 Task: Plan a trip to Funtua, Nigeria from 11th December, 2023 to 15th December, 2023 for 2 adults. Place can be private room with 1  bedroom having 2 beds and 1 bathroom. Property type can be hotel.
Action: Mouse moved to (447, 87)
Screenshot: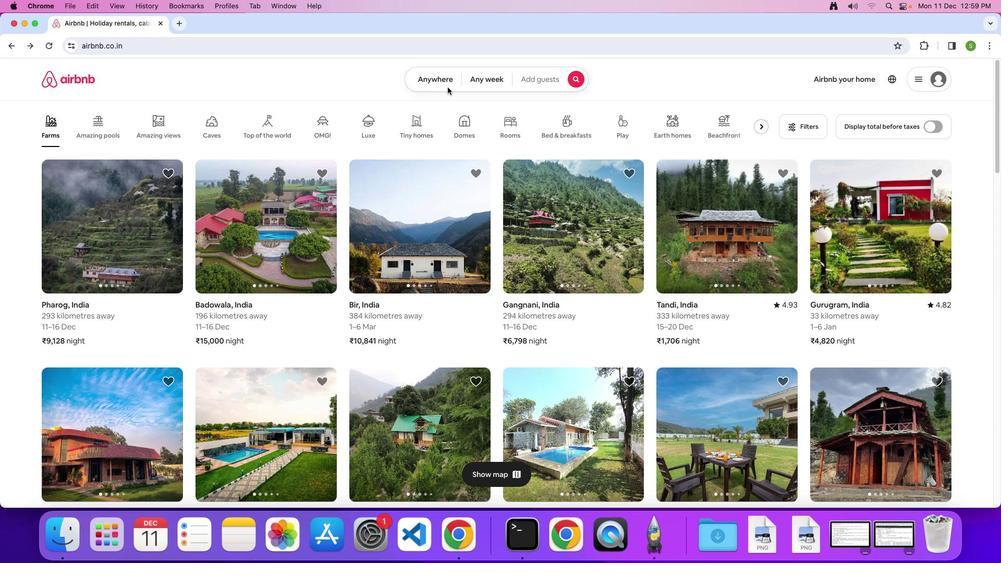 
Action: Mouse pressed left at (447, 87)
Screenshot: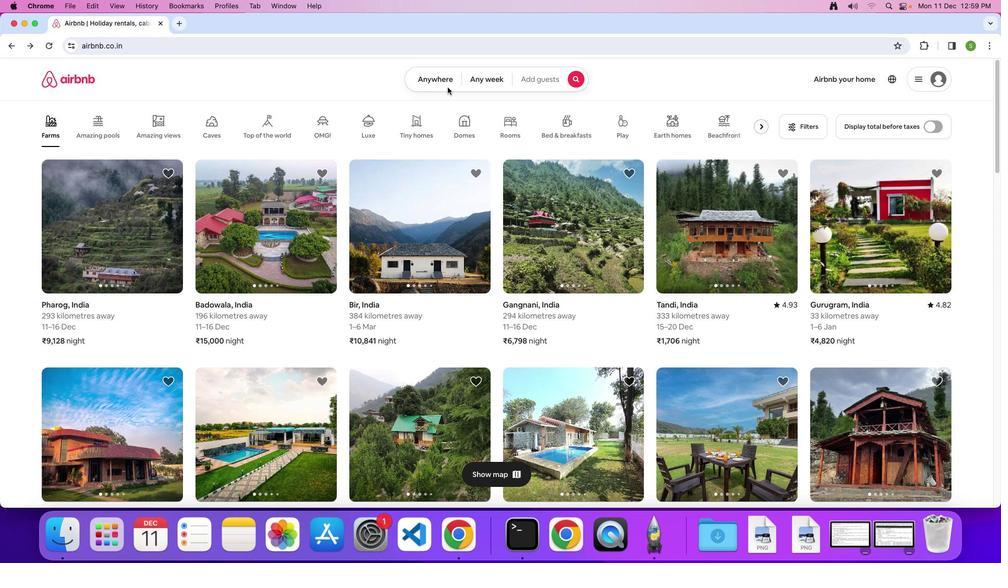 
Action: Mouse moved to (443, 84)
Screenshot: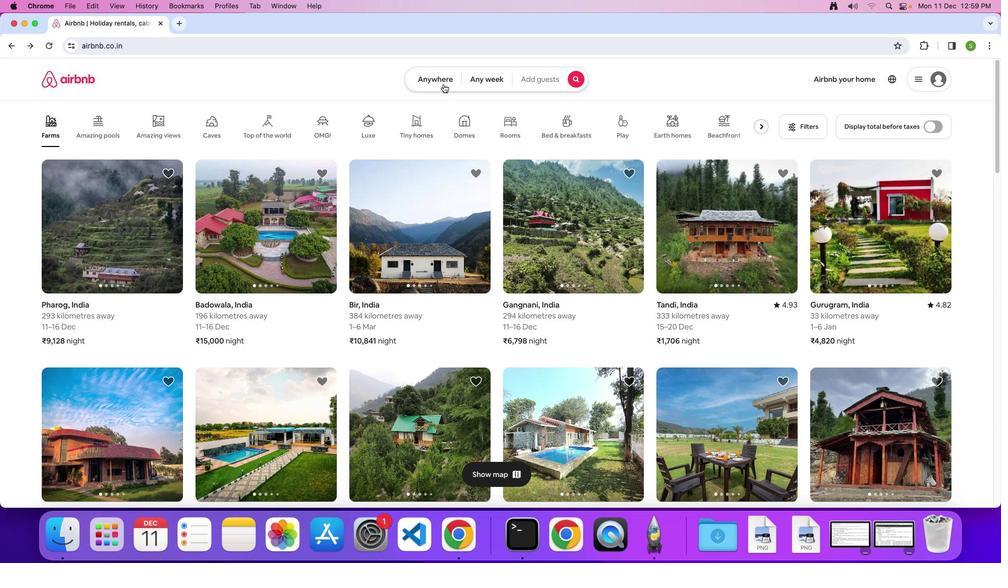 
Action: Mouse pressed left at (443, 84)
Screenshot: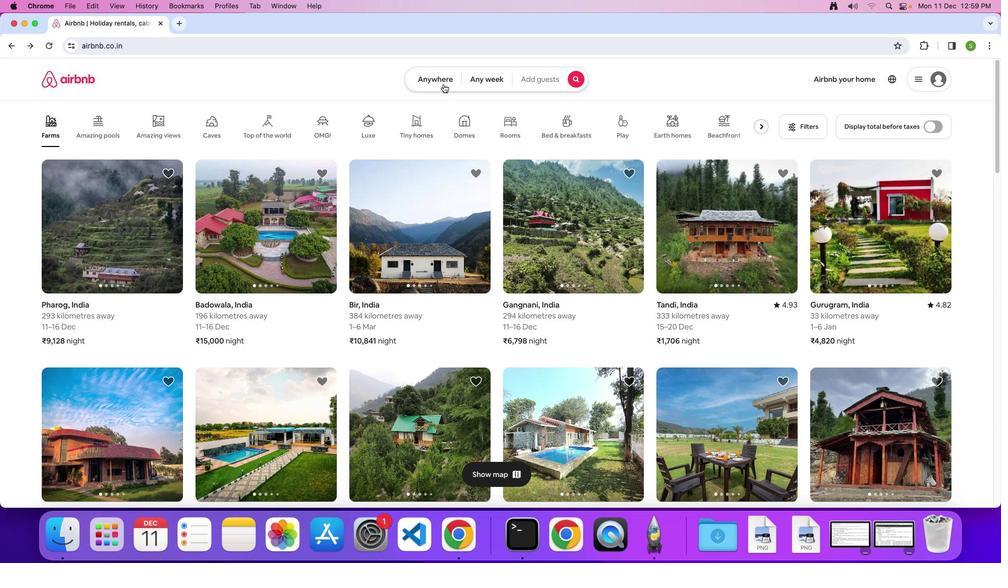 
Action: Mouse moved to (349, 116)
Screenshot: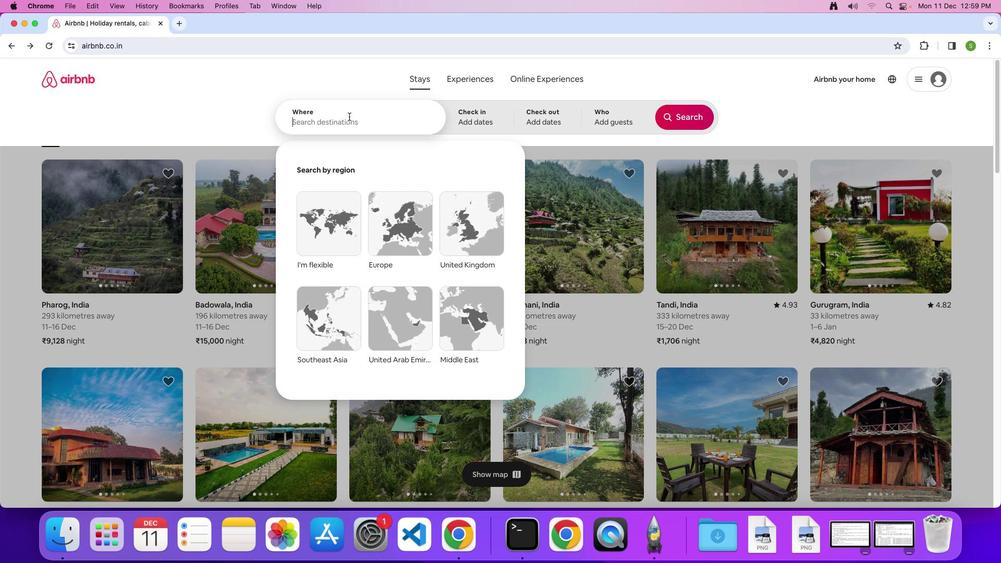 
Action: Mouse pressed left at (349, 116)
Screenshot: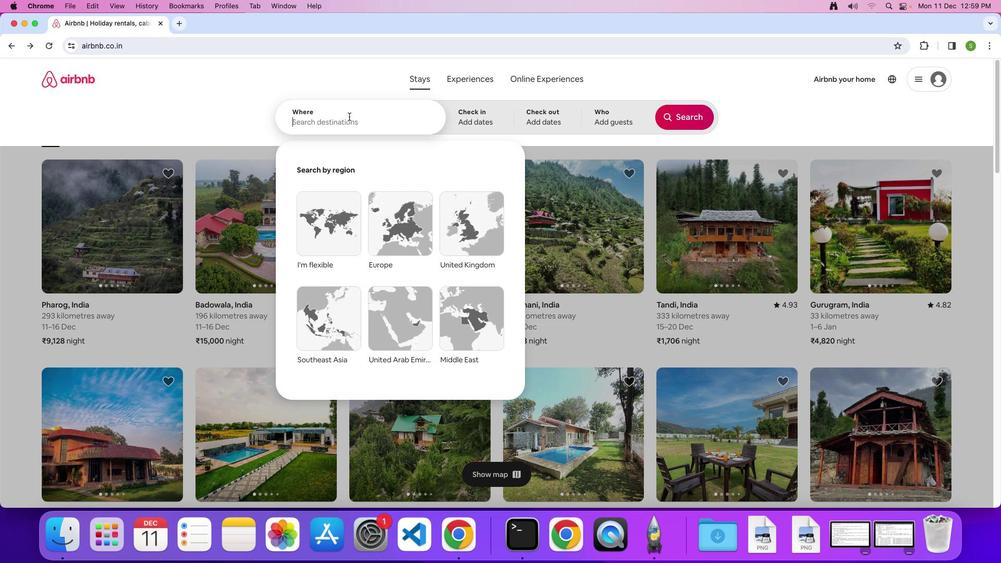 
Action: Key pressed 'F'Key.caps_lock'u''n''t''u''a'','Key.spaceKey.shift'N''i''g''e''r''i''a'Key.enter
Screenshot: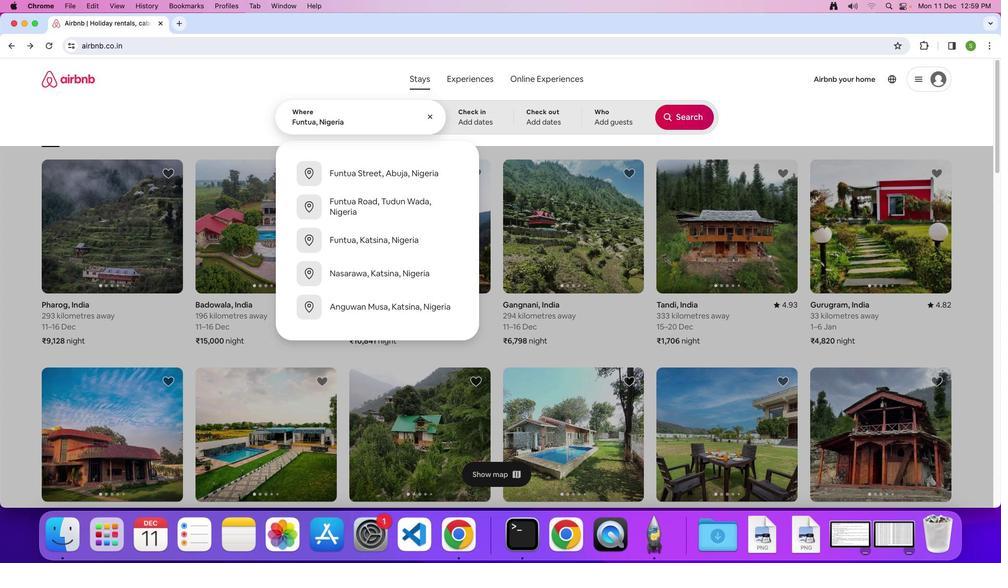 
Action: Mouse moved to (342, 298)
Screenshot: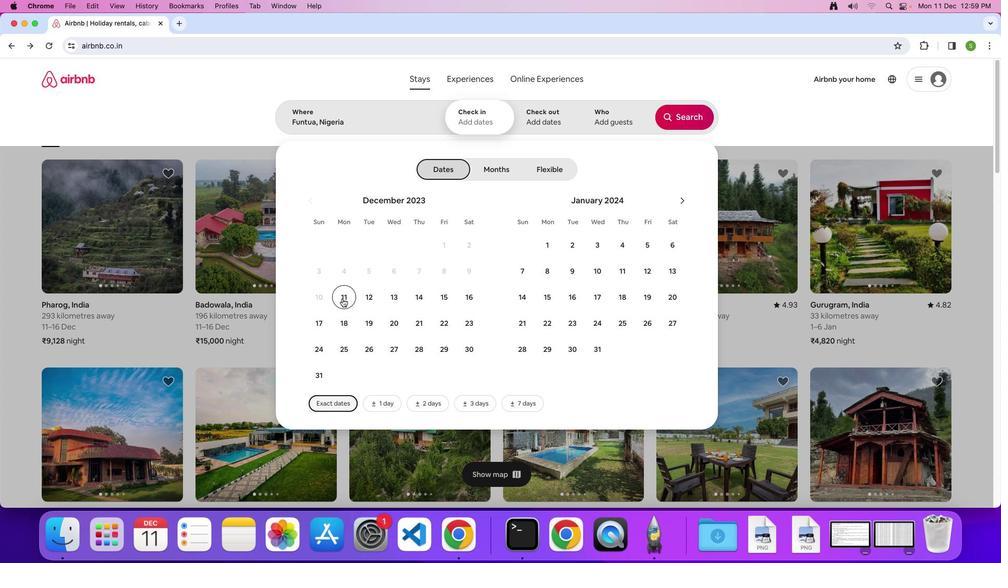 
Action: Mouse pressed left at (342, 298)
Screenshot: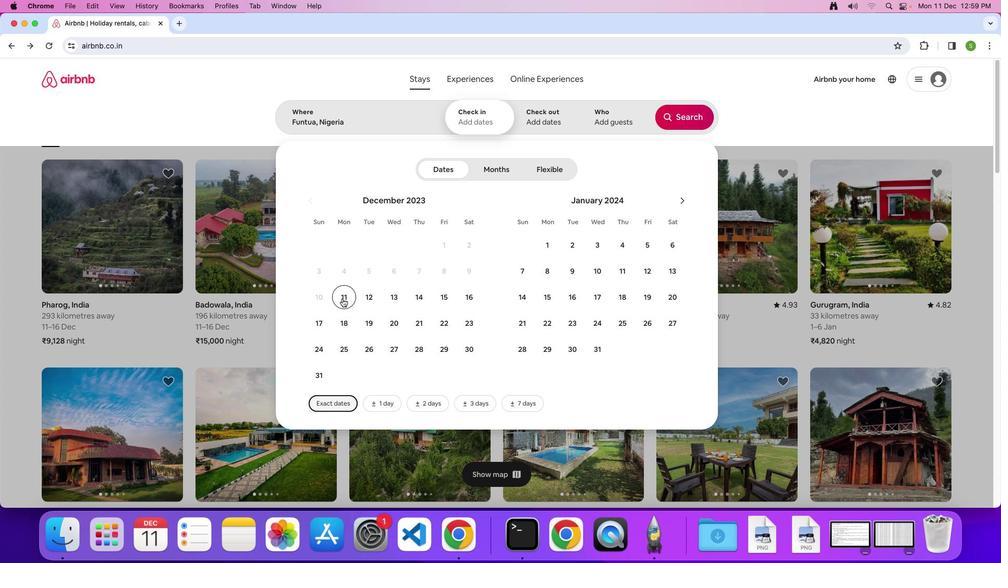 
Action: Mouse moved to (441, 294)
Screenshot: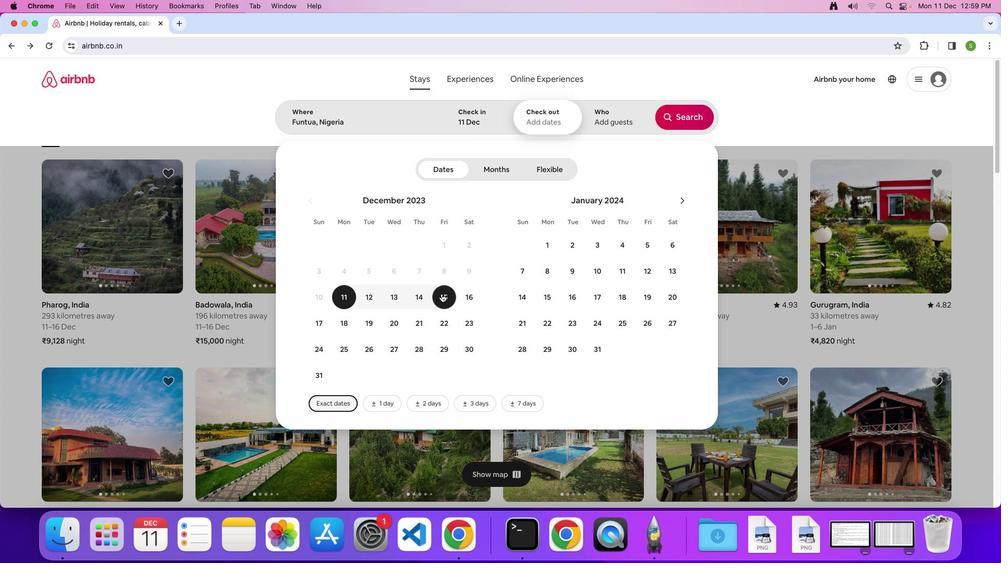 
Action: Mouse pressed left at (441, 294)
Screenshot: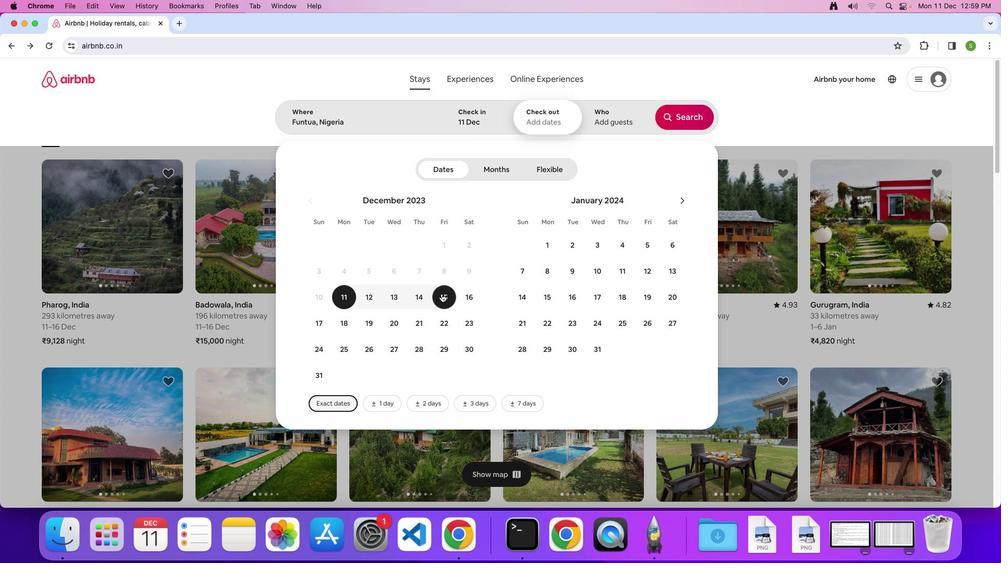 
Action: Mouse moved to (615, 114)
Screenshot: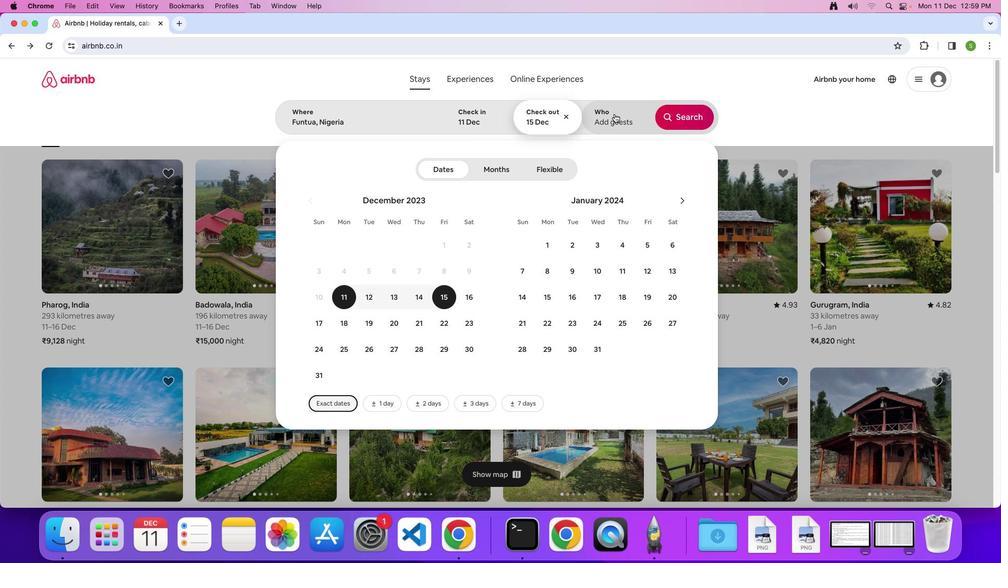
Action: Mouse pressed left at (615, 114)
Screenshot: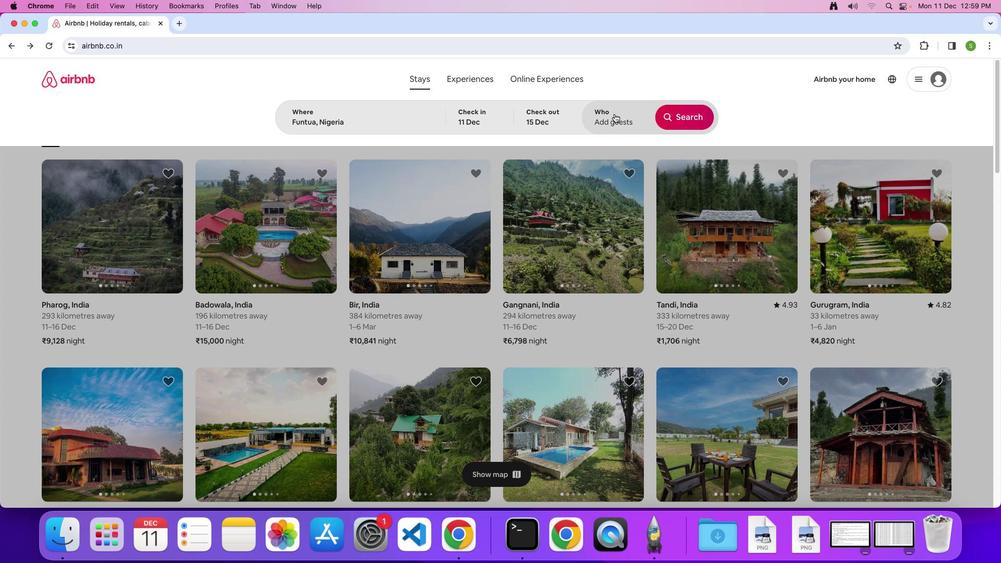 
Action: Mouse moved to (684, 168)
Screenshot: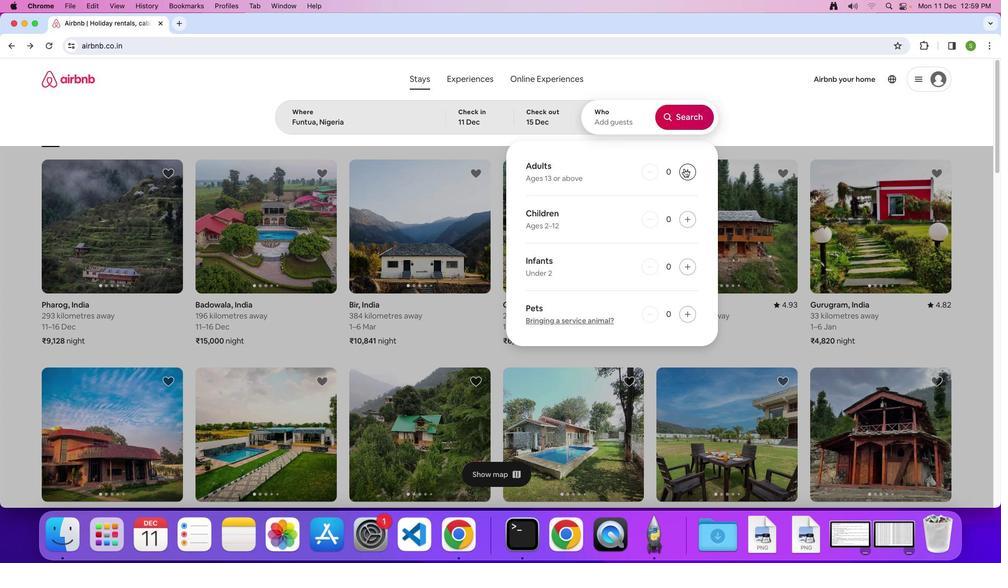 
Action: Mouse pressed left at (684, 168)
Screenshot: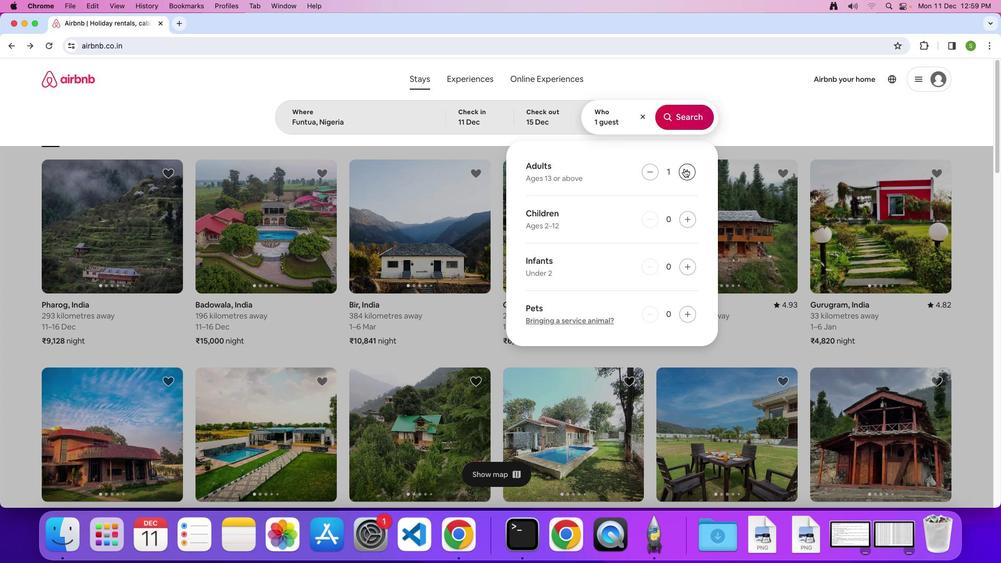 
Action: Mouse moved to (684, 168)
Screenshot: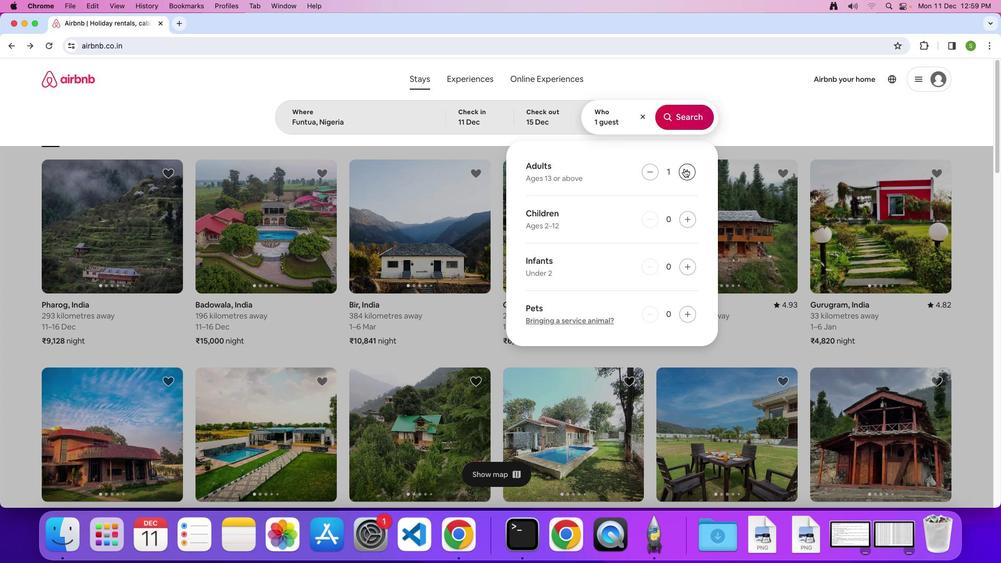 
Action: Mouse pressed left at (684, 168)
Screenshot: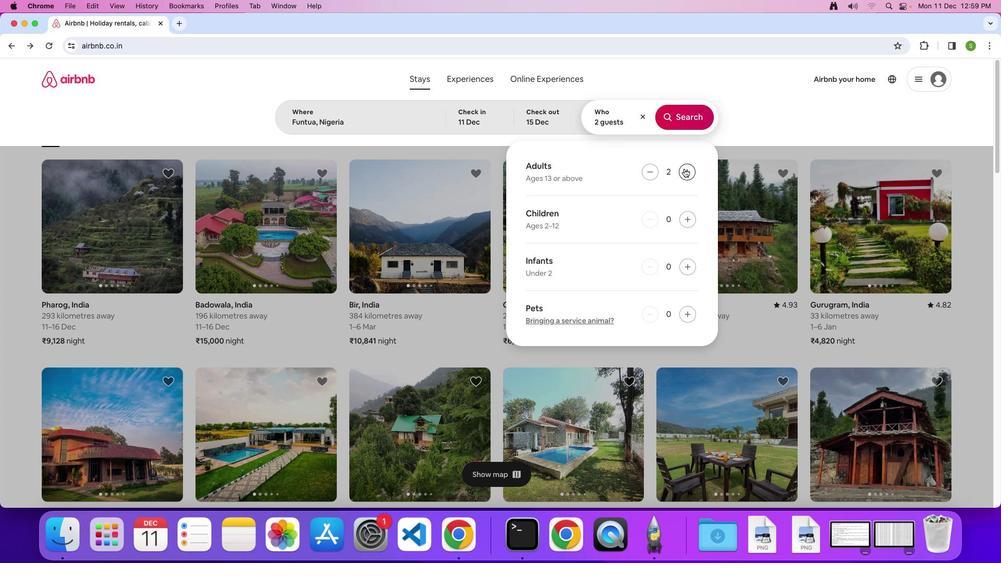 
Action: Mouse moved to (689, 119)
Screenshot: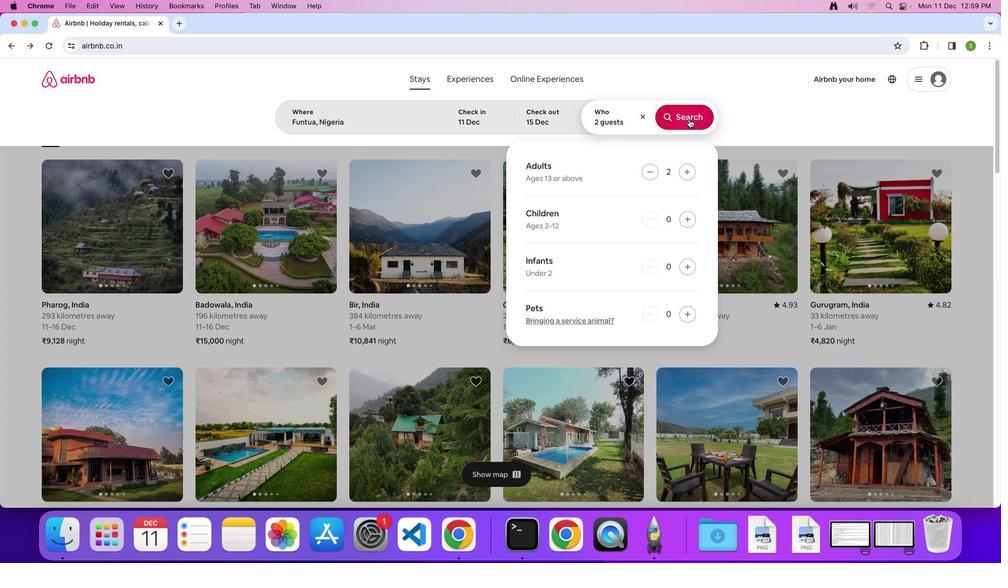 
Action: Mouse pressed left at (689, 119)
Screenshot: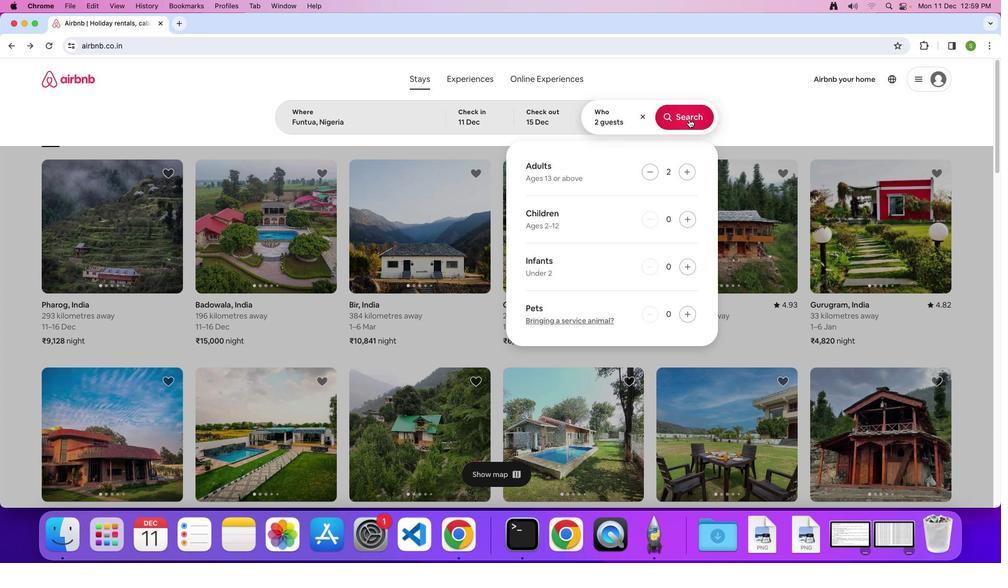 
Action: Mouse moved to (824, 121)
Screenshot: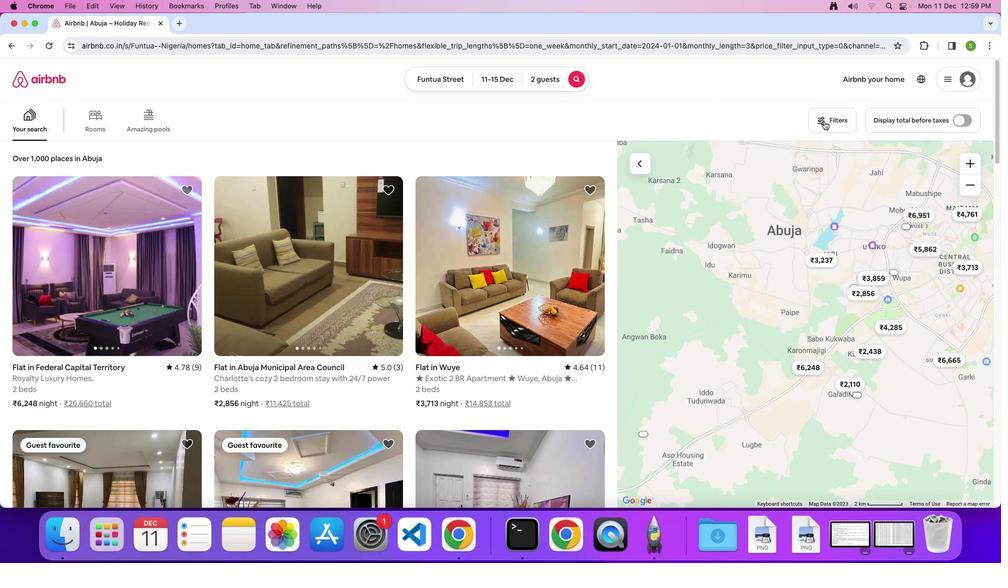 
Action: Mouse pressed left at (824, 121)
Screenshot: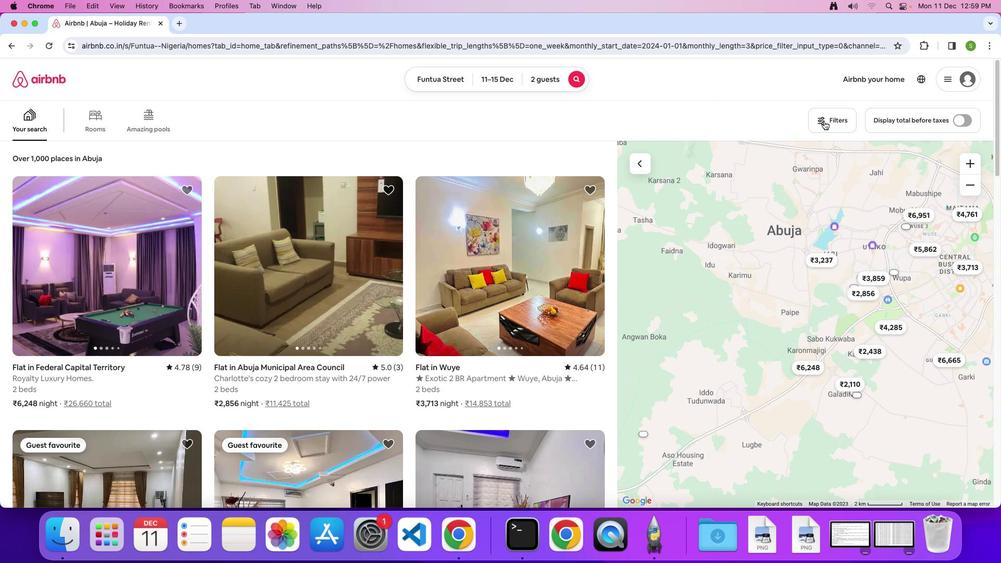 
Action: Mouse moved to (505, 359)
Screenshot: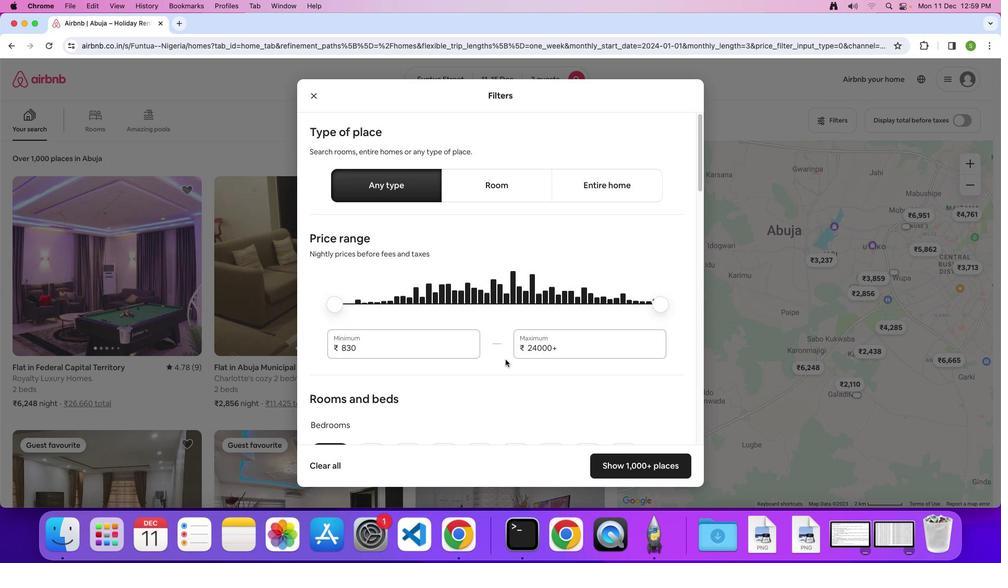 
Action: Mouse scrolled (505, 359) with delta (0, 0)
Screenshot: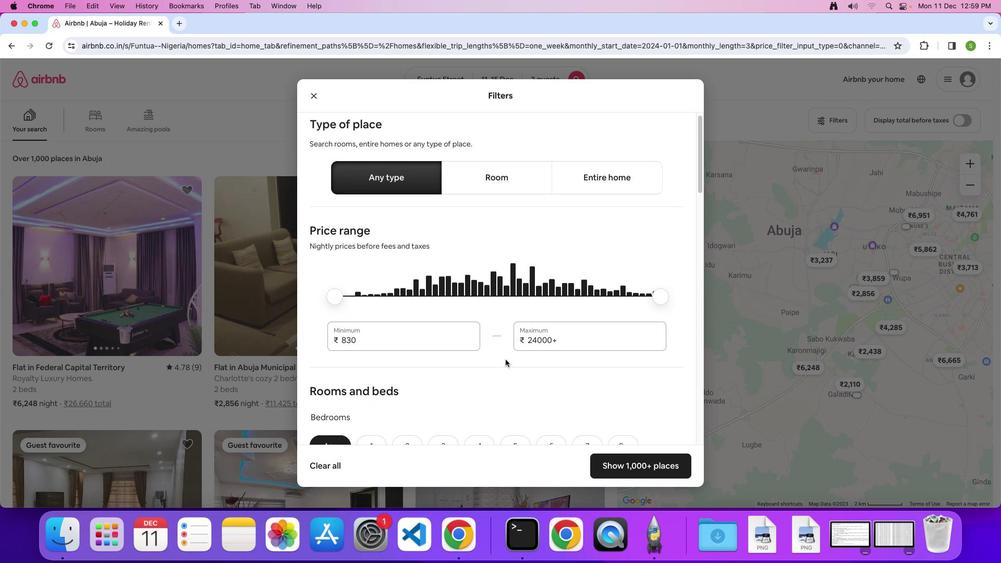 
Action: Mouse scrolled (505, 359) with delta (0, 0)
Screenshot: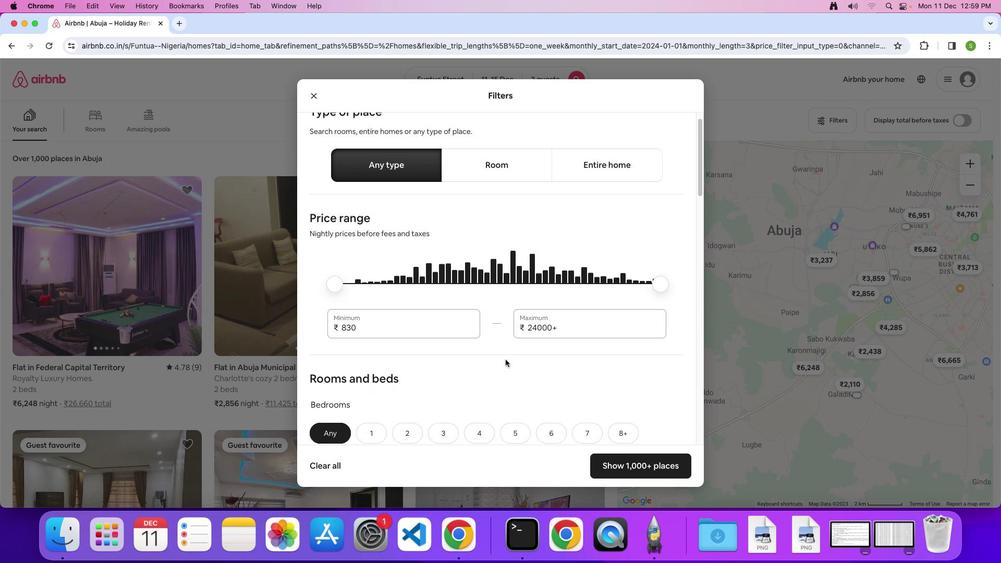 
Action: Mouse scrolled (505, 359) with delta (0, 0)
Screenshot: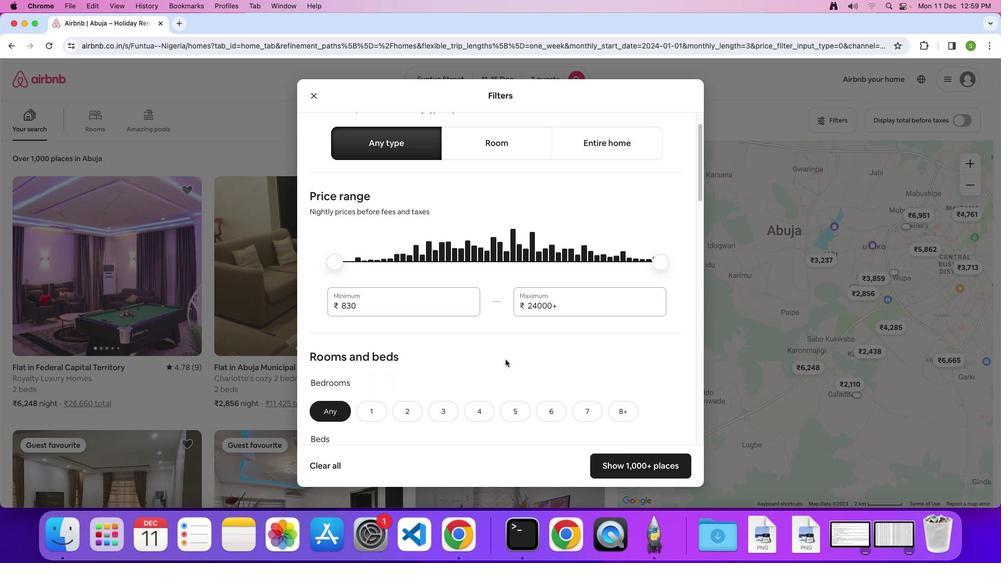 
Action: Mouse scrolled (505, 359) with delta (0, 0)
Screenshot: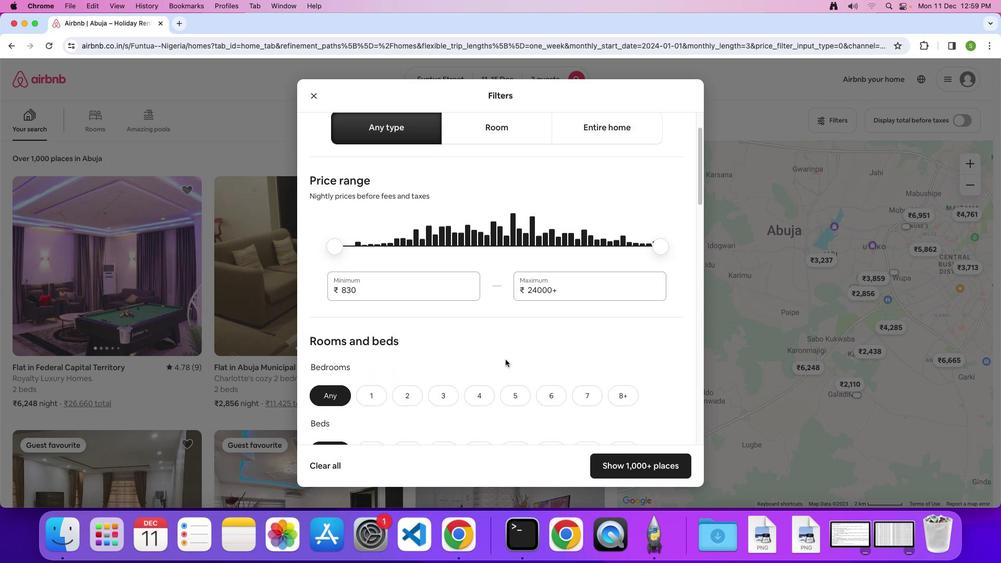 
Action: Mouse scrolled (505, 359) with delta (0, 0)
Screenshot: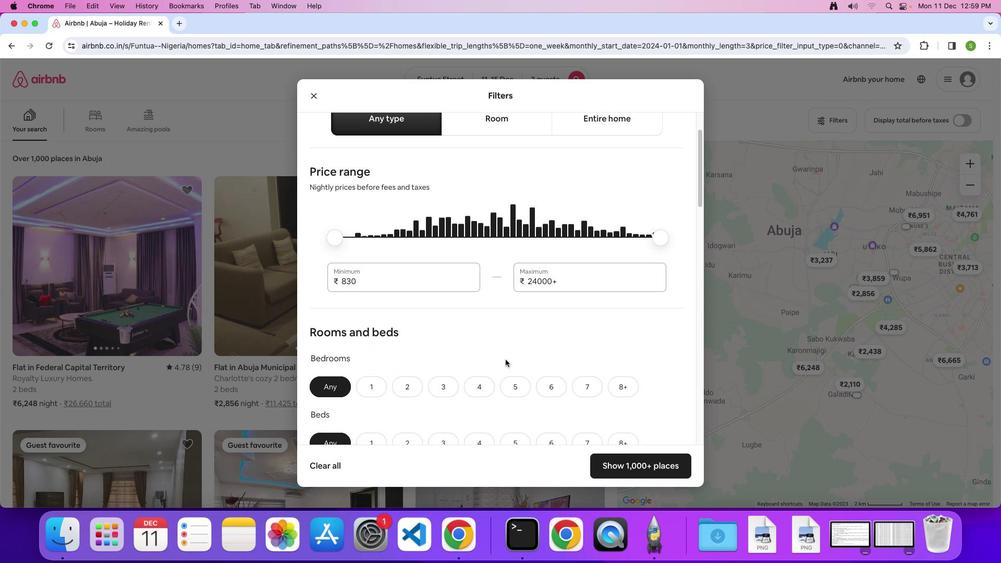 
Action: Mouse scrolled (505, 359) with delta (0, 0)
Screenshot: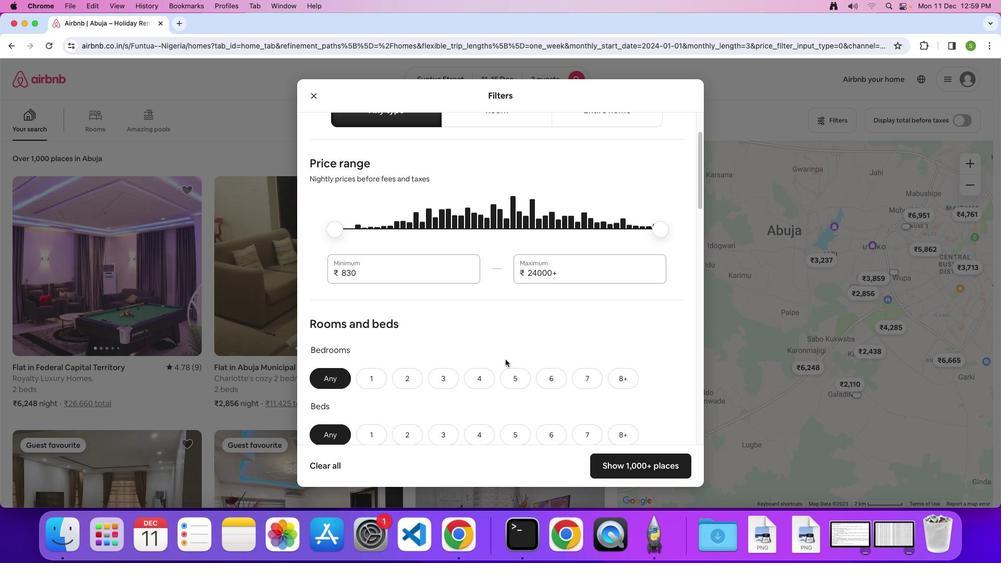 
Action: Mouse scrolled (505, 359) with delta (0, 0)
Screenshot: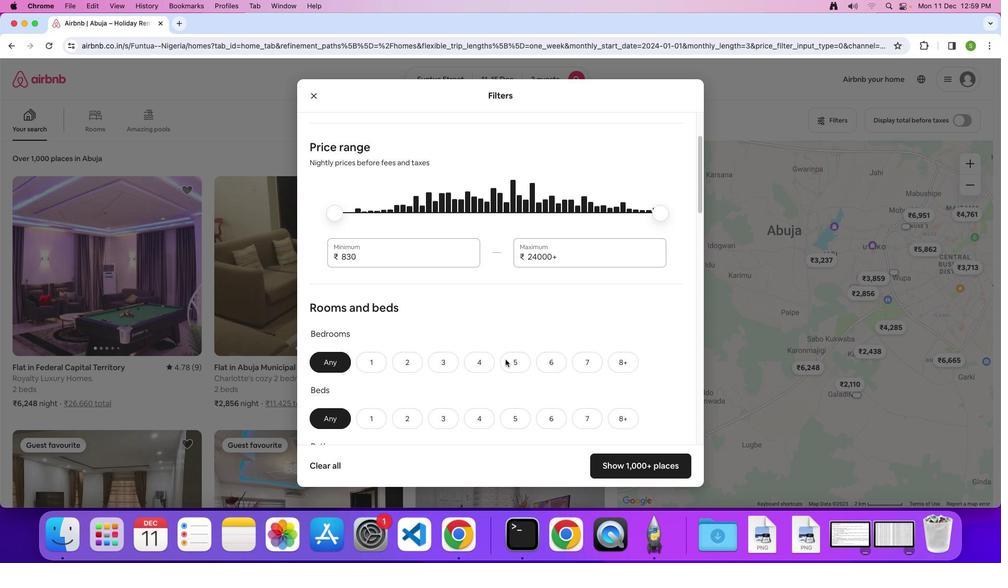 
Action: Mouse scrolled (505, 359) with delta (0, -1)
Screenshot: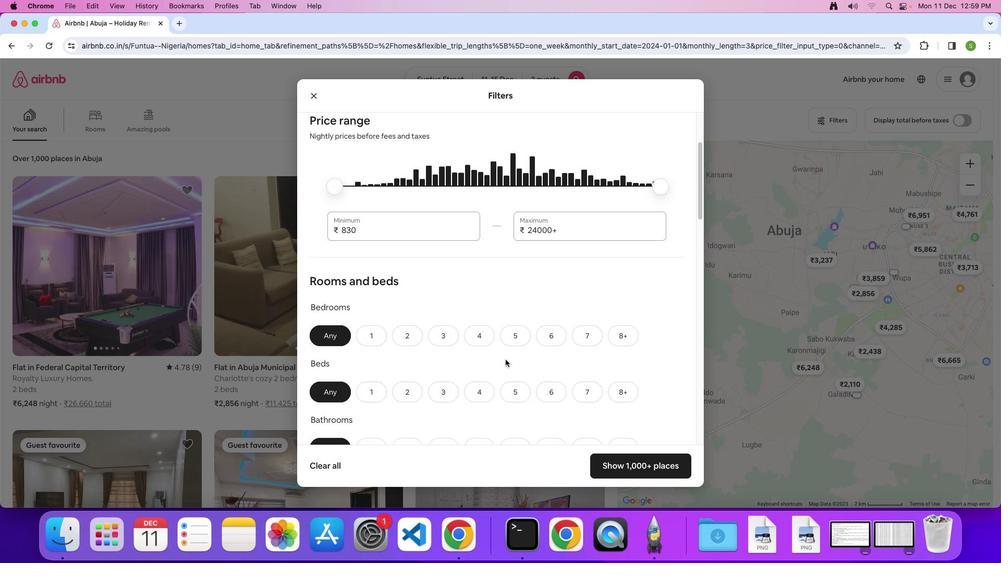 
Action: Mouse scrolled (505, 359) with delta (0, 0)
Screenshot: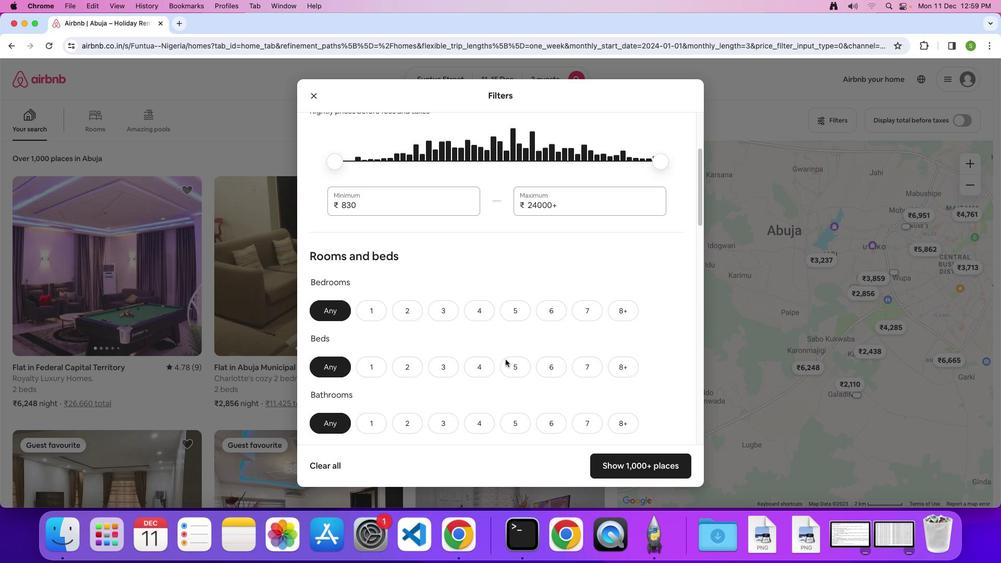 
Action: Mouse scrolled (505, 359) with delta (0, 0)
Screenshot: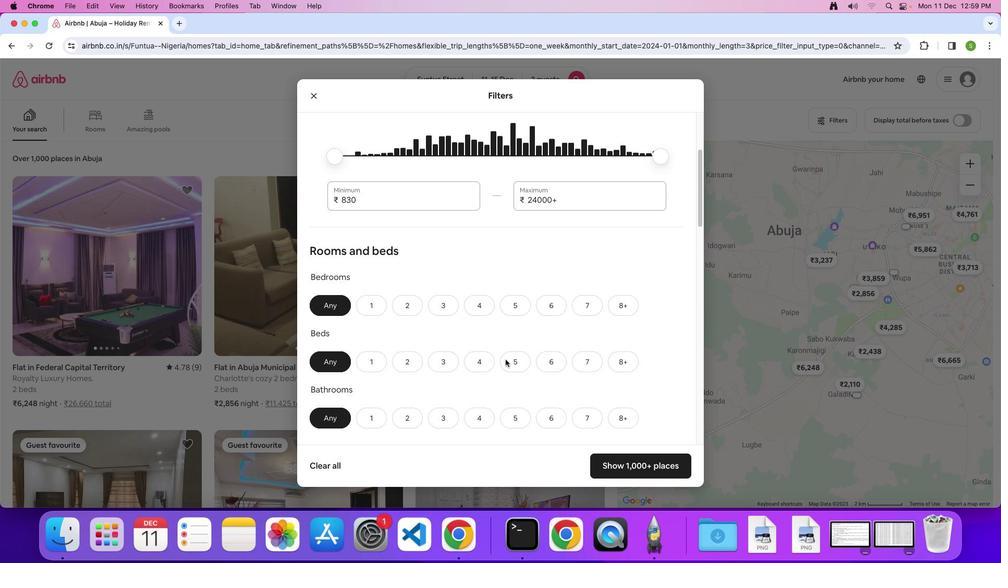 
Action: Mouse scrolled (505, 359) with delta (0, 0)
Screenshot: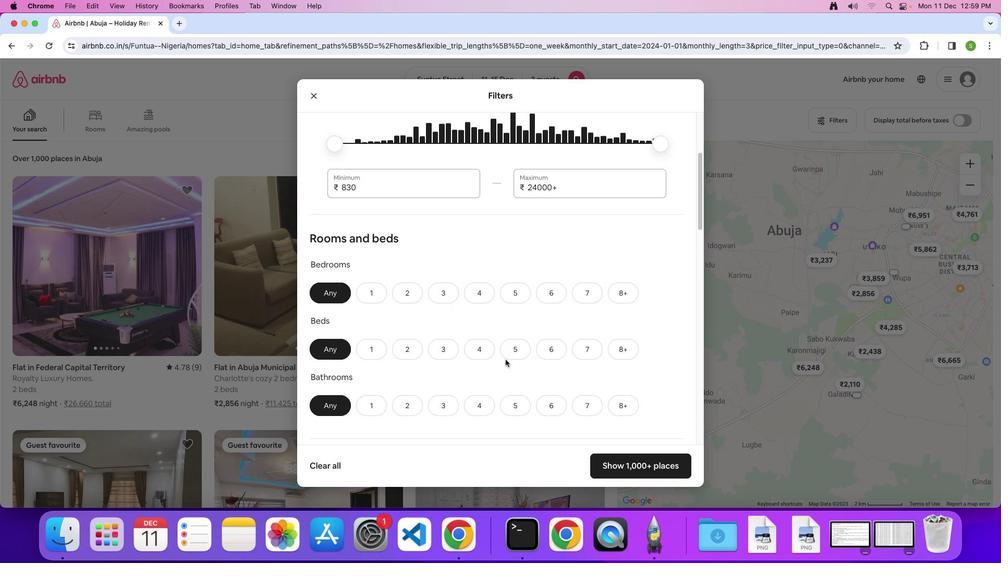 
Action: Mouse scrolled (505, 359) with delta (0, 0)
Screenshot: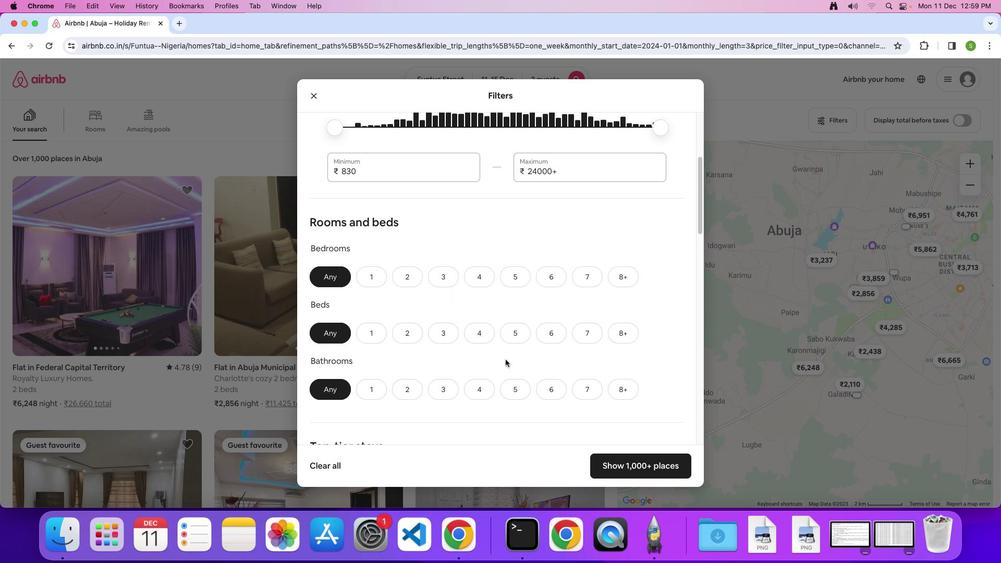 
Action: Mouse scrolled (505, 359) with delta (0, -1)
Screenshot: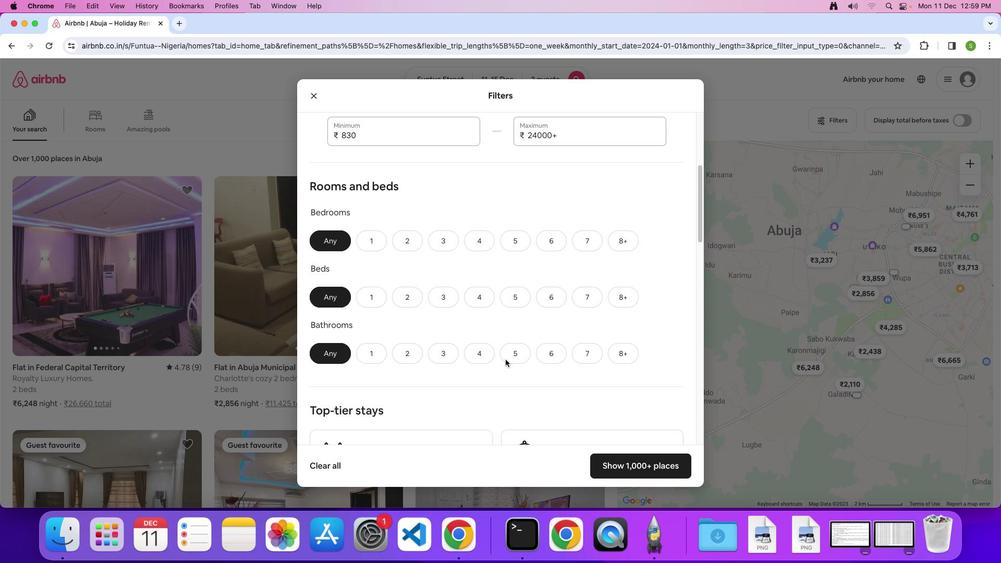 
Action: Mouse moved to (379, 233)
Screenshot: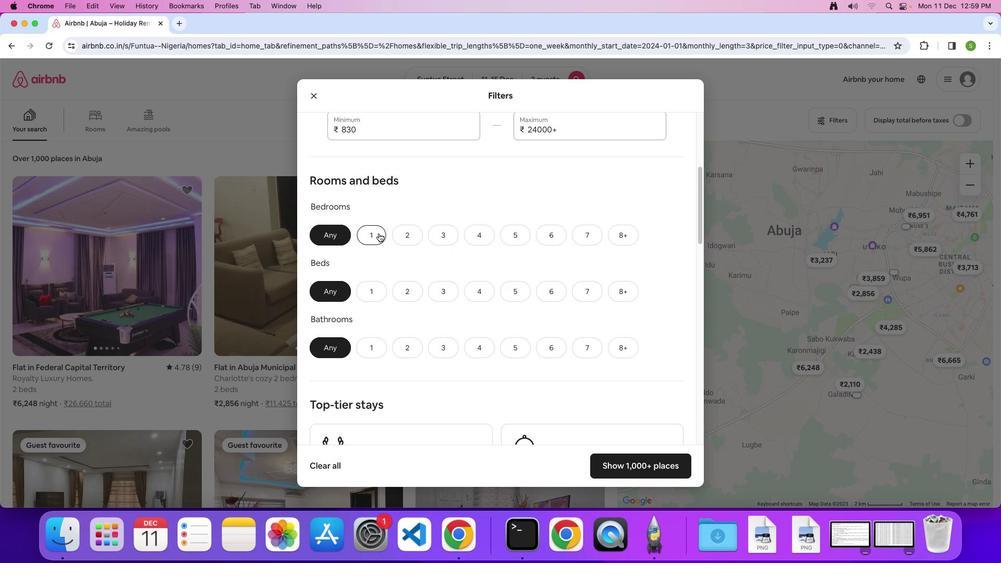 
Action: Mouse pressed left at (379, 233)
Screenshot: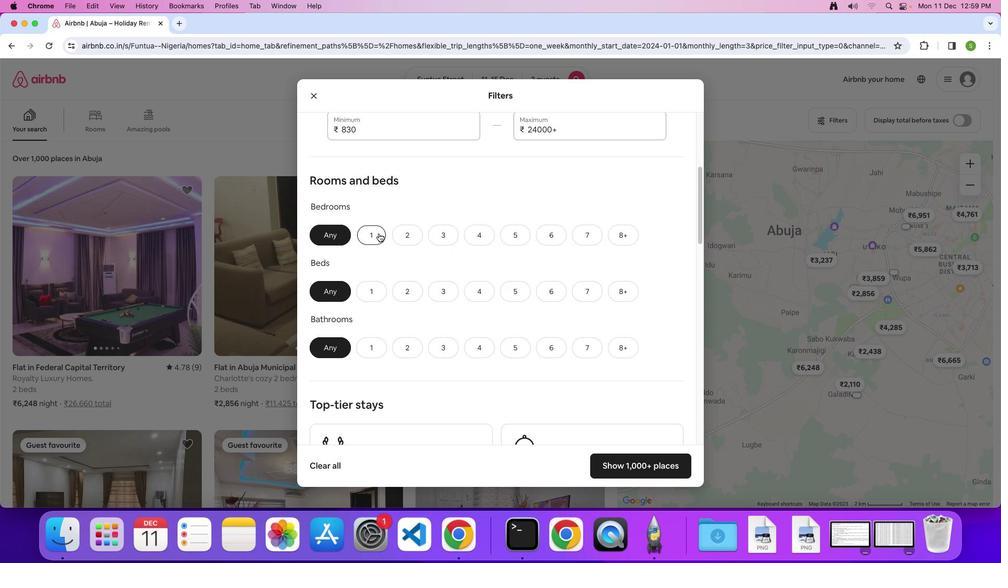 
Action: Mouse moved to (409, 291)
Screenshot: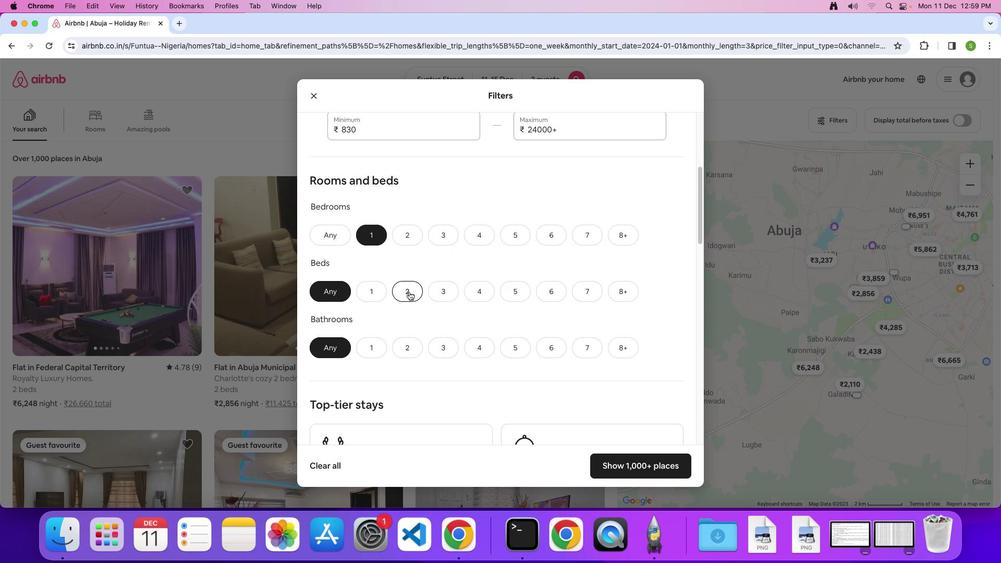 
Action: Mouse pressed left at (409, 291)
Screenshot: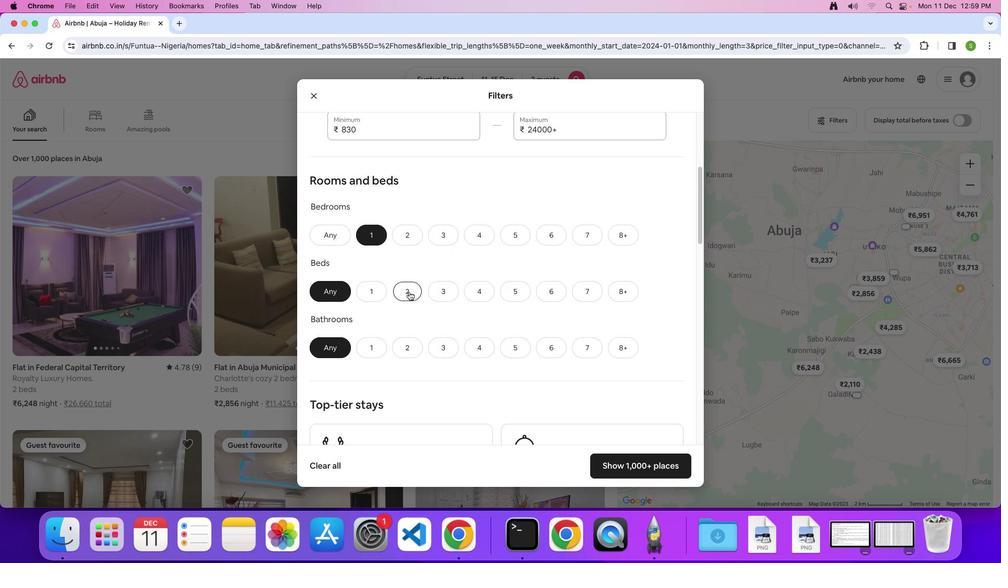 
Action: Mouse moved to (369, 341)
Screenshot: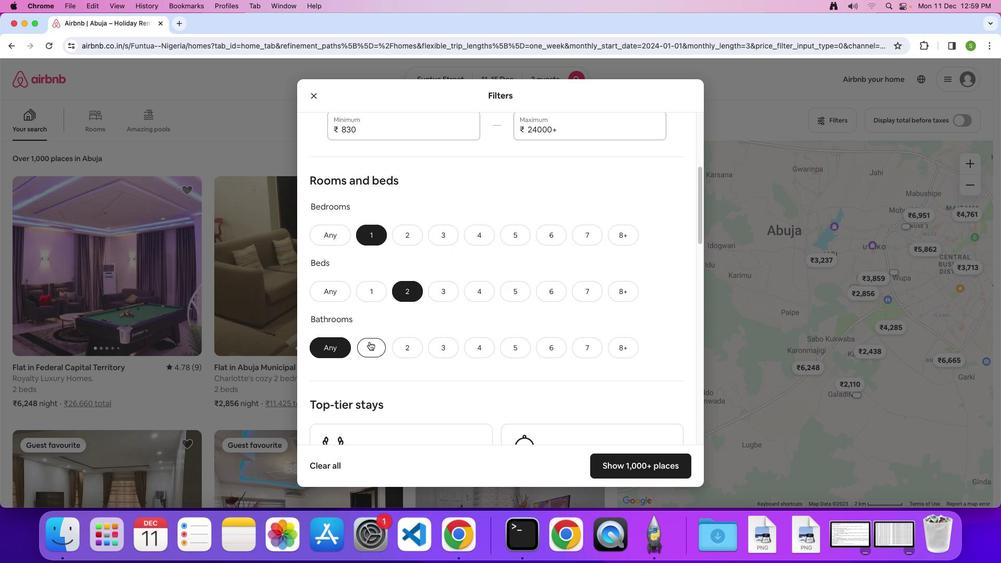 
Action: Mouse pressed left at (369, 341)
Screenshot: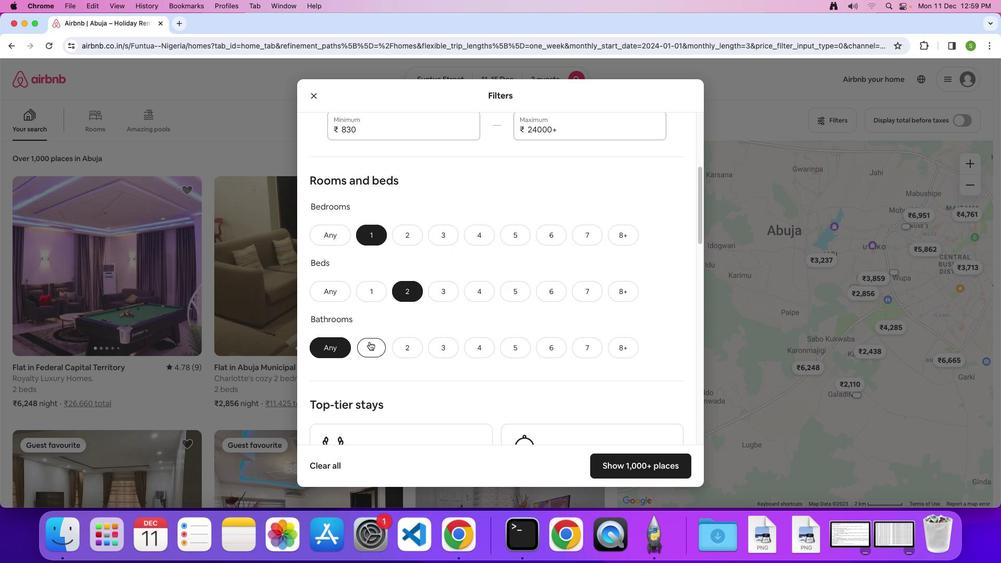 
Action: Mouse moved to (491, 353)
Screenshot: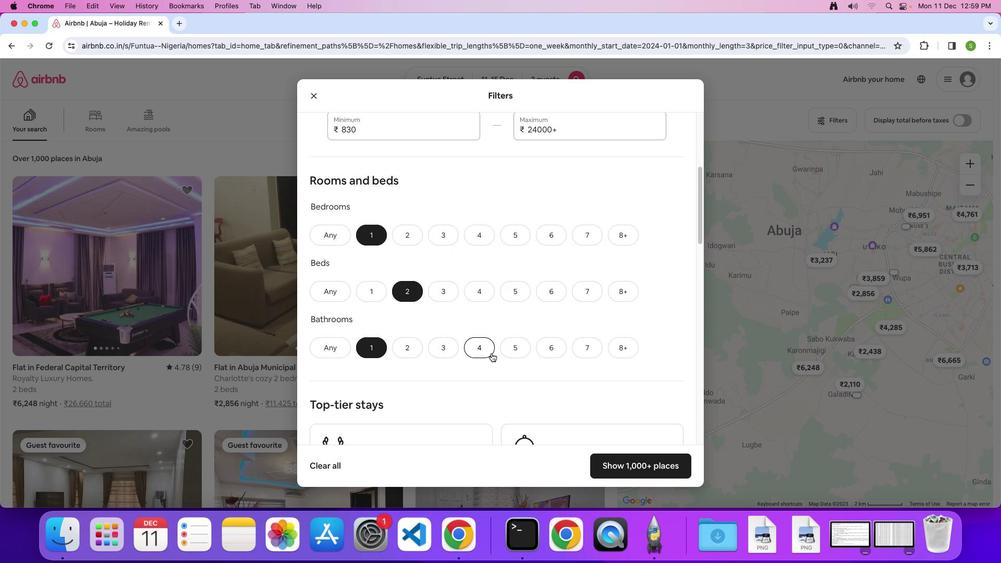 
Action: Mouse scrolled (491, 353) with delta (0, 0)
Screenshot: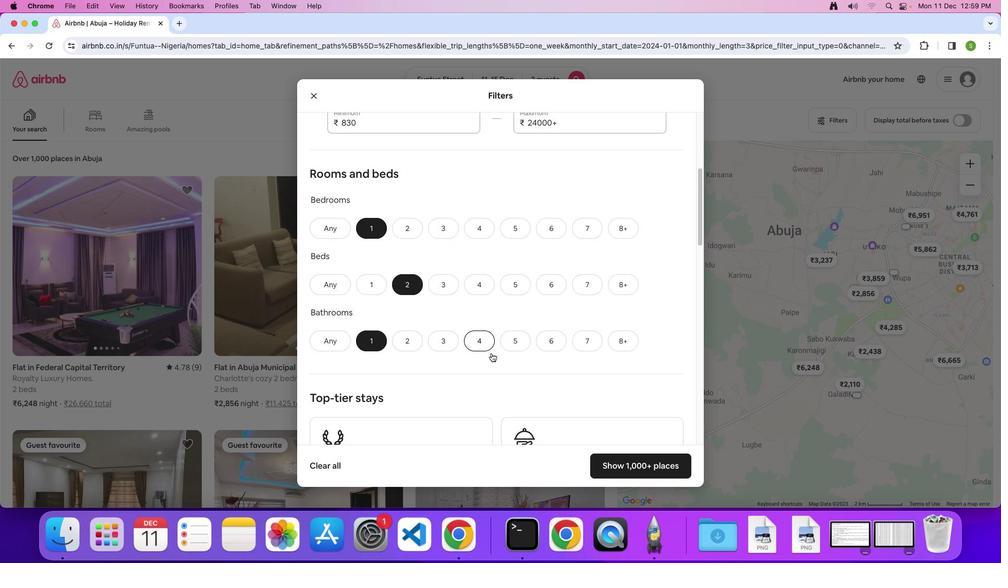 
Action: Mouse scrolled (491, 353) with delta (0, 0)
Screenshot: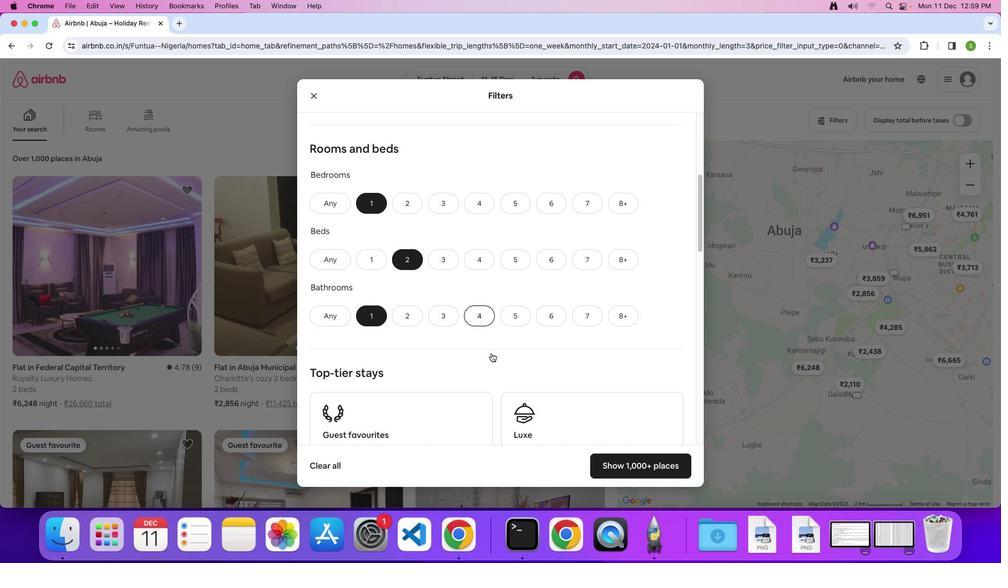 
Action: Mouse scrolled (491, 353) with delta (0, -1)
Screenshot: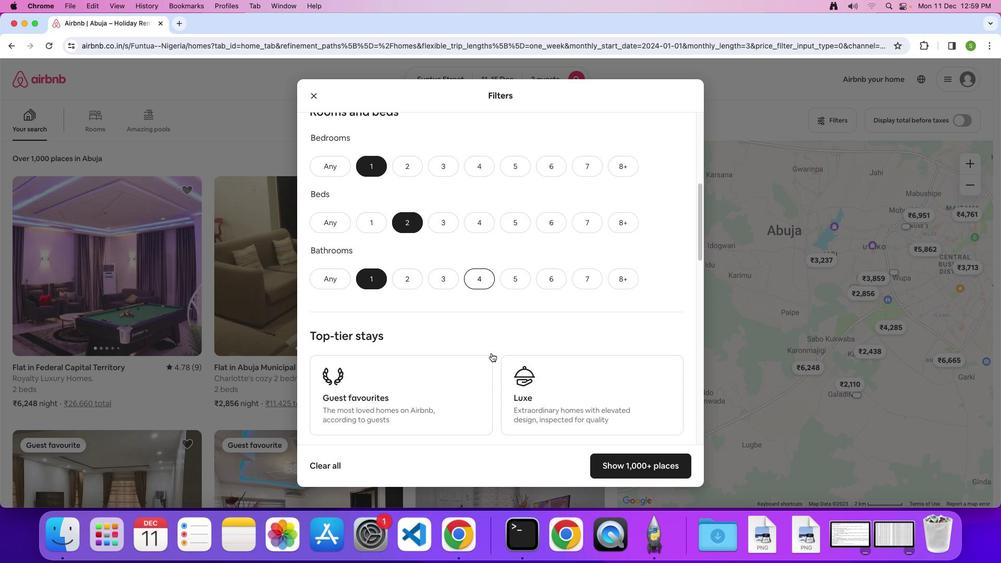 
Action: Mouse scrolled (491, 353) with delta (0, 0)
Screenshot: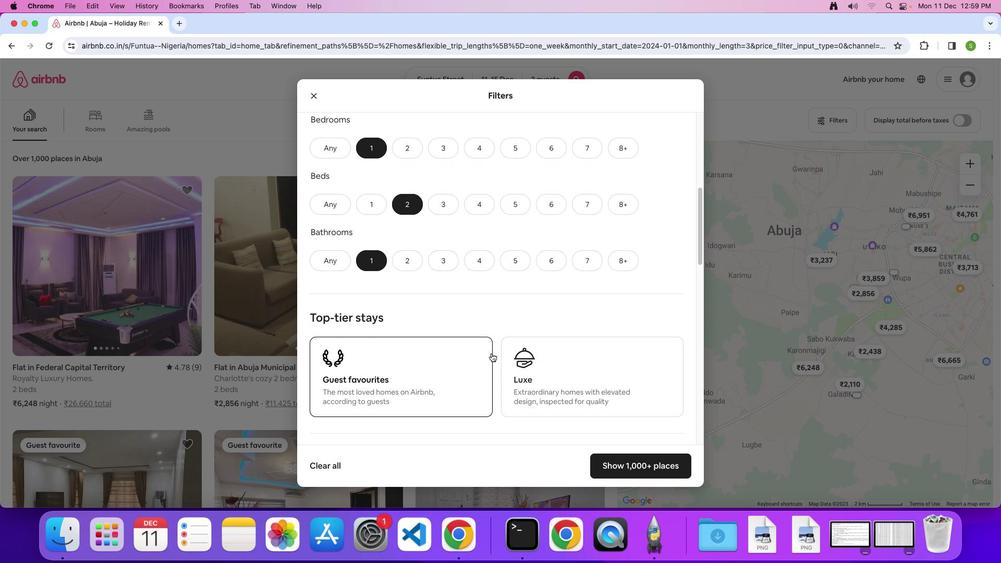 
Action: Mouse scrolled (491, 353) with delta (0, 0)
Screenshot: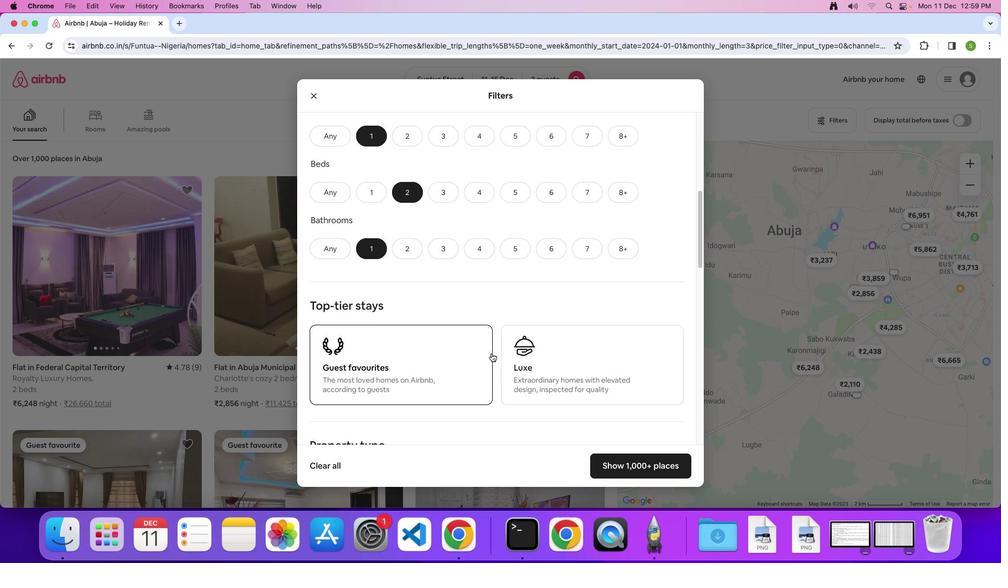 
Action: Mouse scrolled (491, 353) with delta (0, 0)
Screenshot: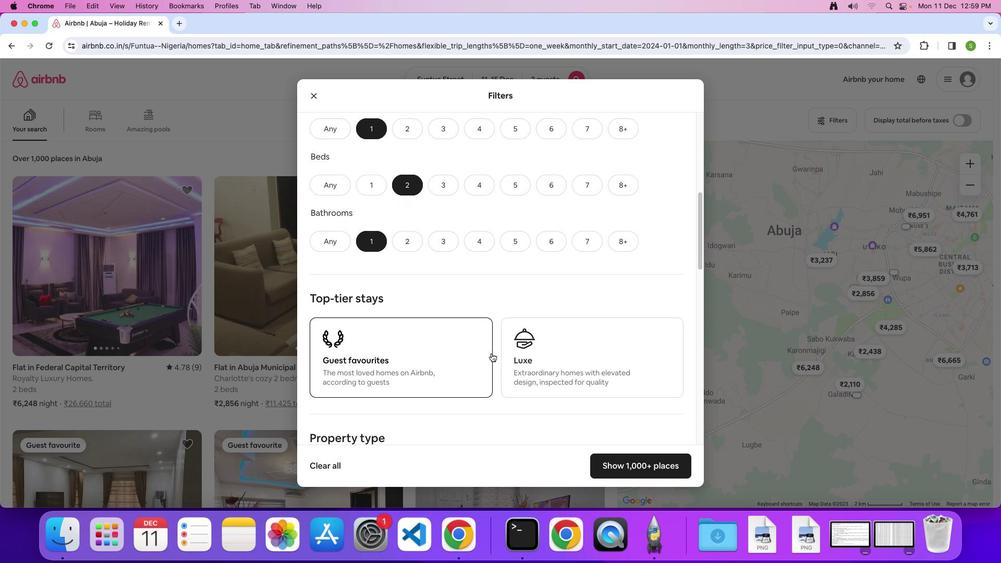 
Action: Mouse scrolled (491, 353) with delta (0, 0)
Screenshot: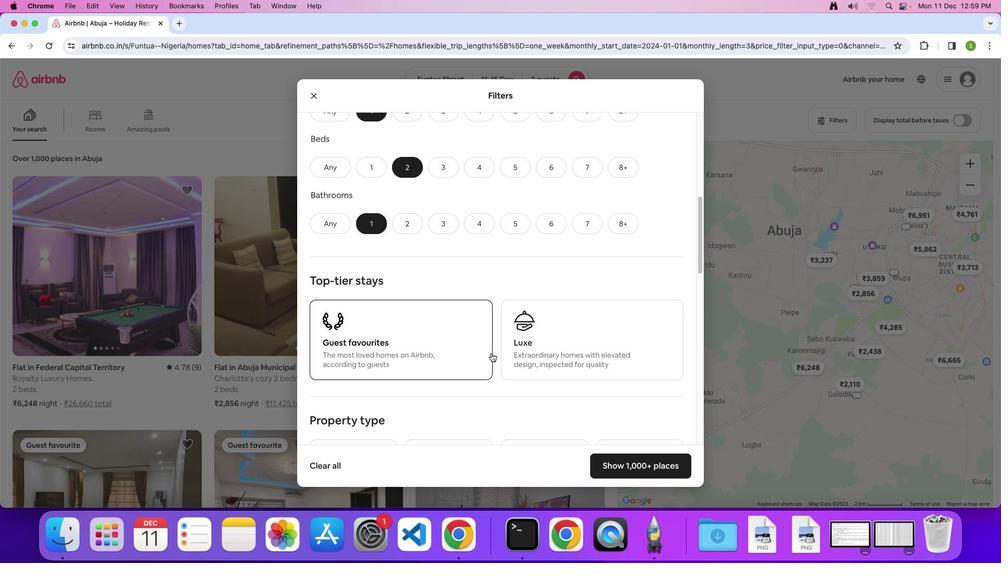 
Action: Mouse scrolled (491, 353) with delta (0, -1)
Screenshot: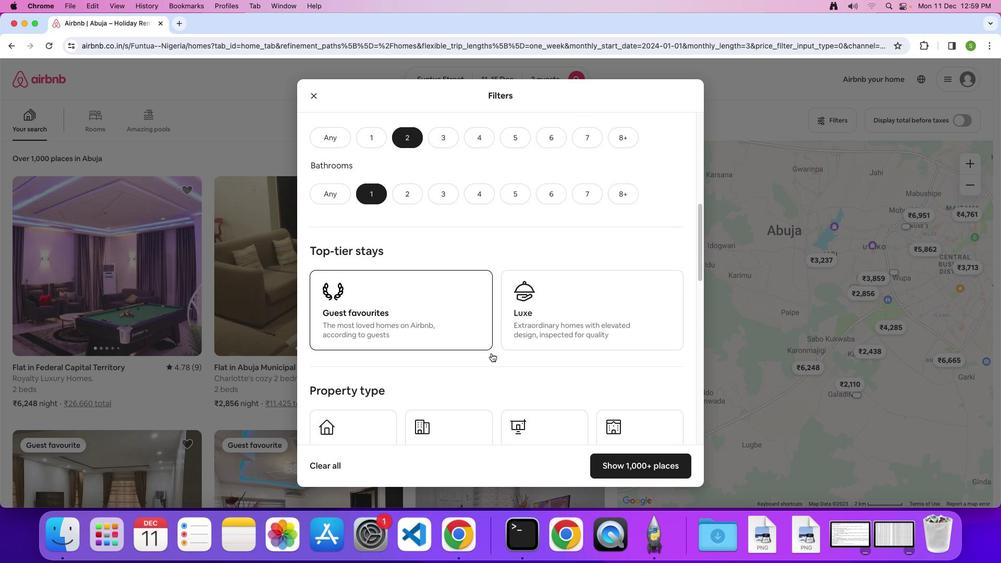 
Action: Mouse scrolled (491, 353) with delta (0, 0)
Screenshot: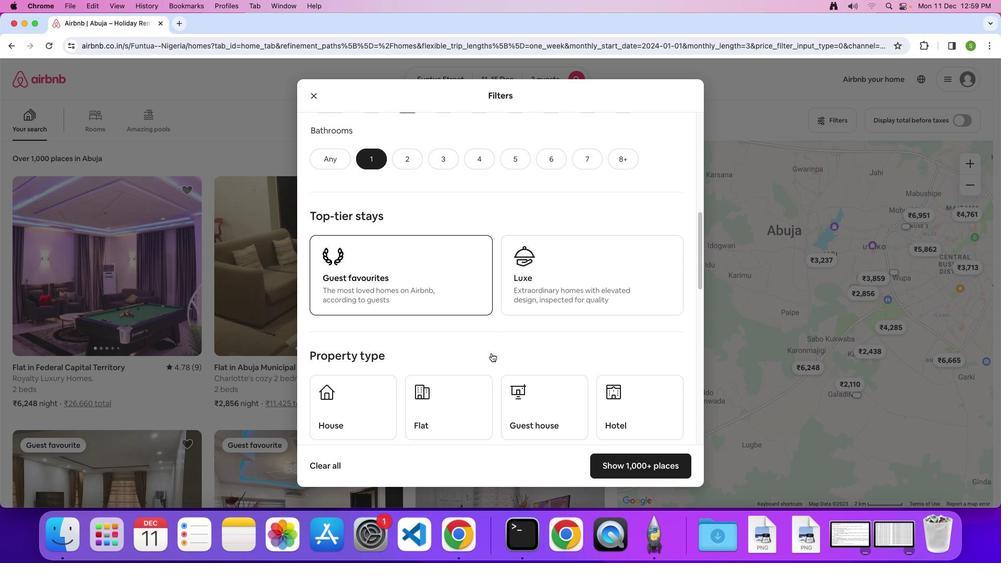 
Action: Mouse scrolled (491, 353) with delta (0, 0)
Screenshot: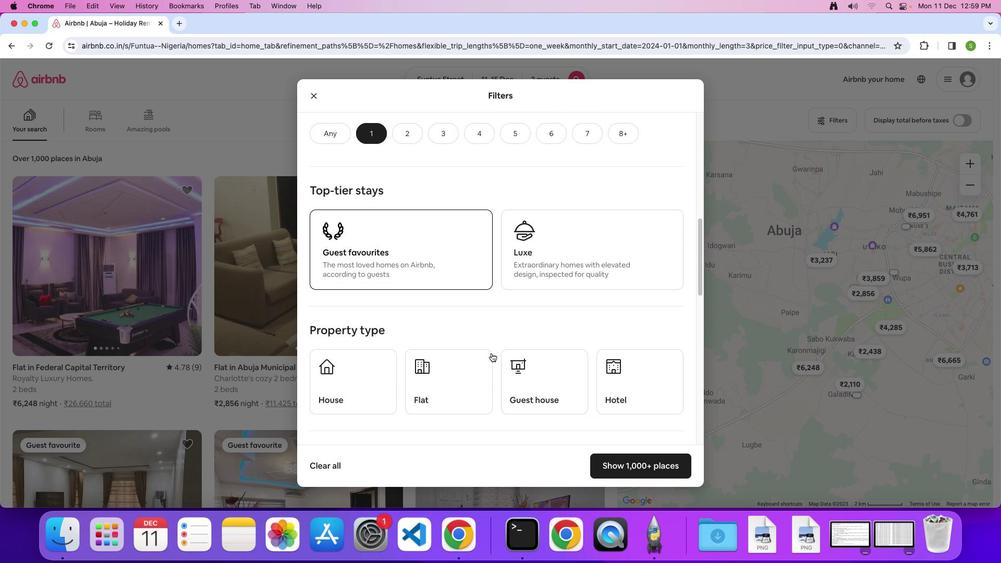 
Action: Mouse scrolled (491, 353) with delta (0, -1)
Screenshot: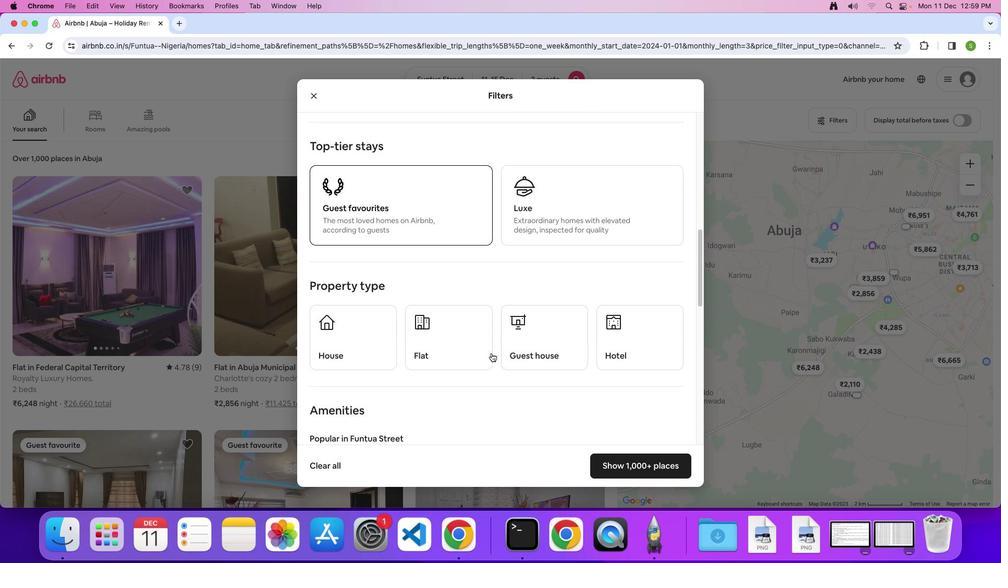 
Action: Mouse moved to (631, 337)
Screenshot: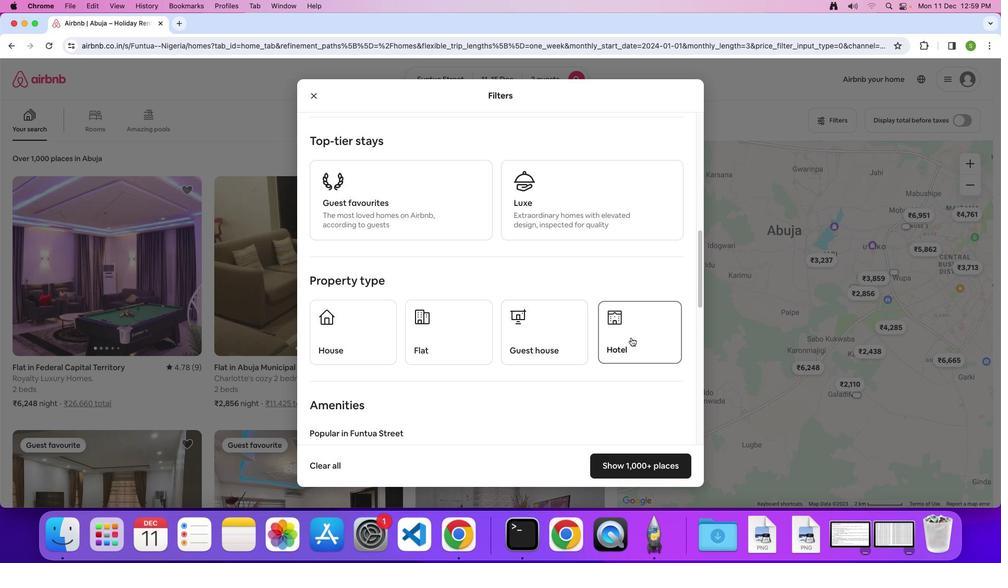
Action: Mouse pressed left at (631, 337)
Screenshot: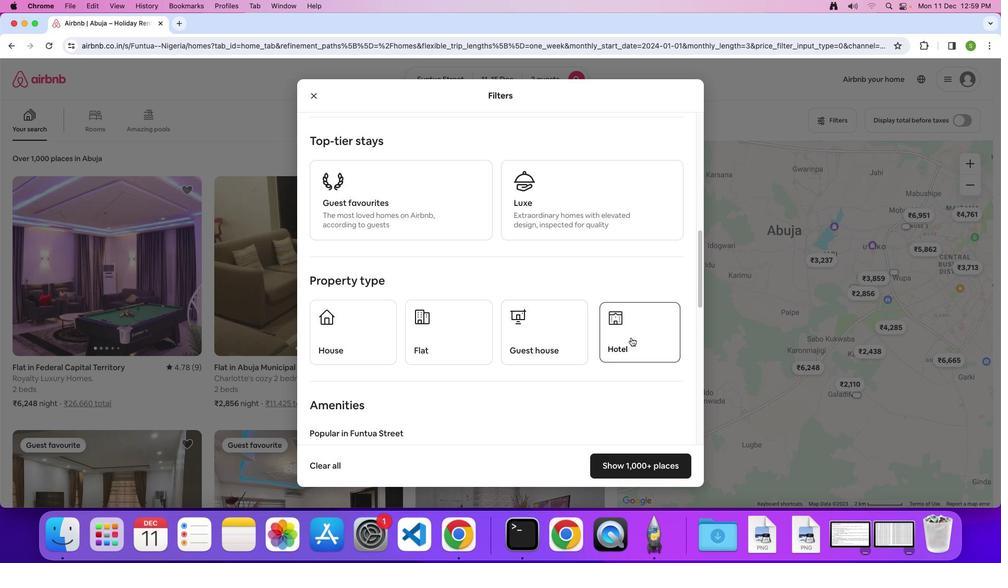 
Action: Mouse moved to (531, 387)
Screenshot: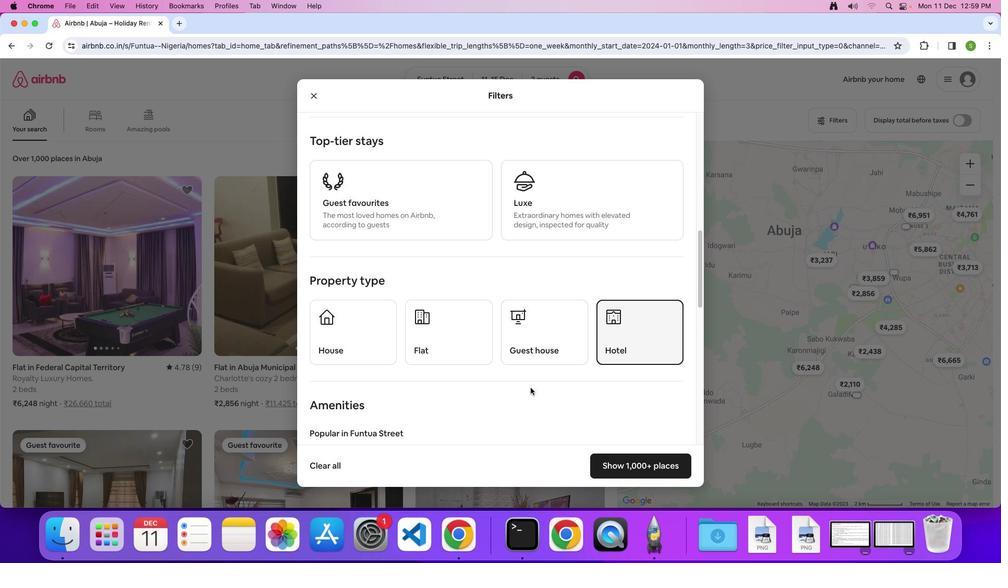 
Action: Mouse scrolled (531, 387) with delta (0, 0)
Screenshot: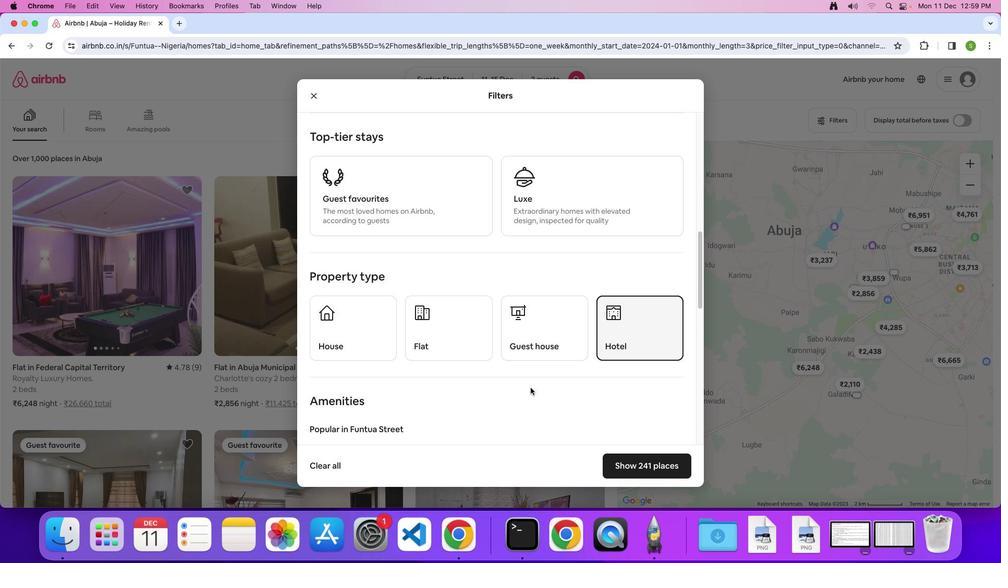 
Action: Mouse scrolled (531, 387) with delta (0, 0)
Screenshot: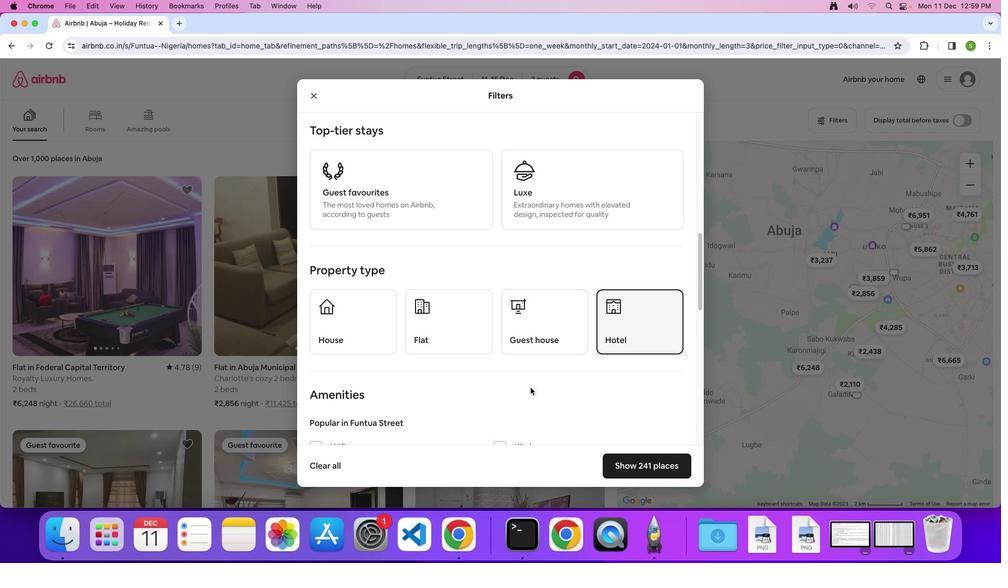 
Action: Mouse scrolled (531, 387) with delta (0, 0)
Screenshot: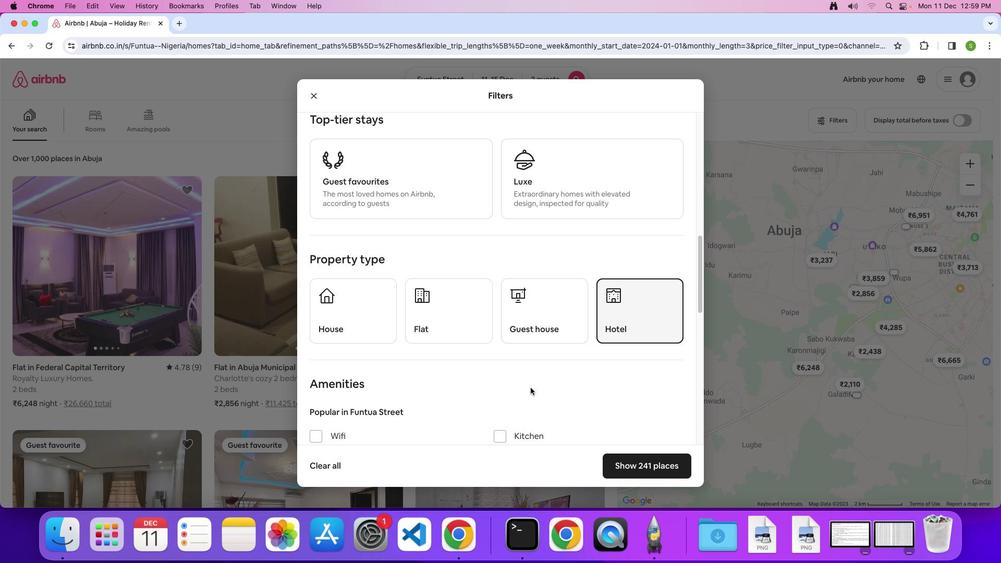 
Action: Mouse scrolled (531, 387) with delta (0, 0)
Screenshot: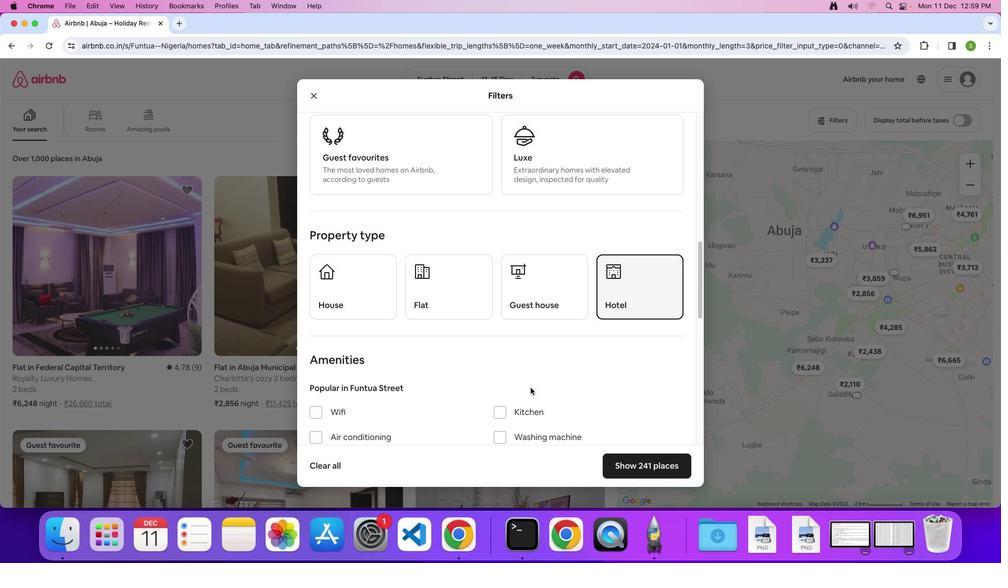 
Action: Mouse scrolled (531, 387) with delta (0, -1)
Screenshot: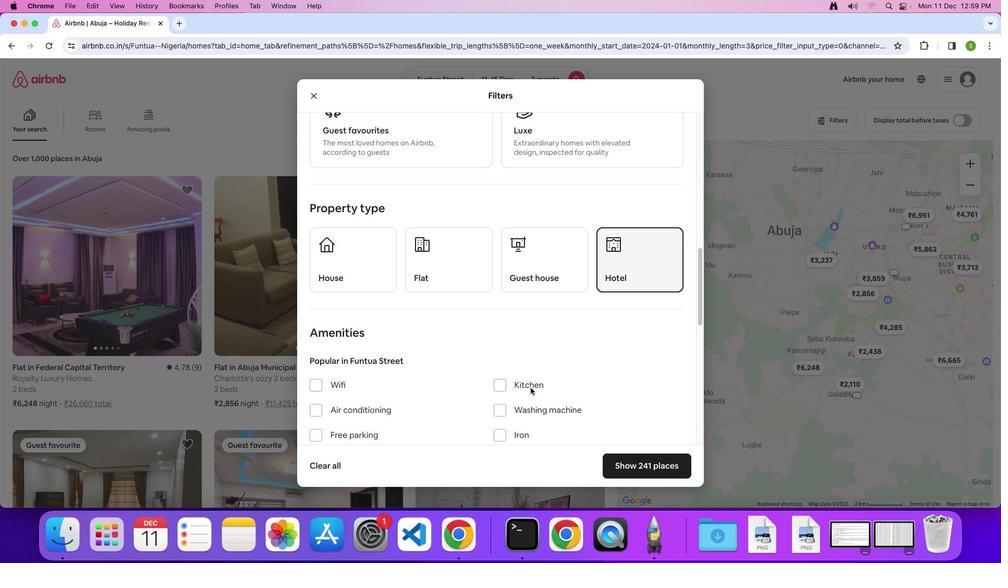 
Action: Mouse scrolled (531, 387) with delta (0, 0)
Screenshot: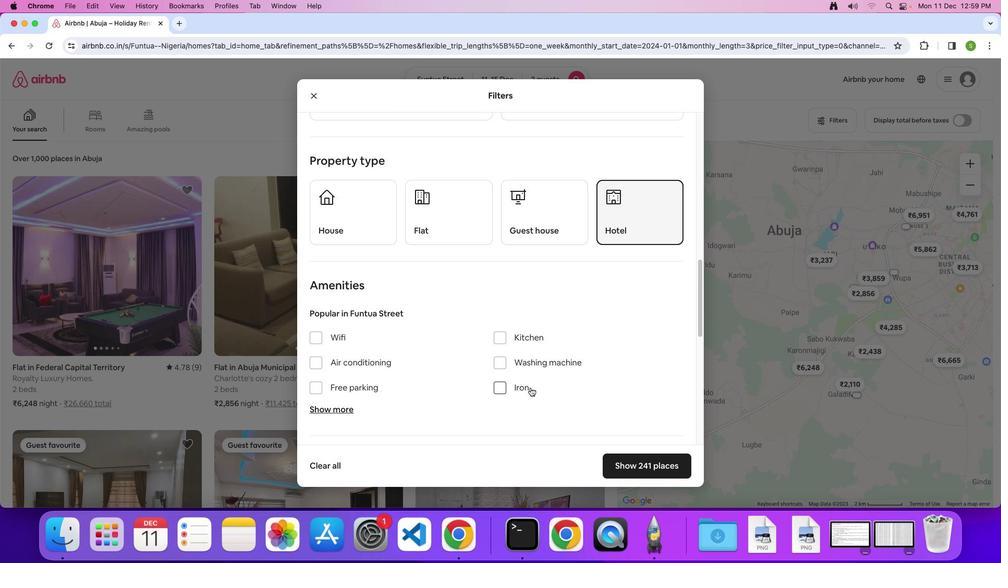 
Action: Mouse scrolled (531, 387) with delta (0, 0)
Screenshot: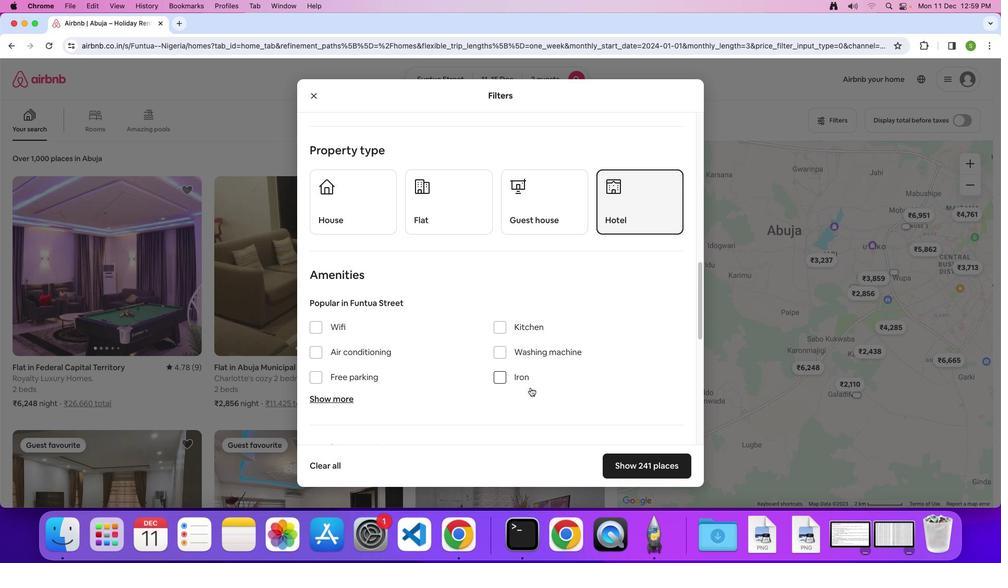 
Action: Mouse scrolled (531, 387) with delta (0, -1)
Screenshot: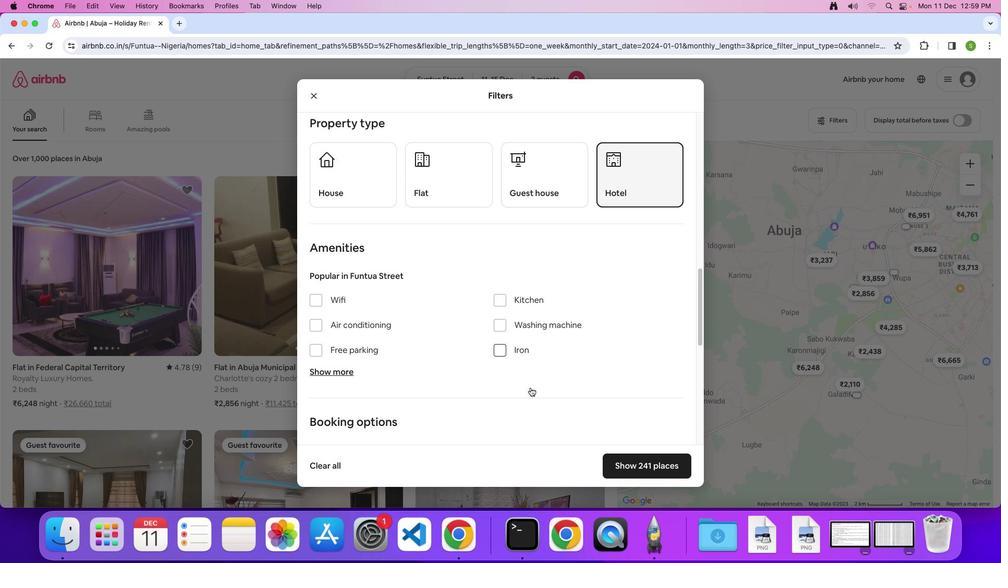 
Action: Mouse scrolled (531, 387) with delta (0, 0)
Screenshot: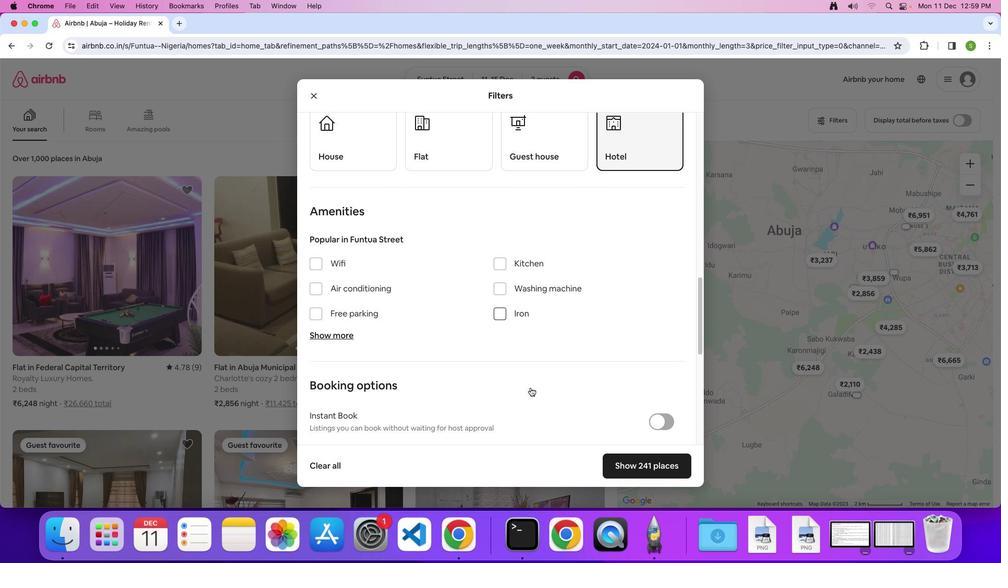 
Action: Mouse scrolled (531, 387) with delta (0, 0)
Screenshot: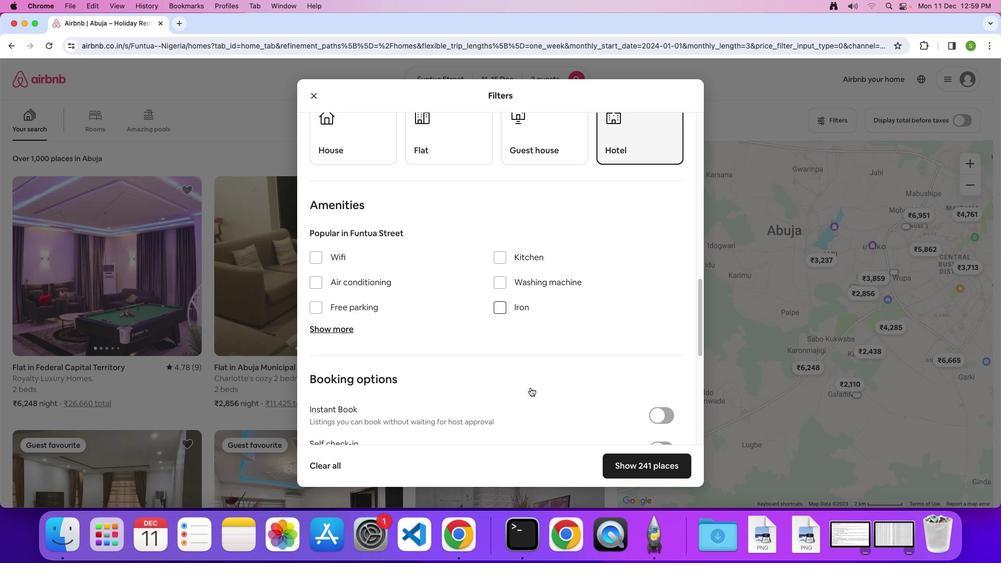 
Action: Mouse scrolled (531, 387) with delta (0, 0)
Screenshot: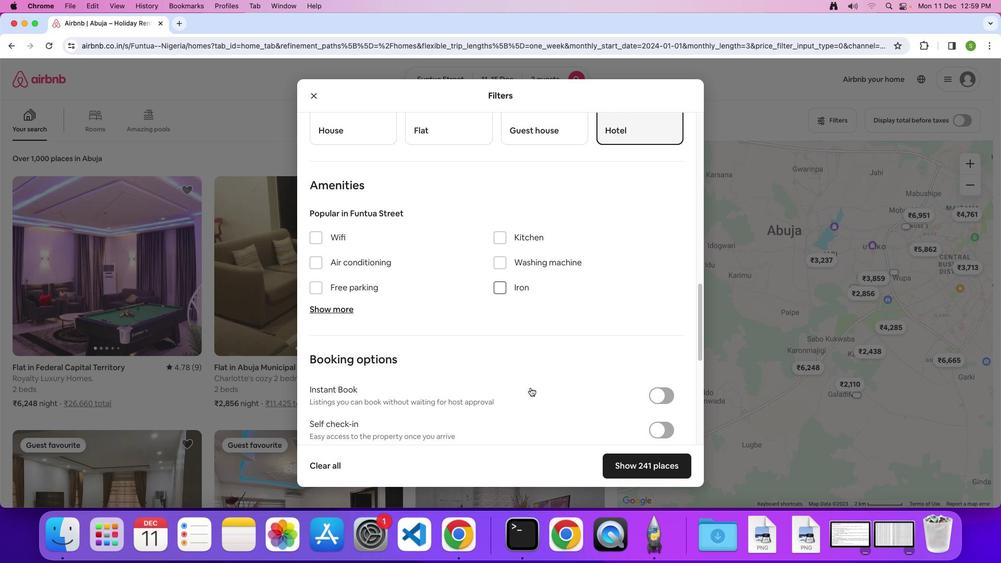 
Action: Mouse scrolled (531, 387) with delta (0, 0)
Screenshot: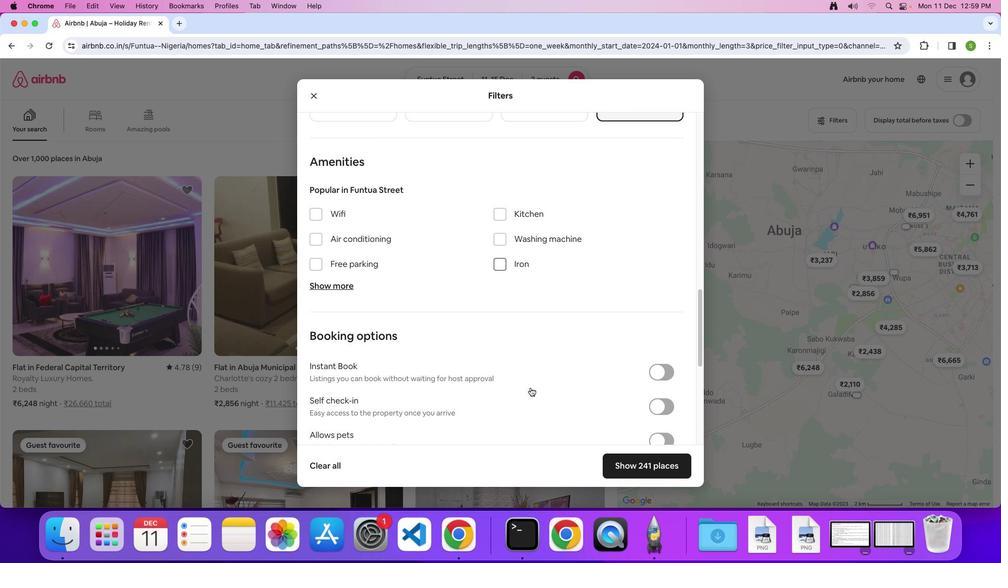 
Action: Mouse scrolled (531, 387) with delta (0, 0)
Screenshot: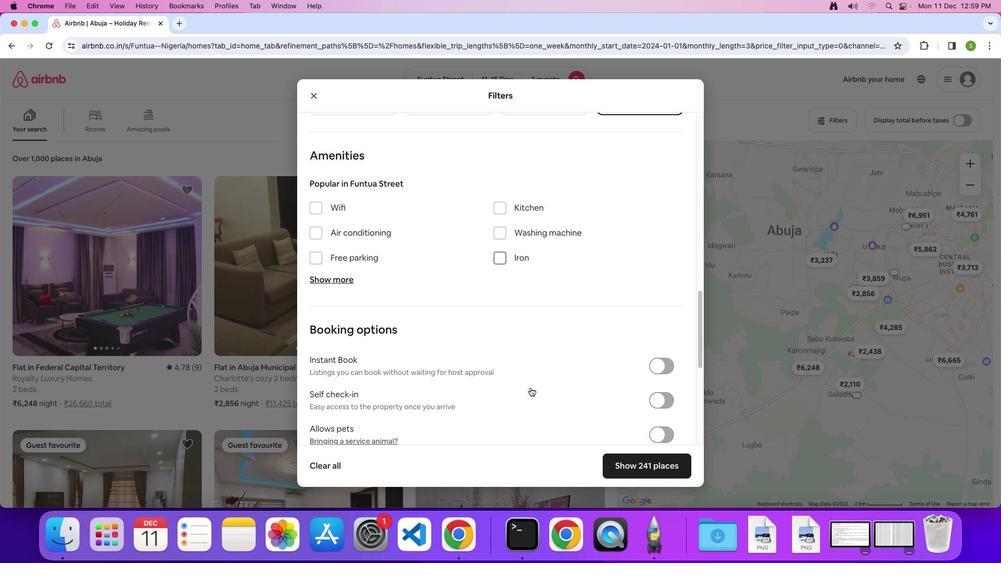 
Action: Mouse scrolled (531, 387) with delta (0, -1)
Screenshot: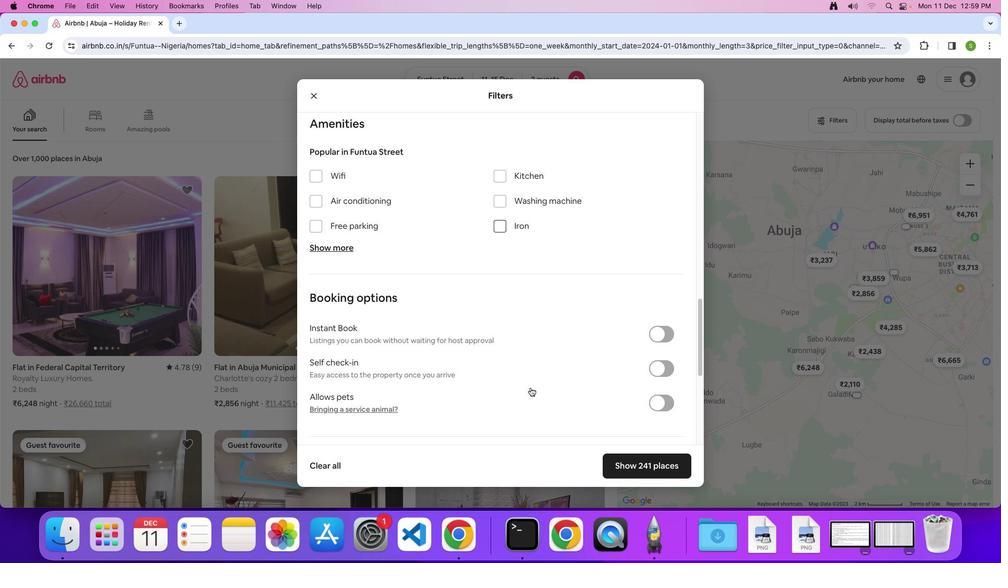
Action: Mouse scrolled (531, 387) with delta (0, 0)
Screenshot: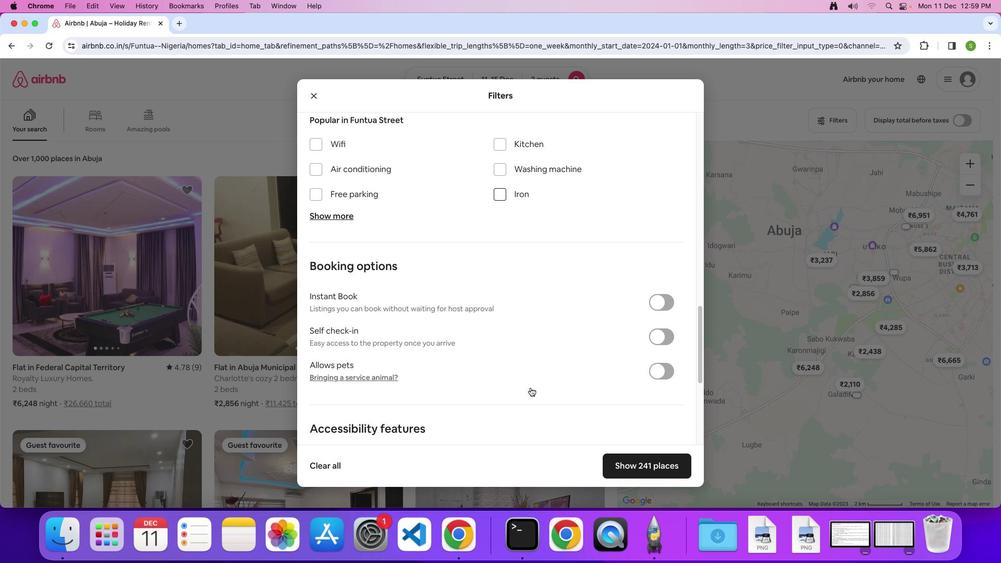
Action: Mouse scrolled (531, 387) with delta (0, 0)
Screenshot: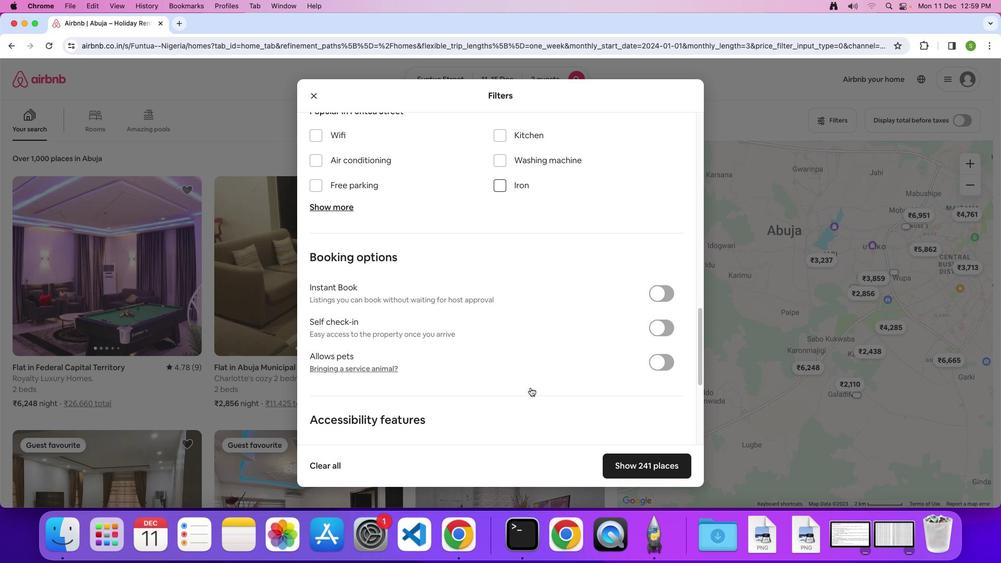 
Action: Mouse scrolled (531, 387) with delta (0, 0)
Screenshot: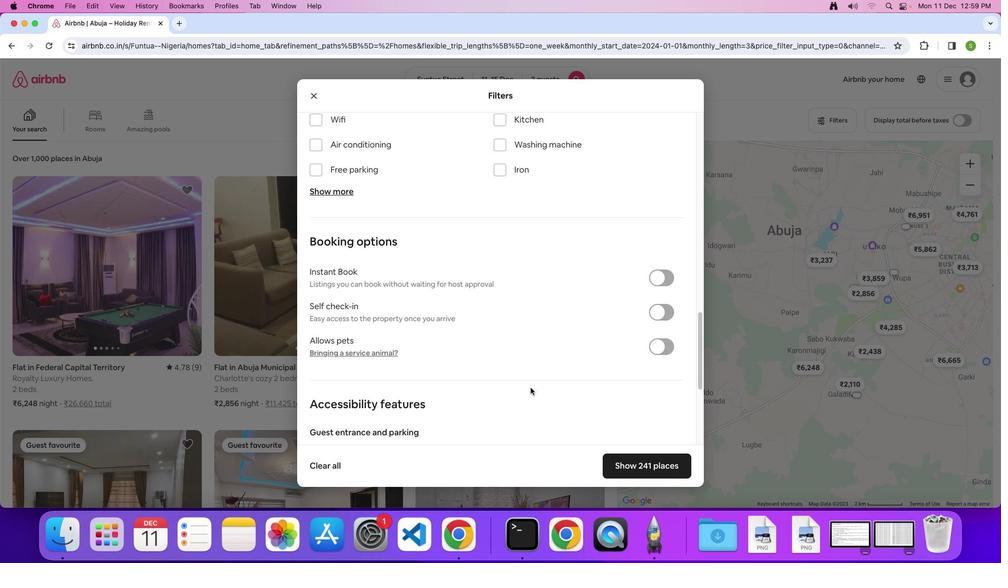 
Action: Mouse scrolled (531, 387) with delta (0, 0)
Screenshot: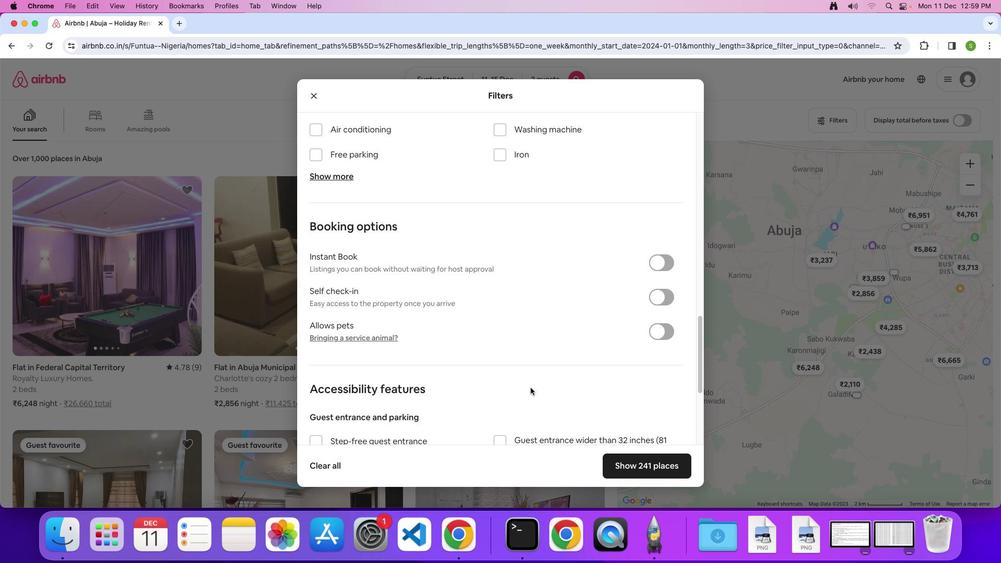 
Action: Mouse scrolled (531, 387) with delta (0, -1)
Screenshot: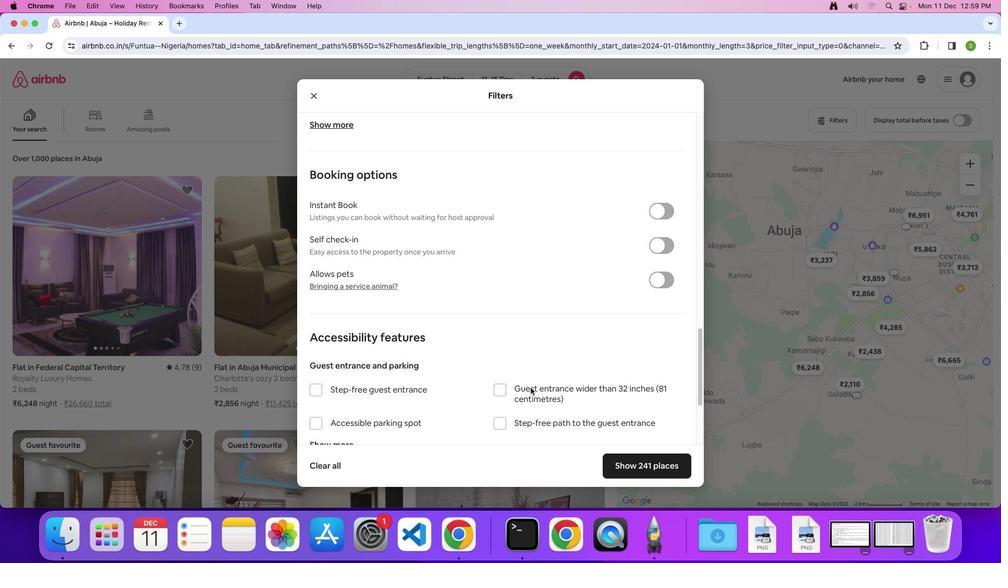 
Action: Mouse scrolled (531, 387) with delta (0, 0)
Screenshot: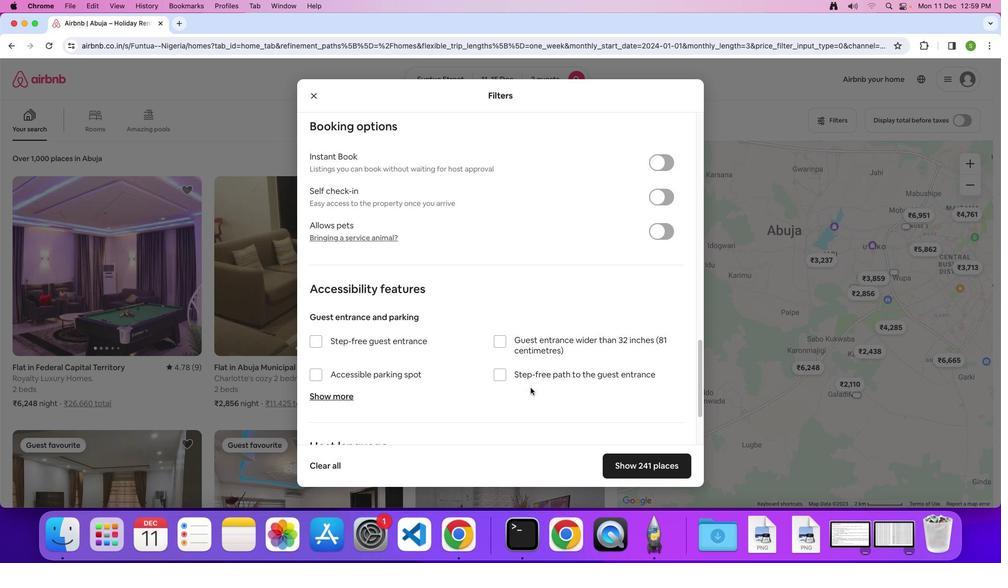 
Action: Mouse scrolled (531, 387) with delta (0, 0)
Screenshot: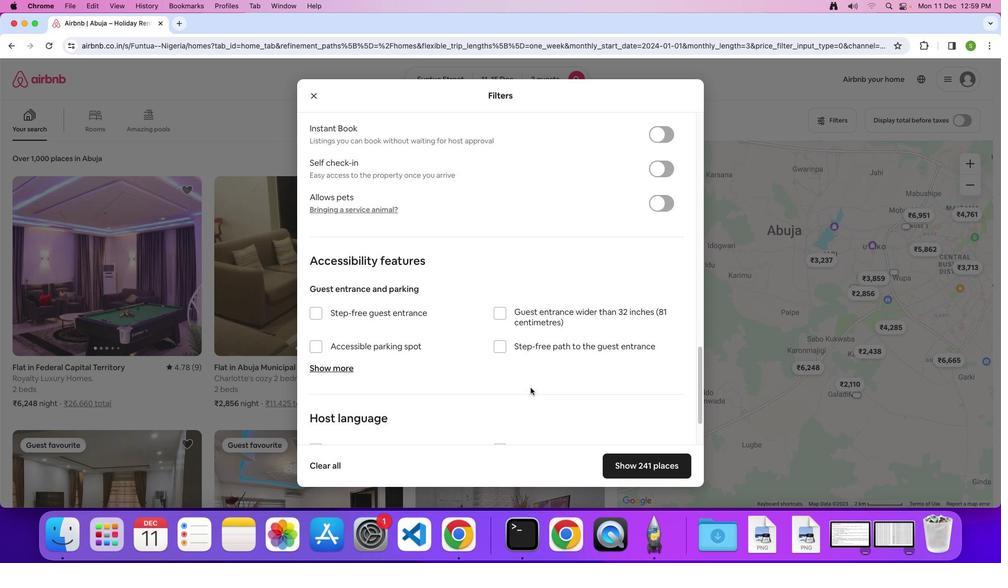 
Action: Mouse scrolled (531, 387) with delta (0, -1)
Screenshot: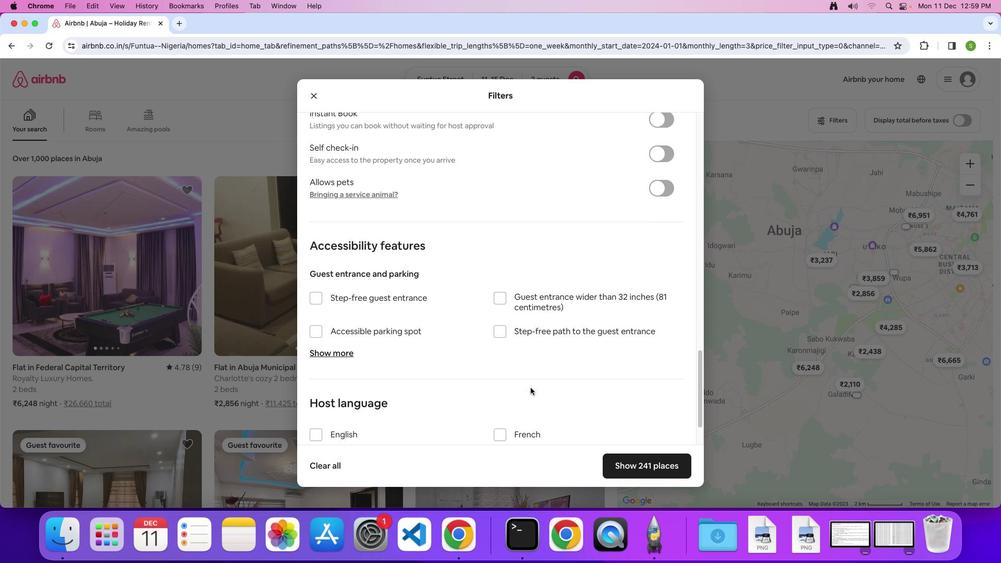 
Action: Mouse scrolled (531, 387) with delta (0, 0)
Screenshot: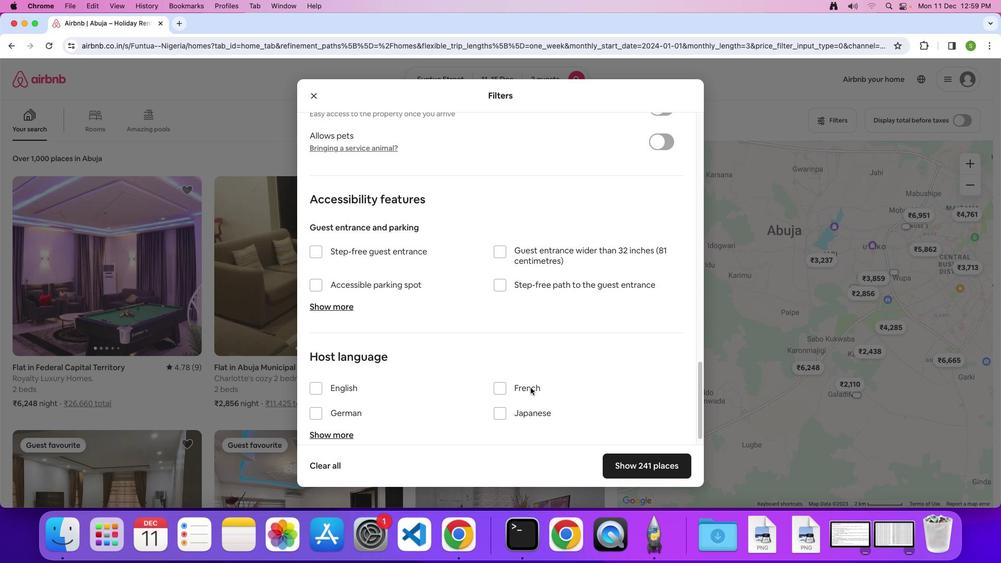 
Action: Mouse scrolled (531, 387) with delta (0, 0)
Screenshot: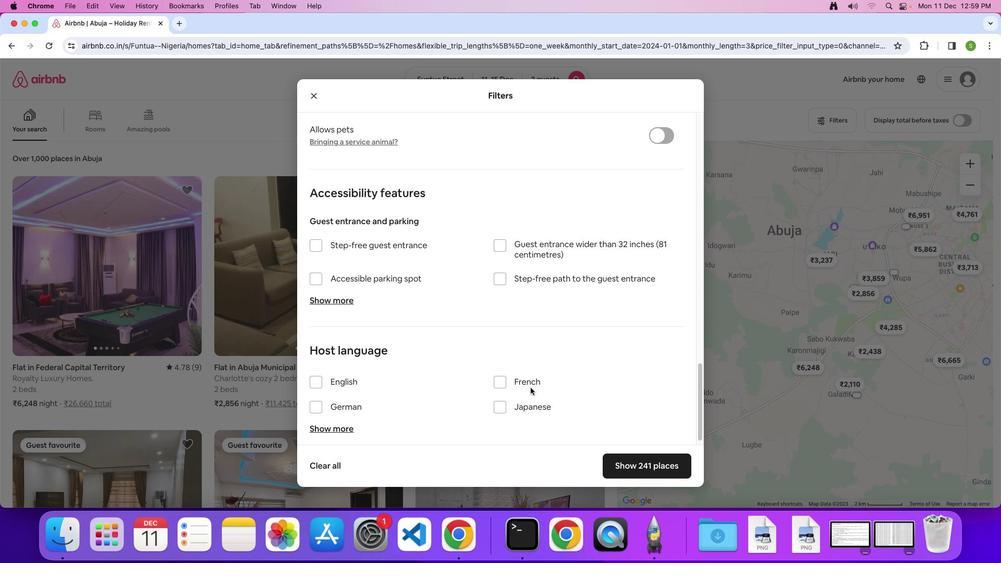 
Action: Mouse scrolled (531, 387) with delta (0, -1)
Screenshot: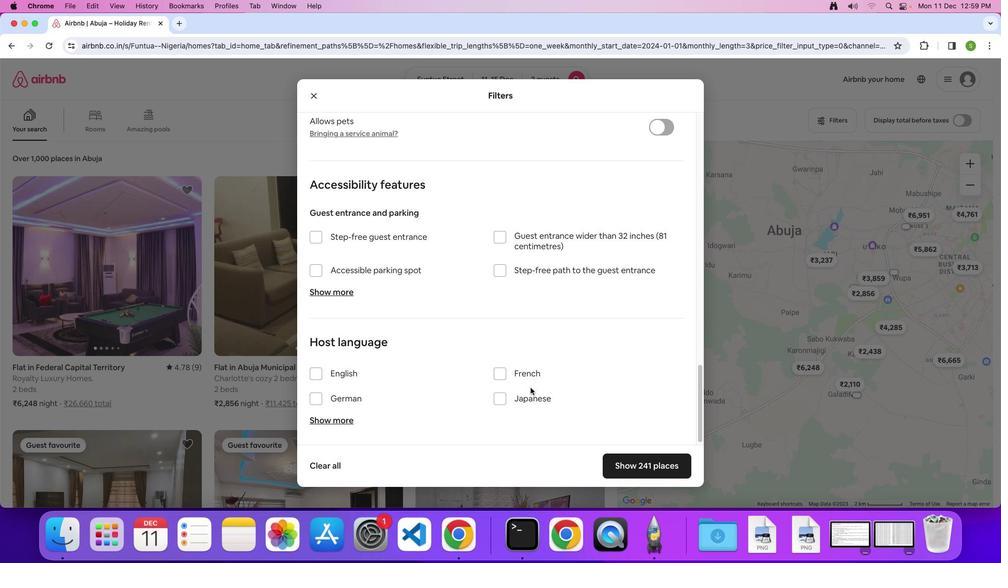 
Action: Mouse scrolled (531, 387) with delta (0, 0)
Screenshot: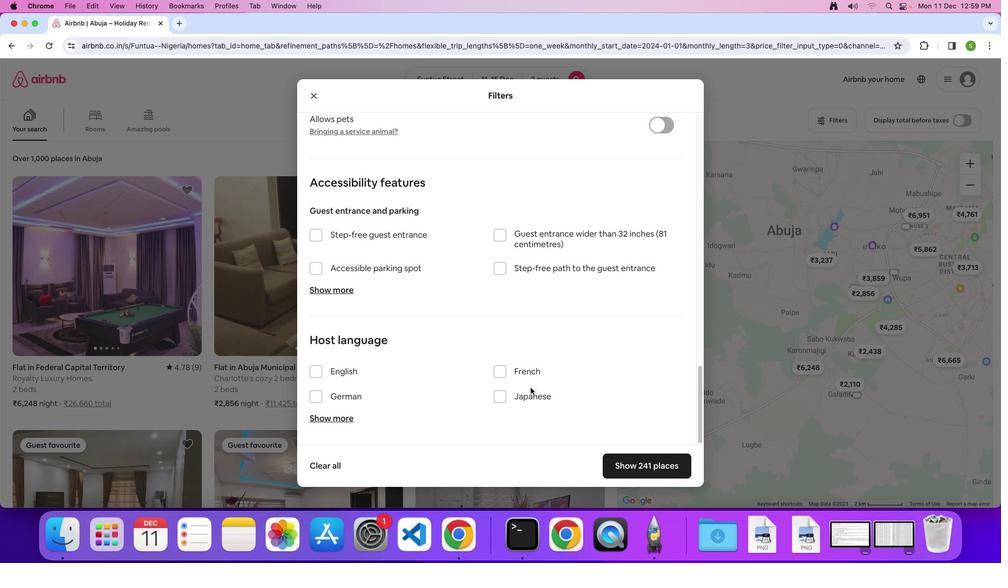 
Action: Mouse scrolled (531, 387) with delta (0, 0)
Screenshot: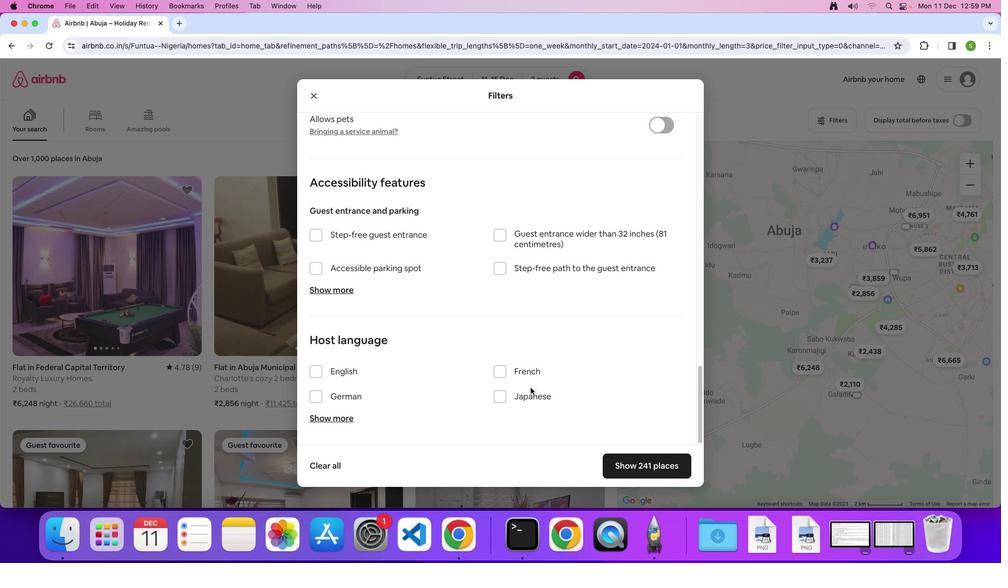 
Action: Mouse scrolled (531, 387) with delta (0, -2)
Screenshot: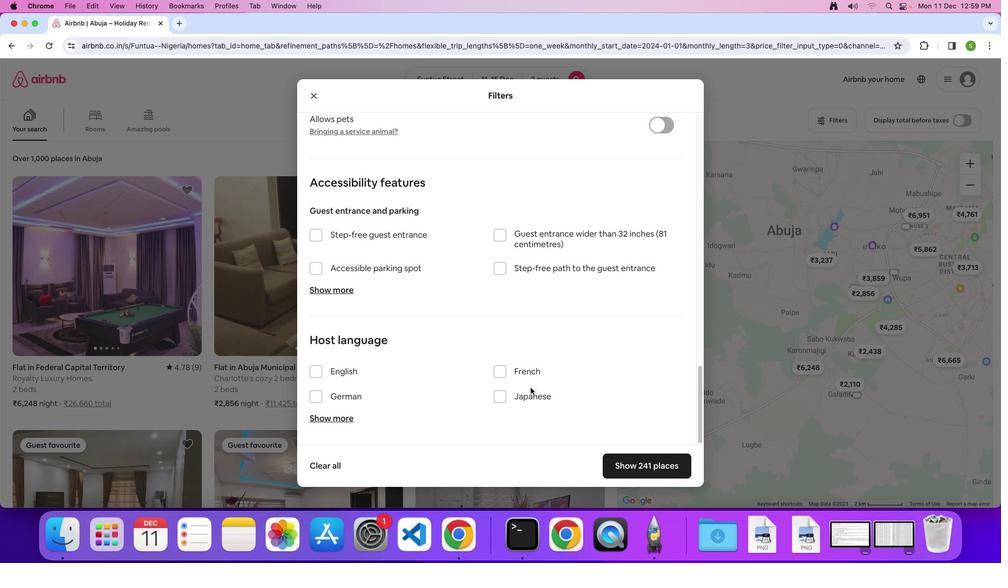 
Action: Mouse moved to (626, 461)
Screenshot: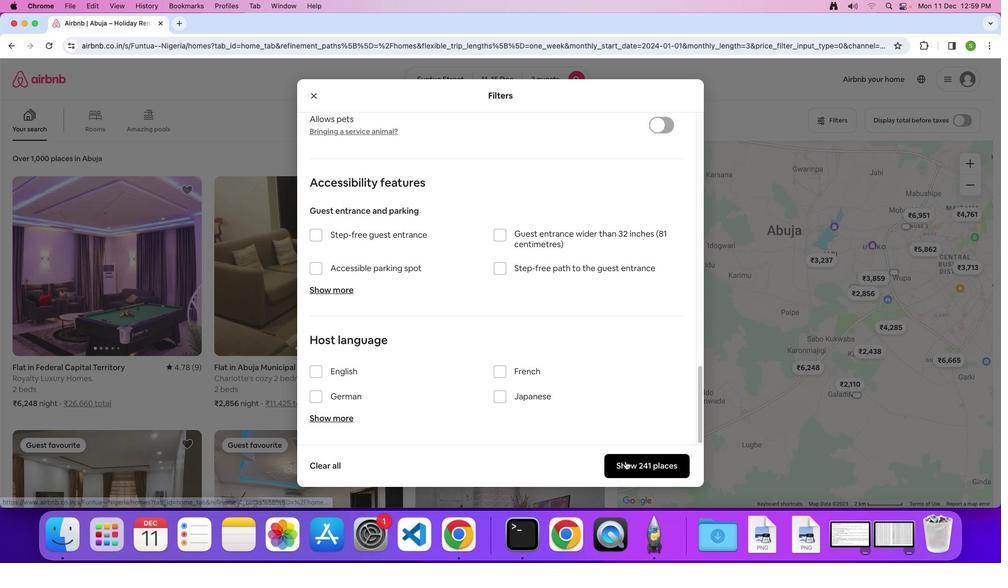 
Action: Mouse pressed left at (626, 461)
Screenshot: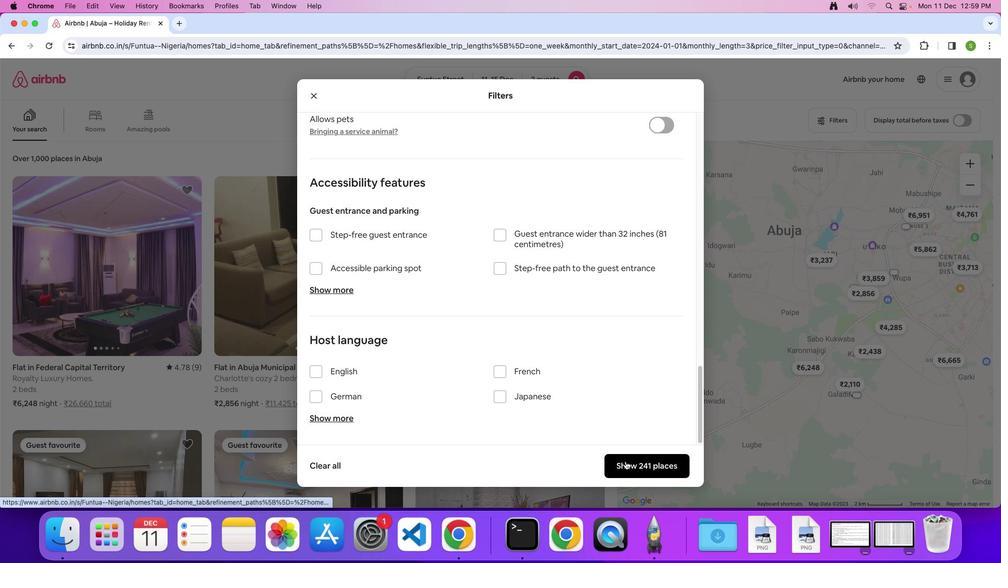 
Action: Mouse moved to (153, 259)
Screenshot: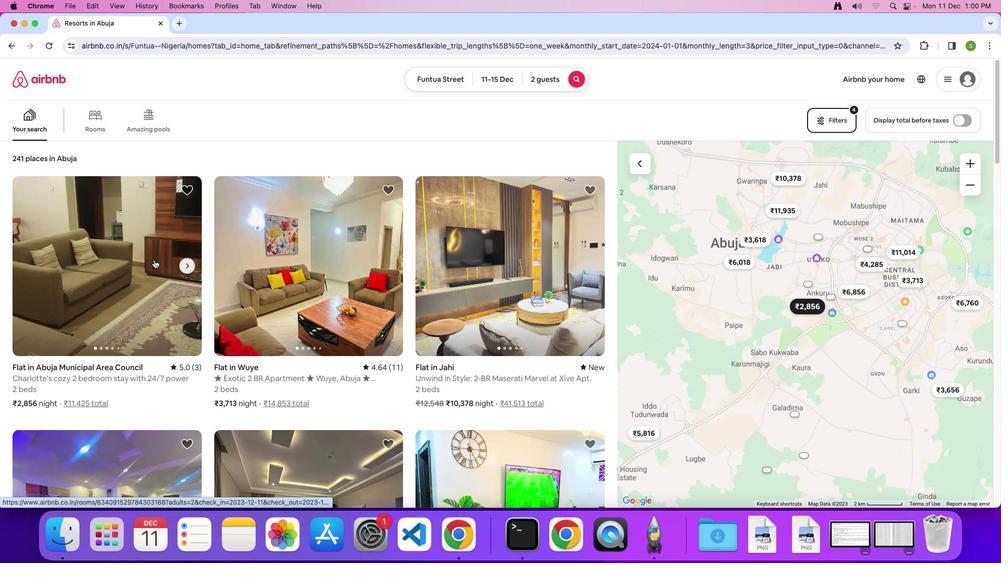 
Action: Mouse pressed left at (153, 259)
Screenshot: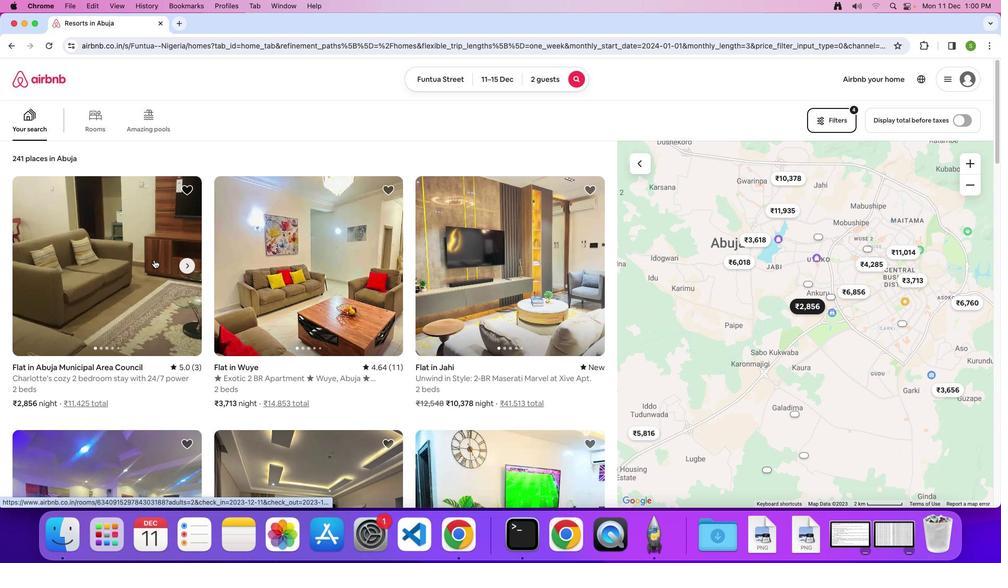 
Action: Mouse moved to (318, 254)
Screenshot: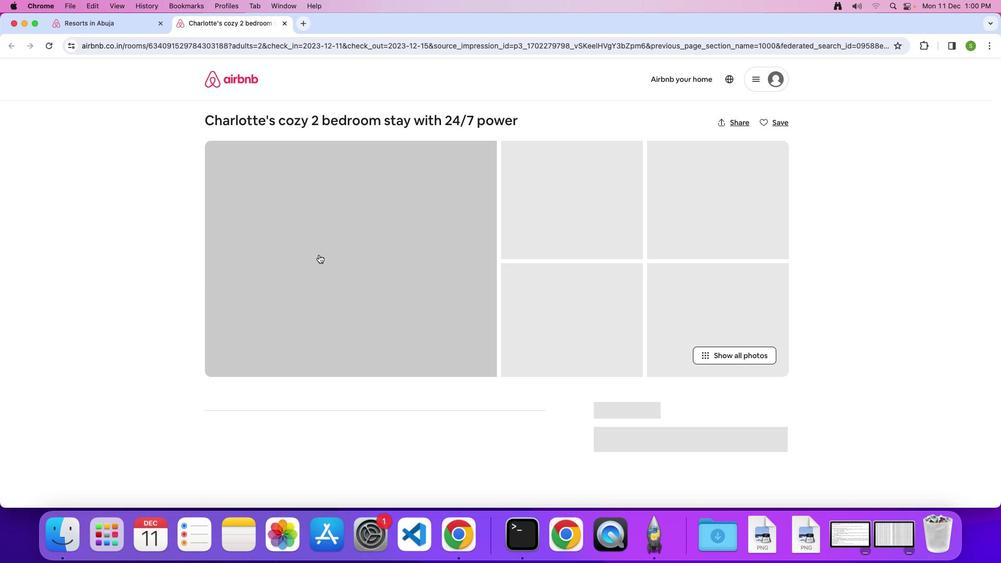 
Action: Mouse pressed left at (318, 254)
Screenshot: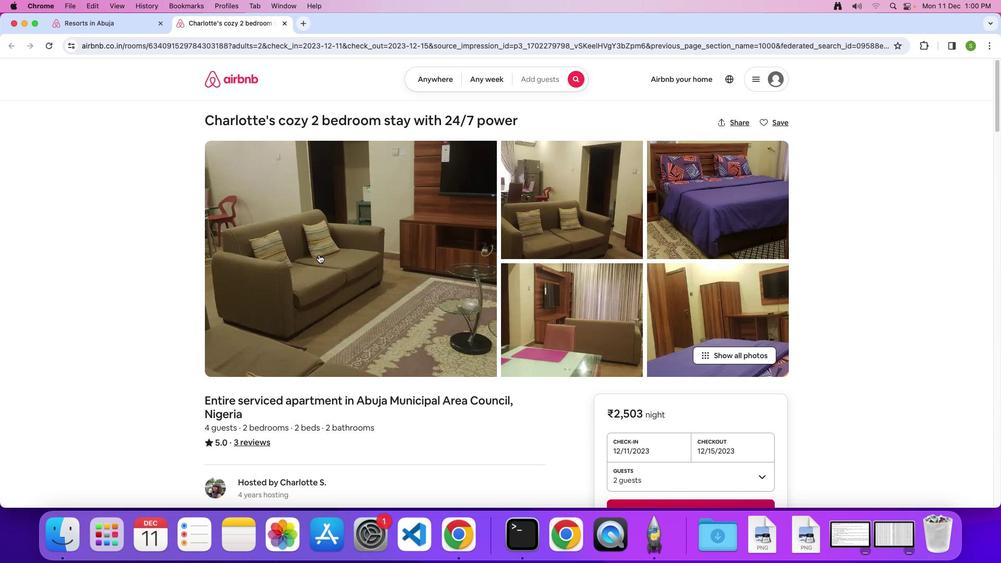 
Action: Mouse moved to (513, 360)
Screenshot: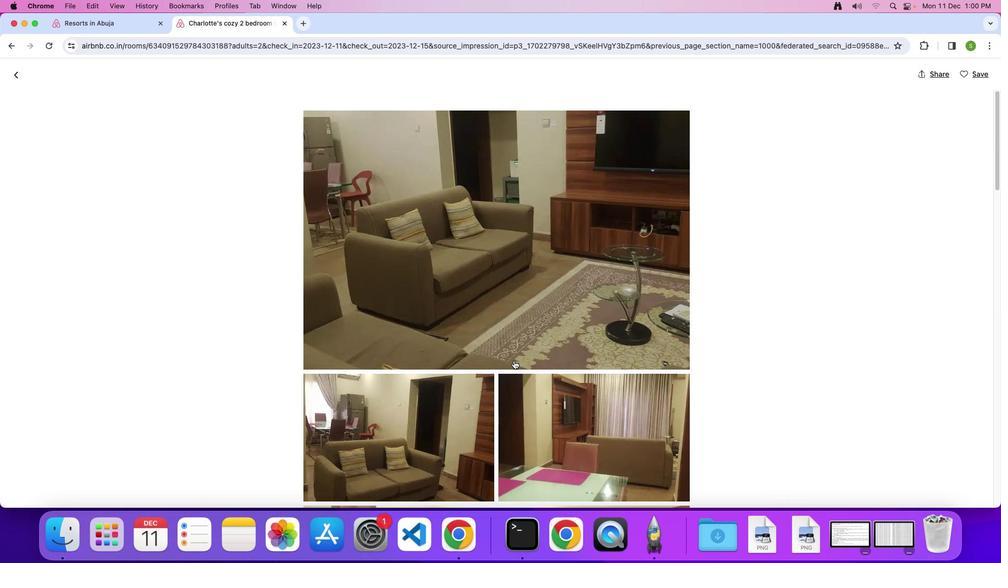 
Action: Mouse scrolled (513, 360) with delta (0, 0)
Screenshot: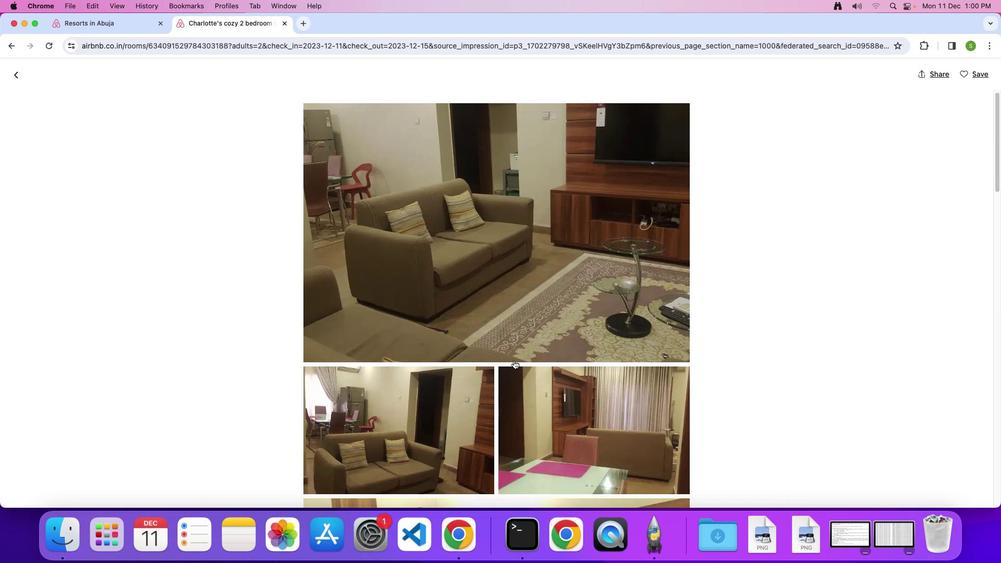 
Action: Mouse scrolled (513, 360) with delta (0, 0)
Screenshot: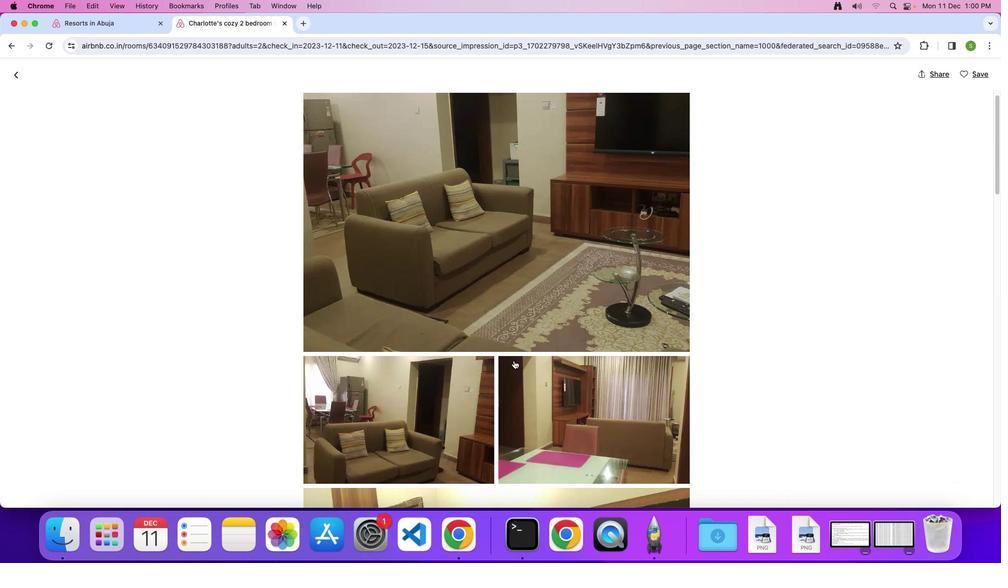
Action: Mouse scrolled (513, 360) with delta (0, -1)
Screenshot: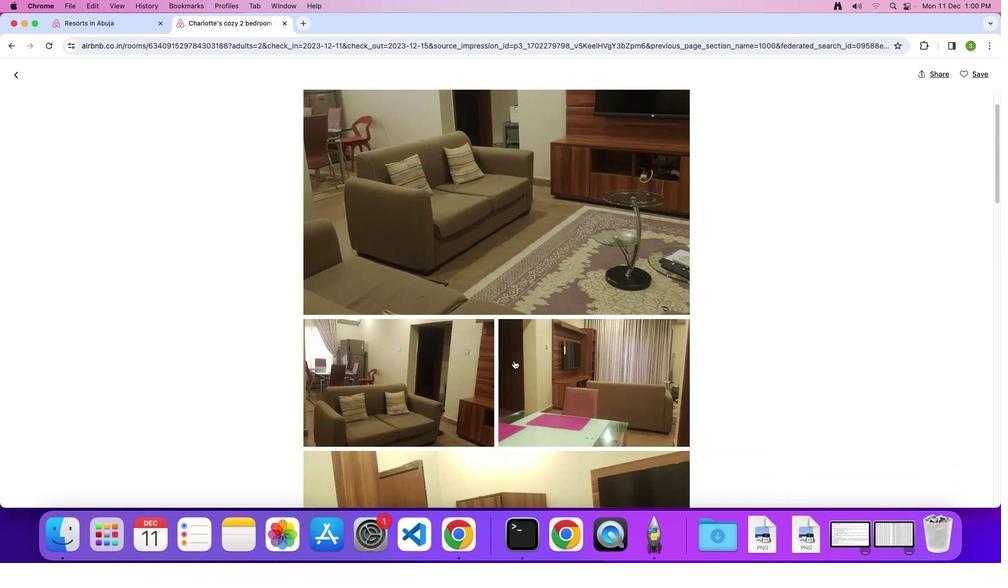 
Action: Mouse scrolled (513, 360) with delta (0, 0)
Screenshot: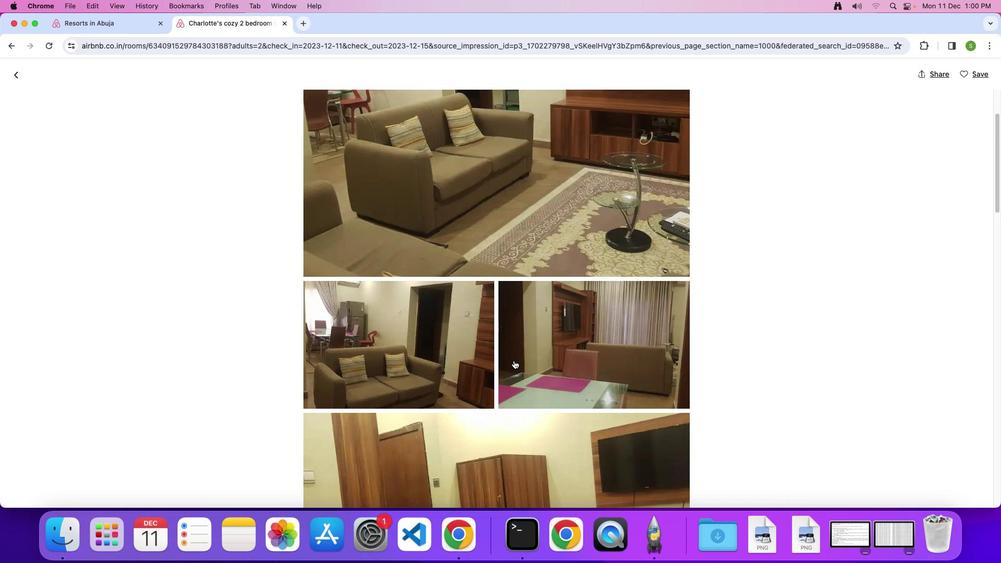 
Action: Mouse scrolled (513, 360) with delta (0, 0)
Screenshot: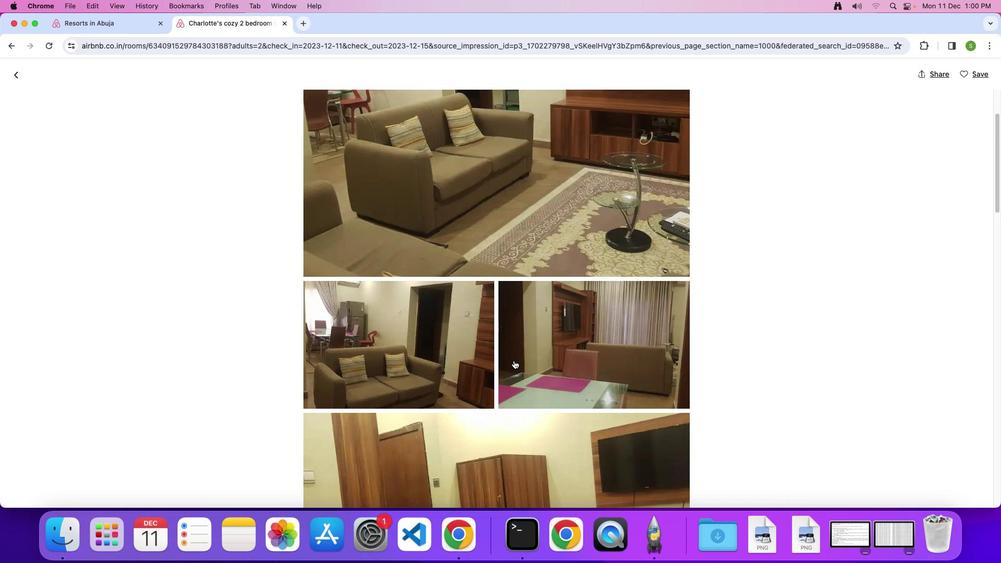 
Action: Mouse scrolled (513, 360) with delta (0, 0)
Screenshot: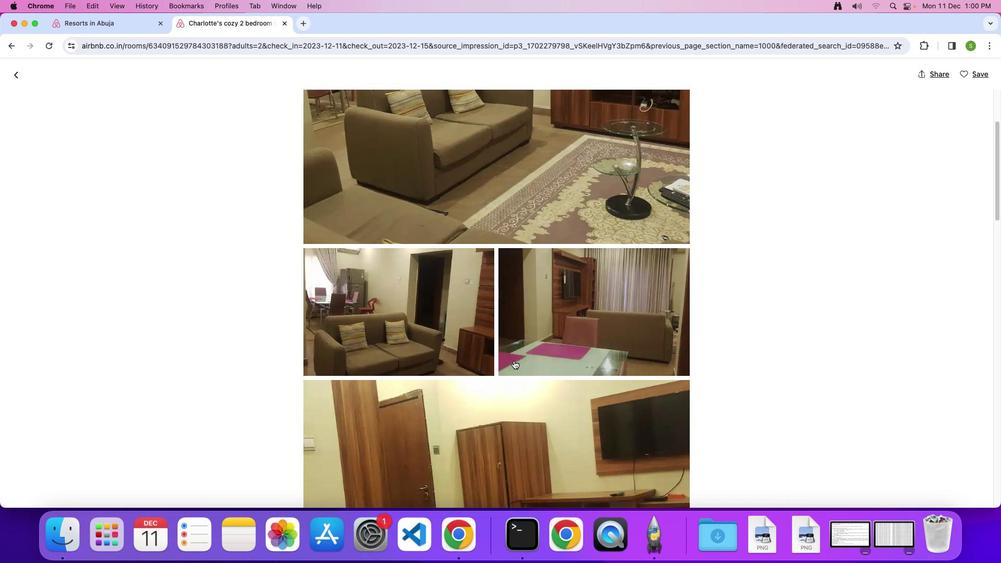 
Action: Mouse scrolled (513, 360) with delta (0, 0)
Screenshot: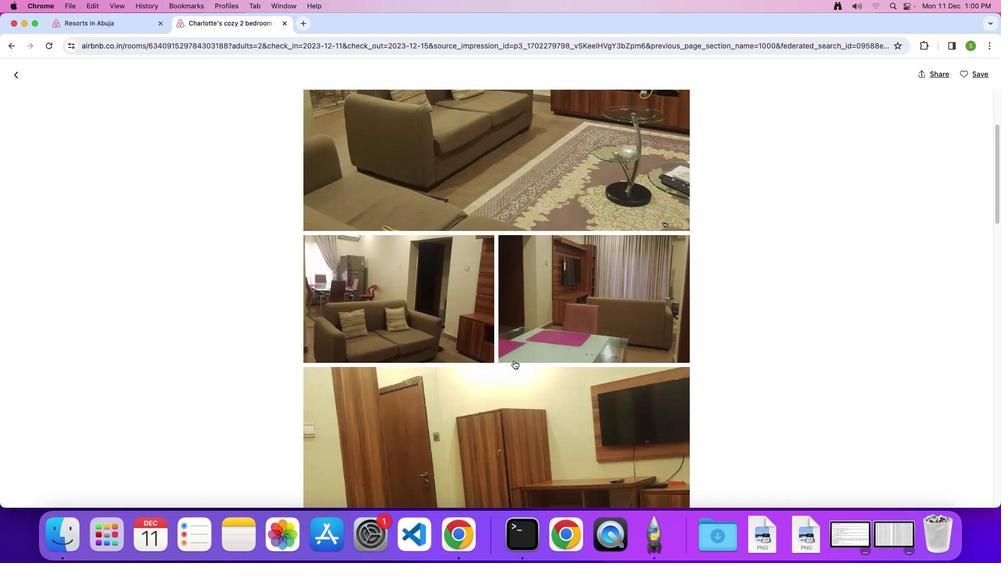 
Action: Mouse scrolled (513, 360) with delta (0, 0)
Screenshot: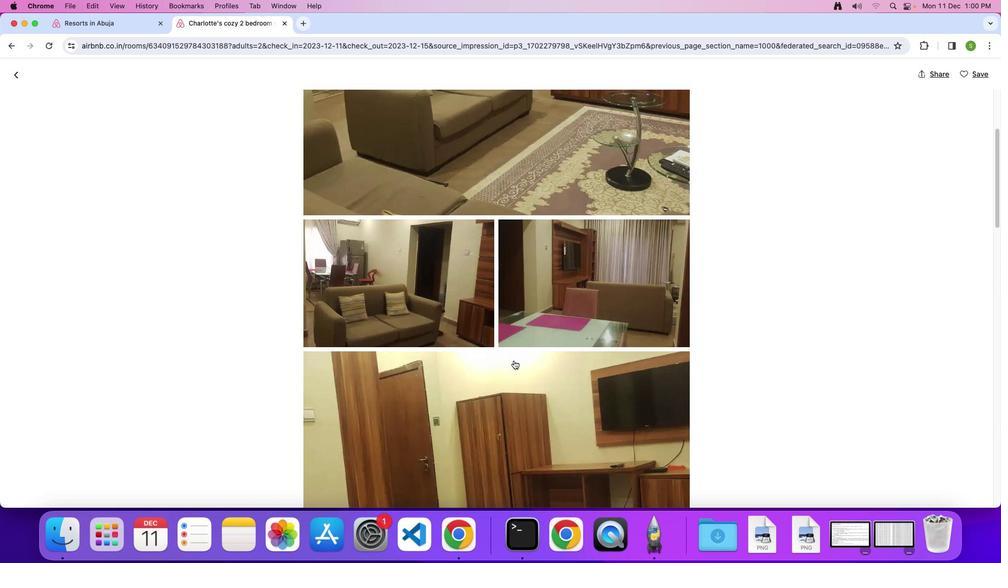 
Action: Mouse scrolled (513, 360) with delta (0, -1)
Screenshot: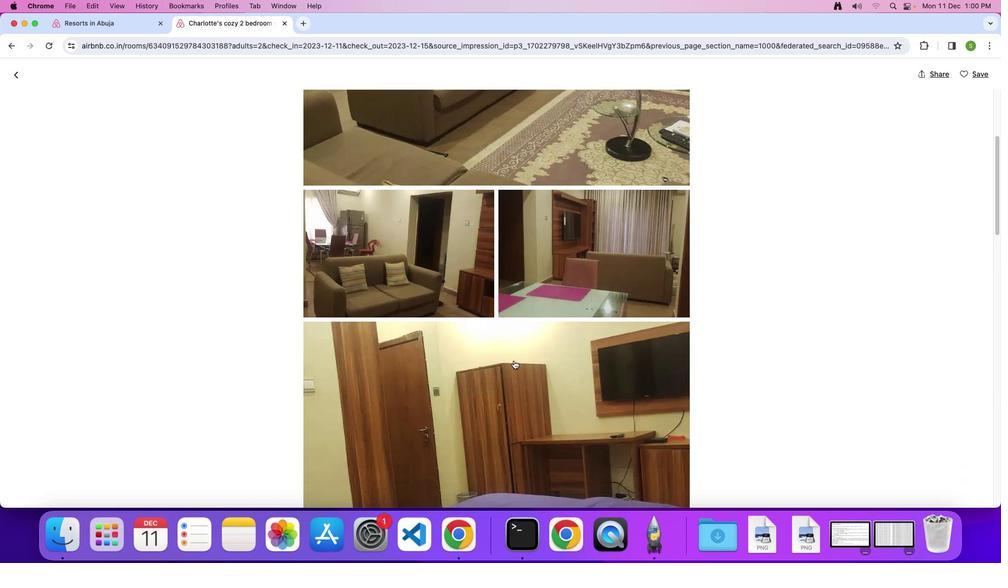 
Action: Mouse scrolled (513, 360) with delta (0, 0)
Screenshot: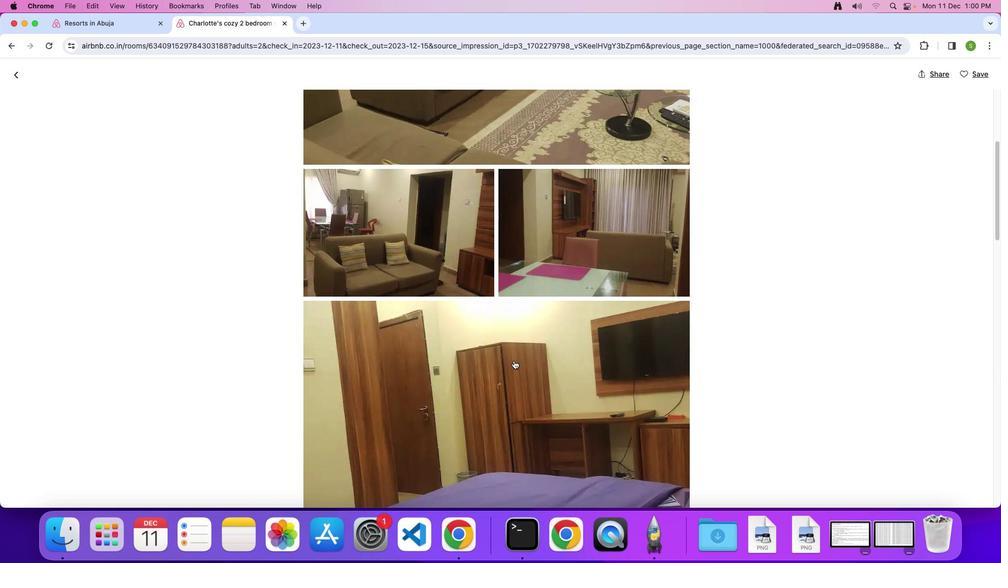 
Action: Mouse scrolled (513, 360) with delta (0, 0)
Screenshot: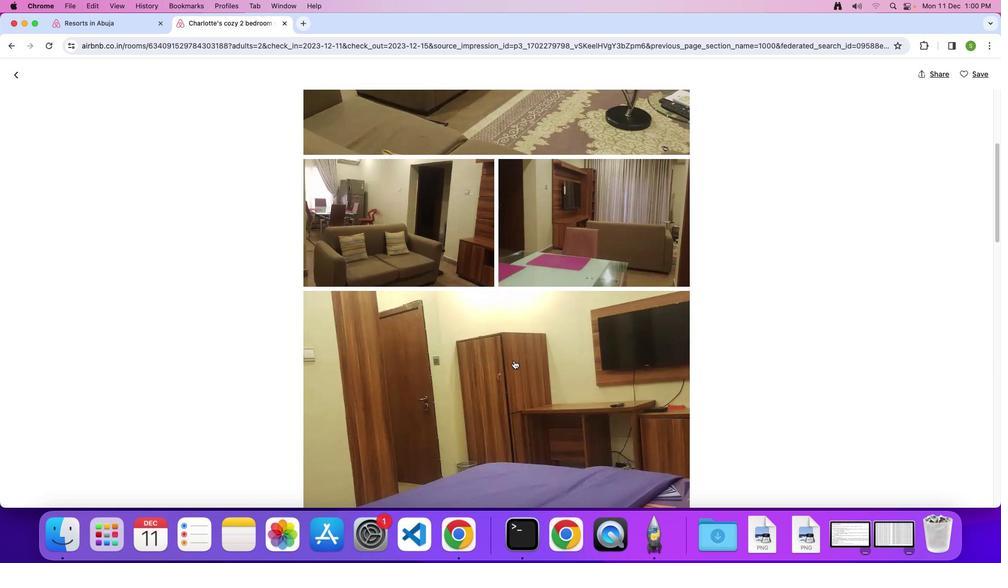 
Action: Mouse scrolled (513, 360) with delta (0, 0)
Screenshot: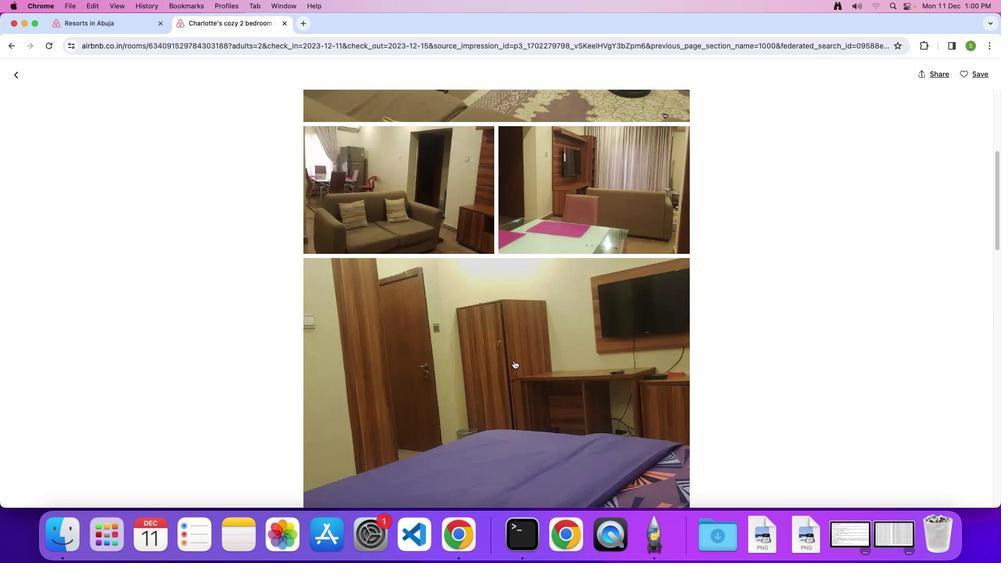 
Action: Mouse scrolled (513, 360) with delta (0, 0)
Screenshot: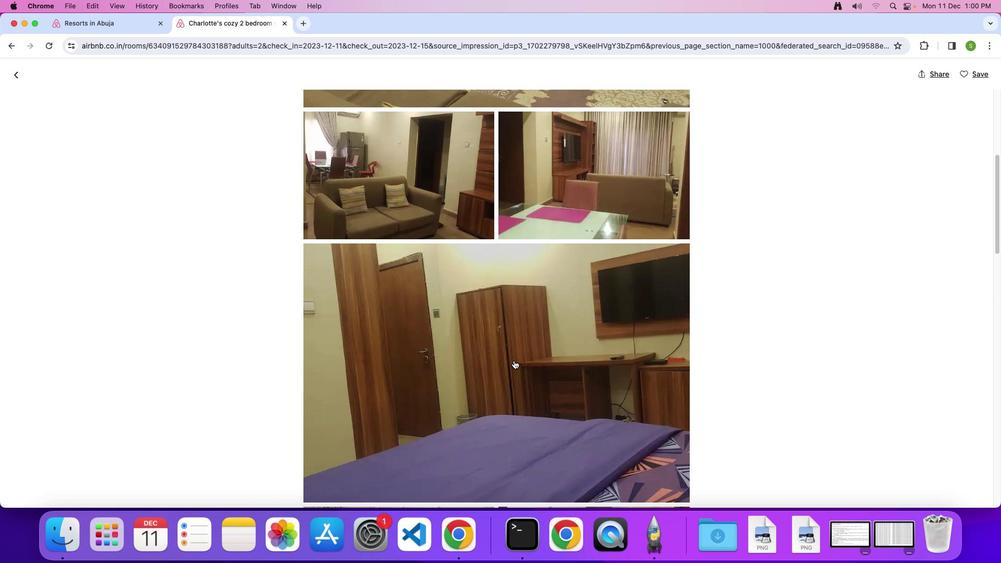 
Action: Mouse scrolled (513, 360) with delta (0, 0)
Screenshot: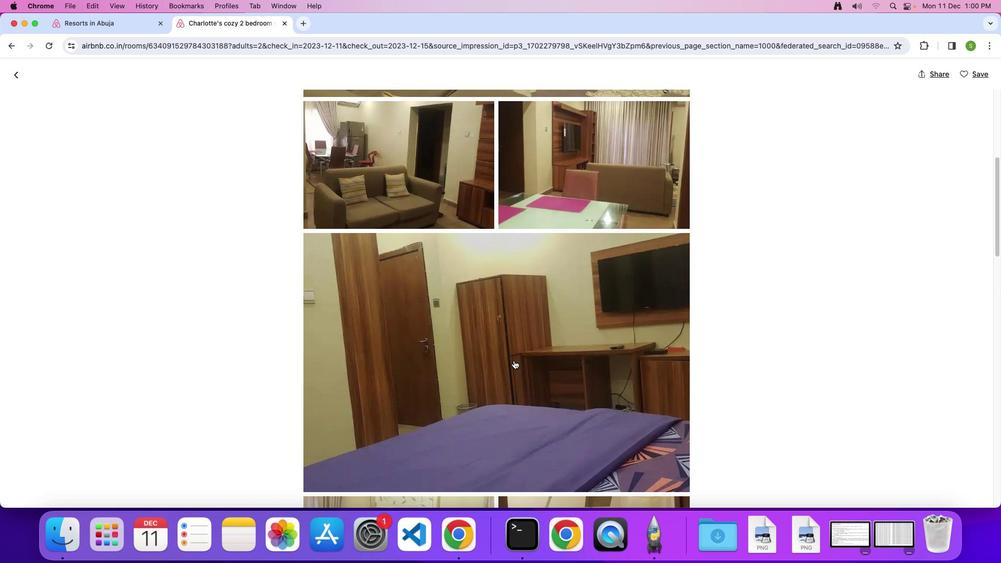 
Action: Mouse scrolled (513, 360) with delta (0, 0)
Screenshot: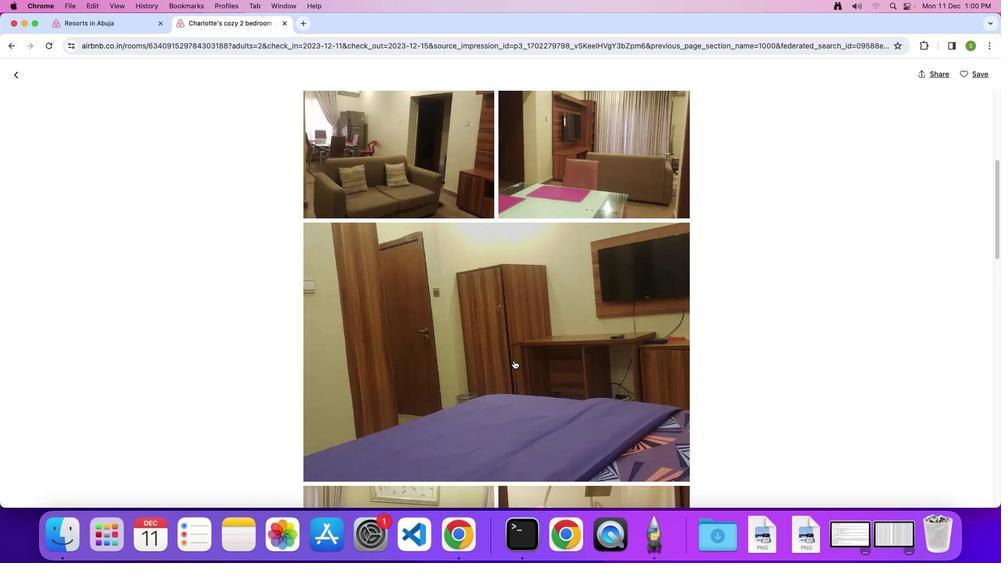 
Action: Mouse scrolled (513, 360) with delta (0, 0)
Screenshot: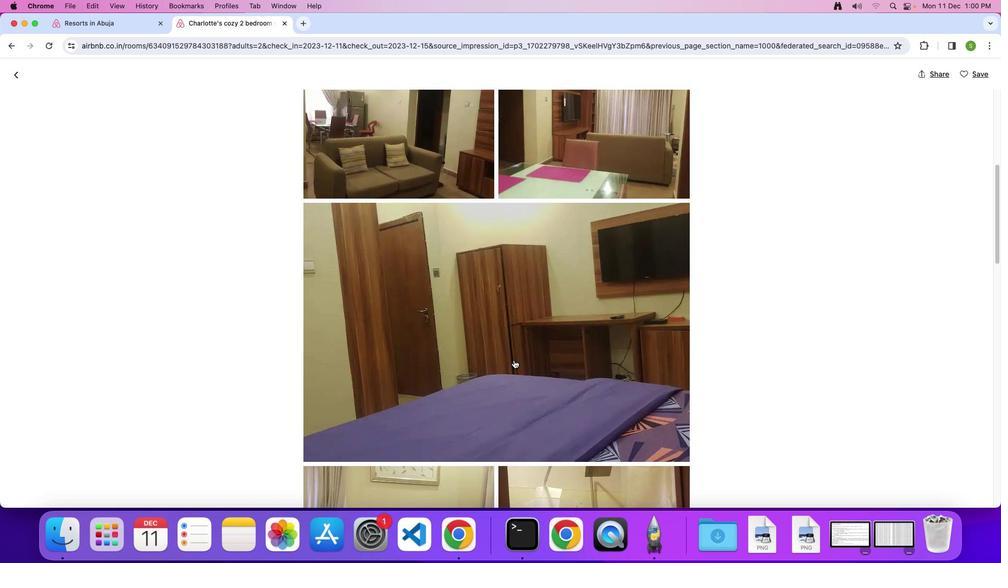 
Action: Mouse scrolled (513, 360) with delta (0, -1)
Screenshot: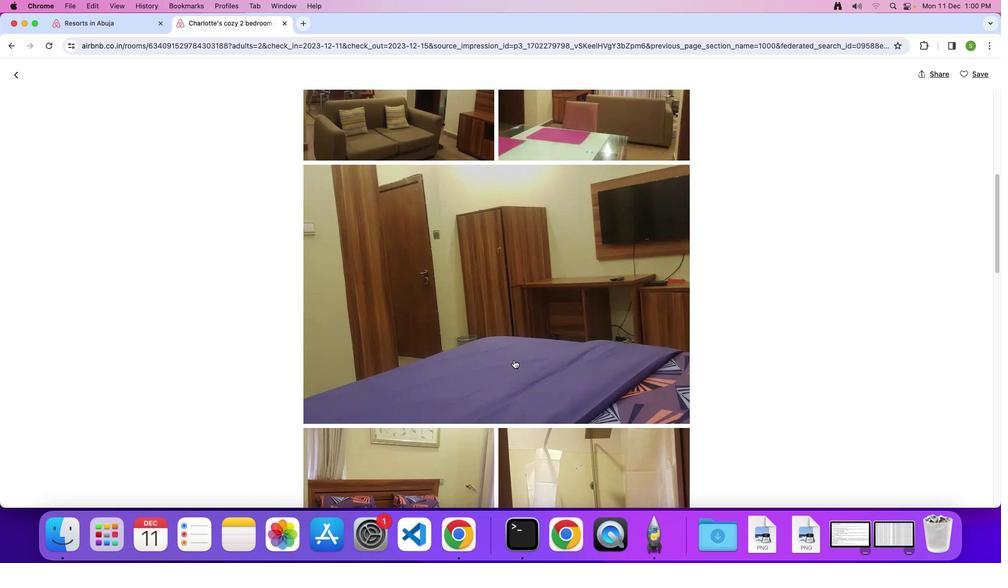 
Action: Mouse moved to (514, 359)
Screenshot: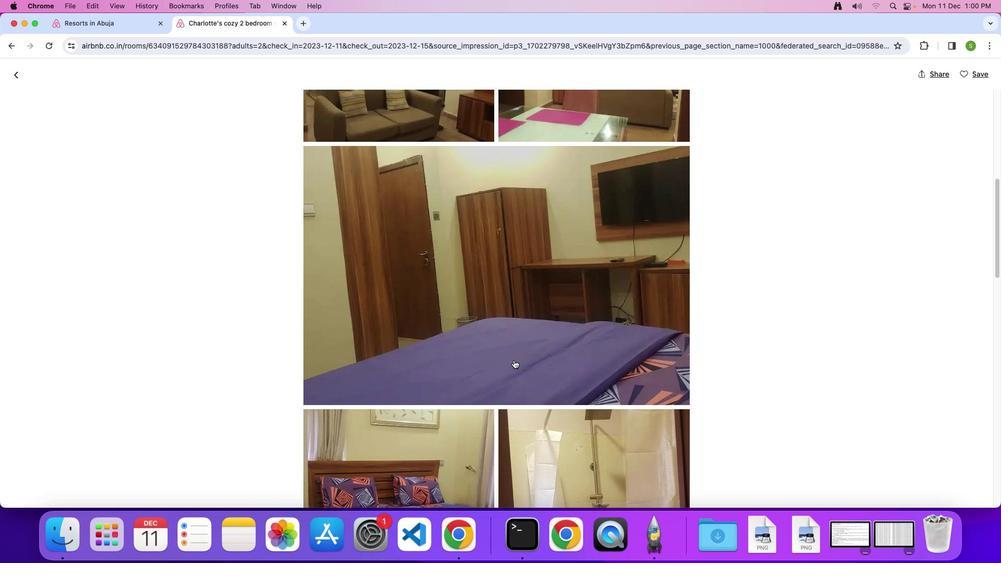 
Action: Mouse scrolled (514, 359) with delta (0, 0)
Screenshot: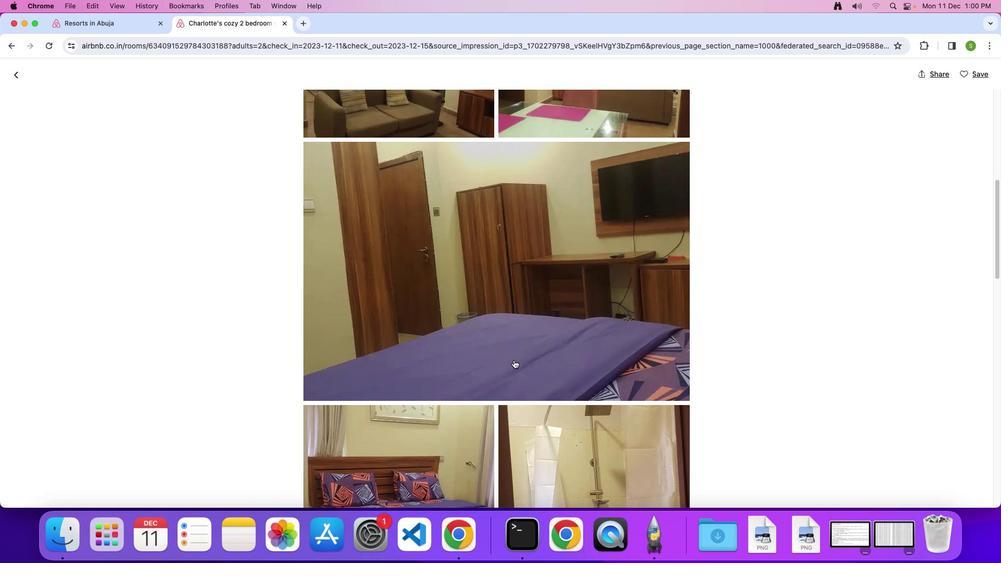 
Action: Mouse scrolled (514, 359) with delta (0, 0)
Screenshot: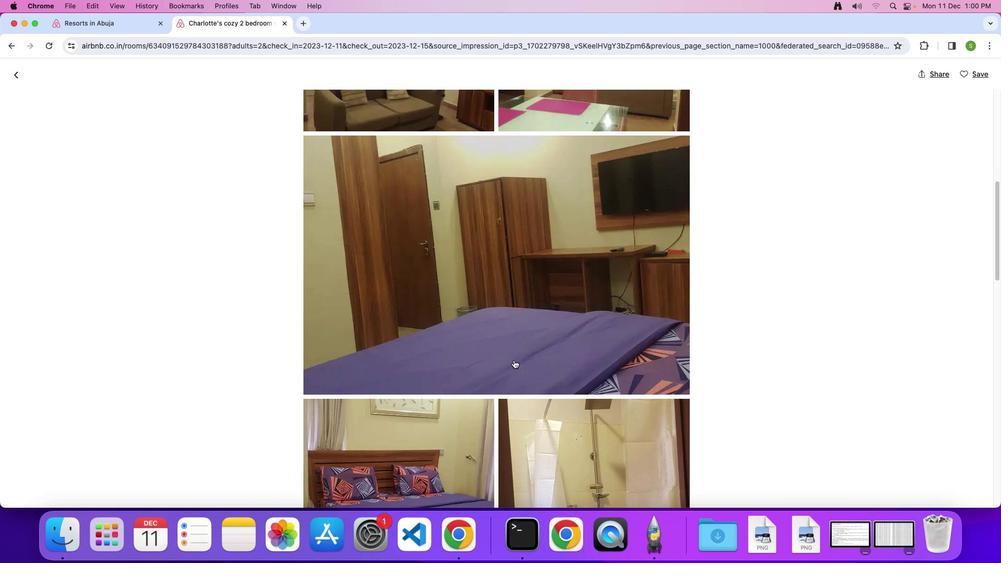 
Action: Mouse scrolled (514, 359) with delta (0, 0)
Screenshot: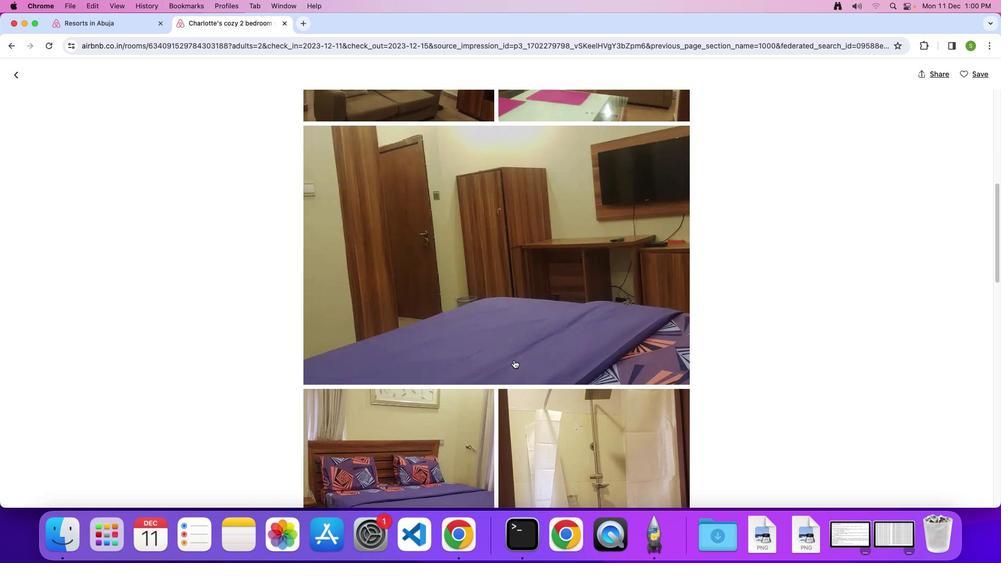 
Action: Mouse scrolled (514, 359) with delta (0, 0)
Screenshot: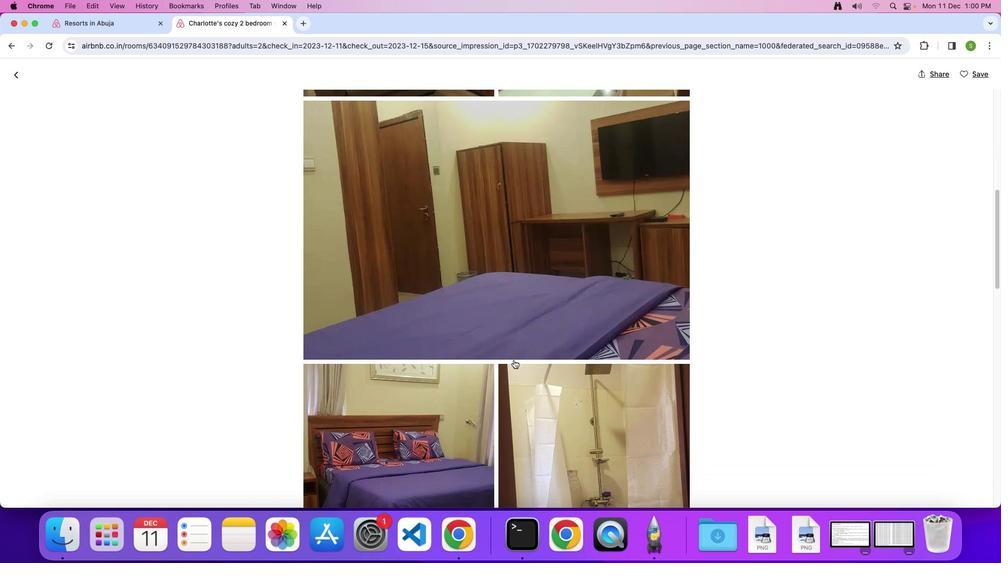 
Action: Mouse scrolled (514, 359) with delta (0, -1)
Screenshot: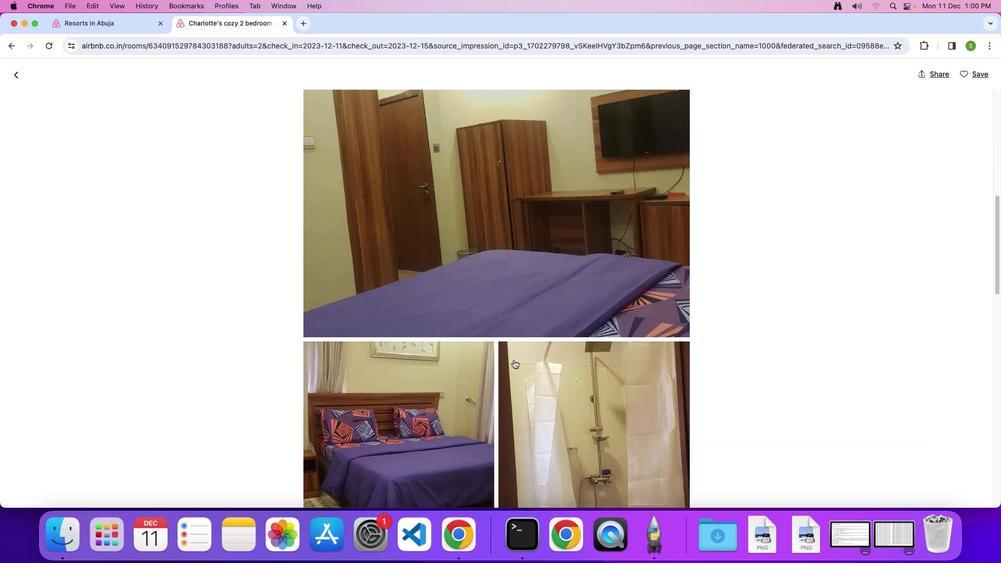 
Action: Mouse moved to (513, 359)
Screenshot: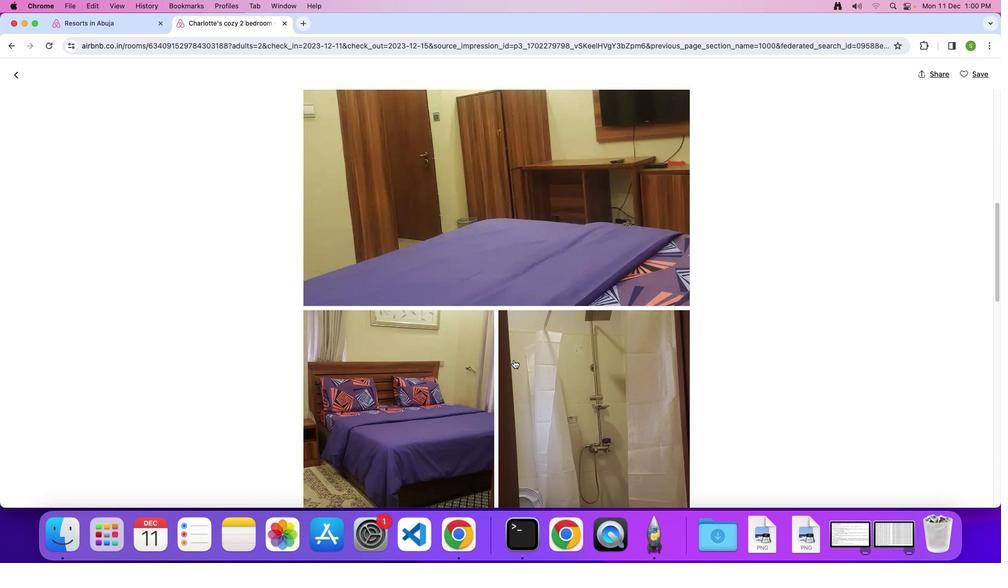 
Action: Mouse scrolled (513, 359) with delta (0, 0)
Screenshot: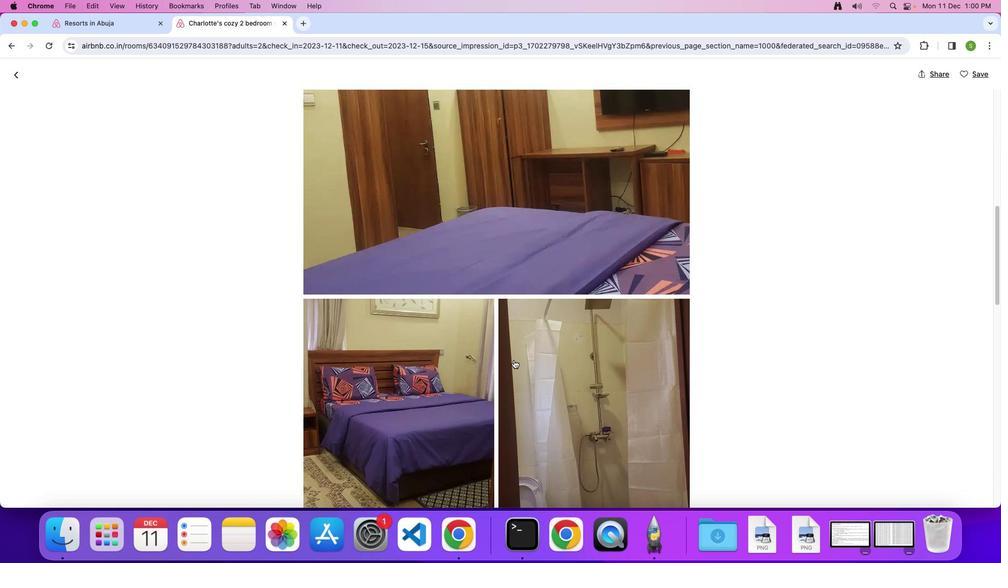 
Action: Mouse scrolled (513, 359) with delta (0, 0)
Screenshot: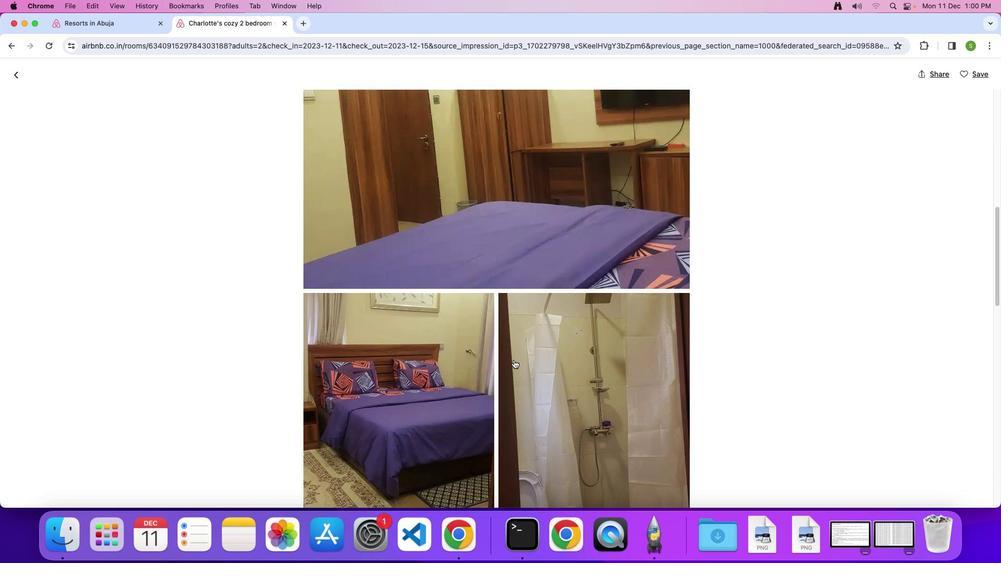 
Action: Mouse moved to (514, 356)
Screenshot: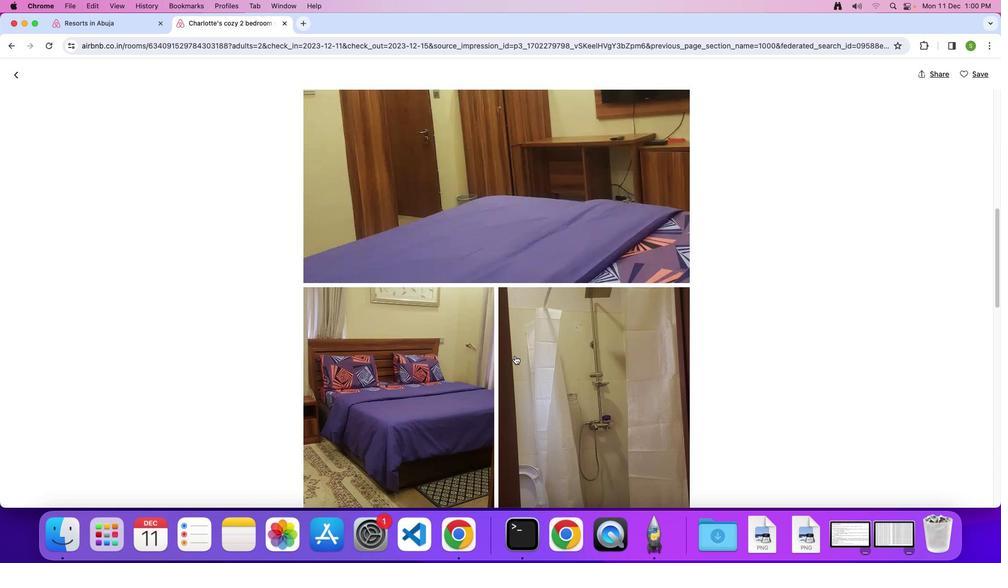 
Action: Mouse scrolled (514, 356) with delta (0, 0)
Screenshot: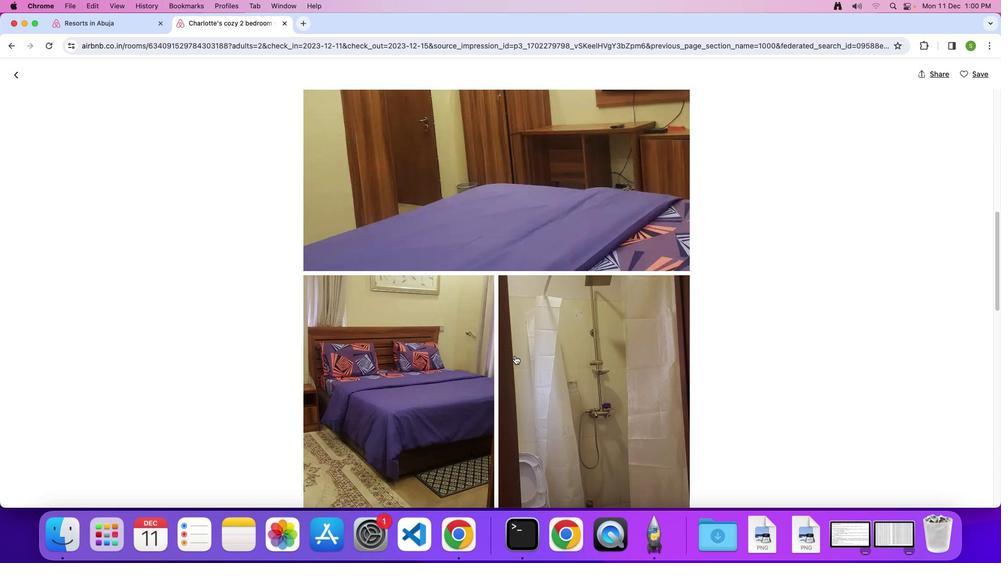 
Action: Mouse scrolled (514, 356) with delta (0, 0)
Screenshot: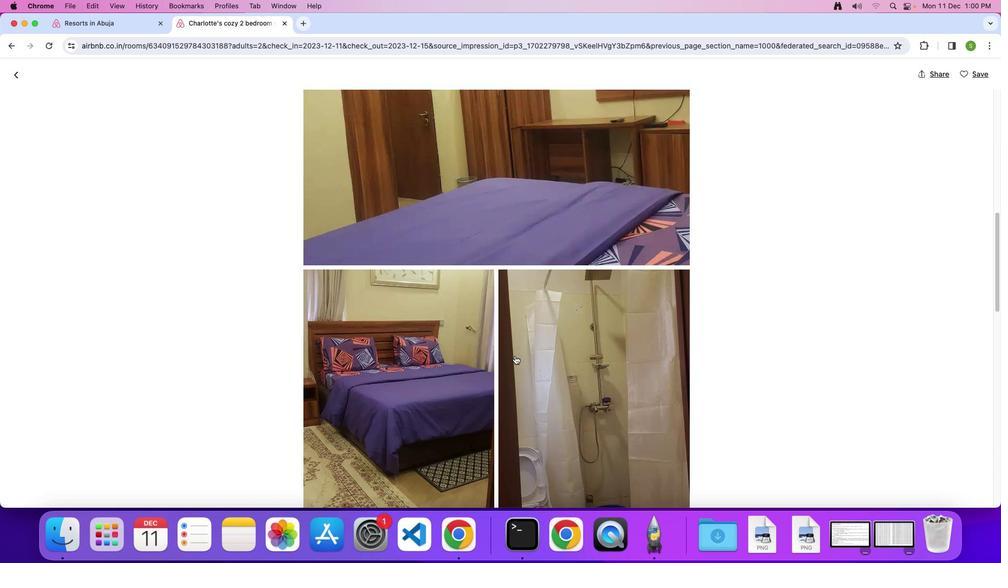 
Action: Mouse moved to (514, 355)
Screenshot: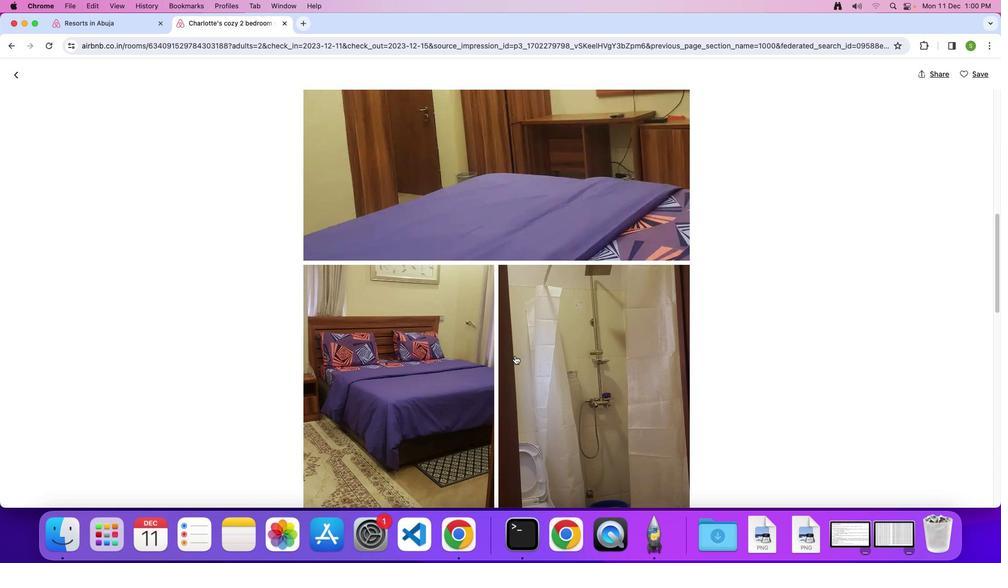 
Action: Mouse scrolled (514, 355) with delta (0, 0)
Screenshot: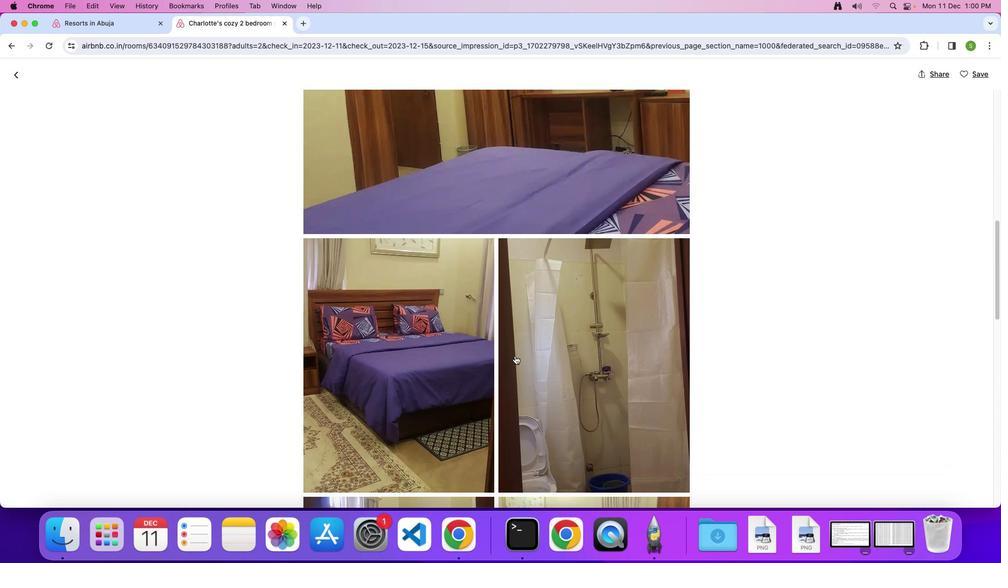 
Action: Mouse scrolled (514, 355) with delta (0, 0)
Screenshot: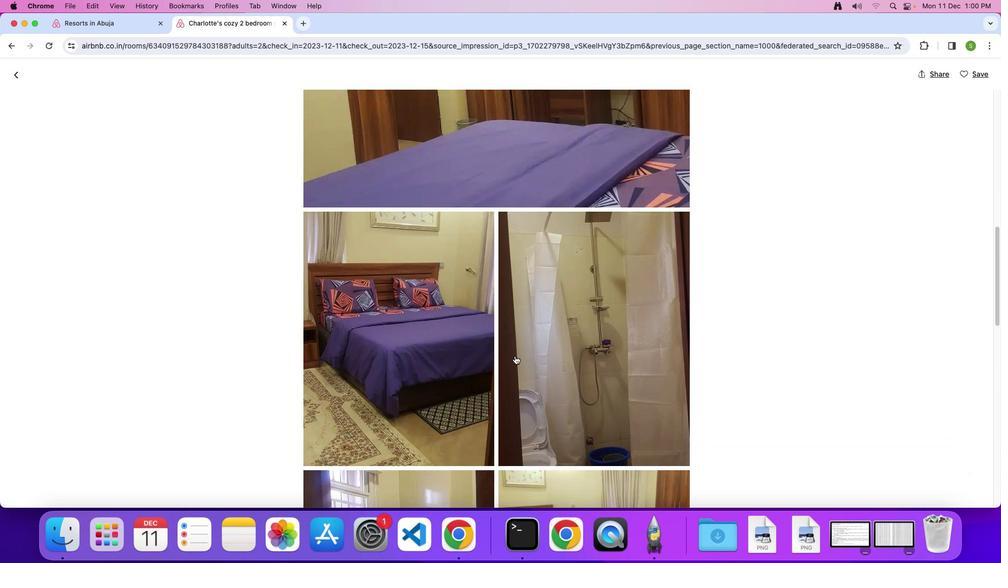 
Action: Mouse scrolled (514, 355) with delta (0, -1)
Screenshot: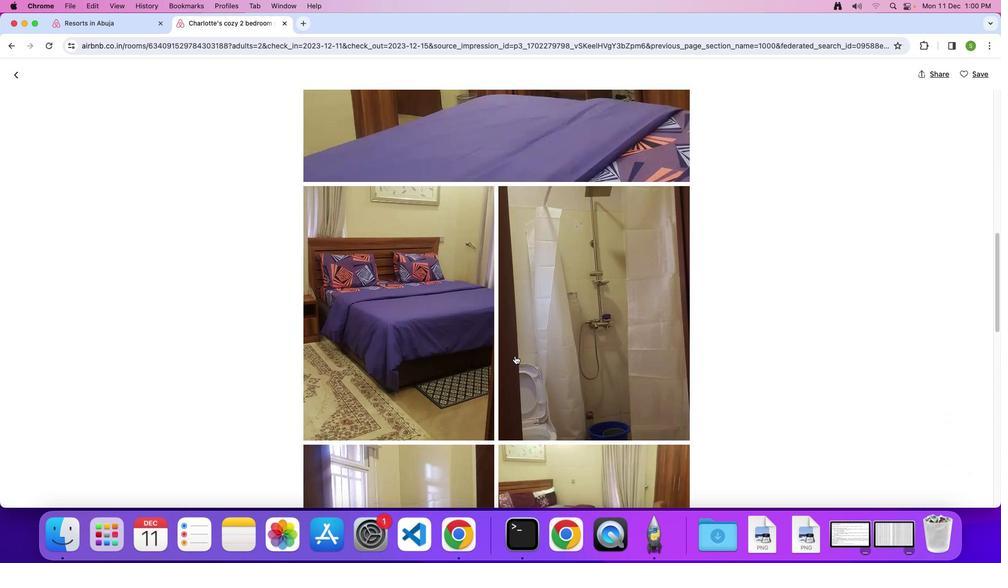 
Action: Mouse scrolled (514, 355) with delta (0, 0)
Screenshot: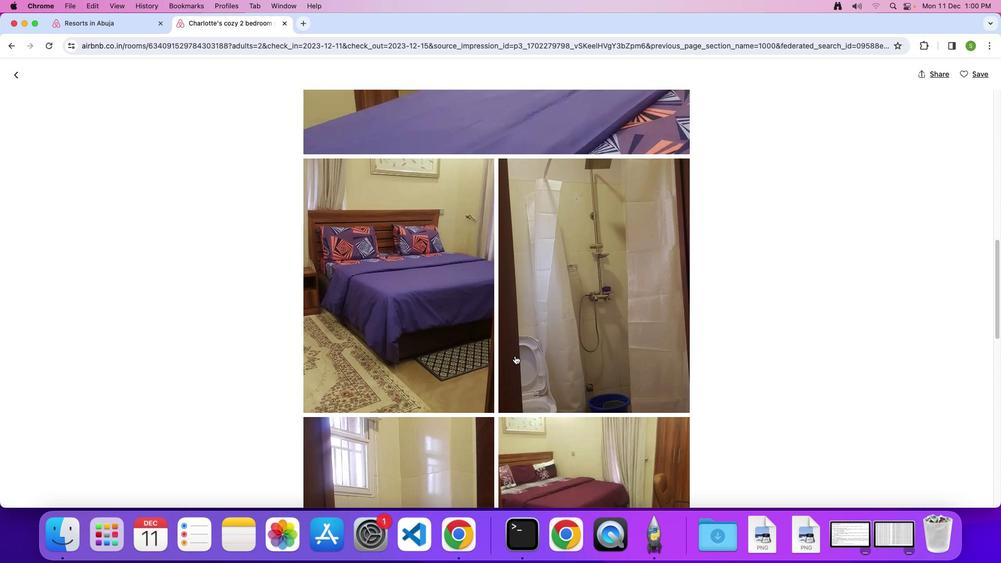 
Action: Mouse scrolled (514, 355) with delta (0, 0)
Screenshot: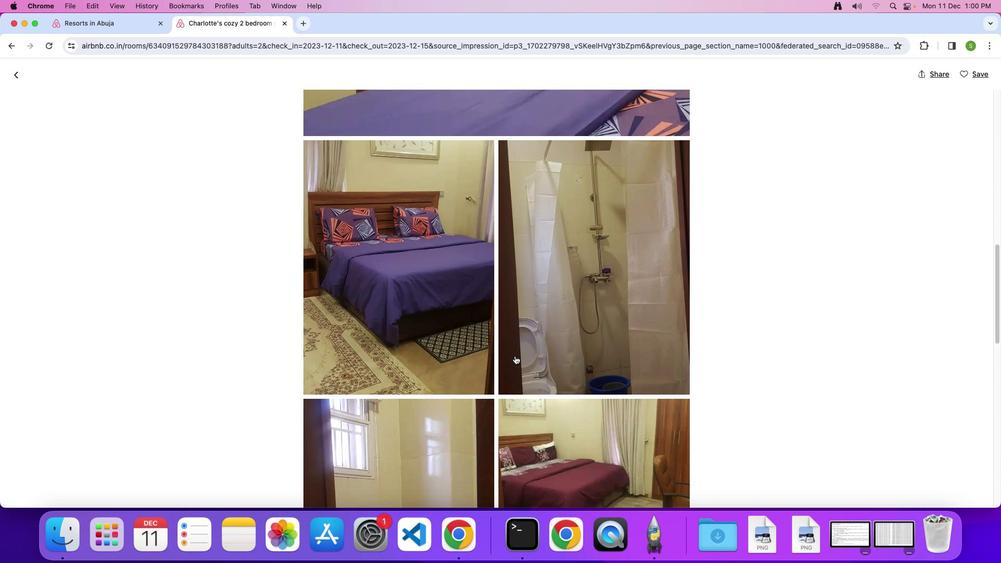 
Action: Mouse scrolled (514, 355) with delta (0, -1)
Screenshot: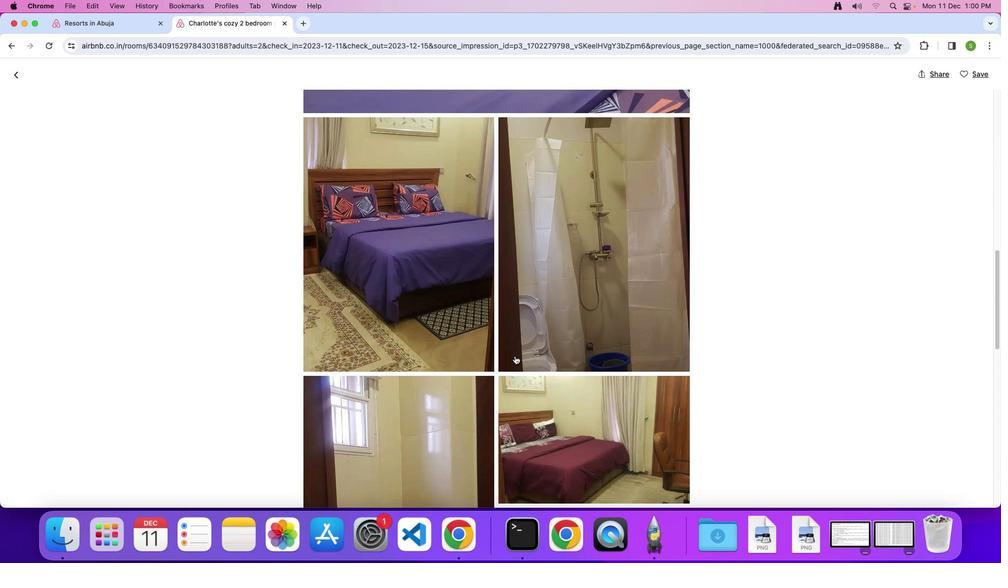 
Action: Mouse scrolled (514, 355) with delta (0, 0)
Screenshot: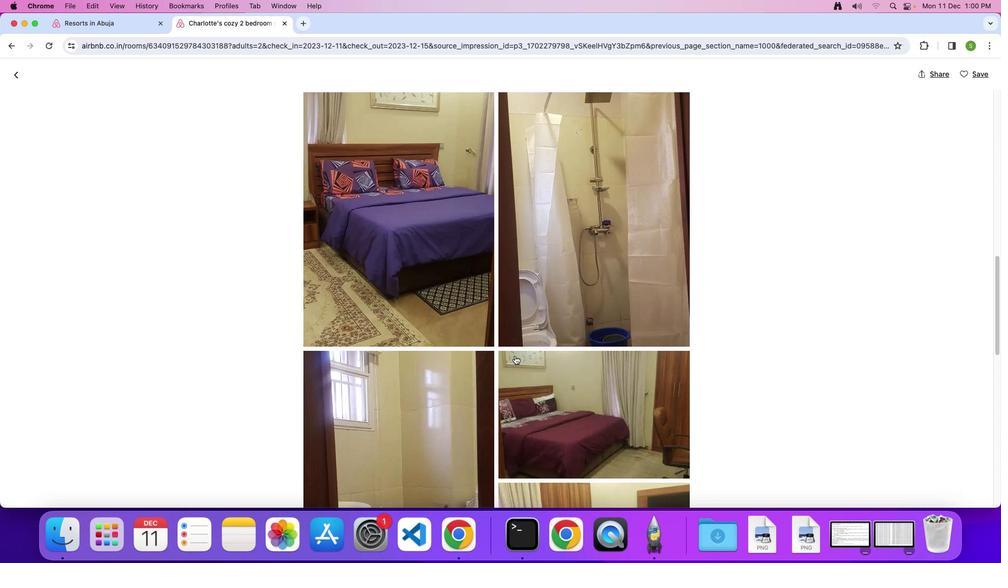 
Action: Mouse scrolled (514, 355) with delta (0, 0)
Screenshot: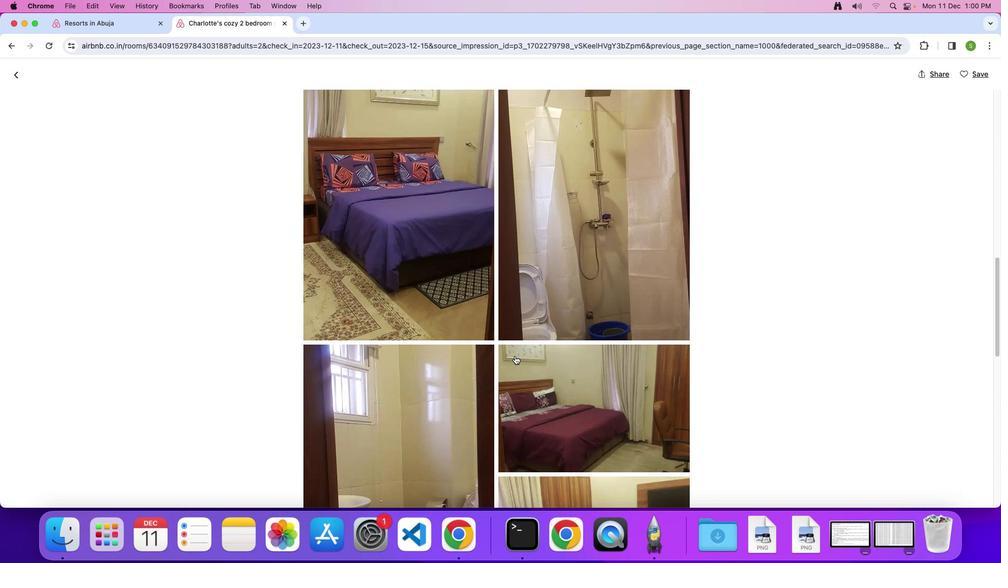 
Action: Mouse scrolled (514, 355) with delta (0, 0)
Screenshot: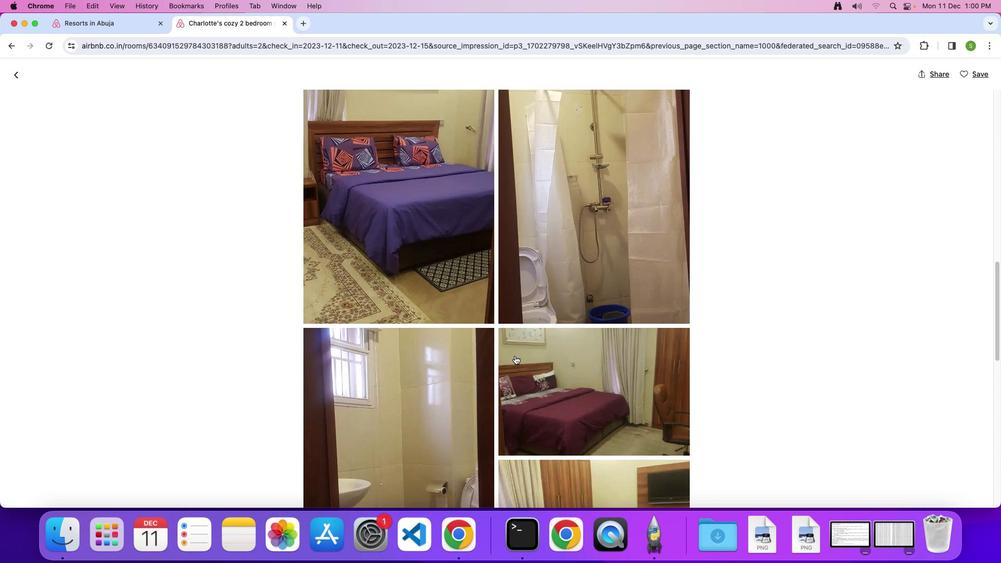 
Action: Mouse scrolled (514, 355) with delta (0, 0)
Screenshot: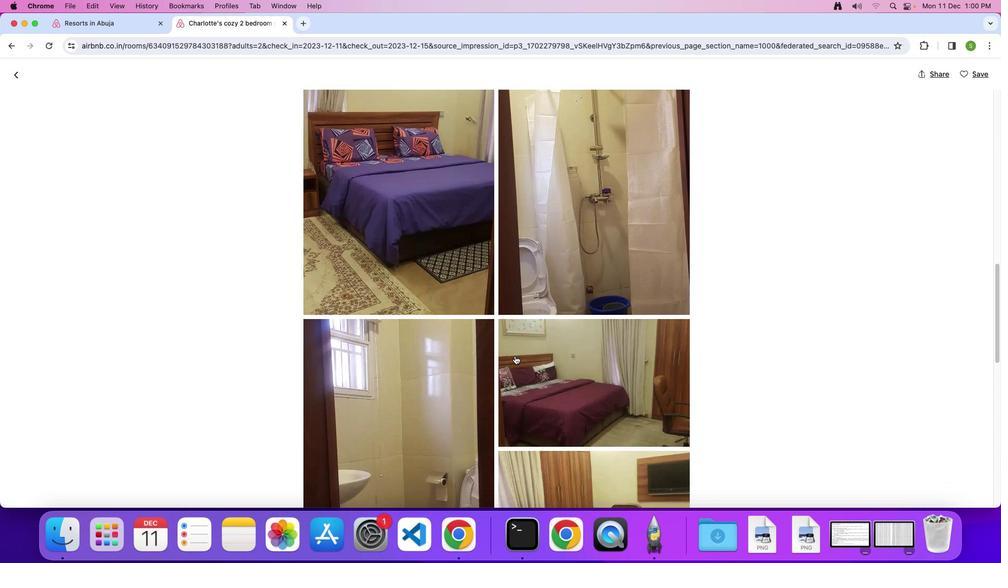 
Action: Mouse scrolled (514, 355) with delta (0, -1)
Screenshot: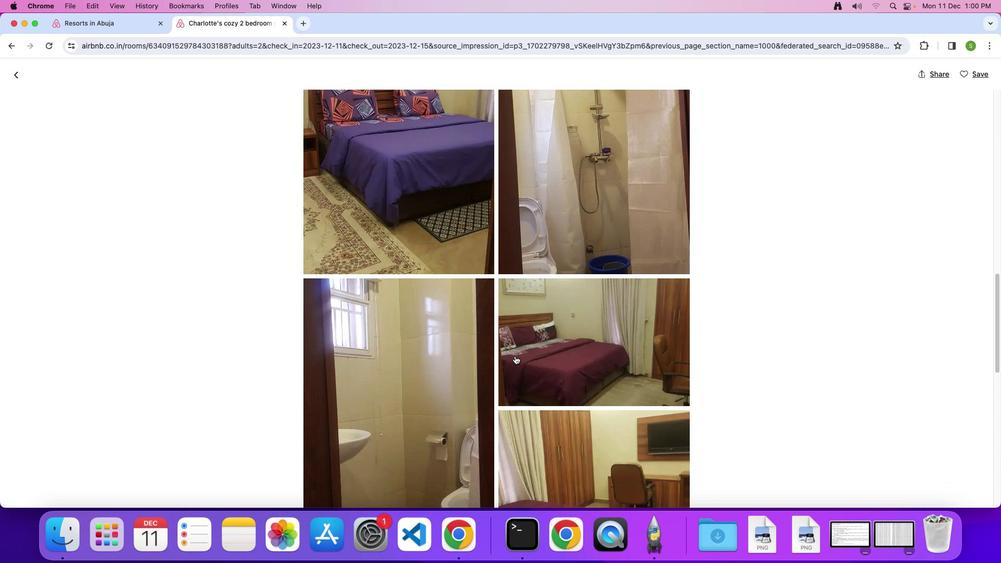 
Action: Mouse scrolled (514, 355) with delta (0, 0)
Screenshot: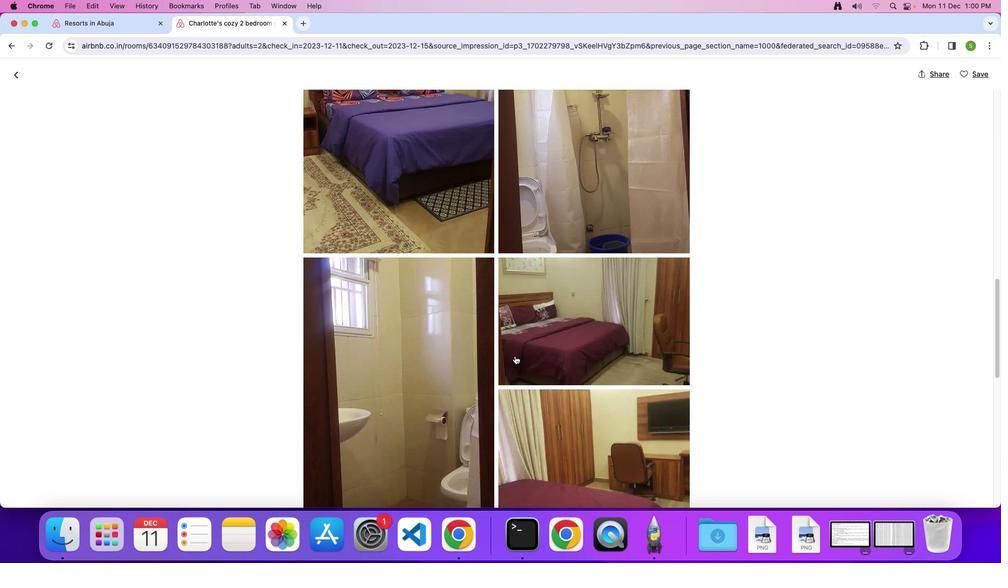 
Action: Mouse scrolled (514, 355) with delta (0, 0)
Screenshot: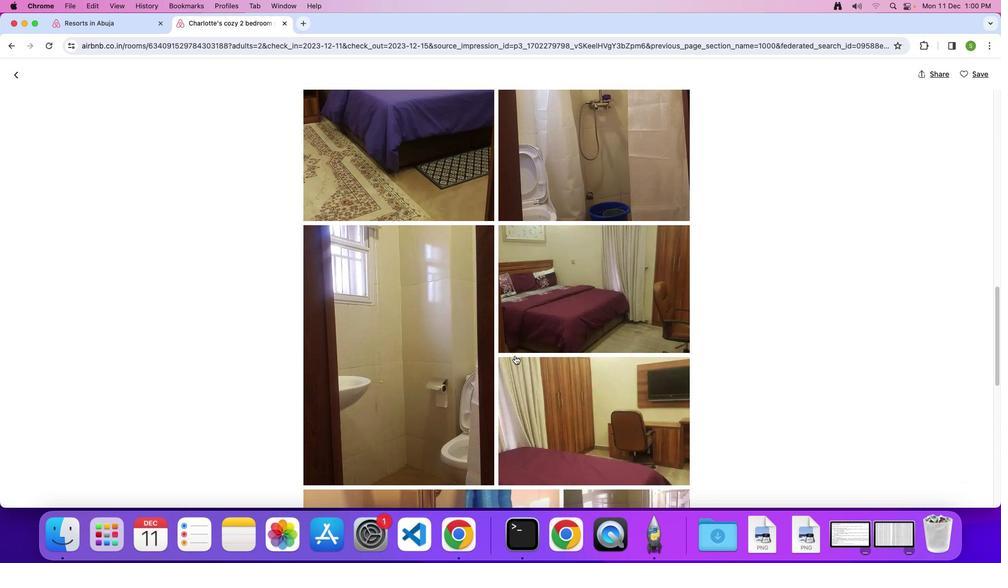 
Action: Mouse scrolled (514, 355) with delta (0, -1)
Screenshot: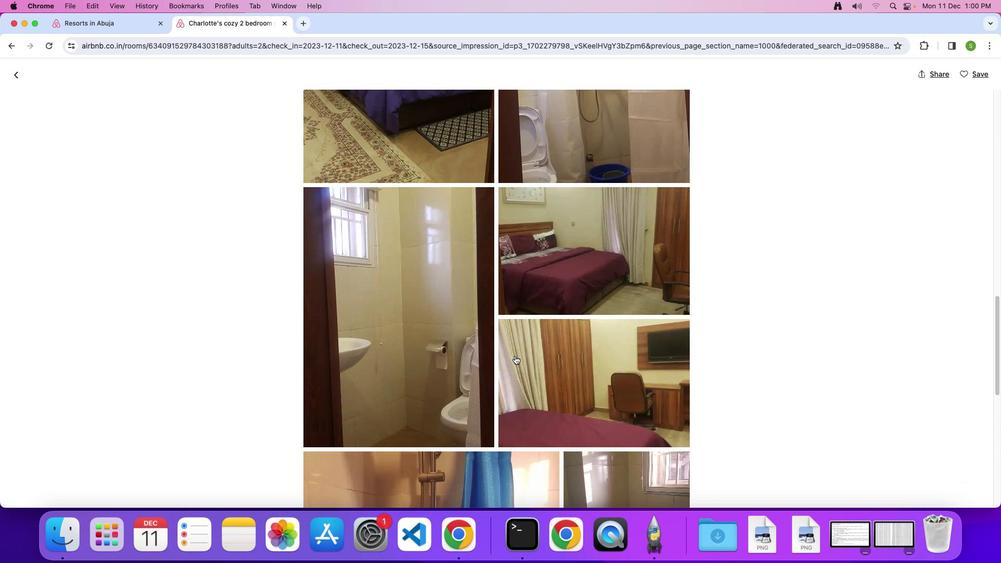 
Action: Mouse scrolled (514, 355) with delta (0, 0)
Screenshot: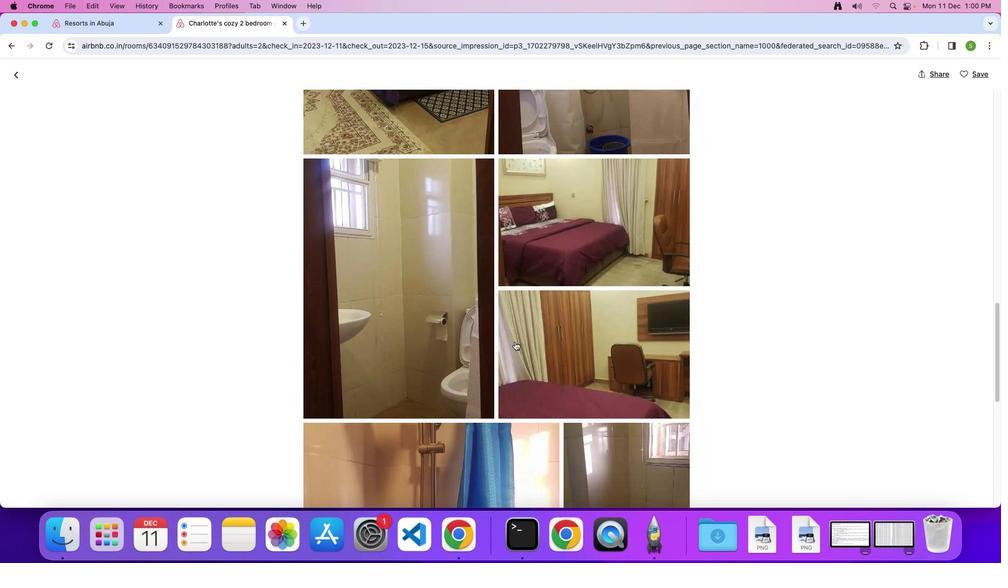 
Action: Mouse scrolled (514, 355) with delta (0, 0)
Screenshot: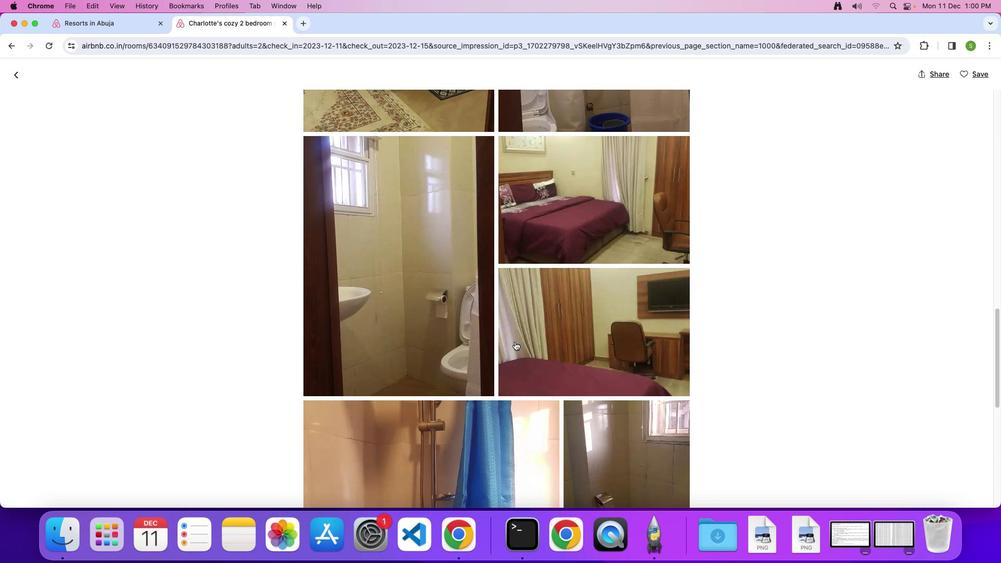 
Action: Mouse scrolled (514, 355) with delta (0, -1)
Screenshot: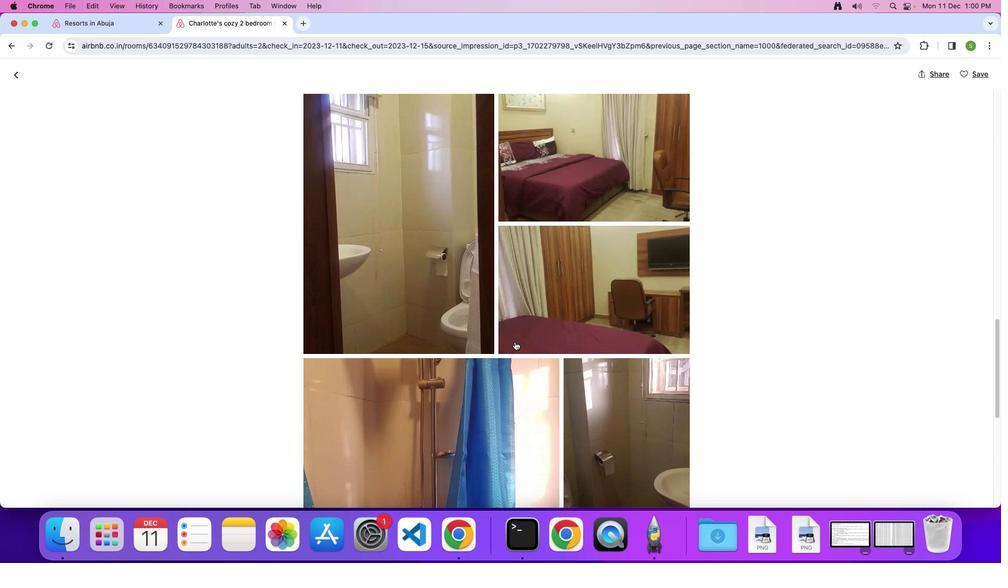 
Action: Mouse moved to (512, 342)
Screenshot: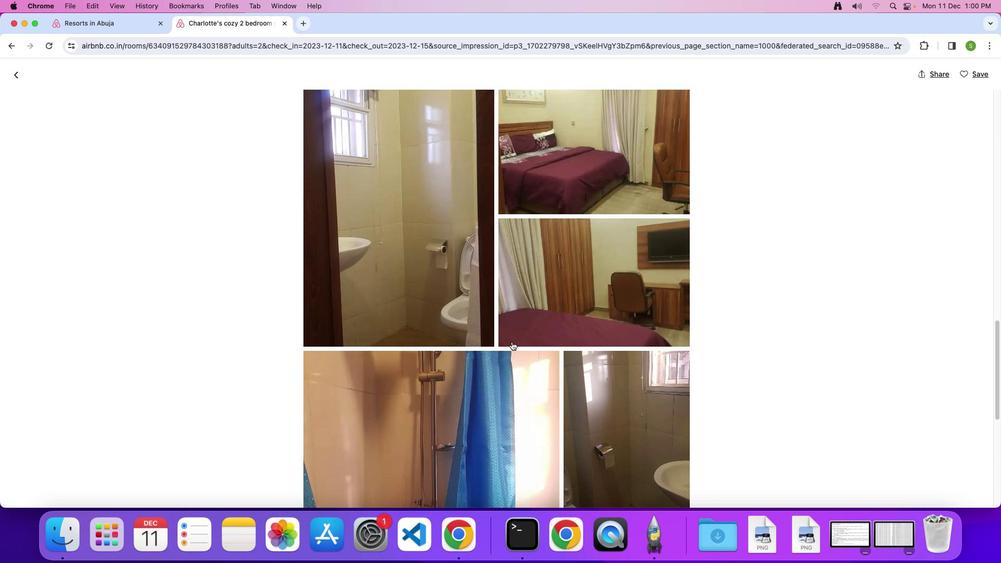 
Action: Mouse scrolled (512, 342) with delta (0, 0)
Screenshot: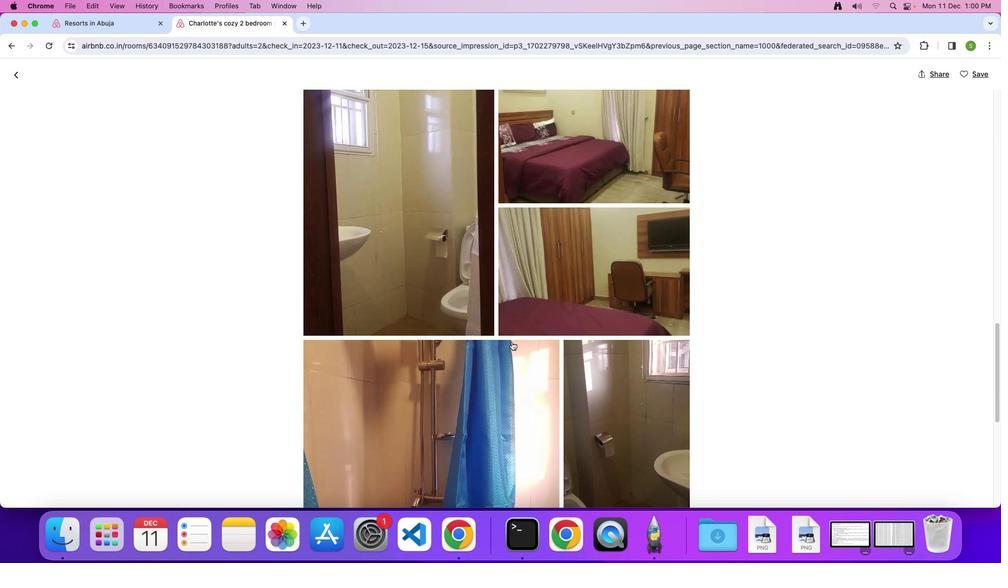 
Action: Mouse scrolled (512, 342) with delta (0, 0)
Screenshot: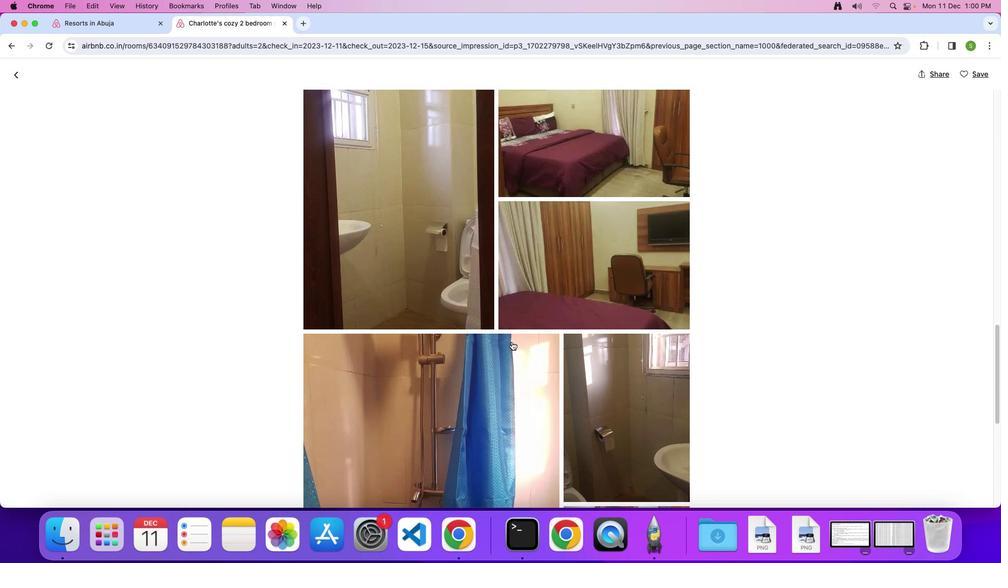 
Action: Mouse scrolled (512, 342) with delta (0, 0)
Screenshot: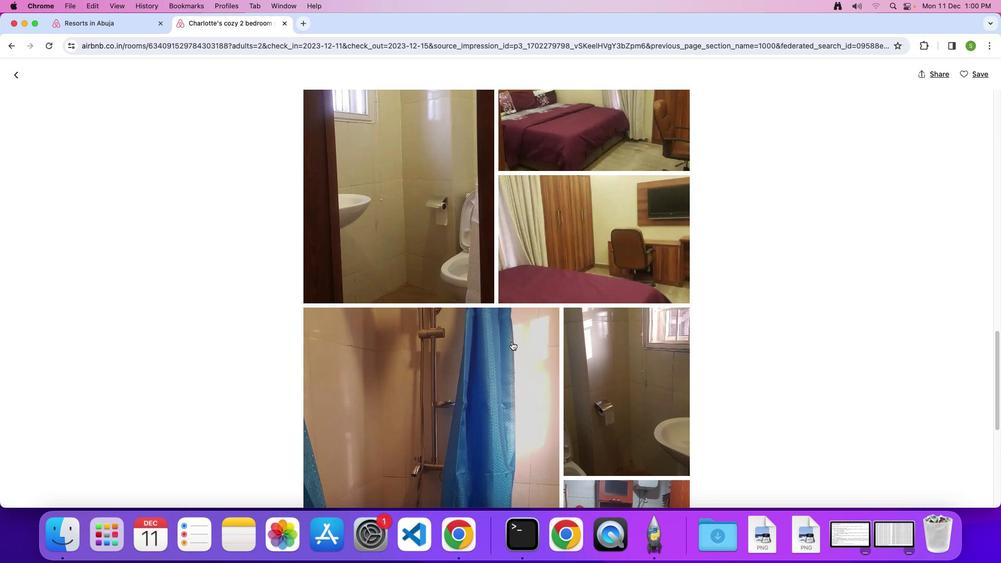 
Action: Mouse scrolled (512, 342) with delta (0, 0)
Screenshot: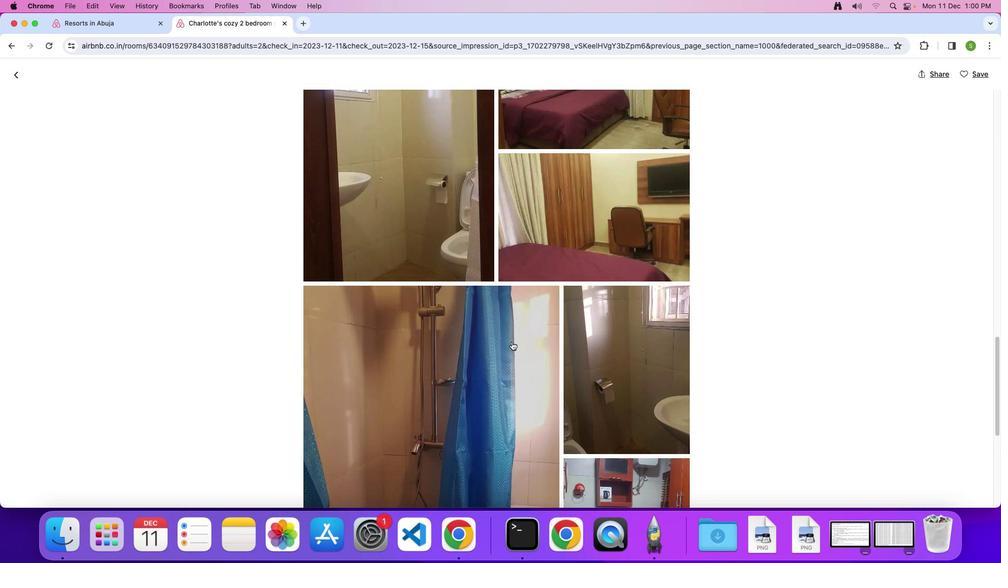
Action: Mouse scrolled (512, 342) with delta (0, -1)
Screenshot: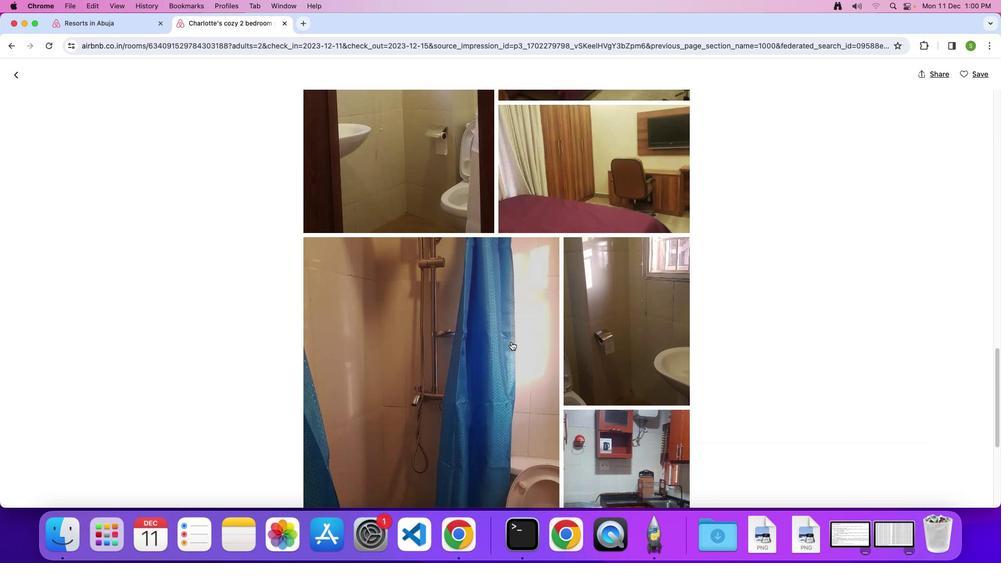 
Action: Mouse moved to (511, 342)
Screenshot: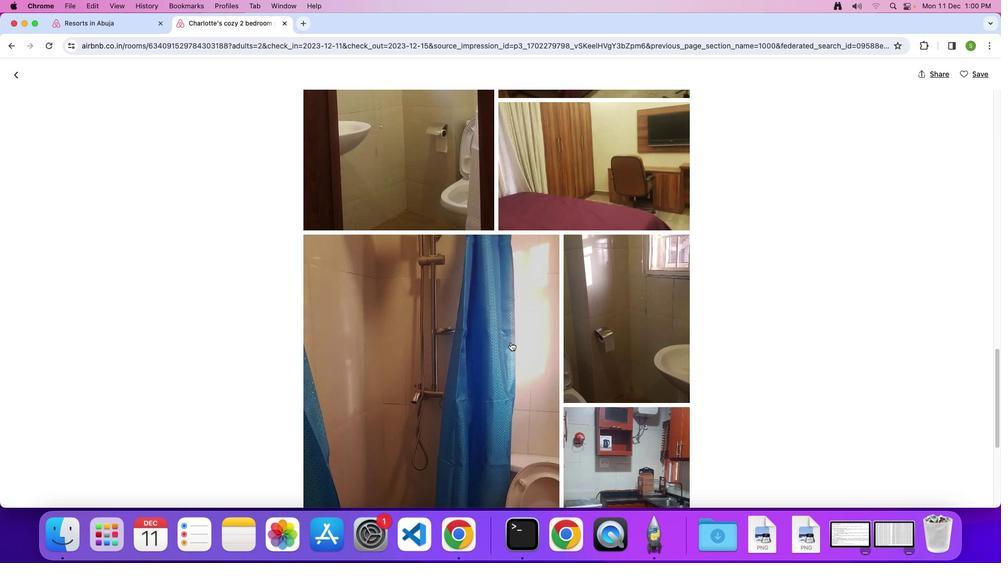 
Action: Mouse scrolled (511, 342) with delta (0, 0)
Screenshot: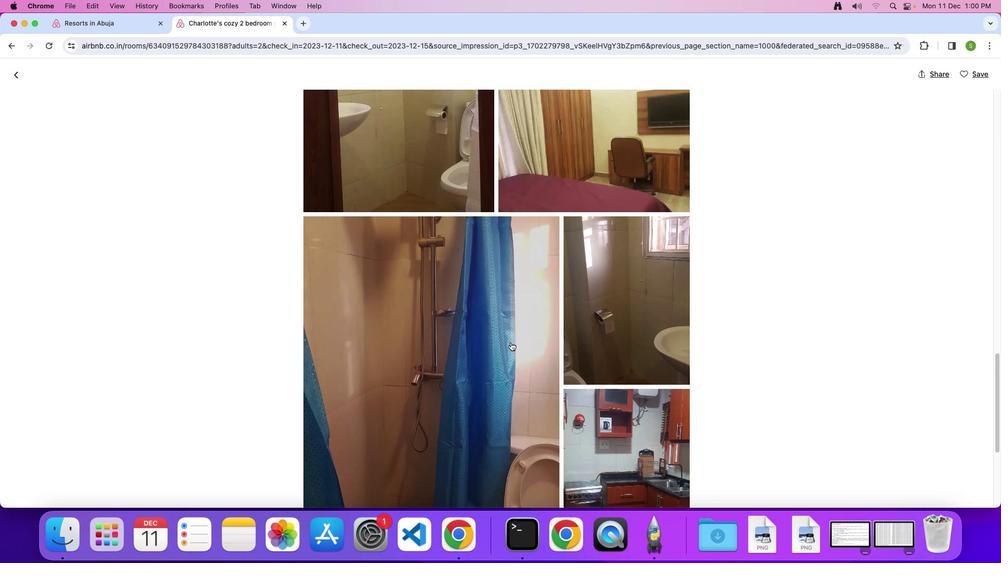 
Action: Mouse scrolled (511, 342) with delta (0, 0)
Screenshot: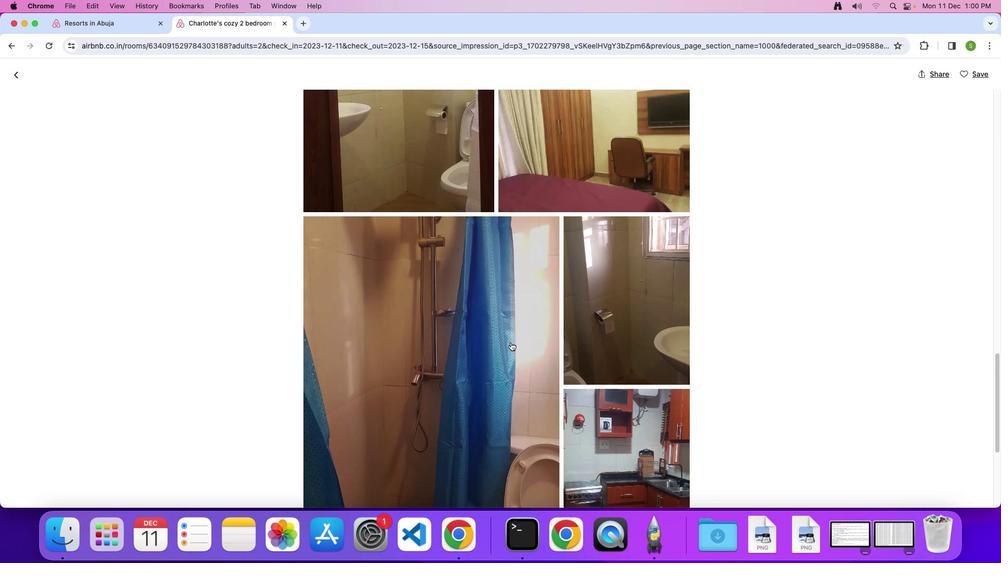 
Action: Mouse scrolled (511, 342) with delta (0, 0)
Screenshot: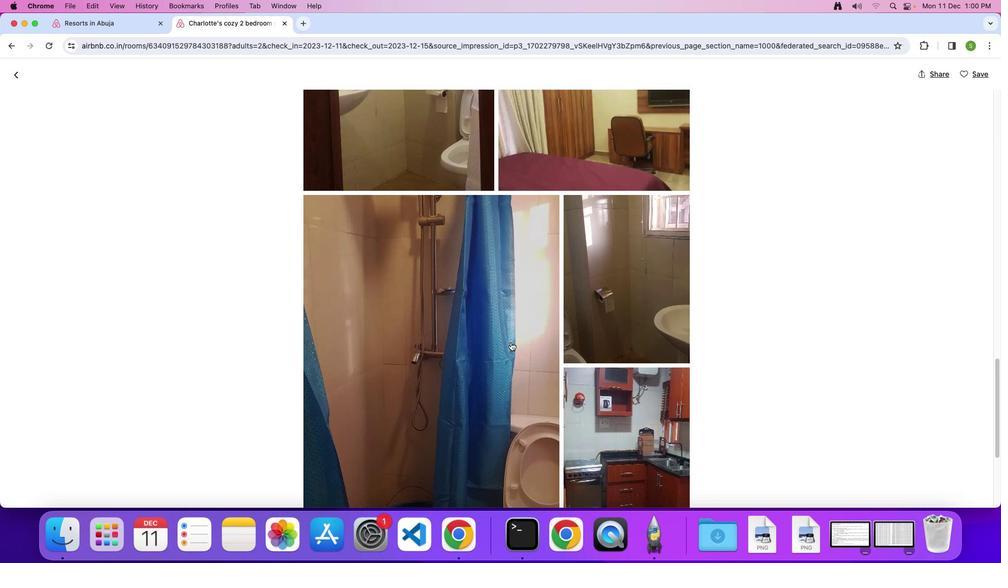 
Action: Mouse scrolled (511, 342) with delta (0, 0)
Screenshot: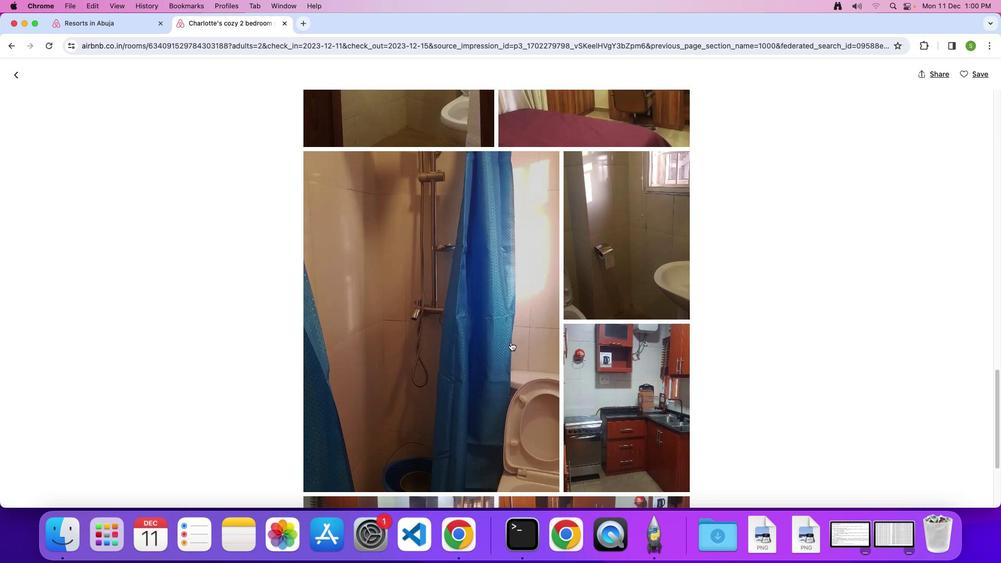 
Action: Mouse scrolled (511, 342) with delta (0, -1)
Screenshot: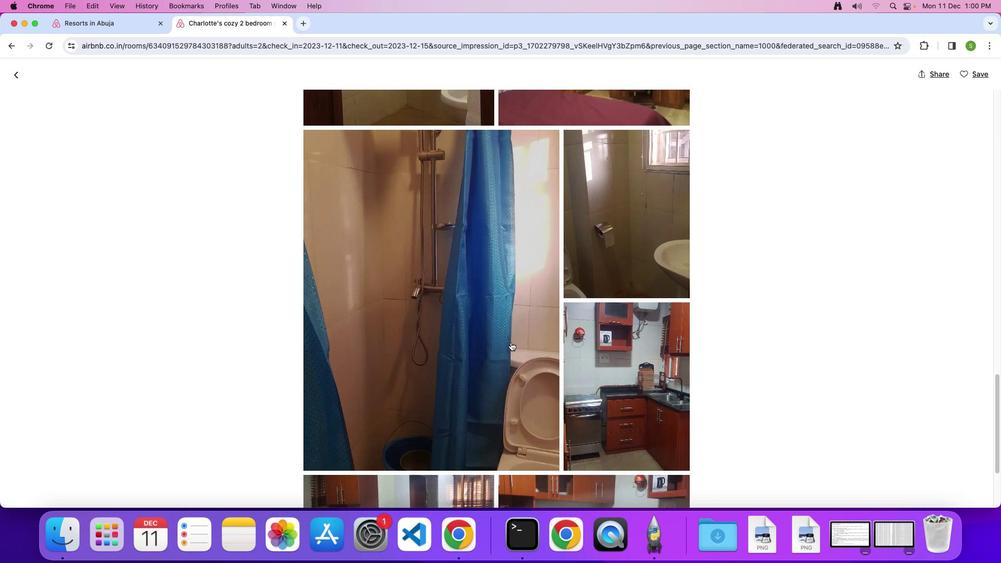 
Action: Mouse scrolled (511, 342) with delta (0, 0)
Screenshot: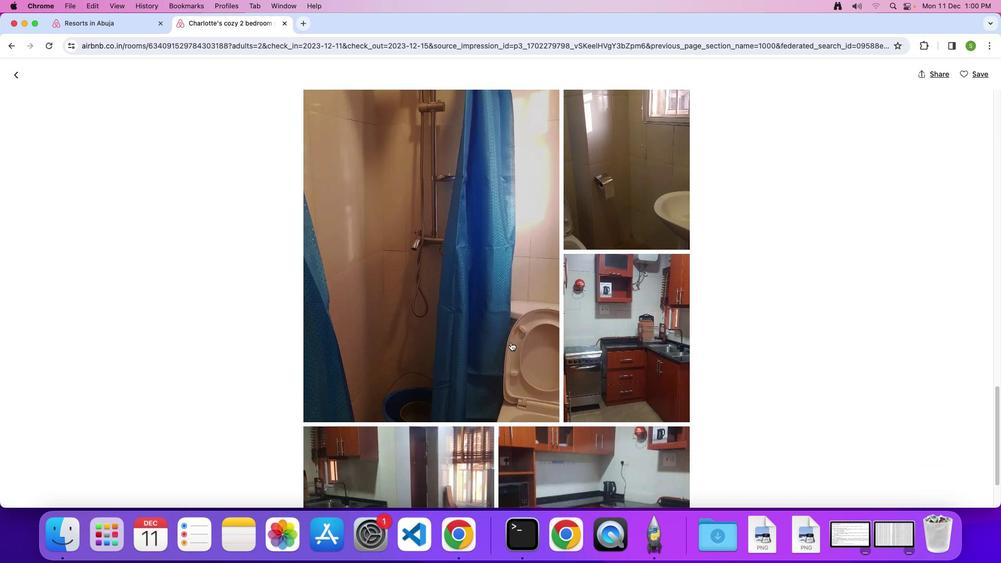 
Action: Mouse scrolled (511, 342) with delta (0, 0)
Screenshot: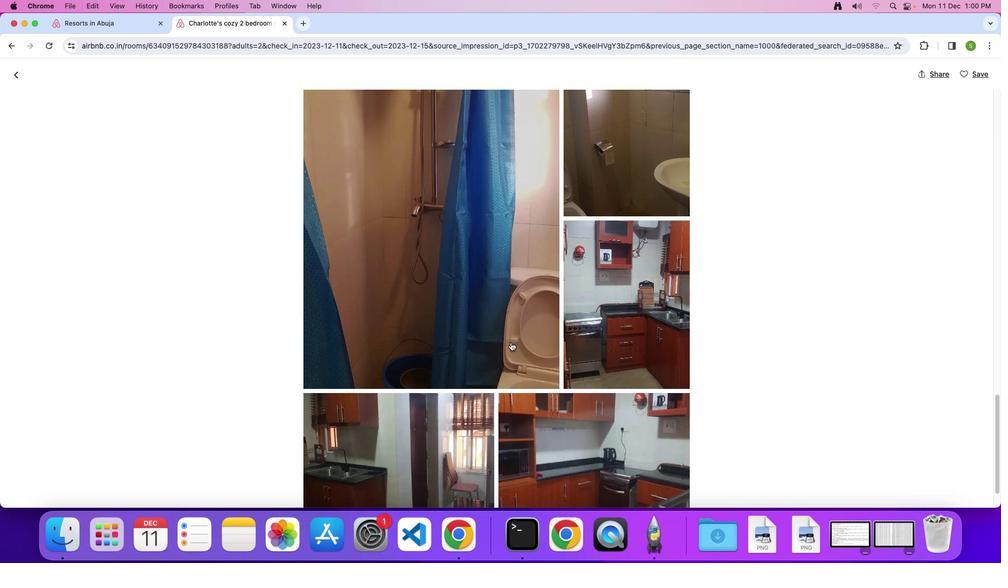 
Action: Mouse scrolled (511, 342) with delta (0, -2)
Screenshot: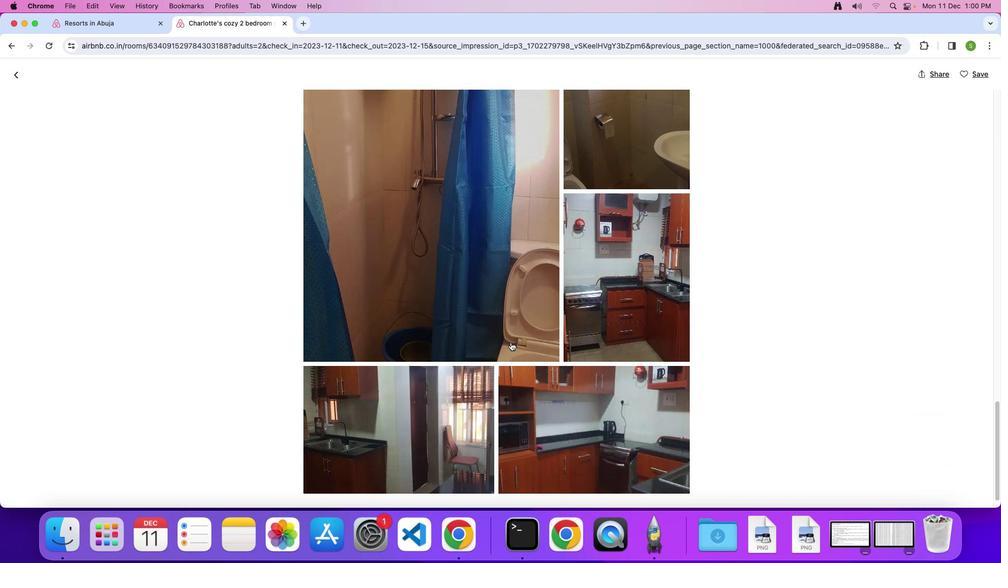 
Action: Mouse moved to (511, 342)
Screenshot: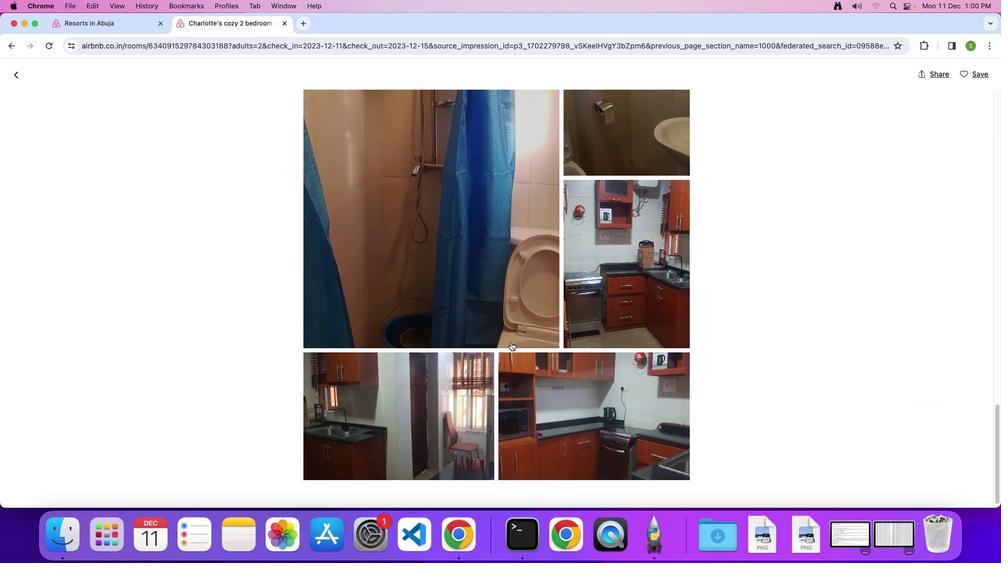 
Action: Mouse scrolled (511, 342) with delta (0, 0)
Screenshot: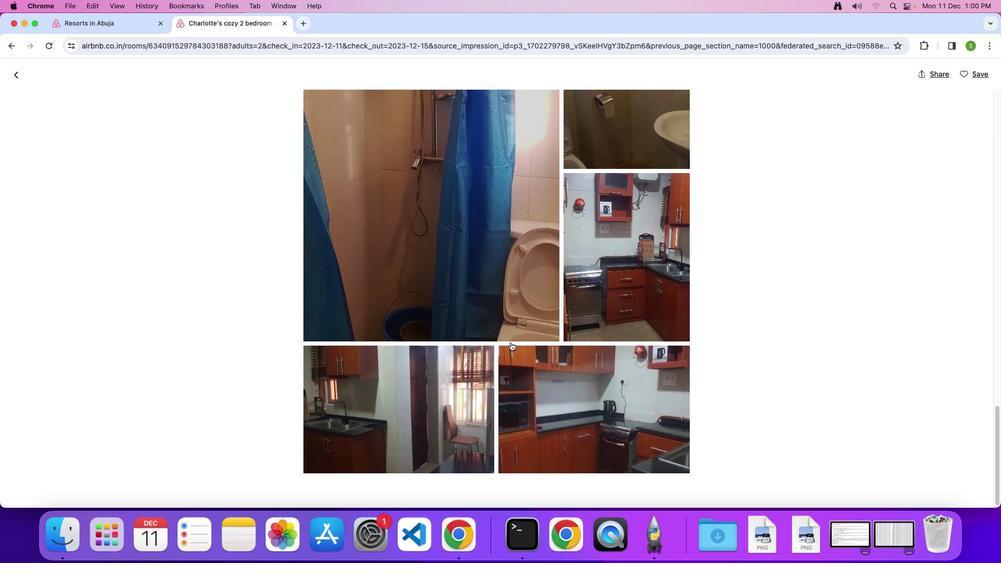 
Action: Mouse scrolled (511, 342) with delta (0, 0)
Screenshot: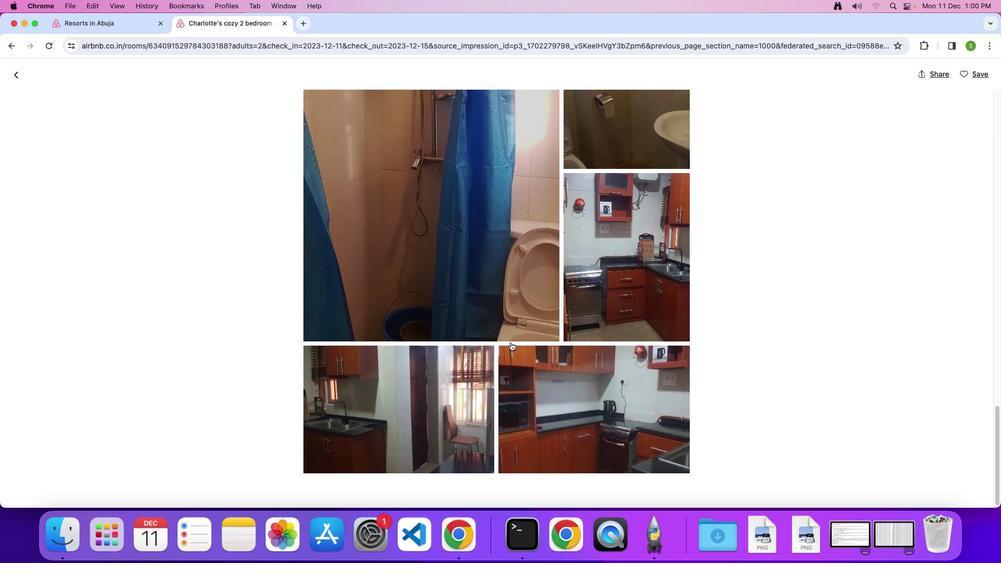 
Action: Mouse scrolled (511, 342) with delta (0, -1)
Screenshot: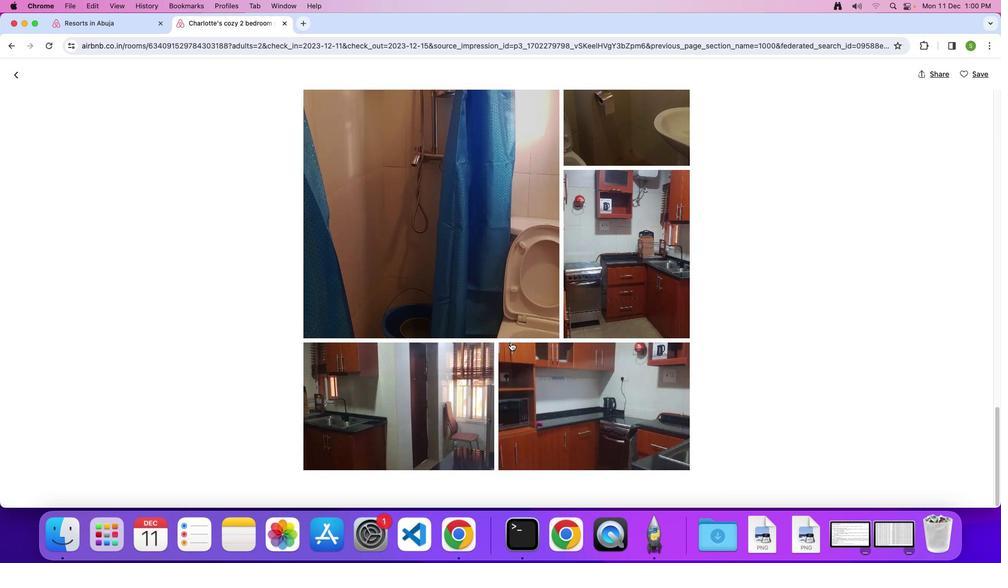 
Action: Mouse scrolled (511, 342) with delta (0, 0)
Screenshot: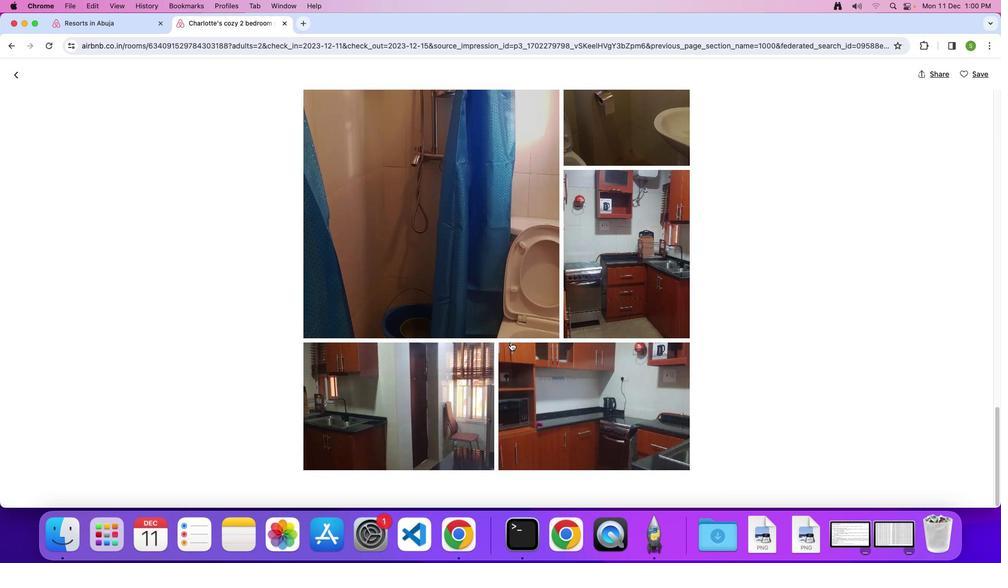 
Action: Mouse scrolled (511, 342) with delta (0, 0)
Screenshot: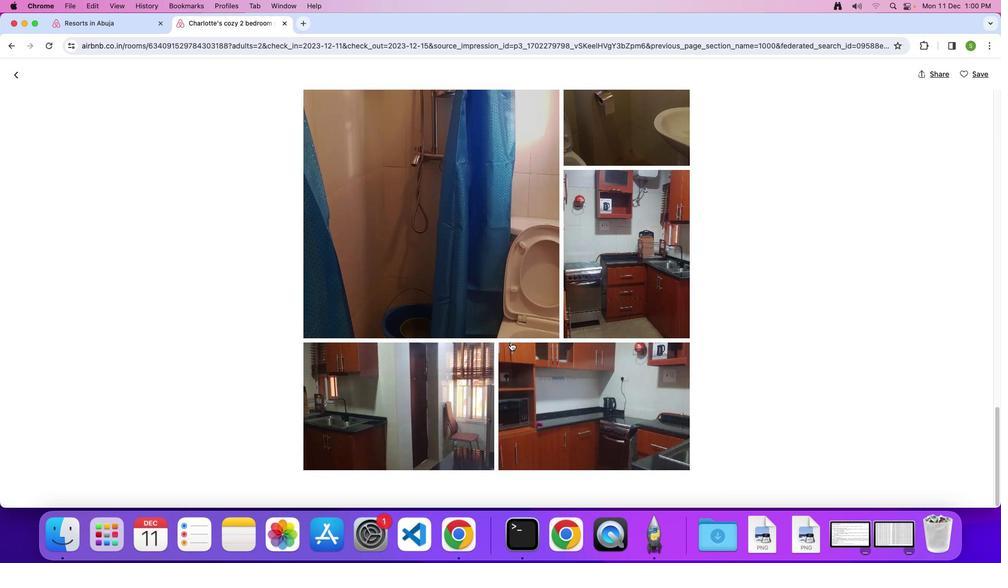 
Action: Mouse moved to (16, 70)
Screenshot: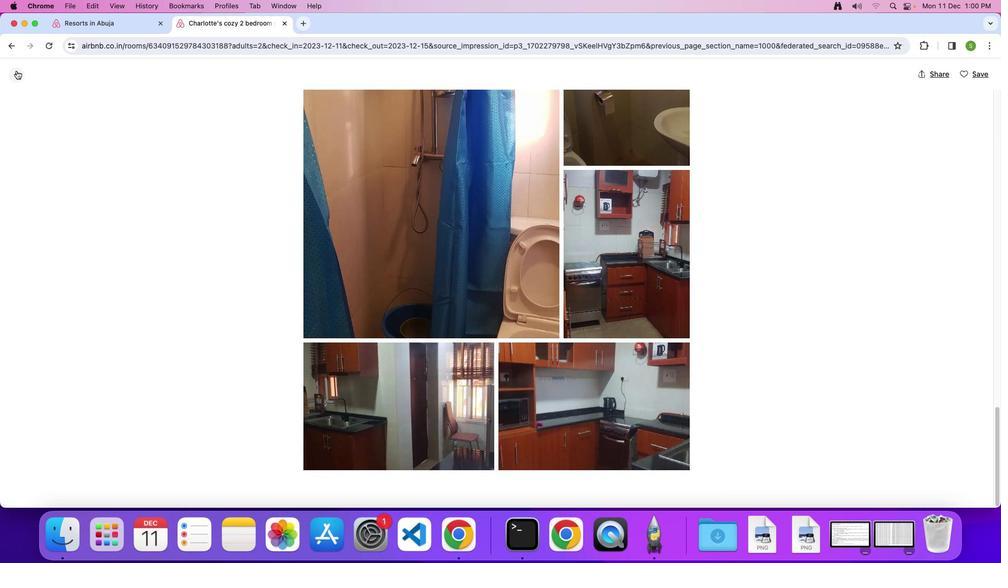 
Action: Mouse pressed left at (16, 70)
Screenshot: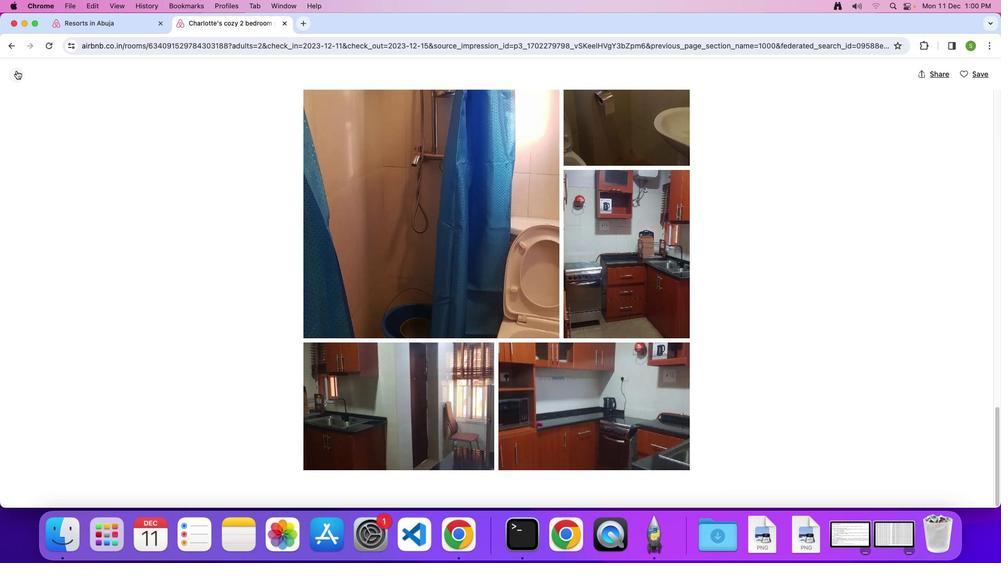 
Action: Mouse moved to (391, 329)
Screenshot: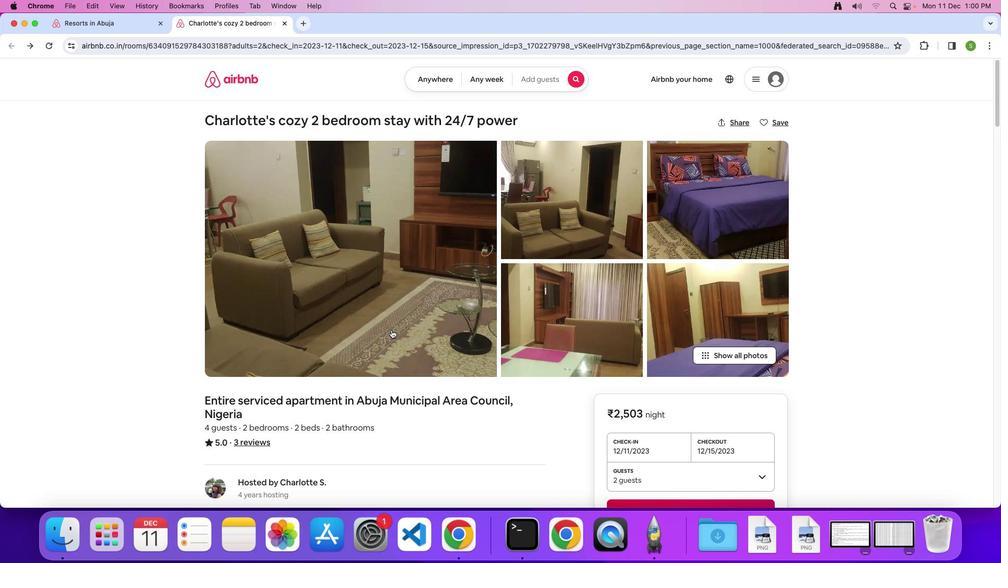 
Action: Mouse scrolled (391, 329) with delta (0, 0)
Screenshot: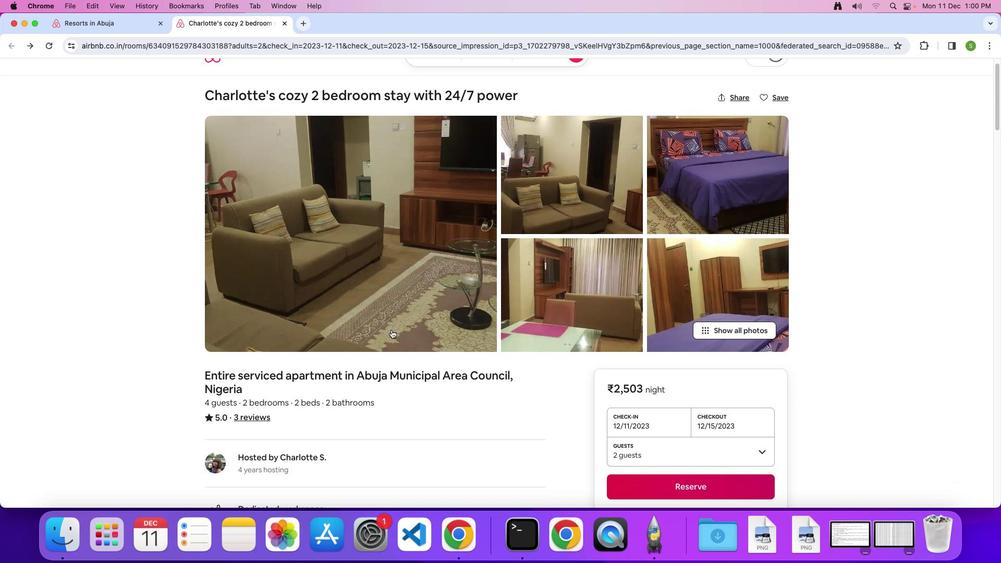 
Action: Mouse scrolled (391, 329) with delta (0, 0)
Screenshot: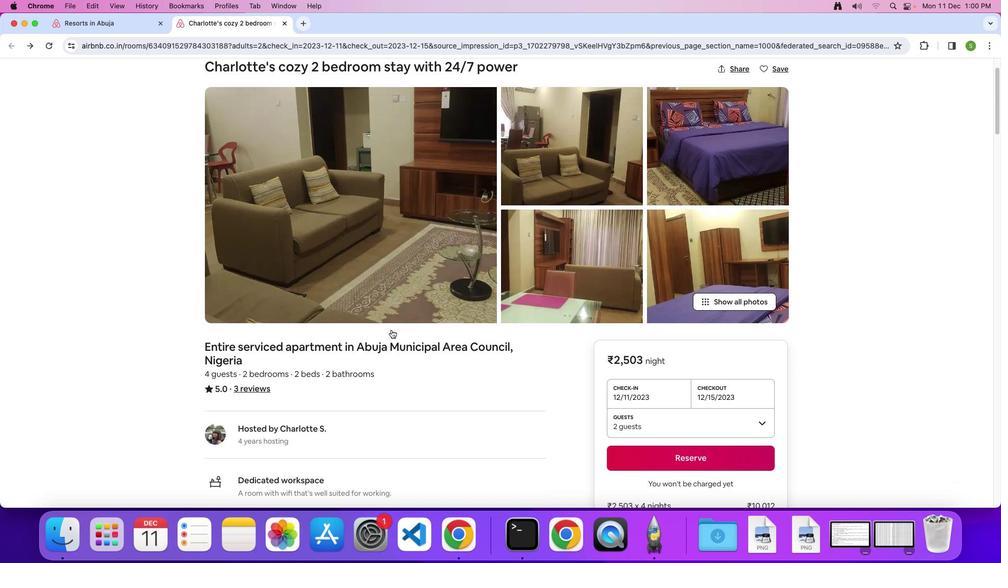 
Action: Mouse scrolled (391, 329) with delta (0, -1)
Screenshot: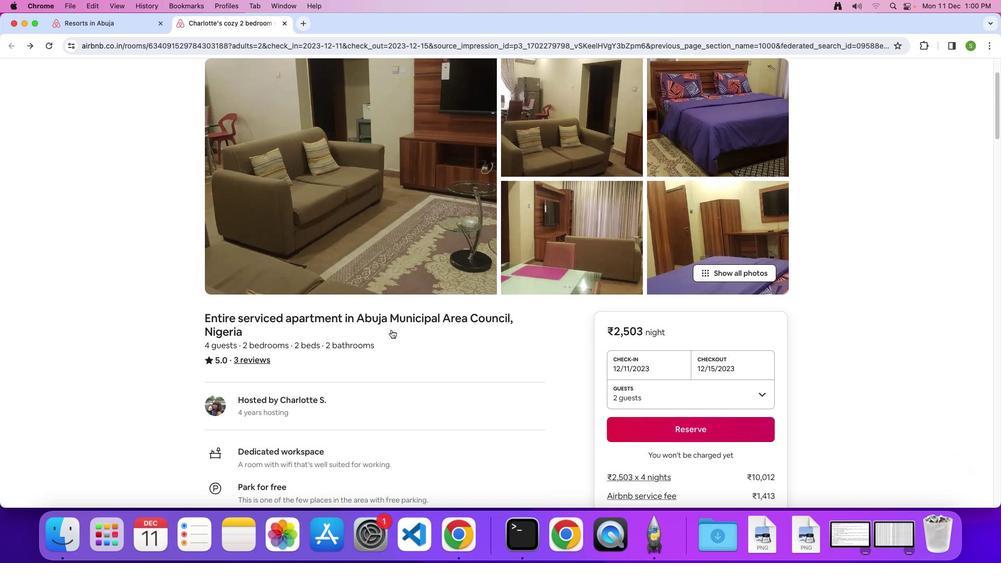 
Action: Mouse scrolled (391, 329) with delta (0, 0)
Screenshot: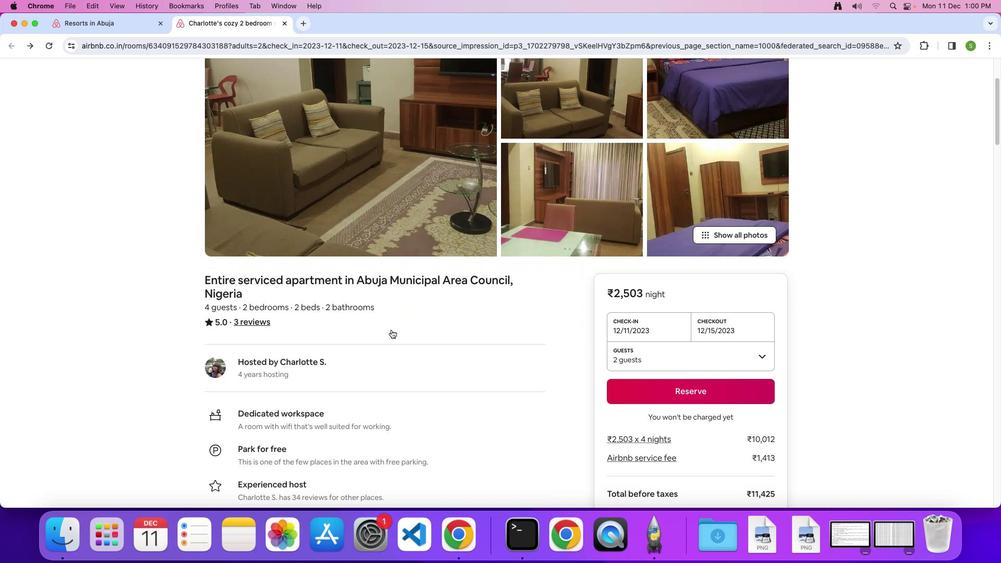 
Action: Mouse scrolled (391, 329) with delta (0, 0)
Screenshot: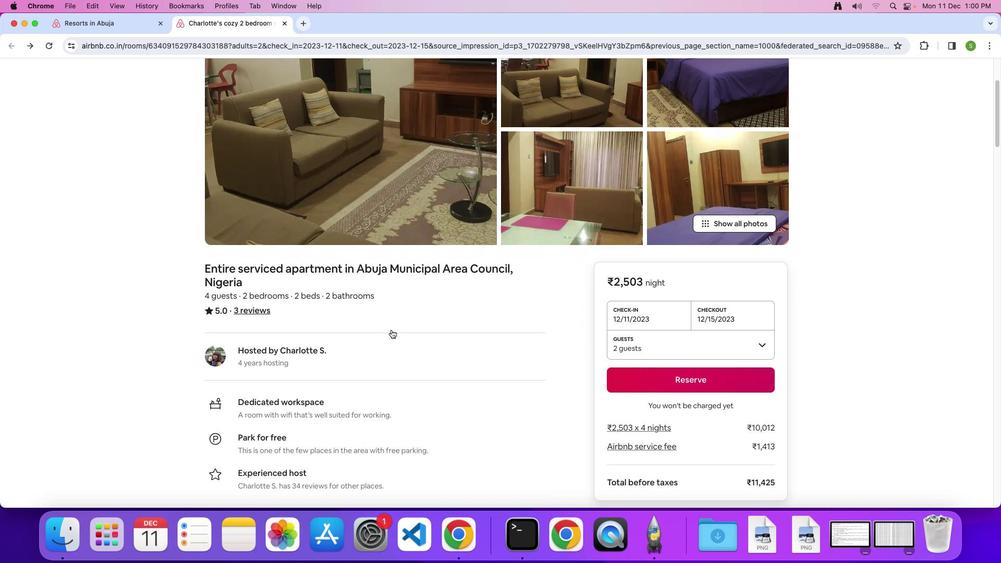 
Action: Mouse scrolled (391, 329) with delta (0, -1)
Screenshot: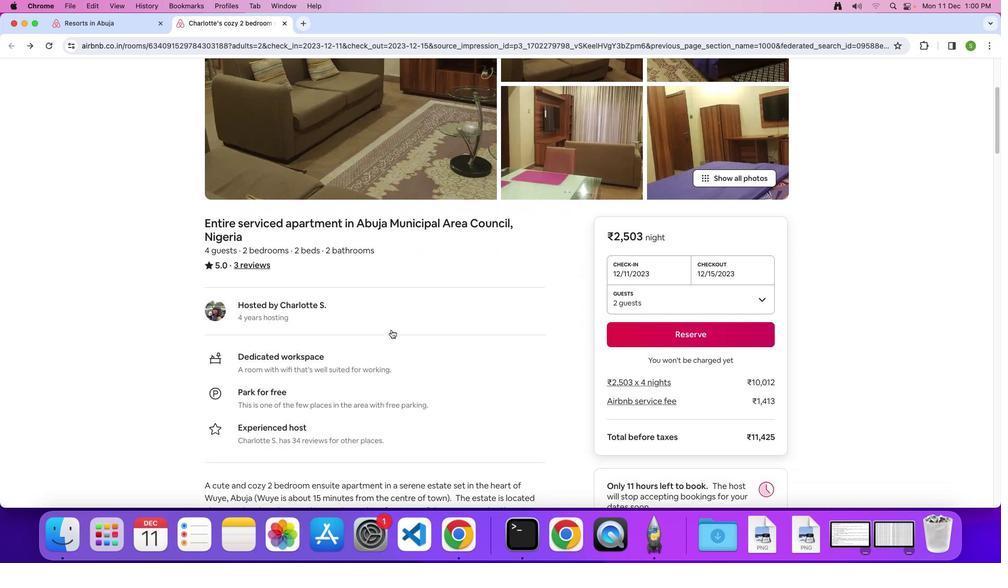
Action: Mouse scrolled (391, 329) with delta (0, 0)
Screenshot: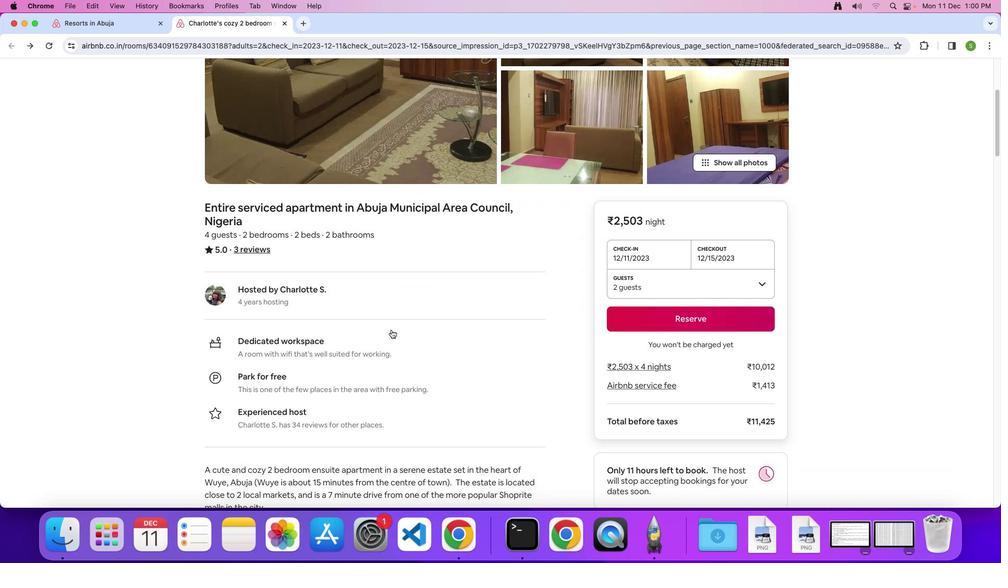 
Action: Mouse scrolled (391, 329) with delta (0, 0)
Screenshot: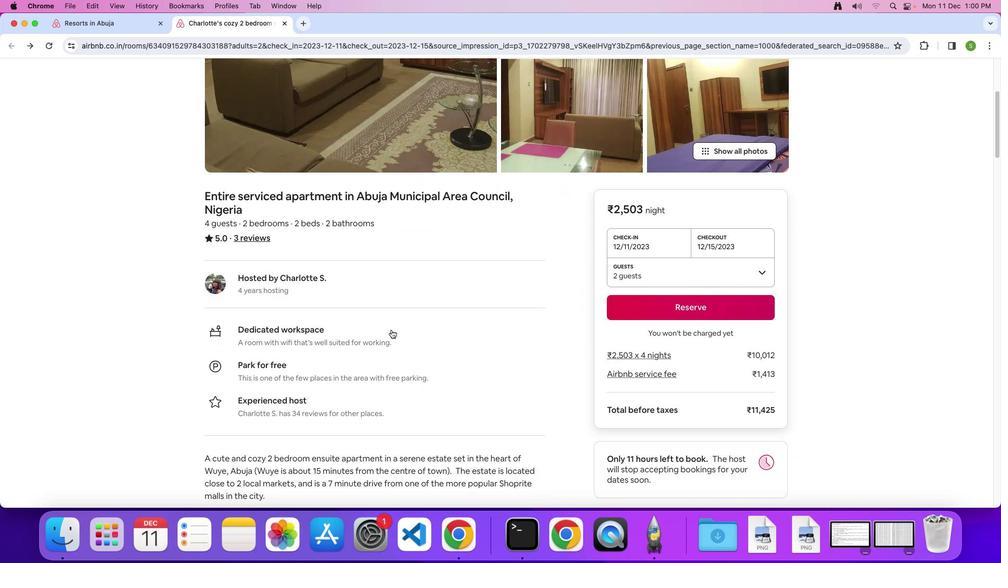 
Action: Mouse scrolled (391, 329) with delta (0, 0)
Screenshot: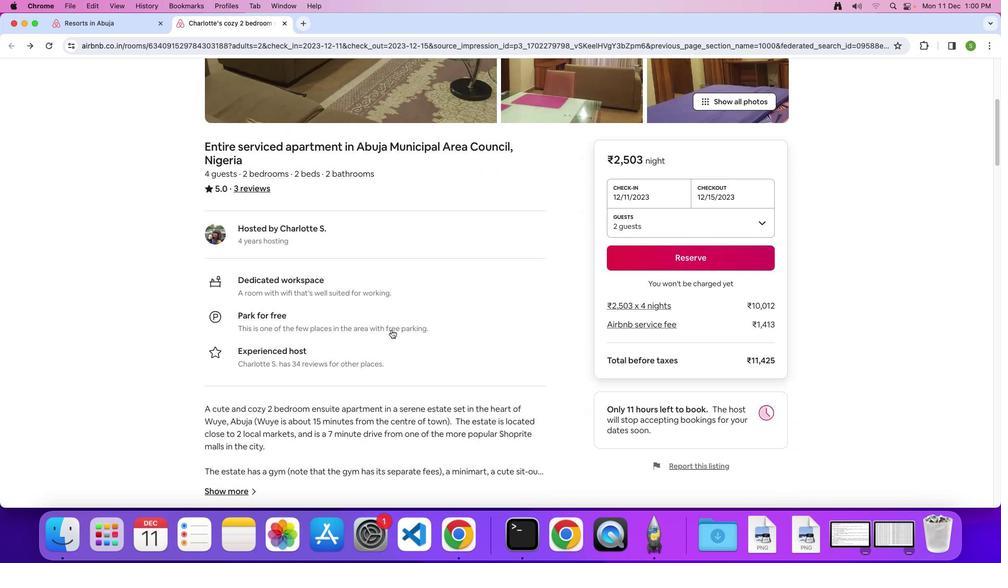 
Action: Mouse scrolled (391, 329) with delta (0, 0)
Screenshot: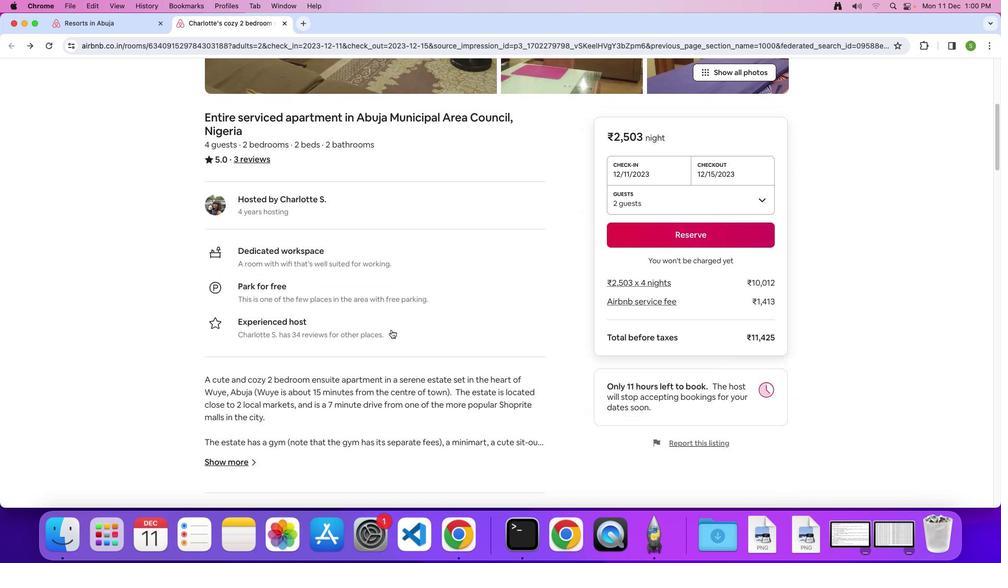 
Action: Mouse scrolled (391, 329) with delta (0, -1)
Screenshot: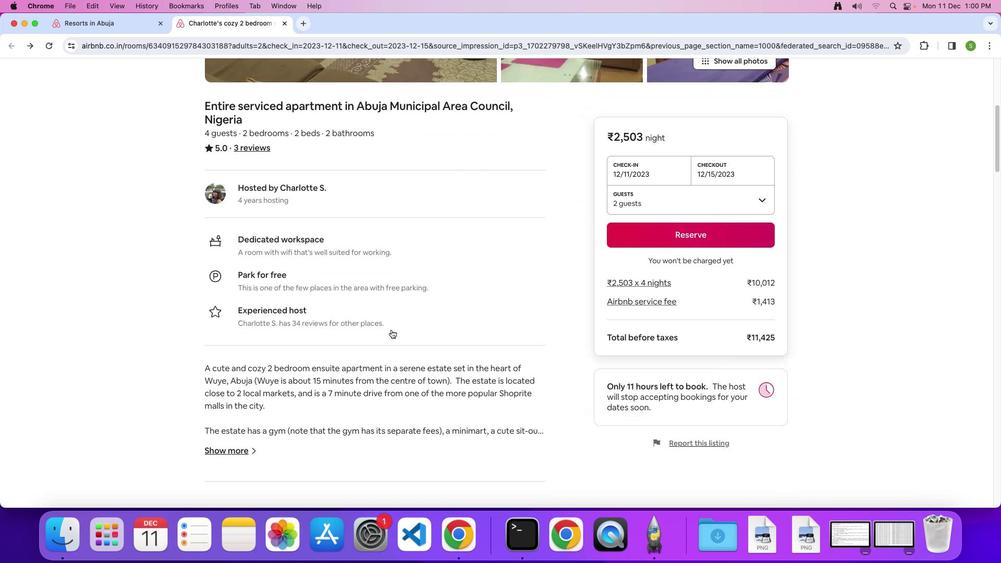 
Action: Mouse scrolled (391, 329) with delta (0, 0)
Screenshot: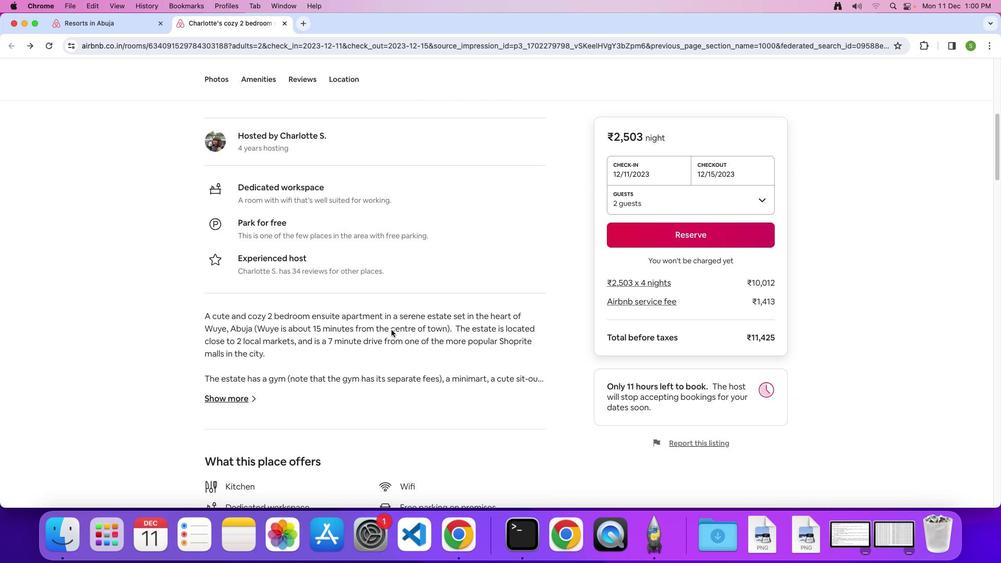
Action: Mouse scrolled (391, 329) with delta (0, 0)
Screenshot: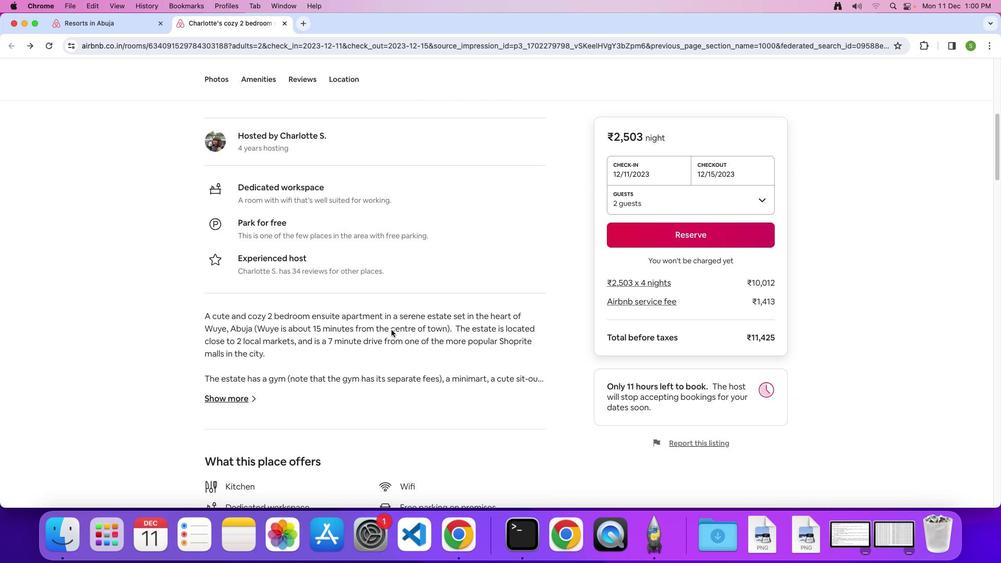 
Action: Mouse scrolled (391, 329) with delta (0, -1)
Screenshot: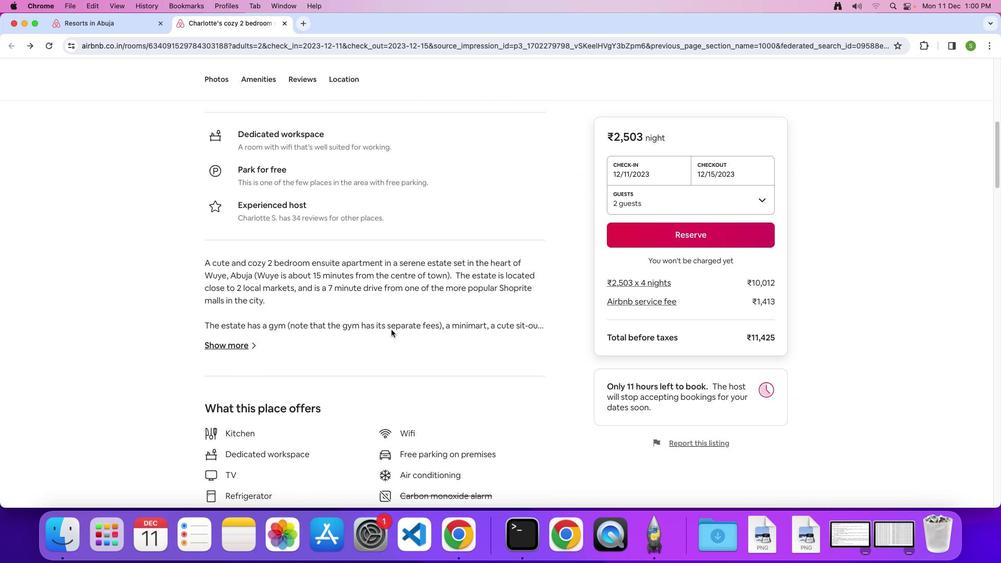
Action: Mouse scrolled (391, 329) with delta (0, 0)
Screenshot: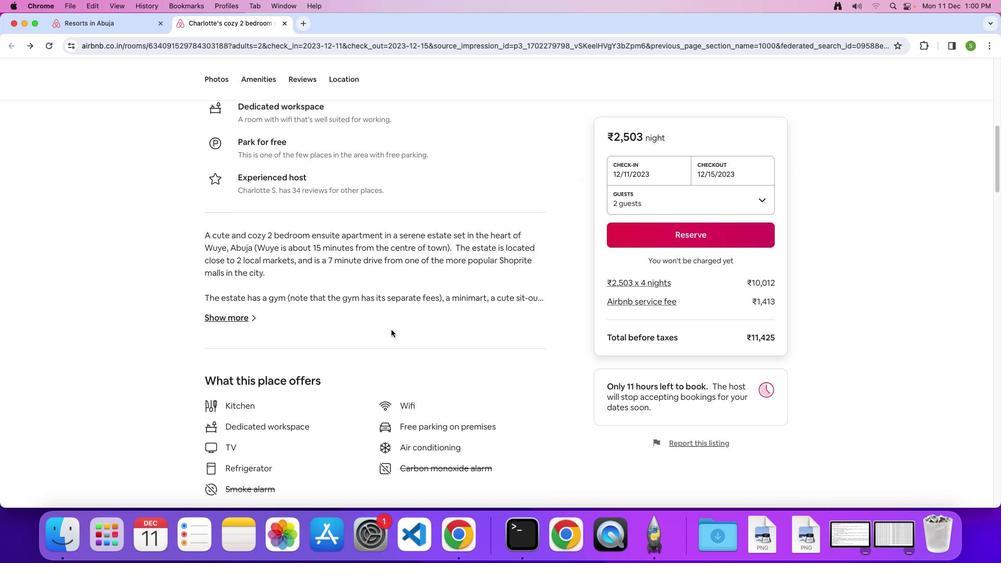
Action: Mouse scrolled (391, 329) with delta (0, 0)
Screenshot: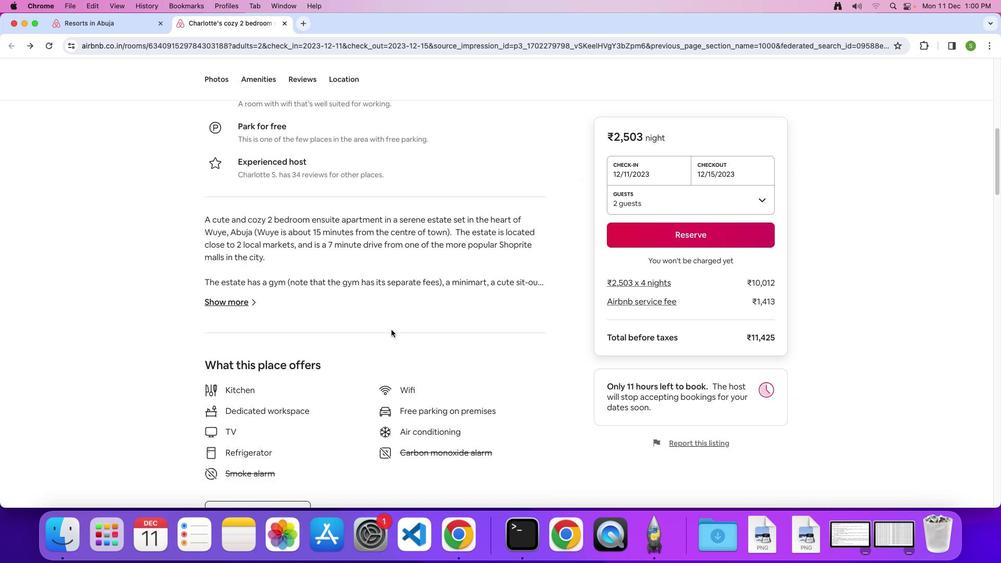 
Action: Mouse scrolled (391, 329) with delta (0, -1)
Screenshot: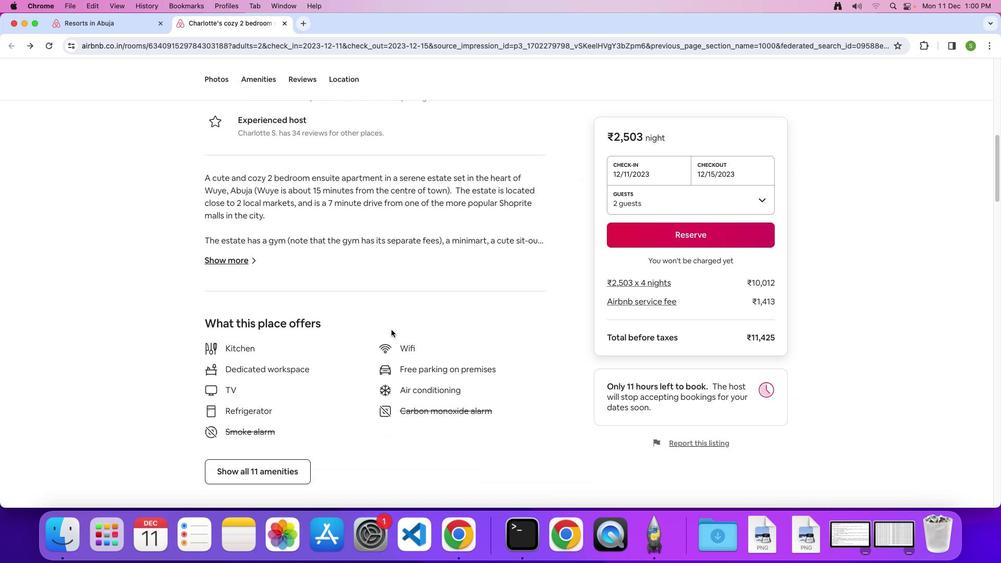 
Action: Mouse moved to (246, 254)
Screenshot: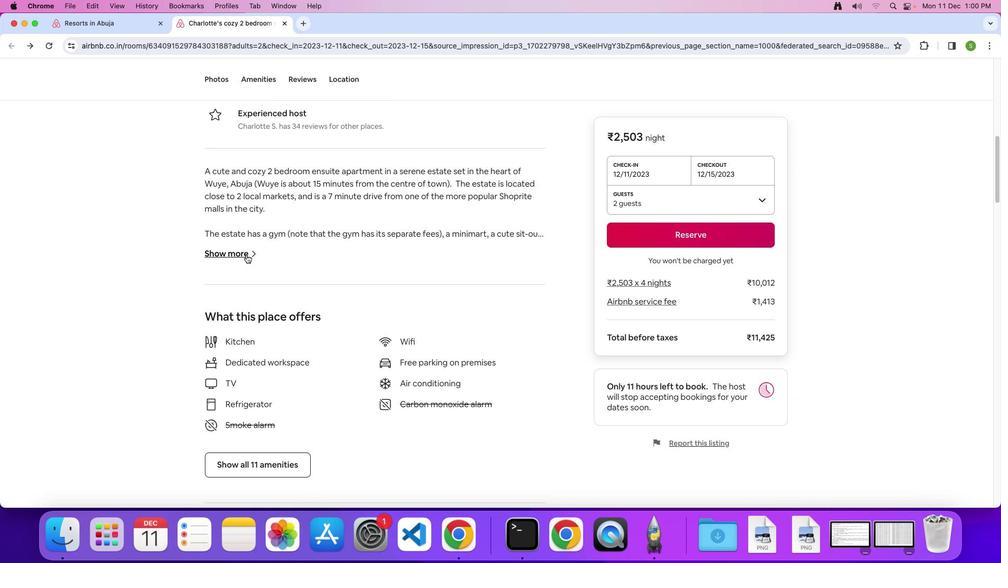 
Action: Mouse pressed left at (246, 254)
Screenshot: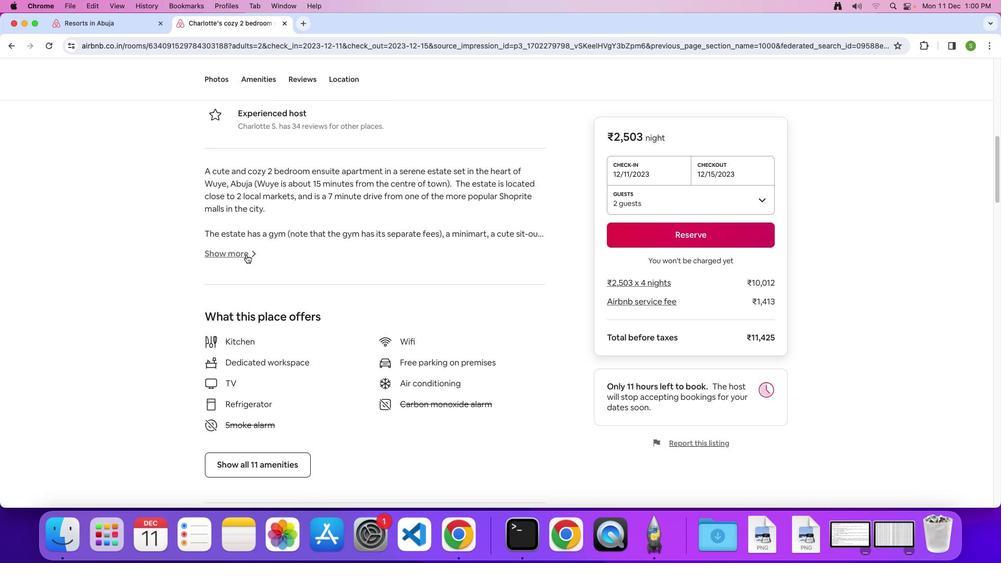 
Action: Mouse moved to (315, 172)
Screenshot: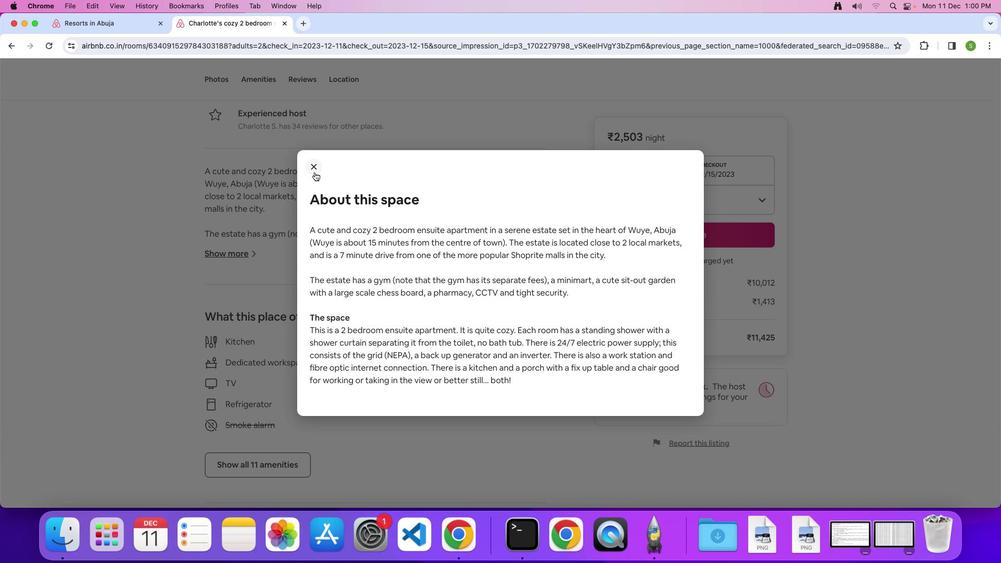 
Action: Mouse pressed left at (315, 172)
Screenshot: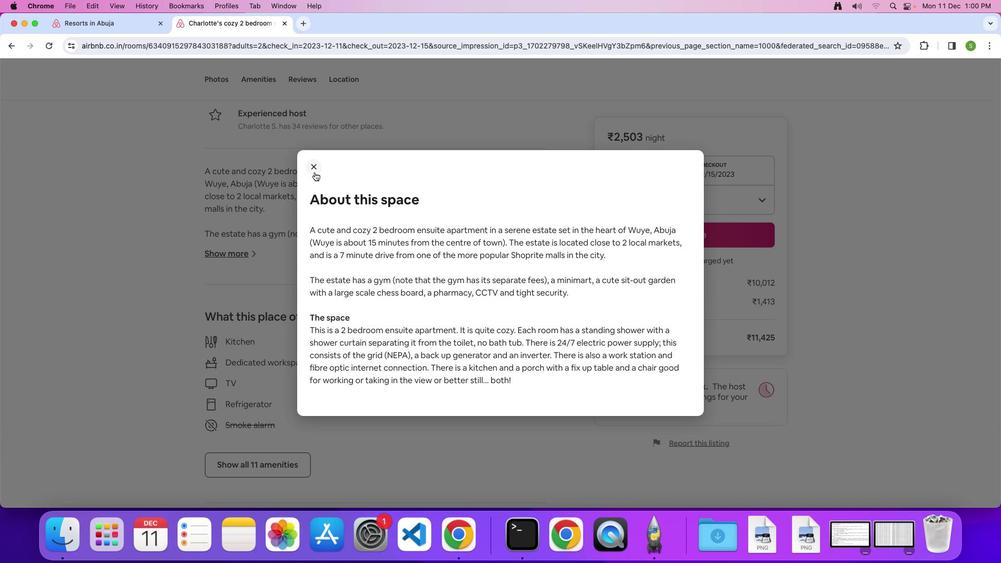 
Action: Mouse moved to (460, 336)
Screenshot: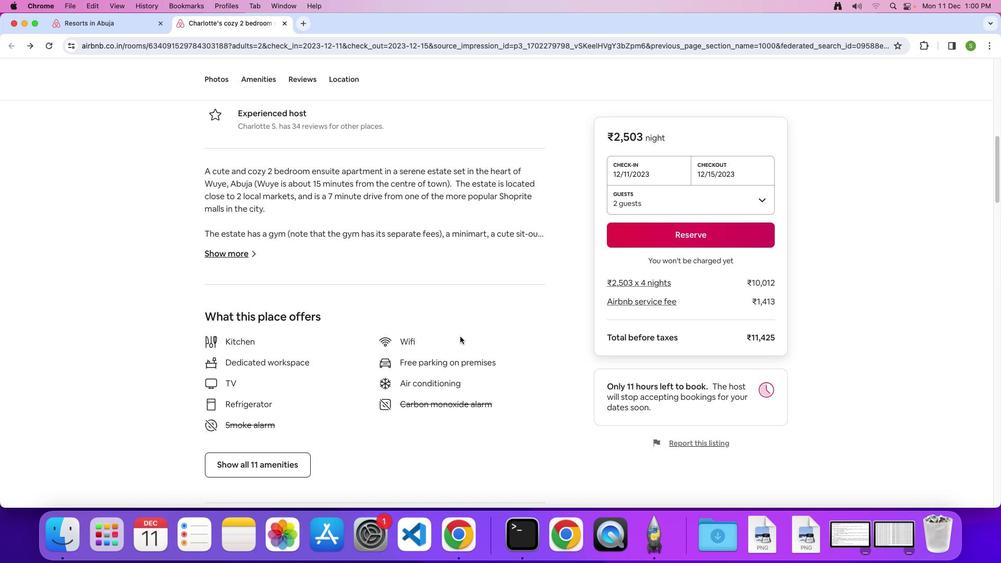 
Action: Mouse scrolled (460, 336) with delta (0, 0)
Screenshot: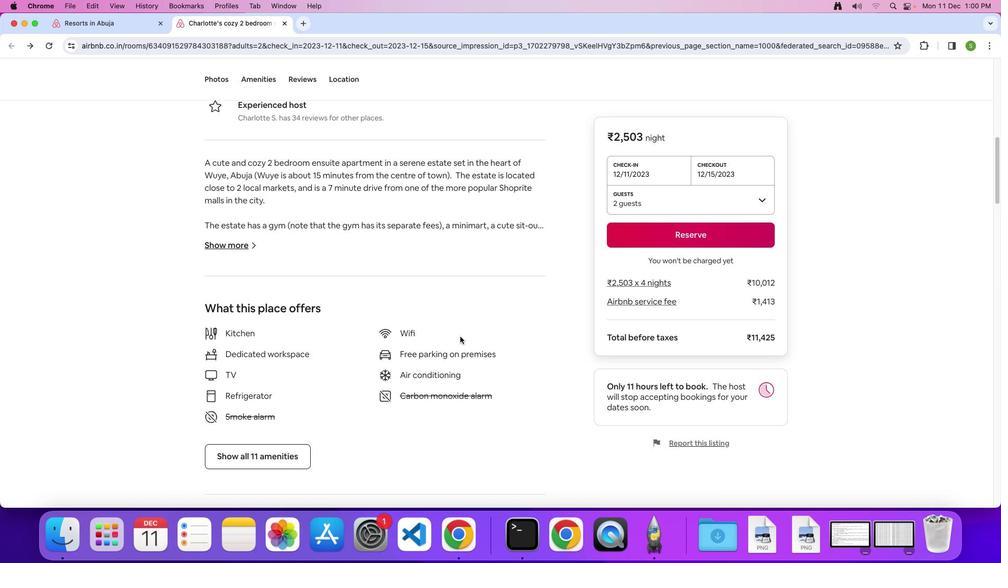 
Action: Mouse scrolled (460, 336) with delta (0, 0)
Screenshot: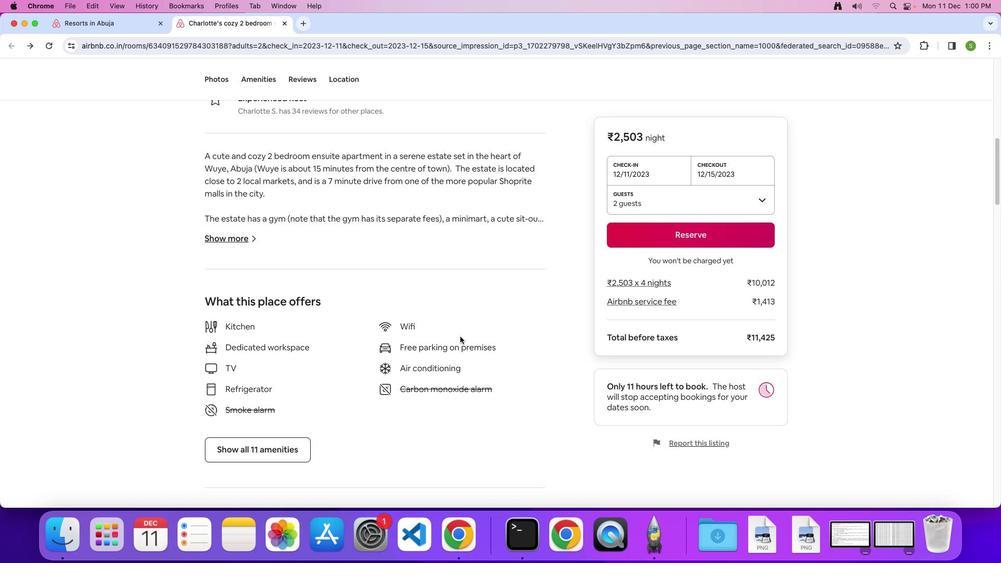 
Action: Mouse scrolled (460, 336) with delta (0, 0)
Screenshot: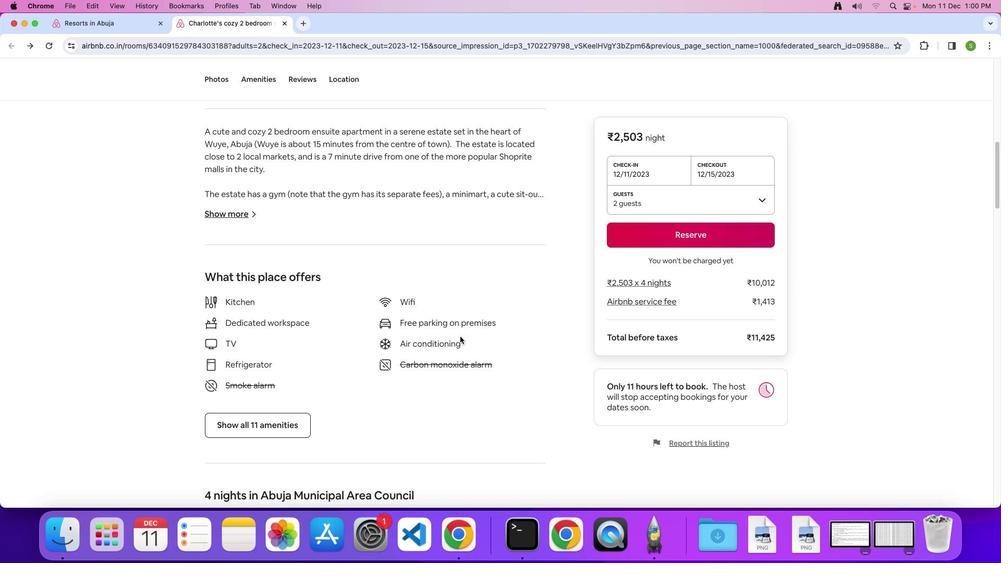 
Action: Mouse scrolled (460, 336) with delta (0, 0)
Screenshot: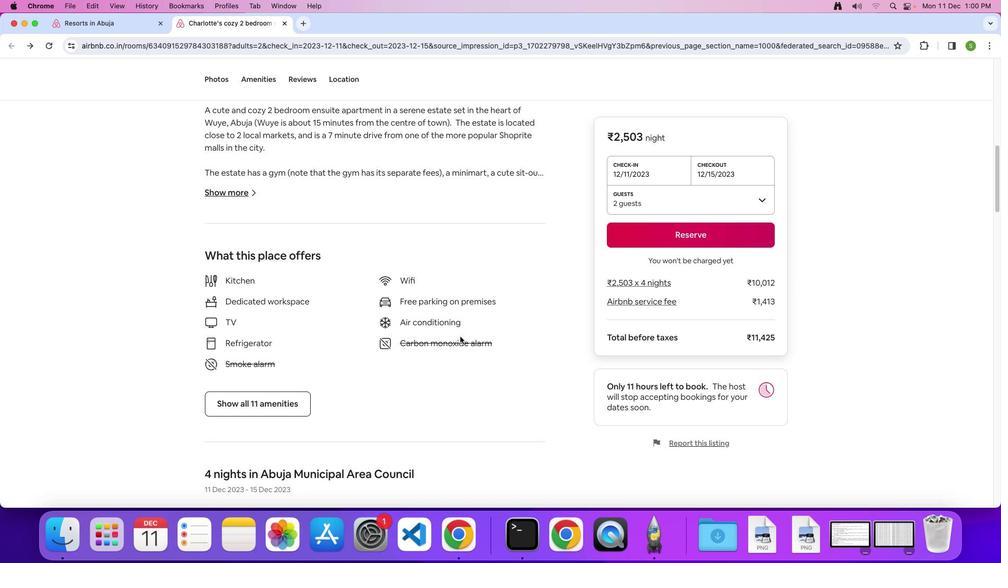 
Action: Mouse scrolled (460, 336) with delta (0, -1)
Screenshot: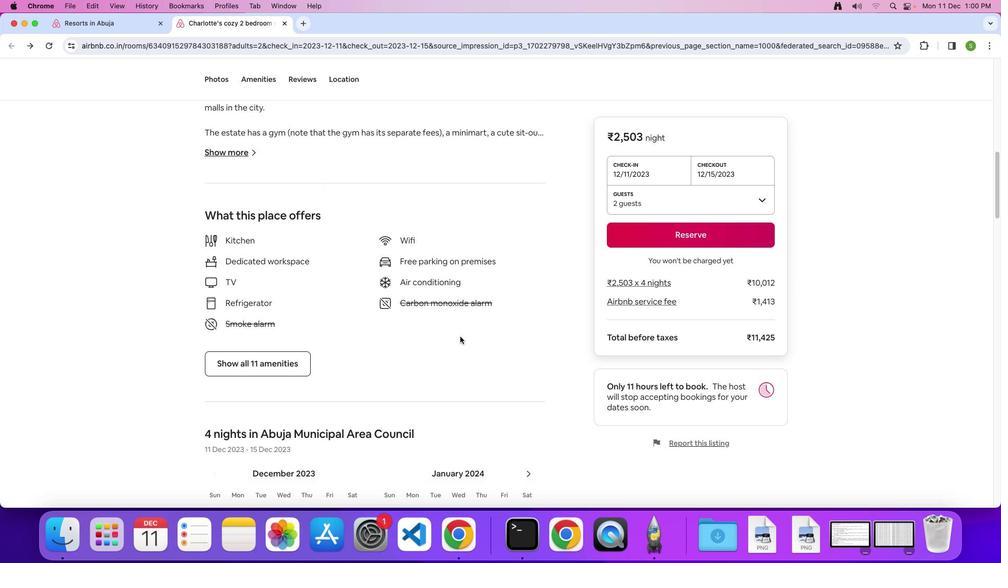 
Action: Mouse moved to (274, 339)
Screenshot: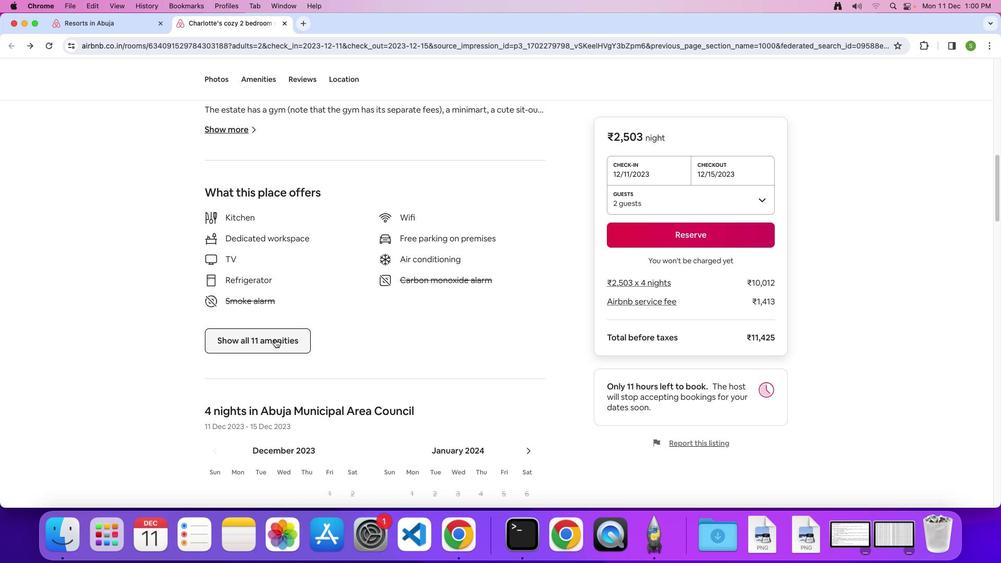 
Action: Mouse pressed left at (274, 339)
Screenshot: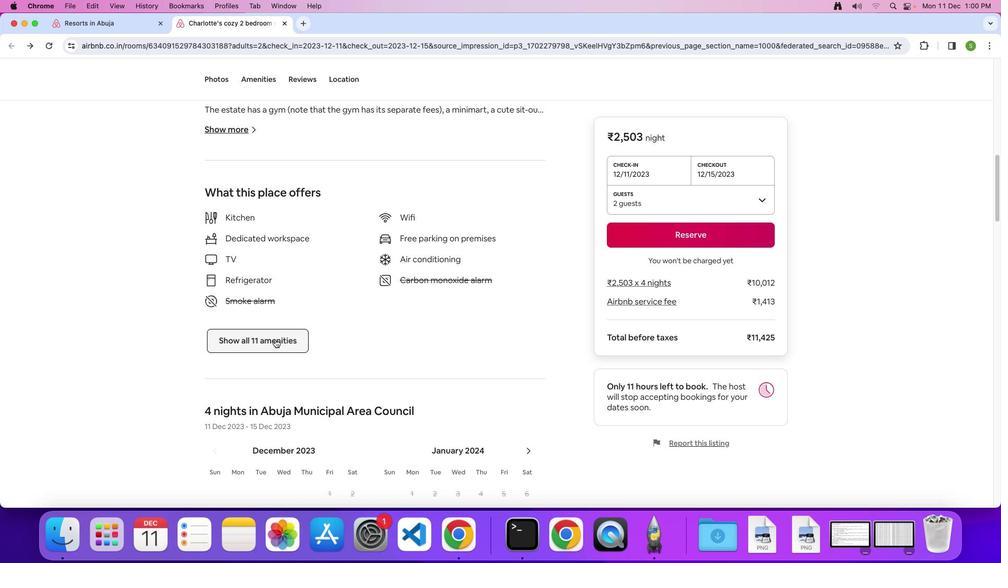 
Action: Mouse moved to (540, 304)
Screenshot: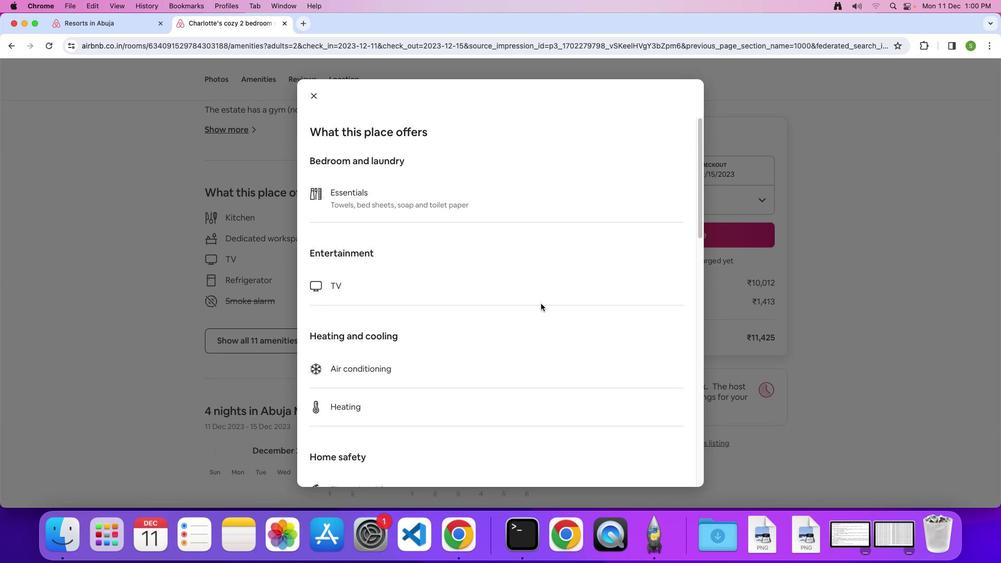 
Action: Mouse scrolled (540, 304) with delta (0, 0)
Screenshot: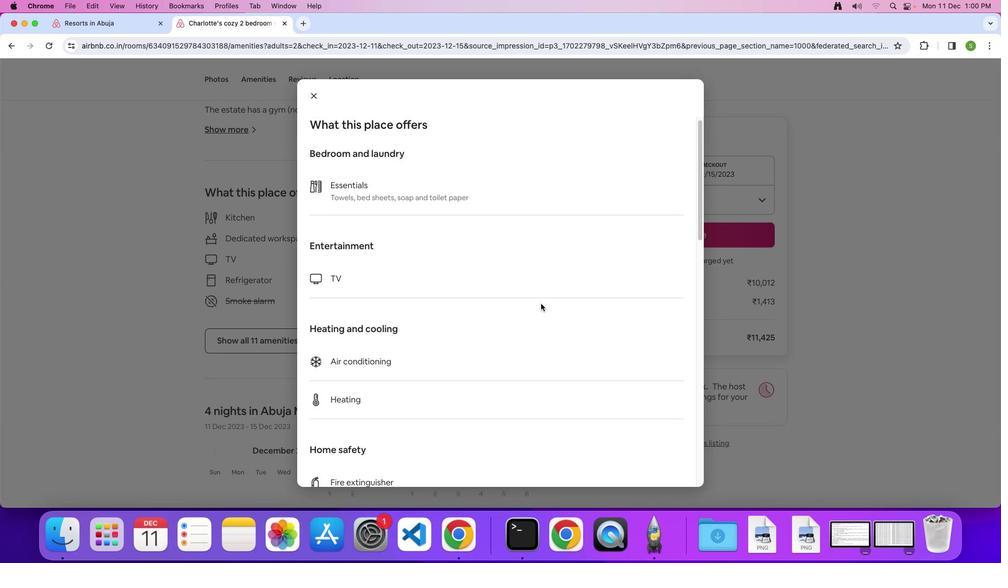 
Action: Mouse scrolled (540, 304) with delta (0, 0)
Screenshot: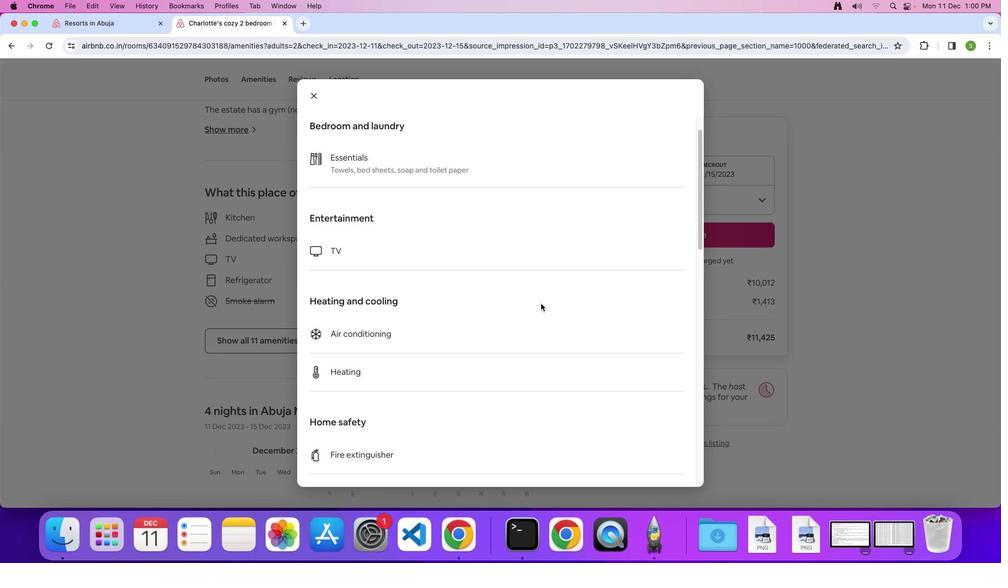 
Action: Mouse scrolled (540, 304) with delta (0, -1)
Screenshot: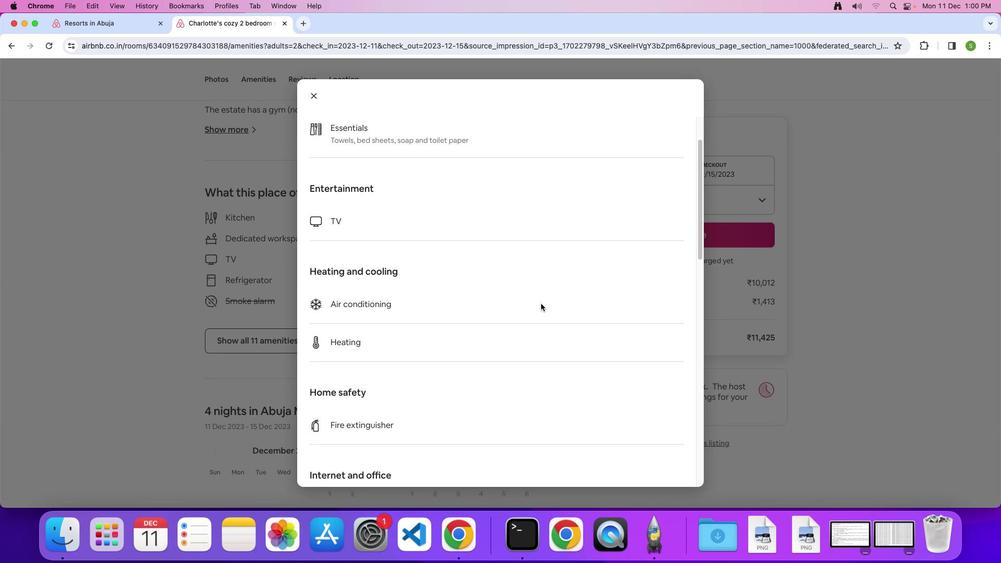 
Action: Mouse moved to (540, 304)
Screenshot: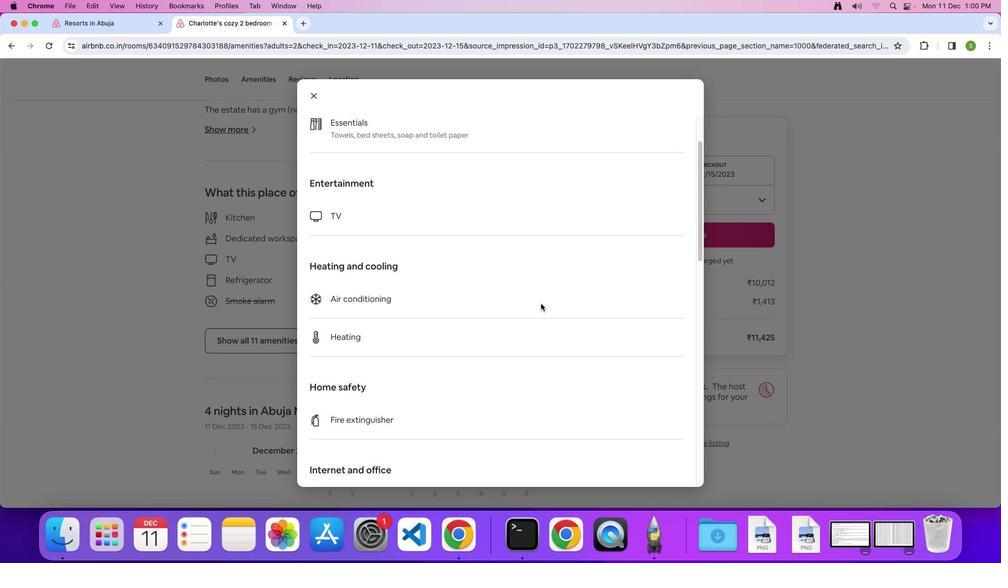 
Action: Mouse scrolled (540, 304) with delta (0, 0)
Screenshot: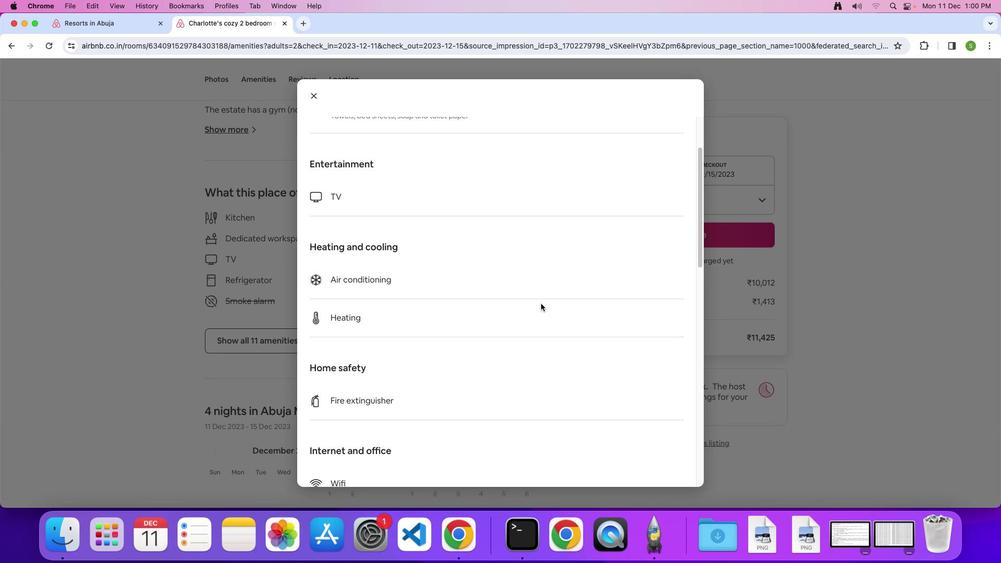 
Action: Mouse scrolled (540, 304) with delta (0, 0)
Screenshot: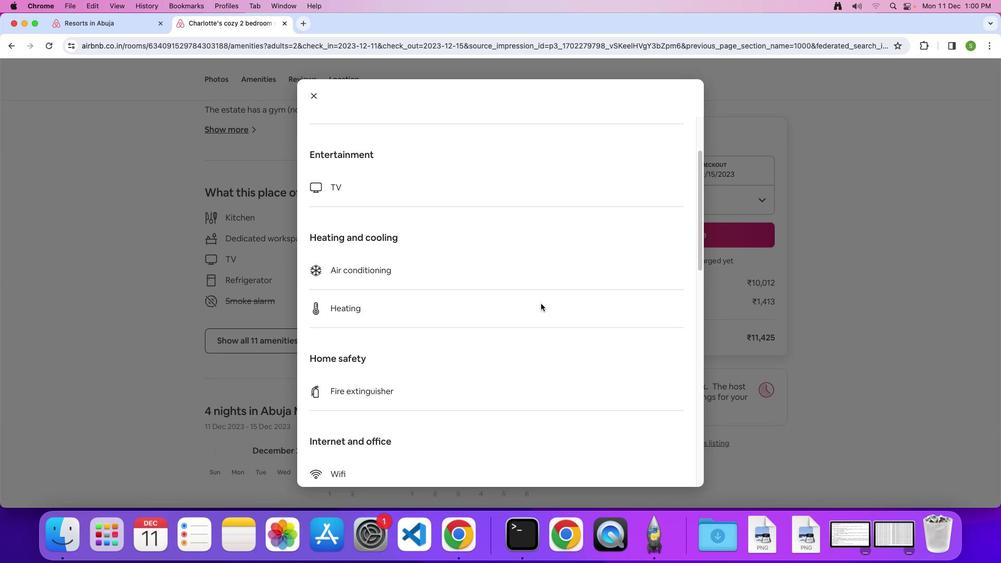 
Action: Mouse scrolled (540, 304) with delta (0, -1)
Screenshot: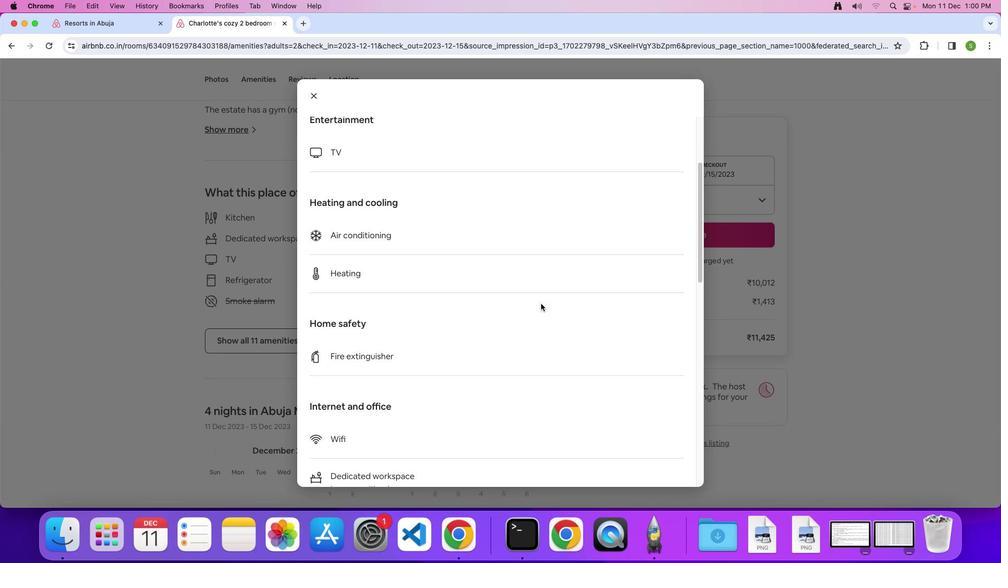 
Action: Mouse scrolled (540, 304) with delta (0, 0)
Screenshot: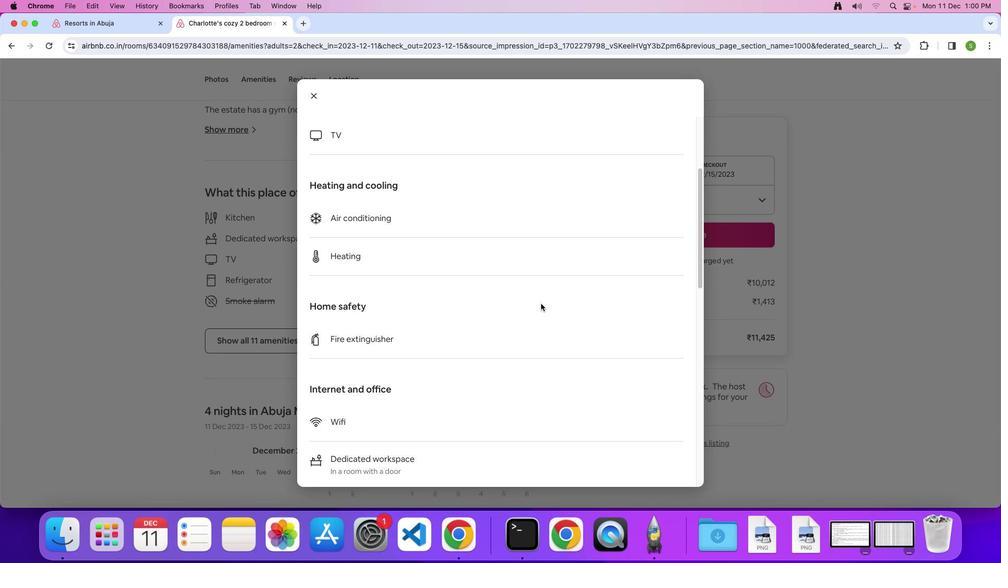
Action: Mouse scrolled (540, 304) with delta (0, 0)
Screenshot: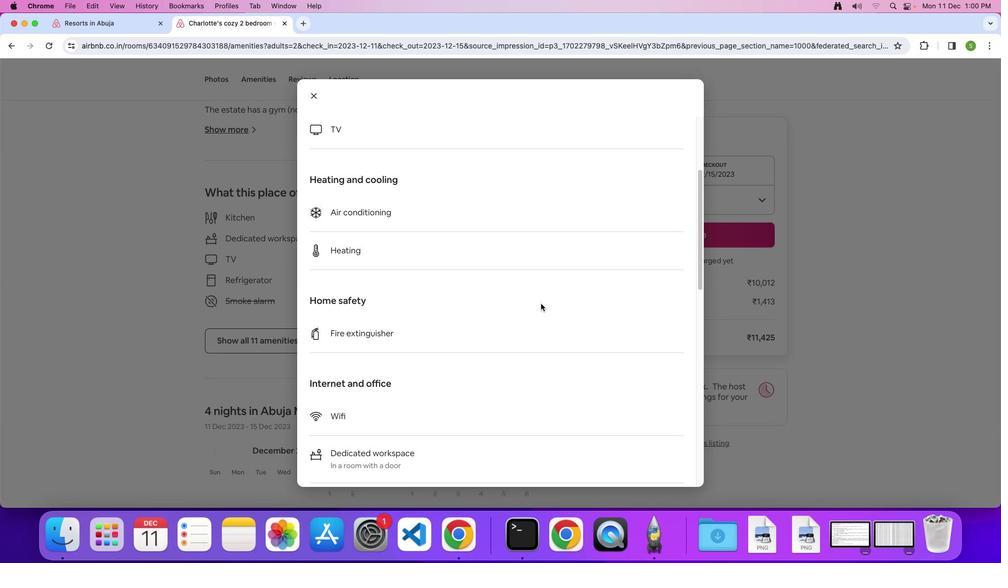 
Action: Mouse scrolled (540, 304) with delta (0, 0)
Screenshot: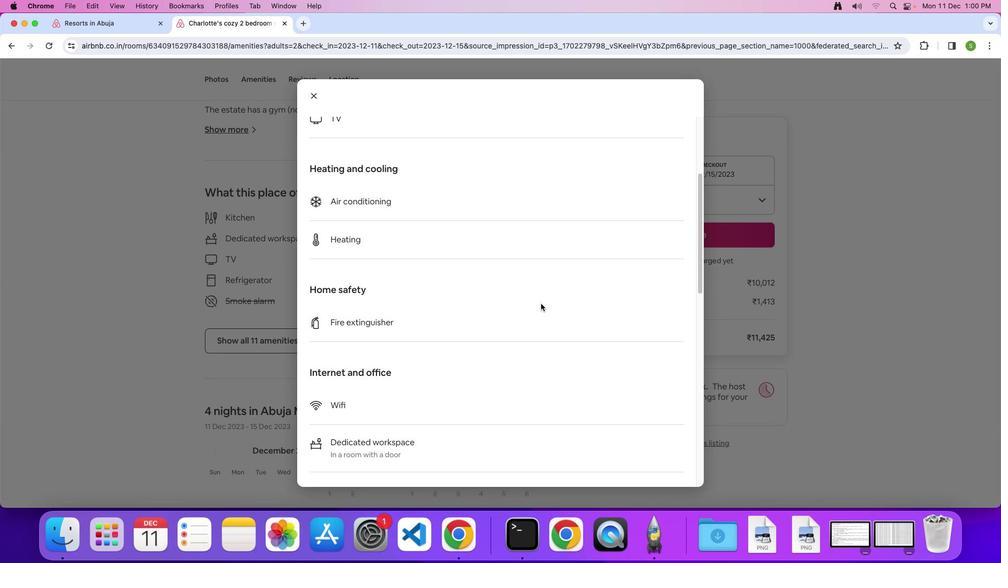 
Action: Mouse scrolled (540, 304) with delta (0, 0)
Screenshot: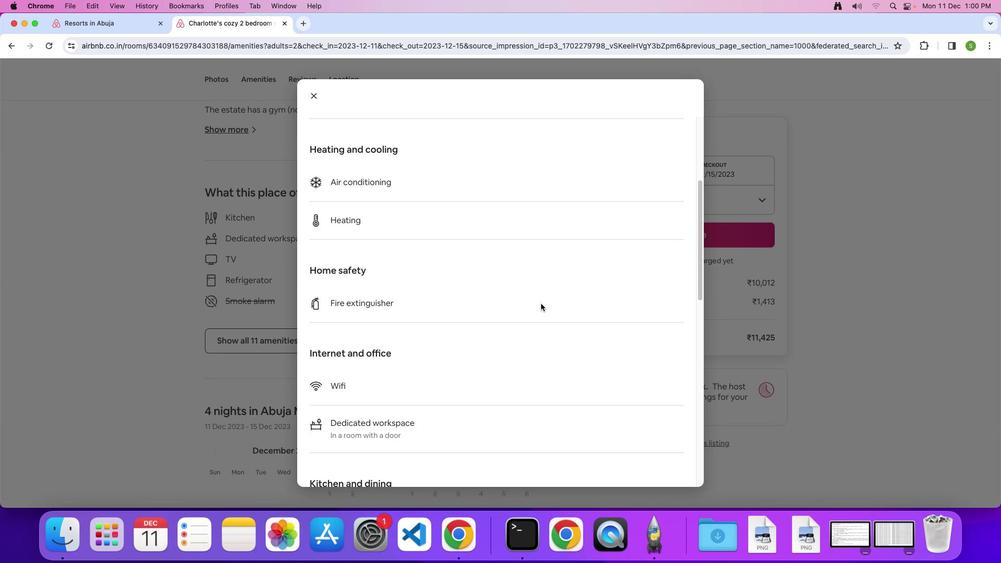
Action: Mouse scrolled (540, 304) with delta (0, -1)
Screenshot: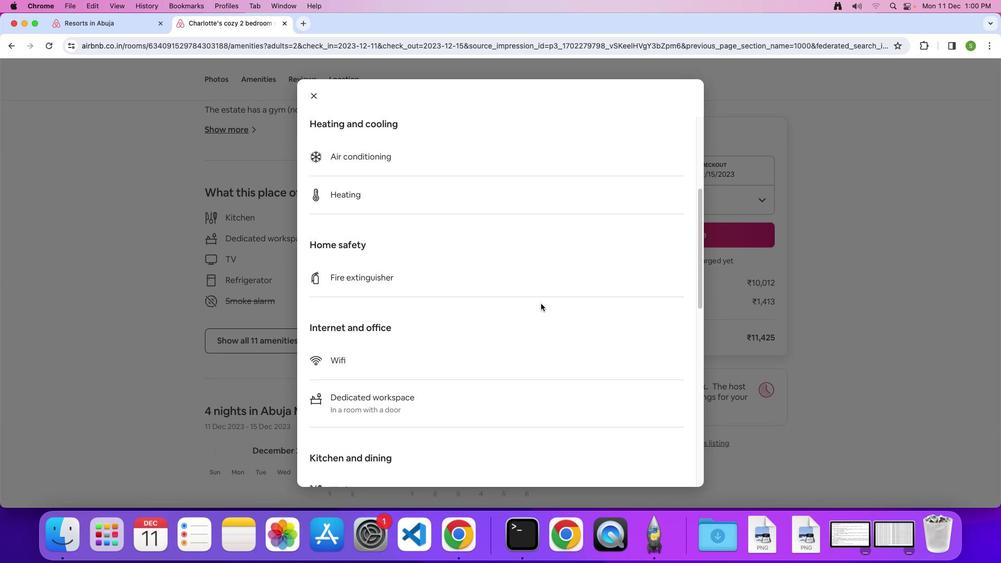 
Action: Mouse scrolled (540, 304) with delta (0, 0)
Screenshot: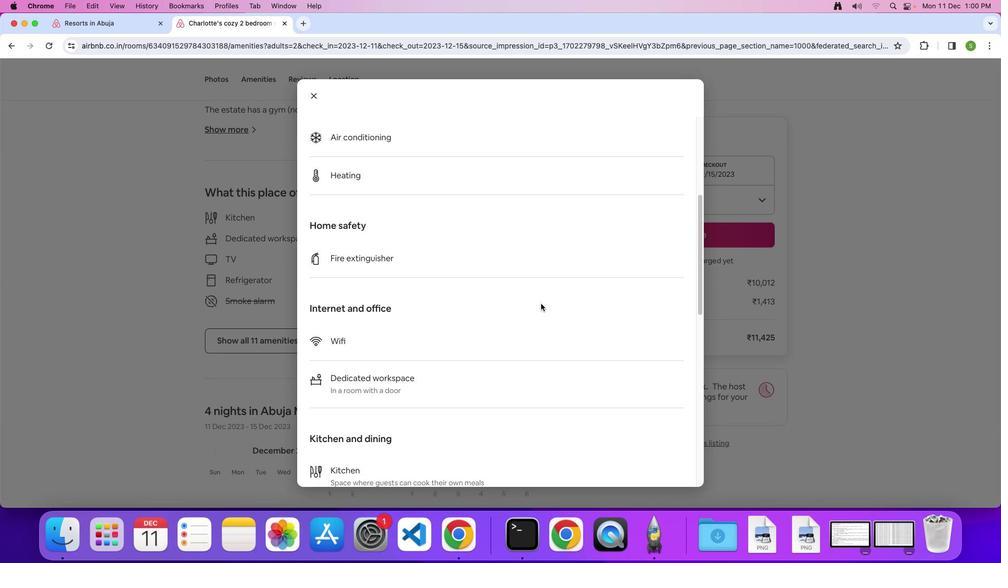 
Action: Mouse scrolled (540, 304) with delta (0, 0)
Screenshot: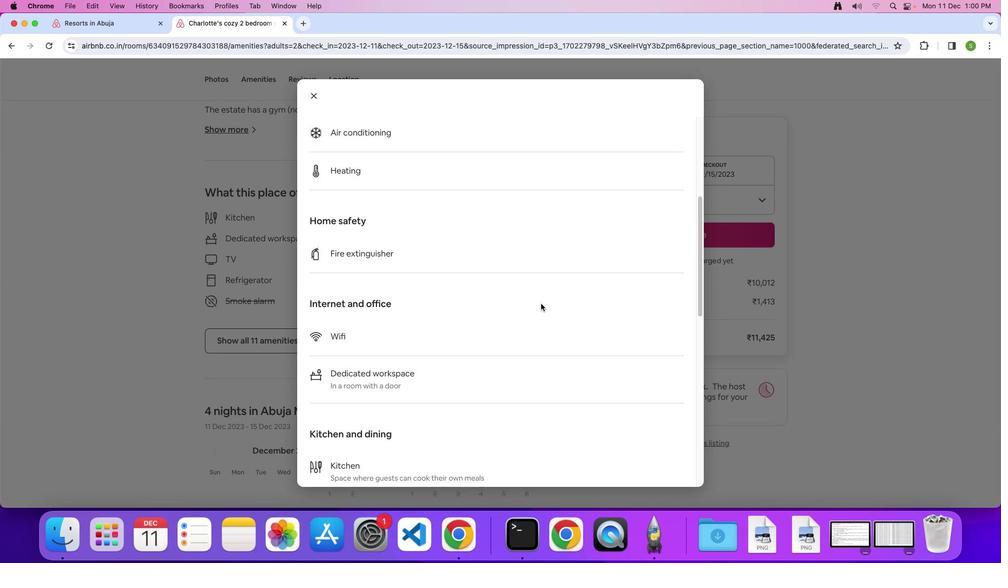 
Action: Mouse scrolled (540, 304) with delta (0, 0)
Screenshot: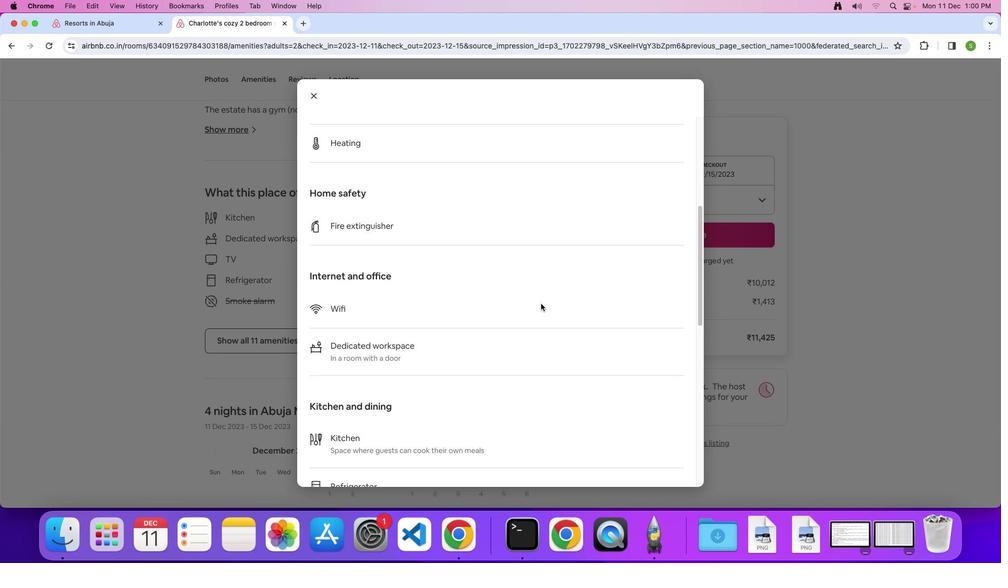 
Action: Mouse scrolled (540, 304) with delta (0, 0)
Screenshot: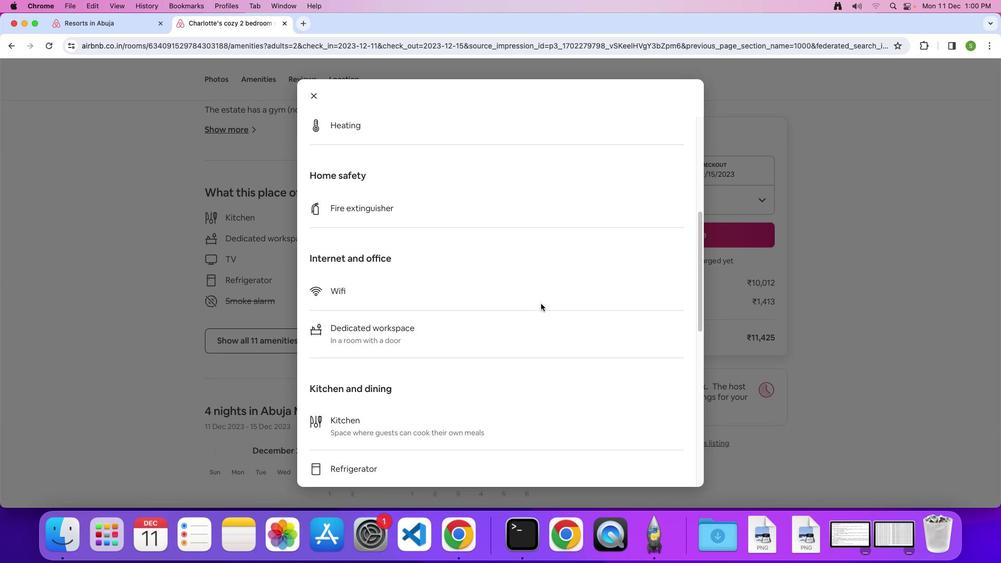 
Action: Mouse scrolled (540, 304) with delta (0, -1)
Screenshot: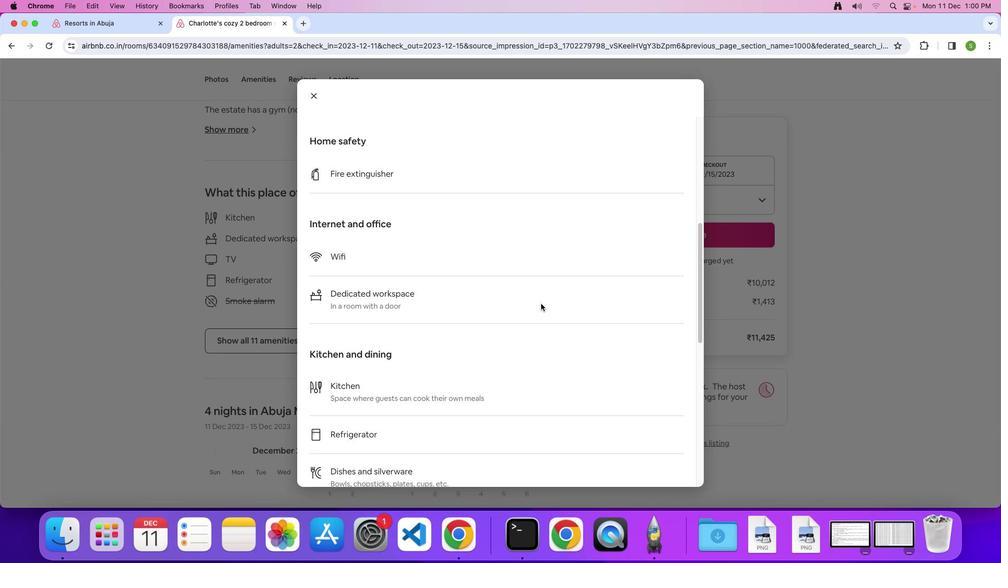 
Action: Mouse scrolled (540, 304) with delta (0, 0)
Screenshot: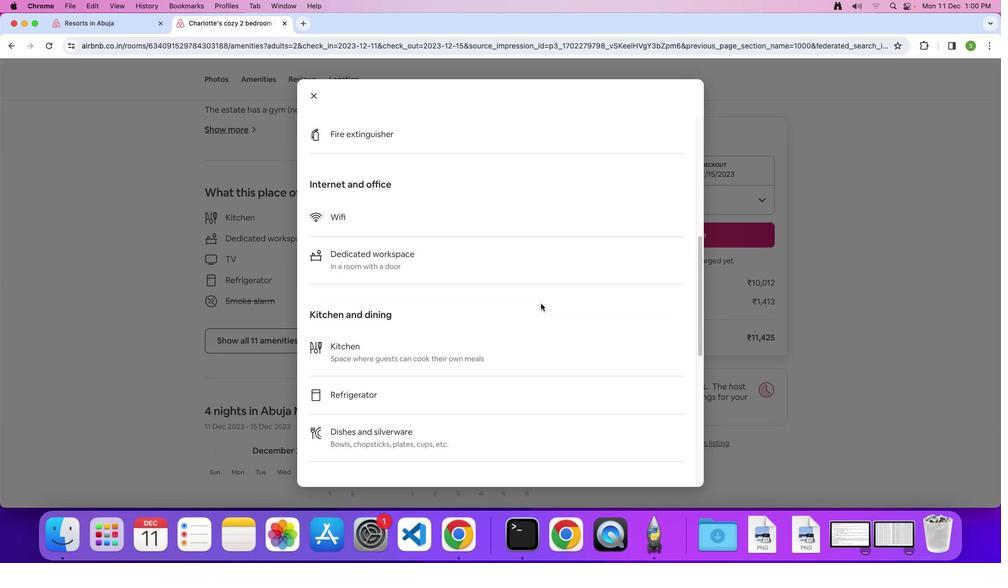 
Action: Mouse scrolled (540, 304) with delta (0, 0)
Screenshot: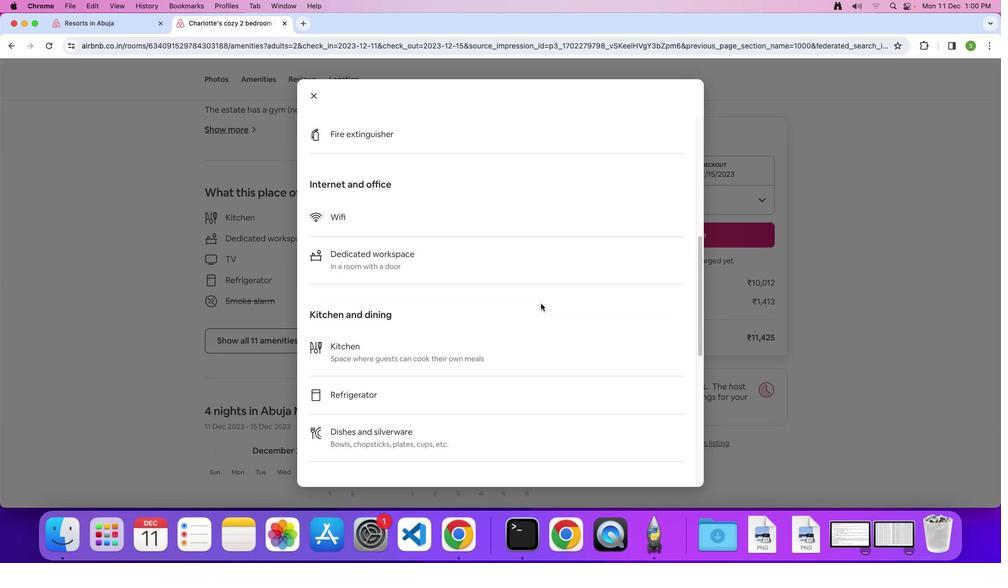 
Action: Mouse scrolled (540, 304) with delta (0, -1)
Screenshot: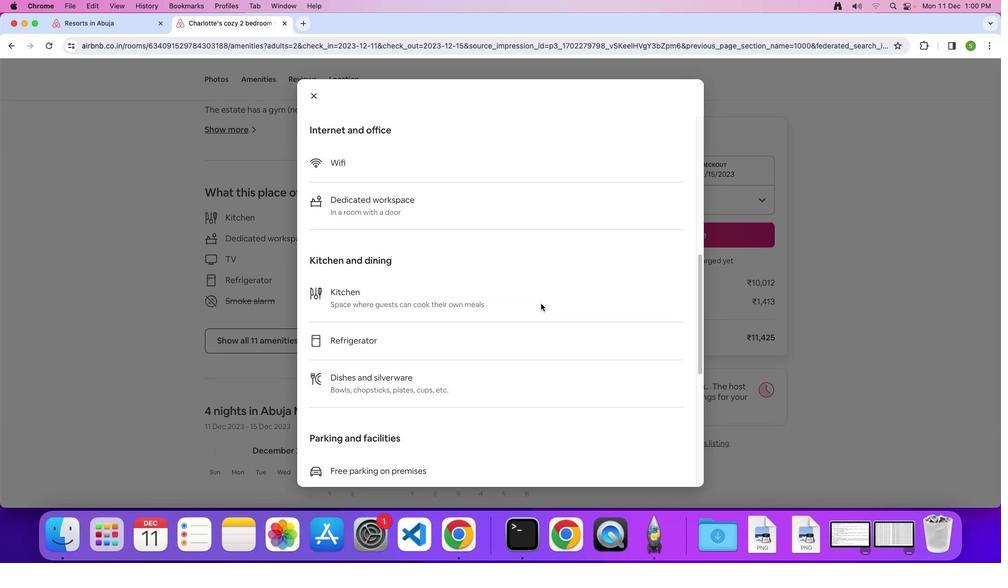 
Action: Mouse scrolled (540, 304) with delta (0, 0)
Screenshot: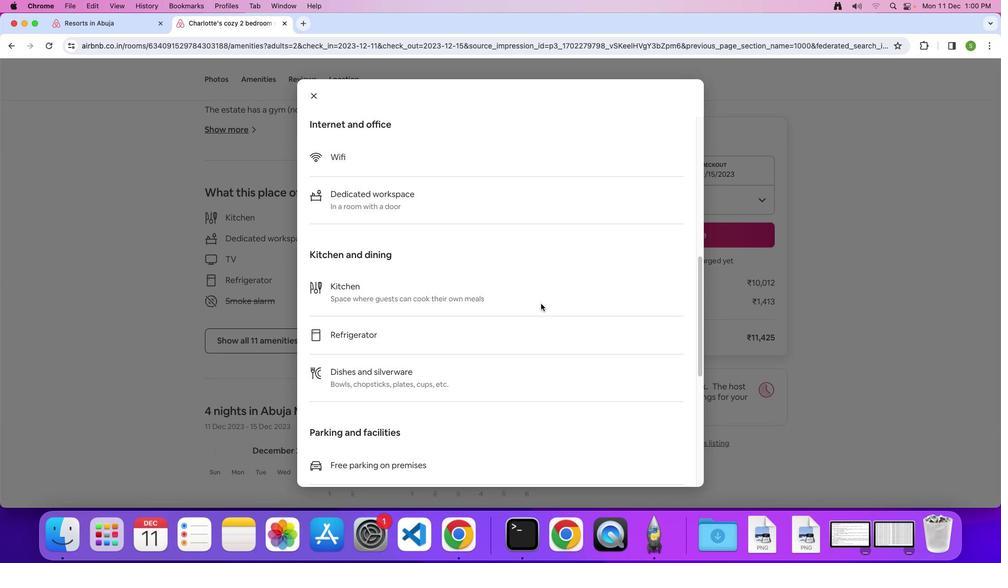 
Action: Mouse scrolled (540, 304) with delta (0, 0)
Screenshot: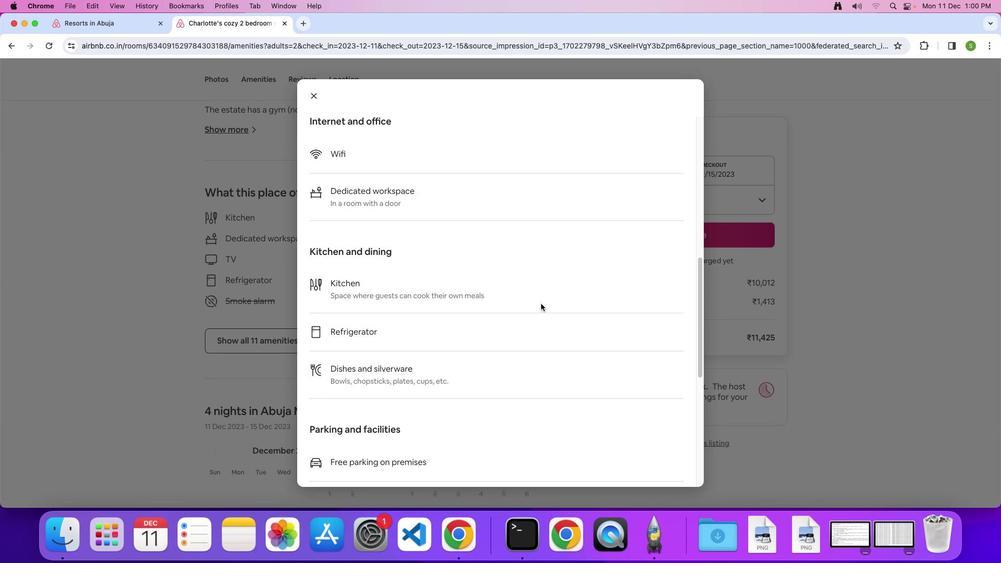 
Action: Mouse scrolled (540, 304) with delta (0, 0)
Screenshot: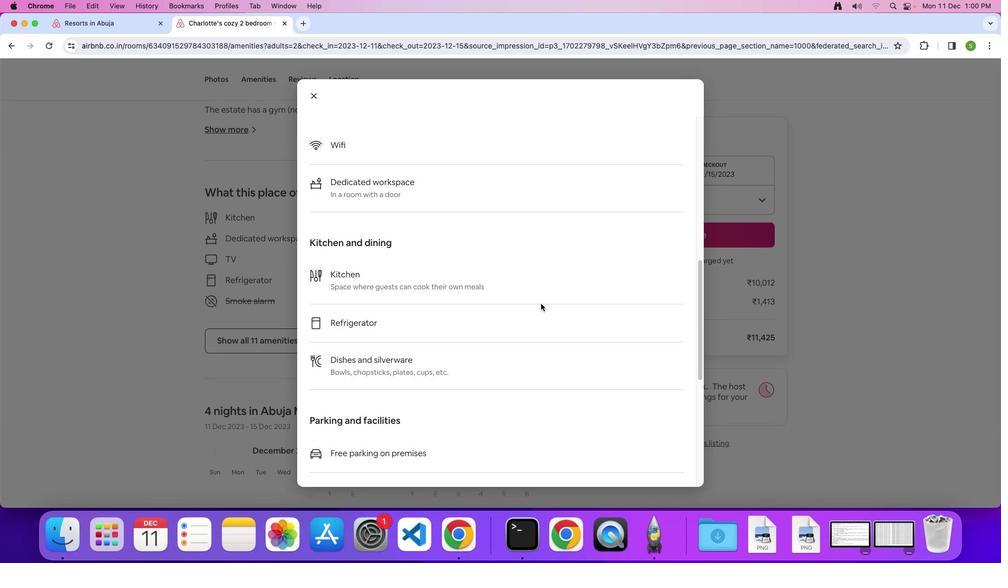 
Action: Mouse scrolled (540, 304) with delta (0, 0)
Screenshot: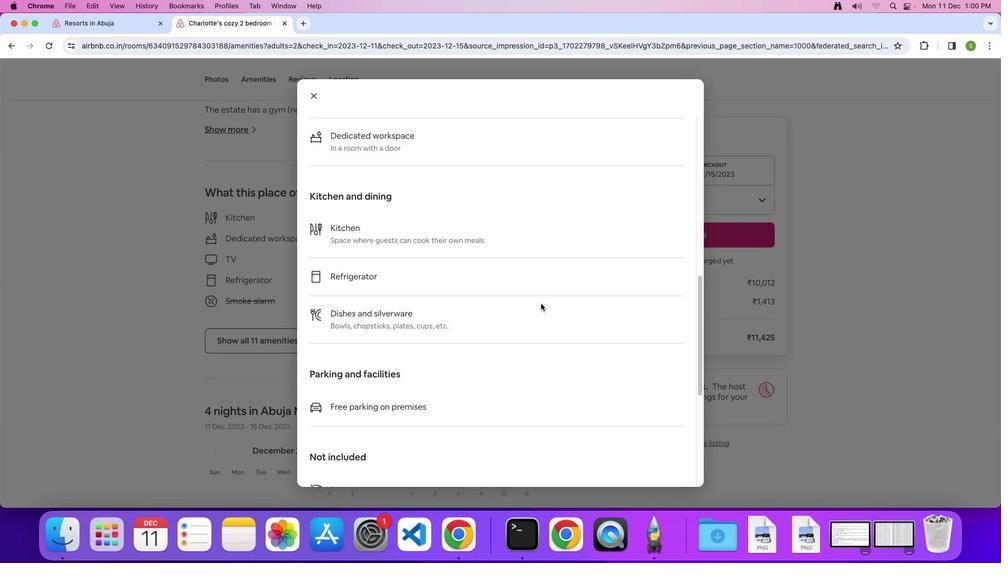
Action: Mouse scrolled (540, 304) with delta (0, 0)
Screenshot: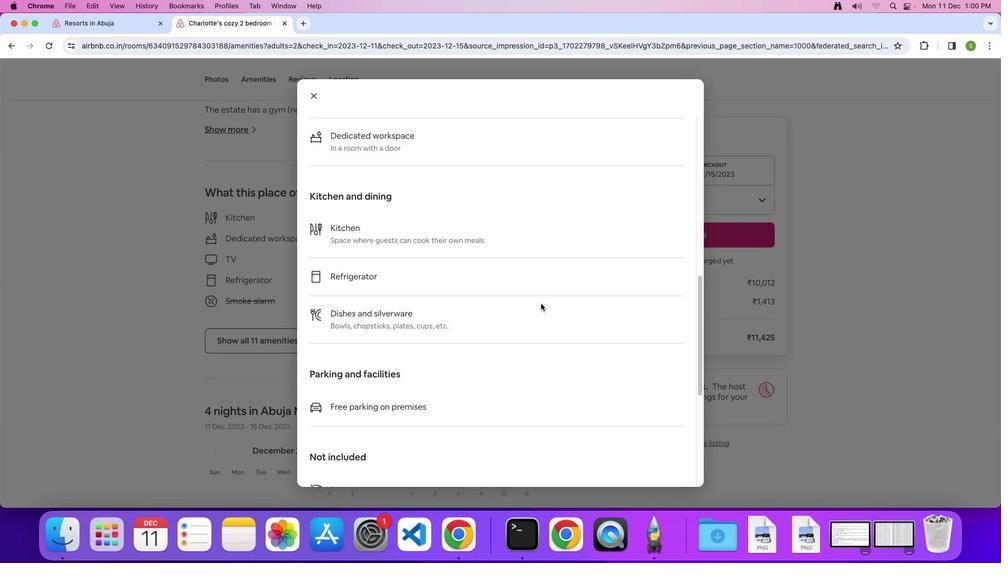 
Action: Mouse scrolled (540, 304) with delta (0, -1)
Screenshot: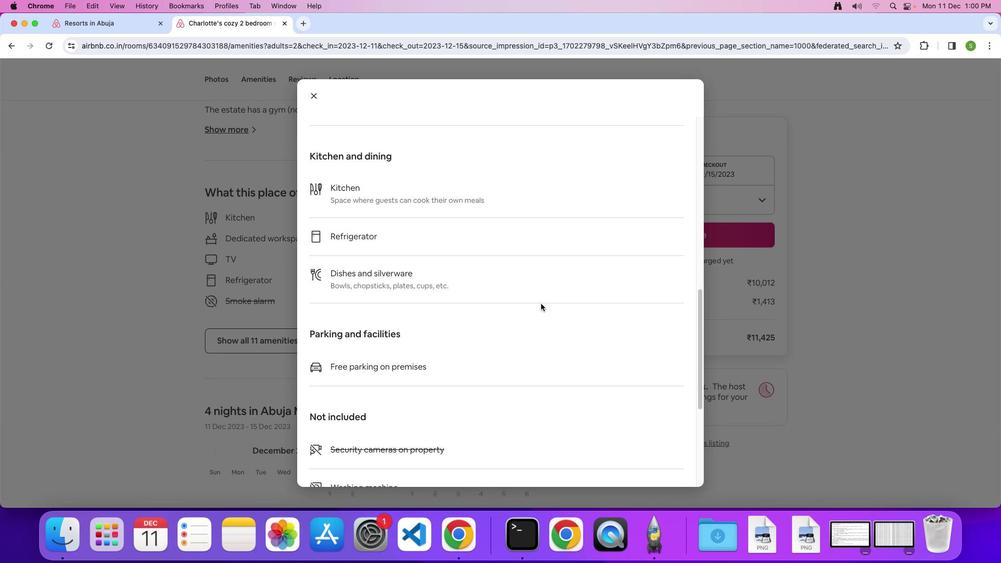 
Action: Mouse scrolled (540, 304) with delta (0, 0)
Screenshot: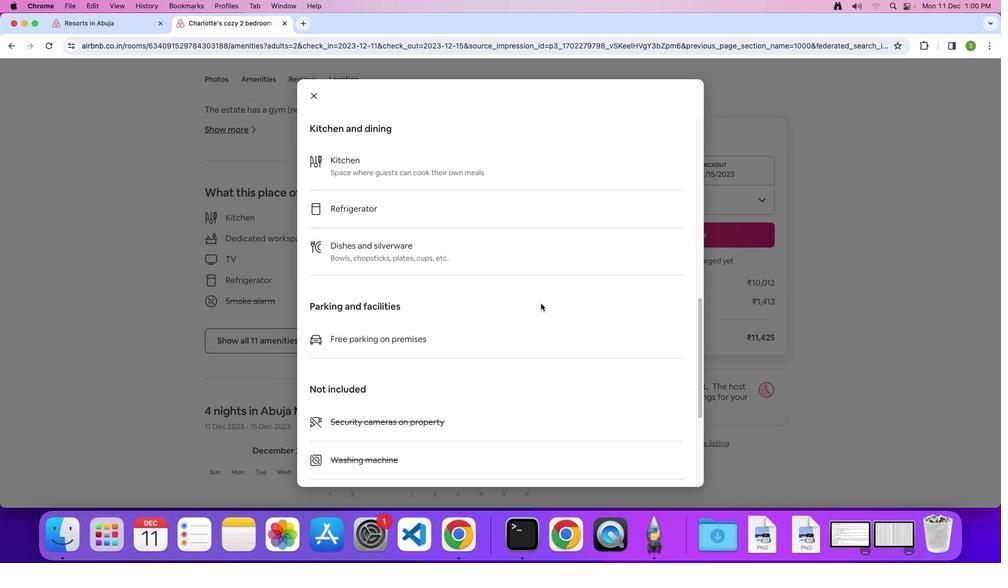 
Action: Mouse scrolled (540, 304) with delta (0, 0)
Screenshot: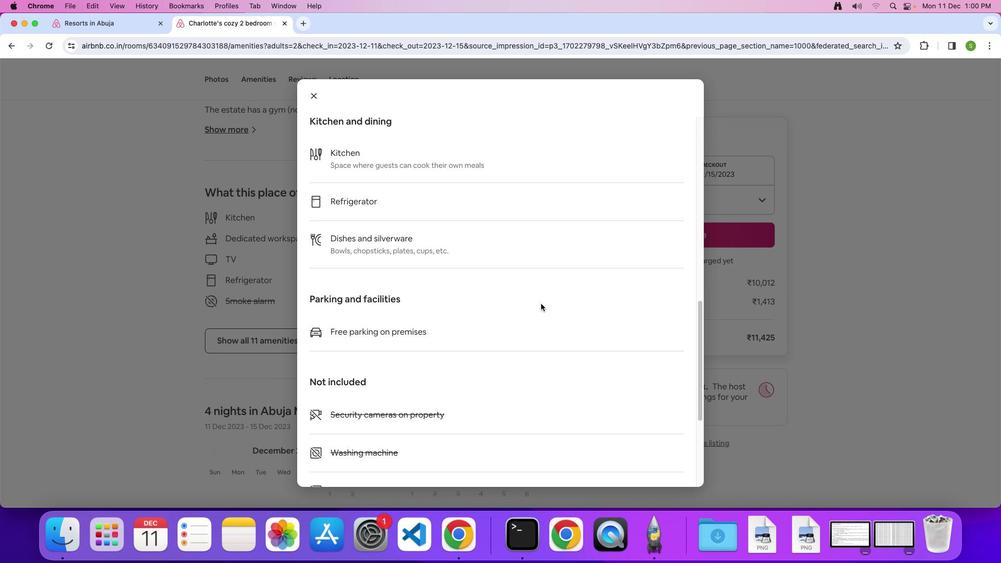 
Action: Mouse scrolled (540, 304) with delta (0, 0)
Screenshot: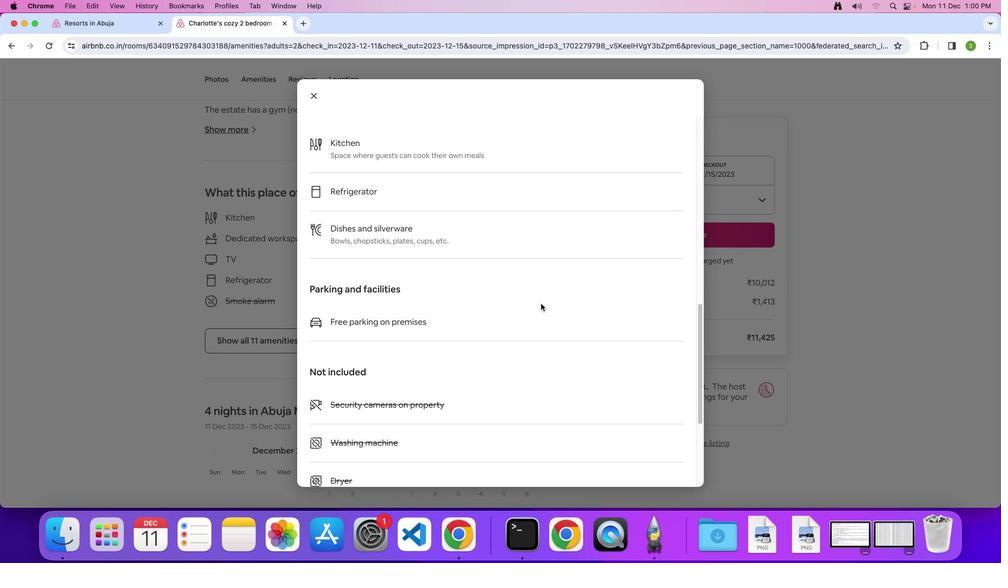 
Action: Mouse scrolled (540, 304) with delta (0, 0)
Screenshot: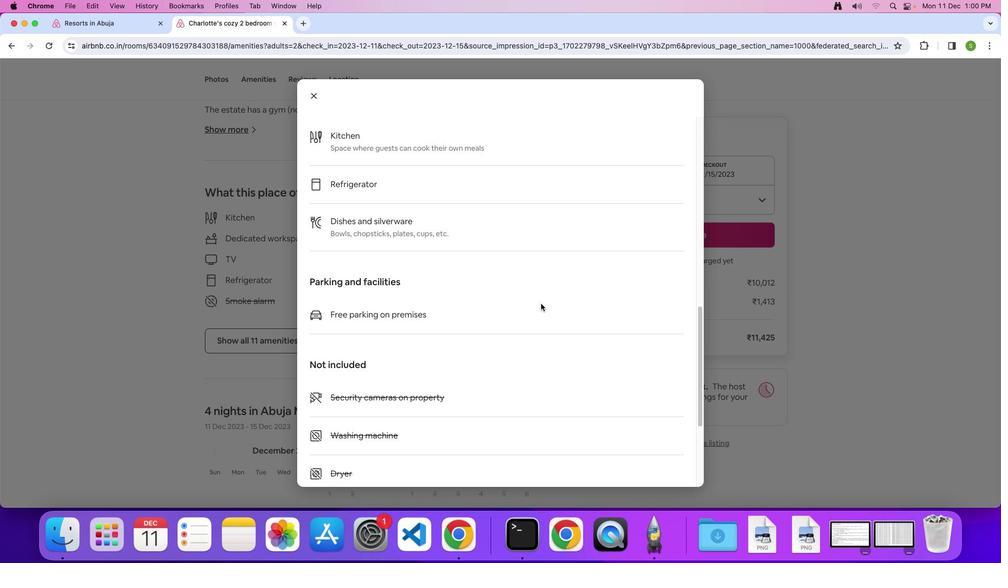 
Action: Mouse scrolled (540, 304) with delta (0, 0)
Screenshot: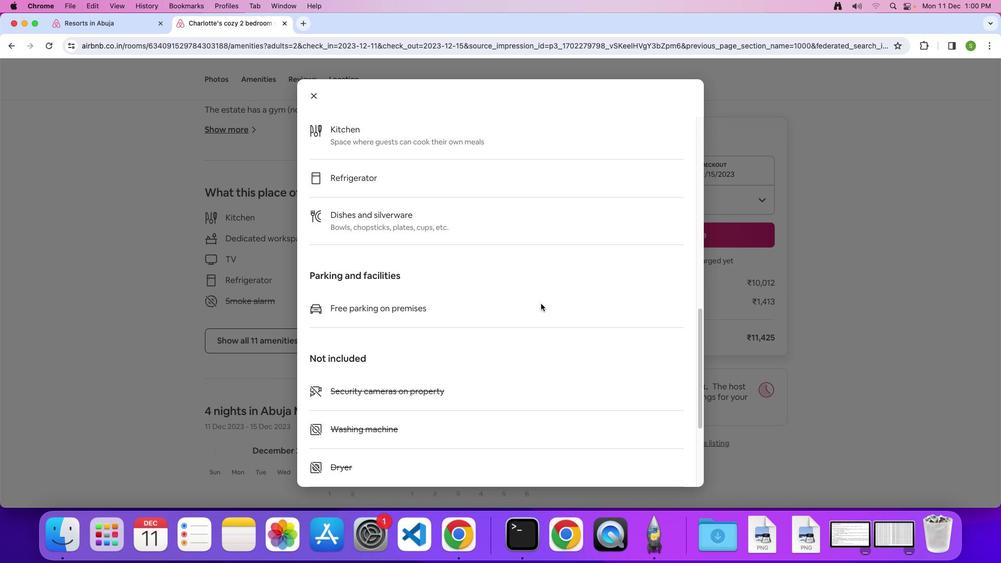 
Action: Mouse scrolled (540, 304) with delta (0, 0)
Screenshot: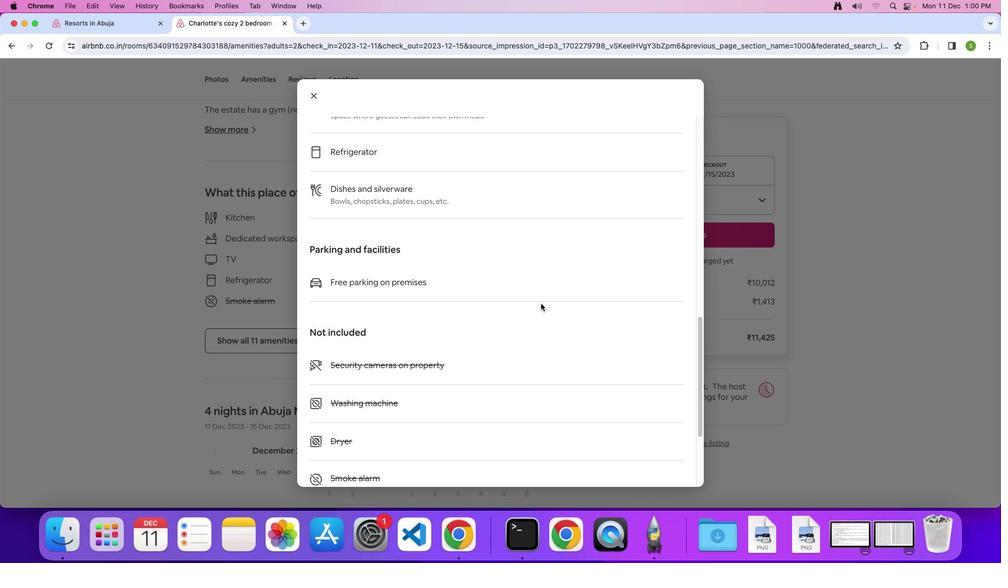 
Action: Mouse scrolled (540, 304) with delta (0, 0)
Screenshot: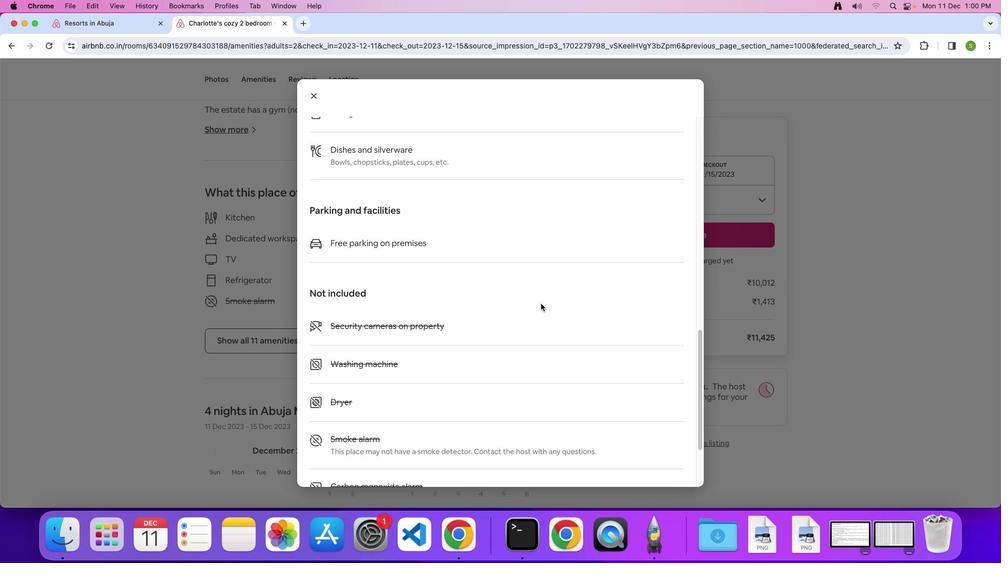 
Action: Mouse scrolled (540, 304) with delta (0, -1)
Screenshot: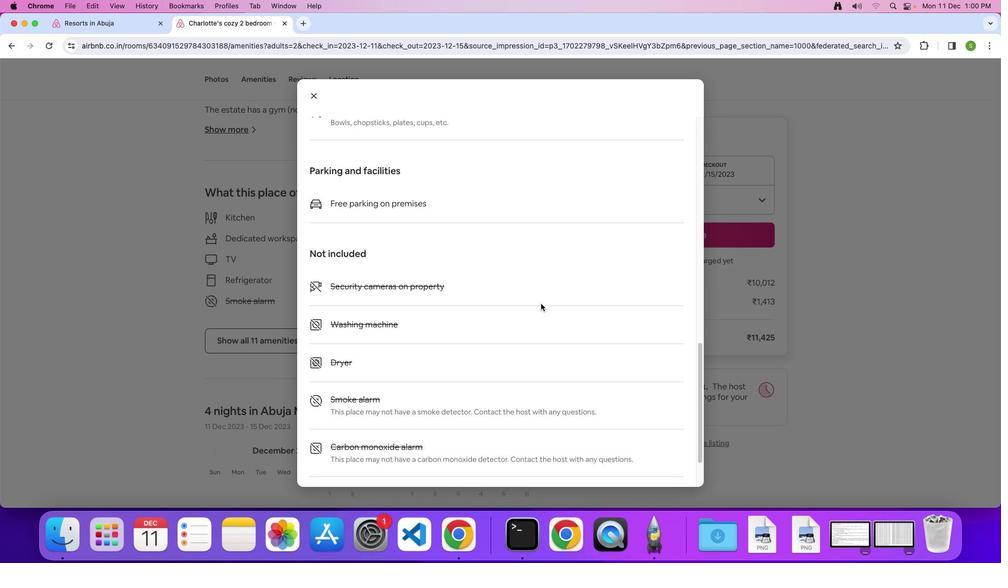
Action: Mouse scrolled (540, 304) with delta (0, 0)
Screenshot: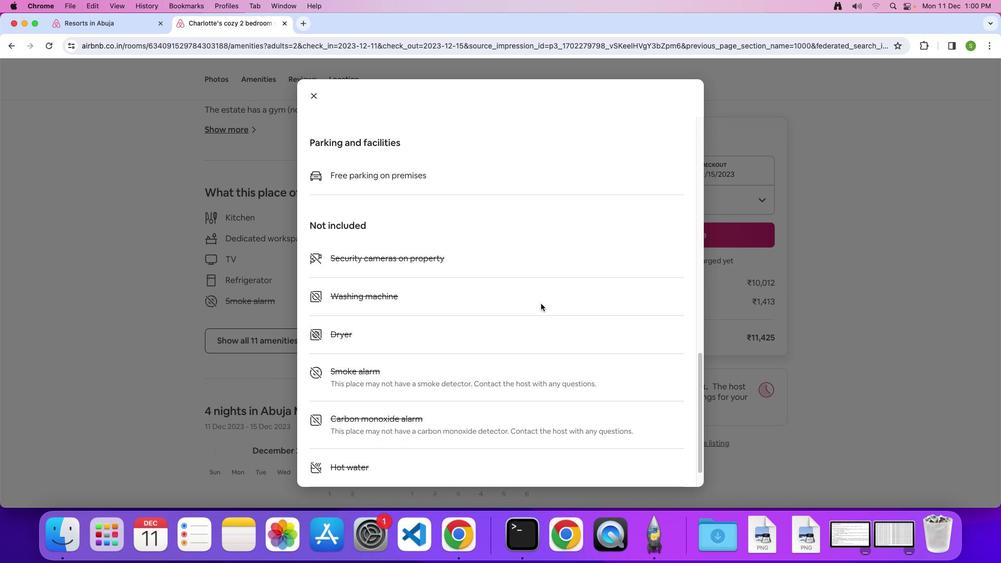 
Action: Mouse scrolled (540, 304) with delta (0, 0)
Screenshot: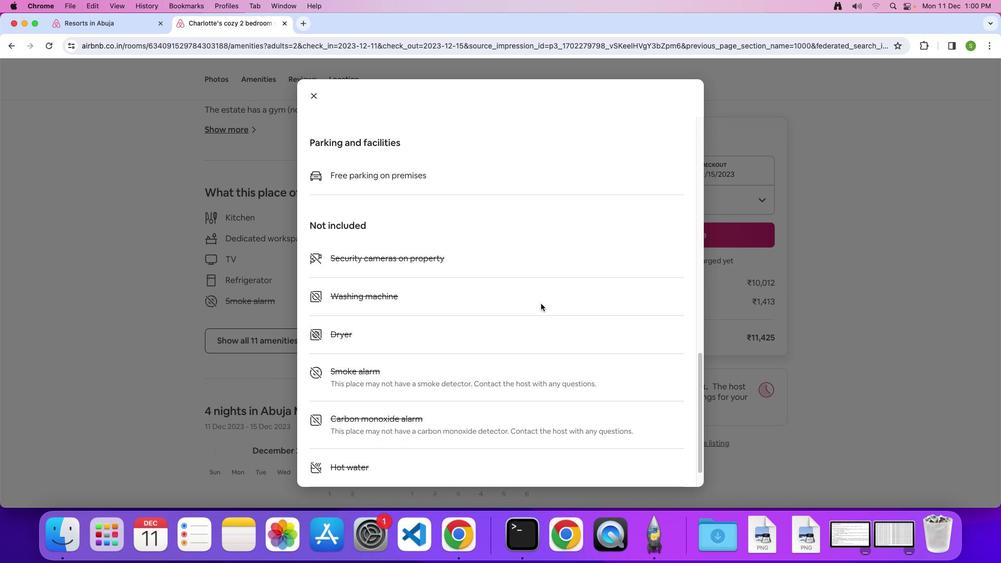 
Action: Mouse scrolled (540, 304) with delta (0, 0)
Screenshot: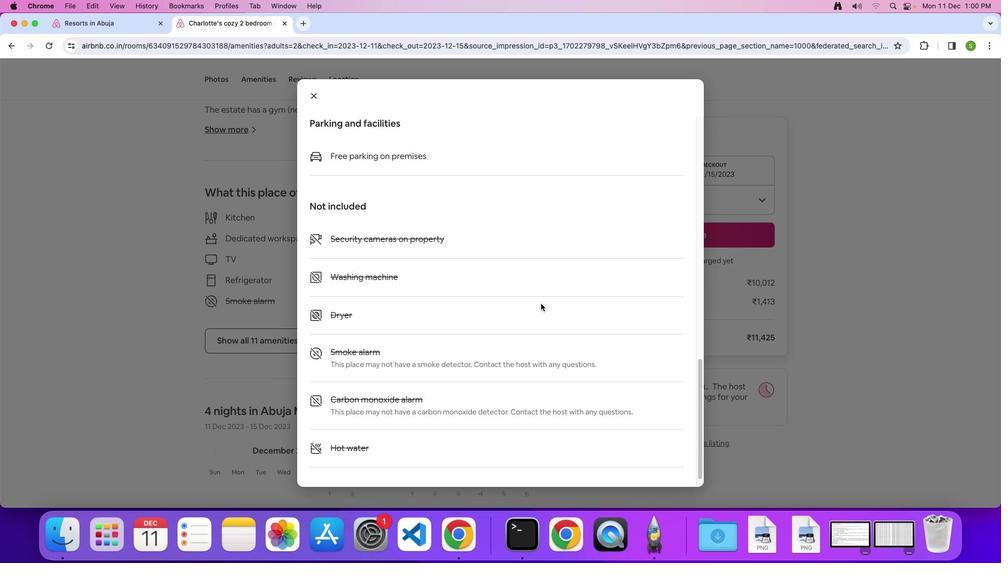 
Action: Mouse scrolled (540, 304) with delta (0, 0)
Screenshot: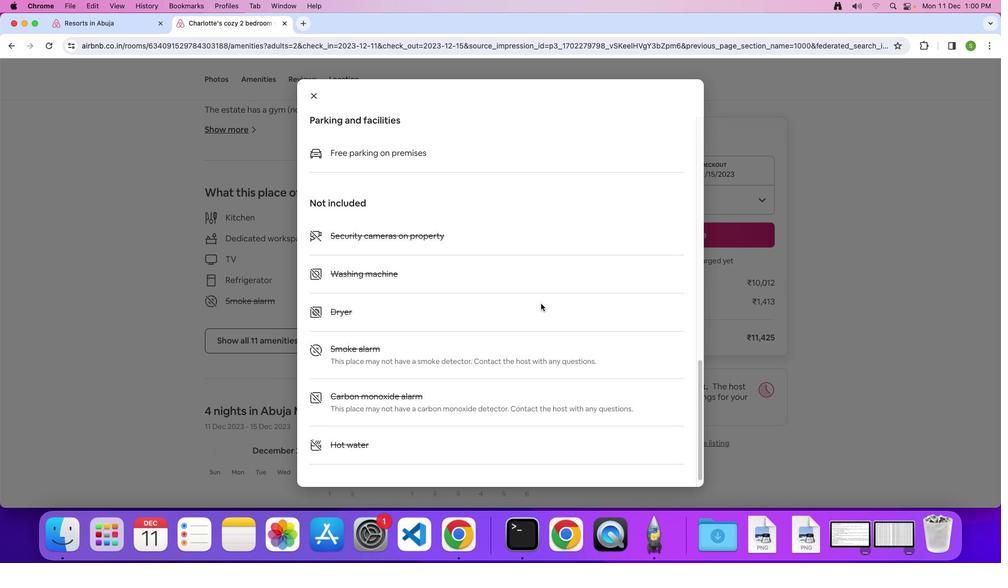 
Action: Mouse scrolled (540, 304) with delta (0, -2)
Screenshot: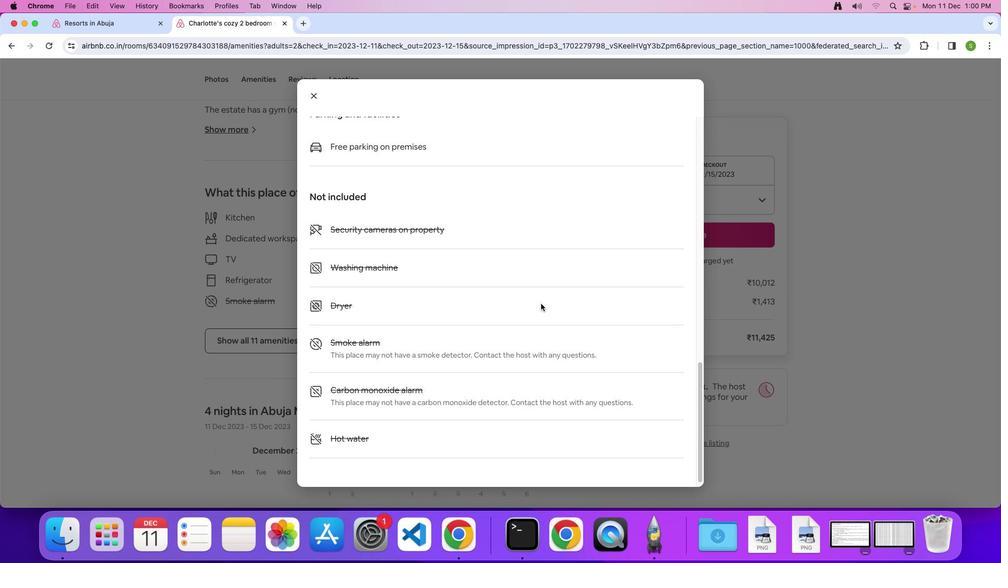 
Action: Mouse scrolled (540, 304) with delta (0, 0)
Screenshot: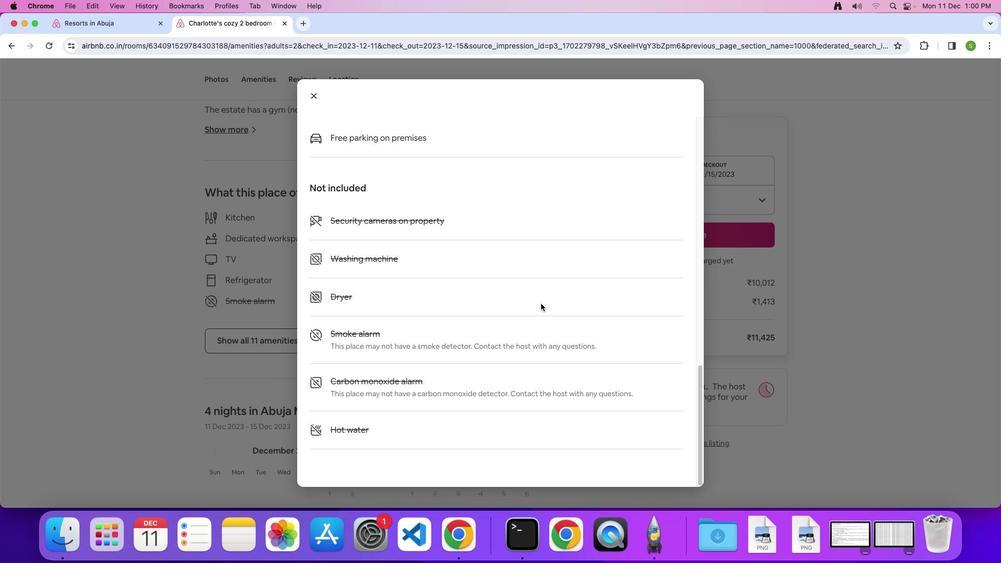 
Action: Mouse scrolled (540, 304) with delta (0, 0)
Screenshot: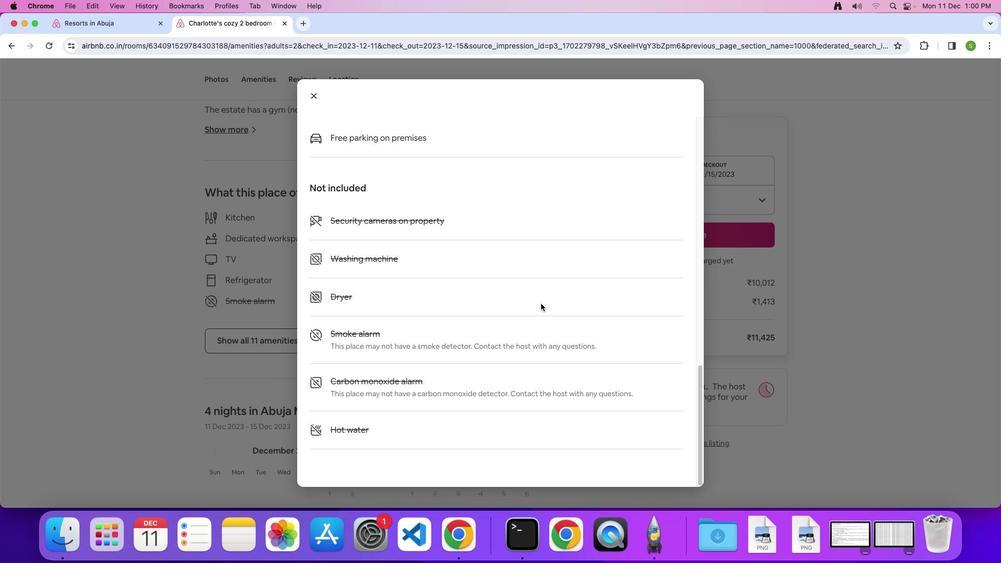 
Action: Mouse scrolled (540, 304) with delta (0, -1)
Screenshot: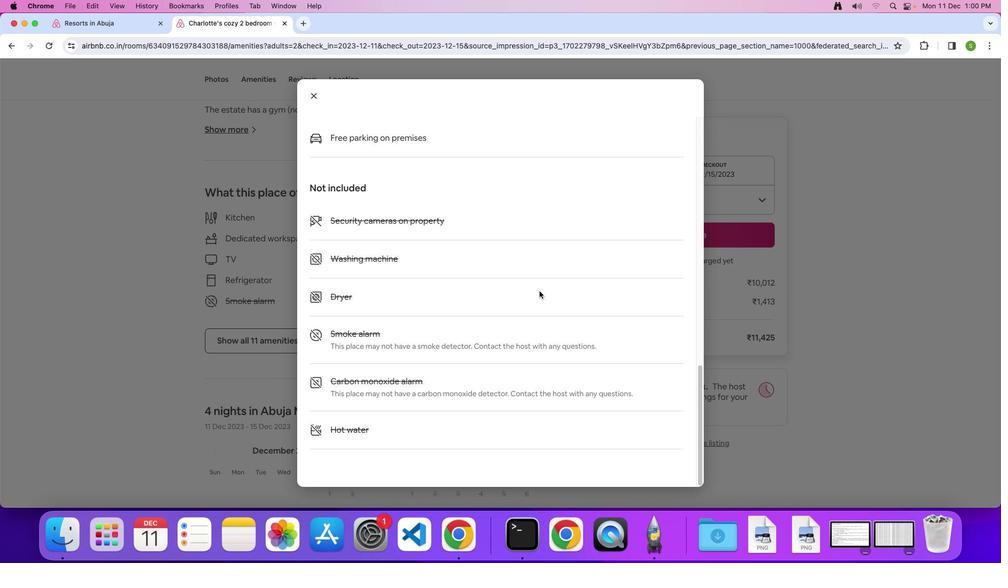 
Action: Mouse moved to (314, 97)
Screenshot: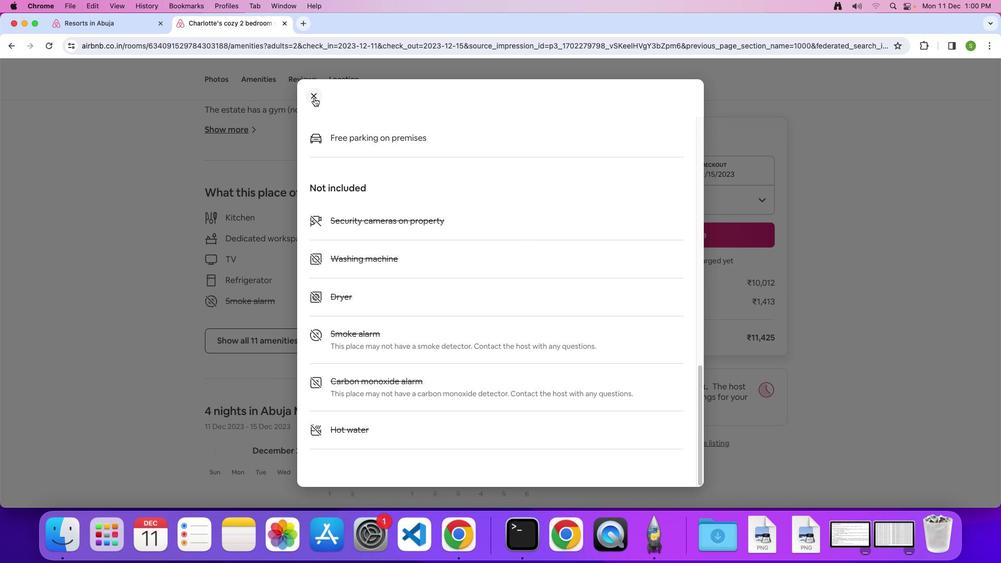 
Action: Mouse pressed left at (314, 97)
Screenshot: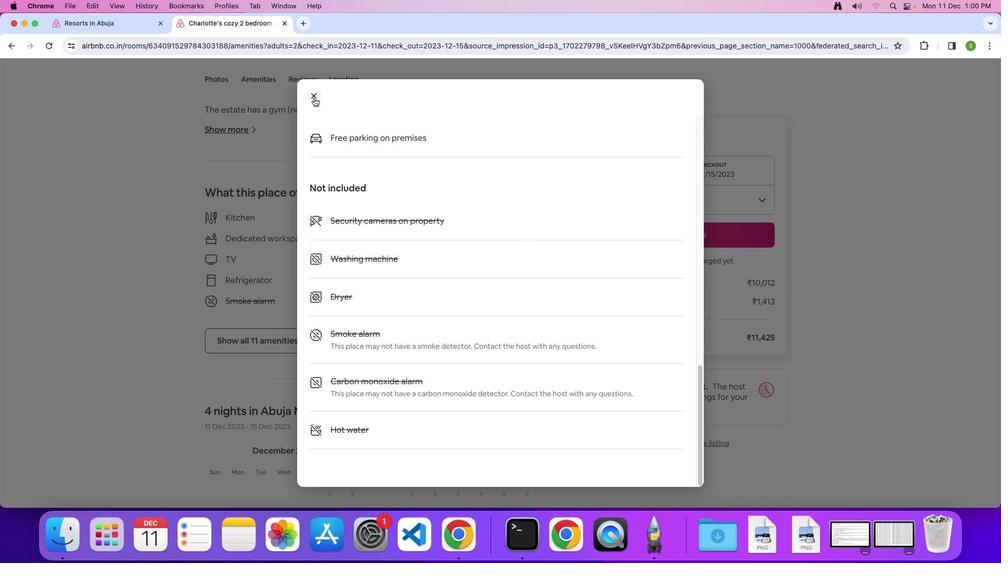 
Action: Mouse moved to (403, 323)
Screenshot: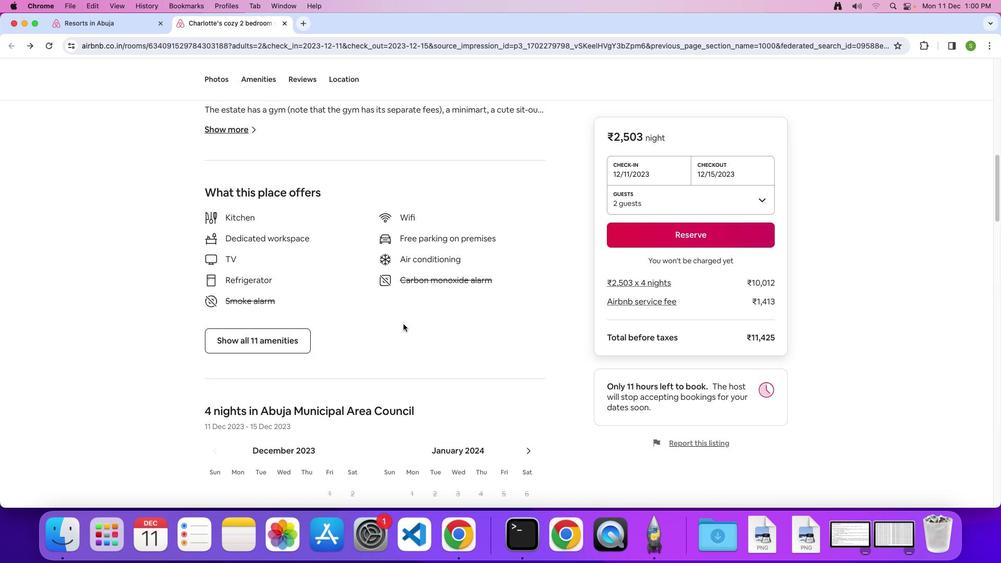 
Action: Mouse scrolled (403, 323) with delta (0, 0)
Screenshot: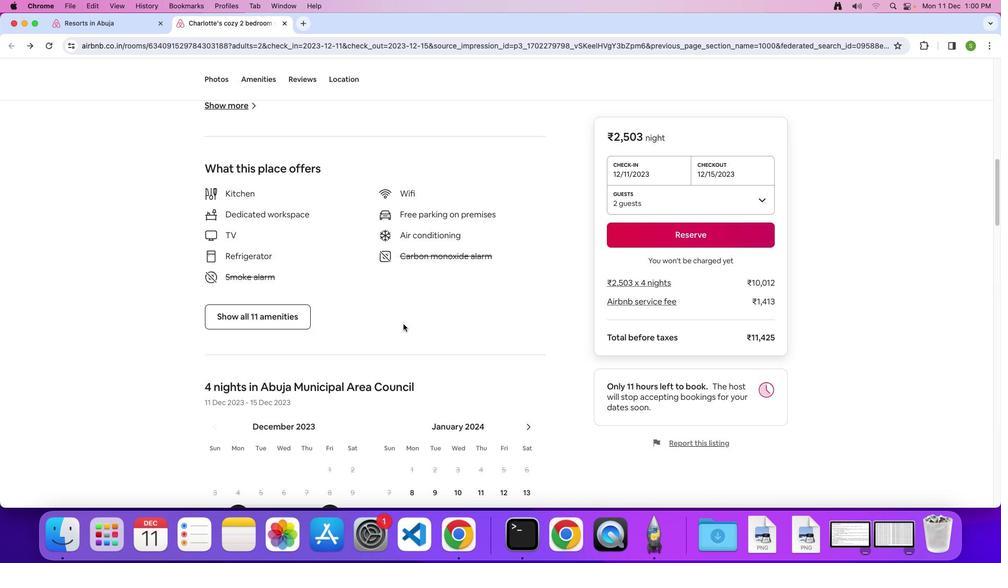 
Action: Mouse scrolled (403, 323) with delta (0, 0)
Screenshot: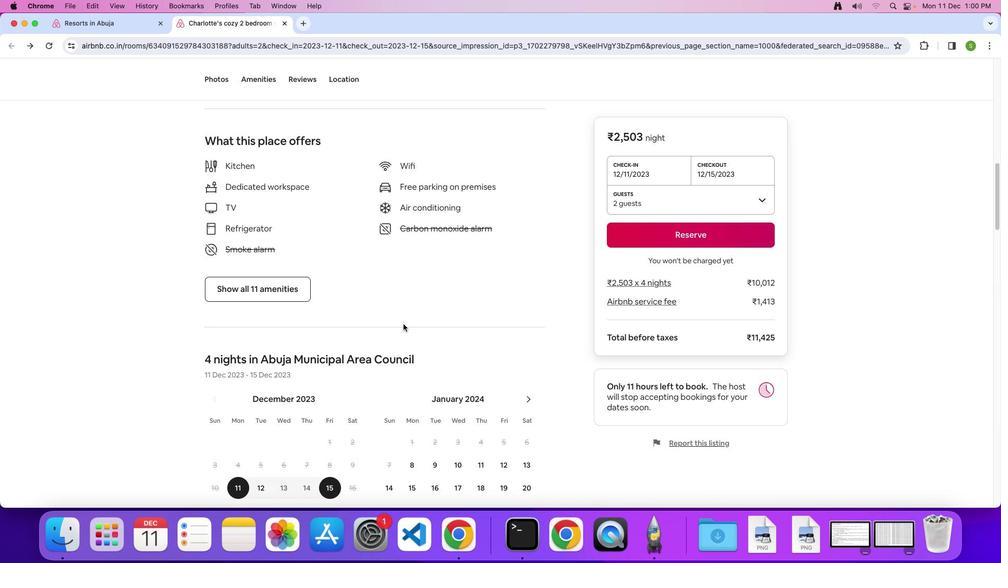 
Action: Mouse scrolled (403, 323) with delta (0, -1)
Screenshot: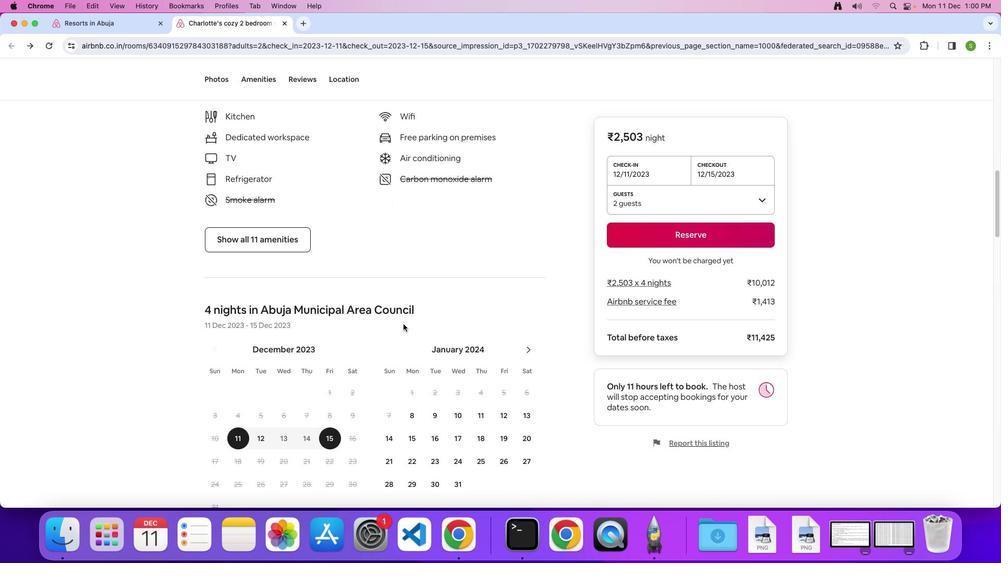 
Action: Mouse scrolled (403, 323) with delta (0, 0)
Screenshot: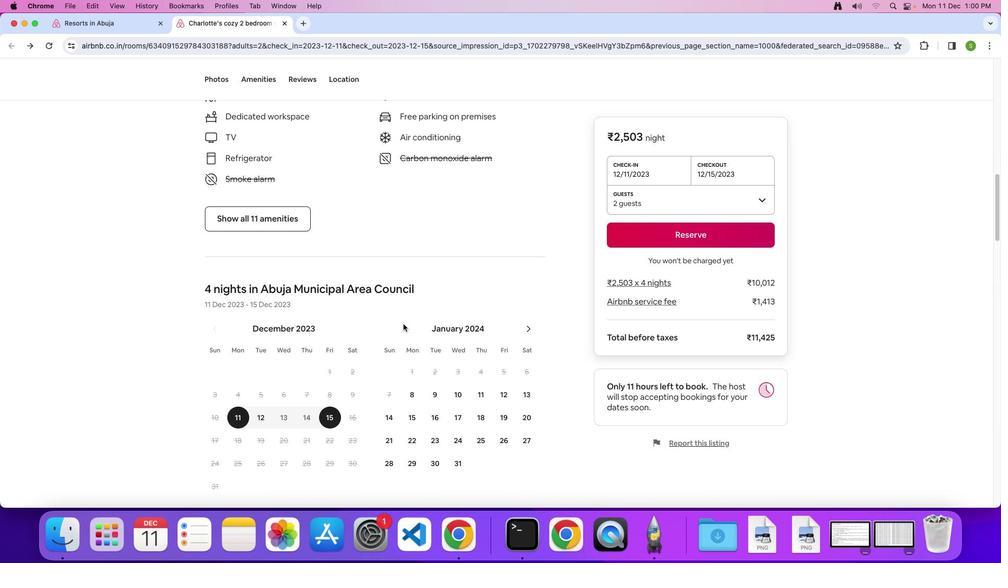 
Action: Mouse scrolled (403, 323) with delta (0, 0)
Screenshot: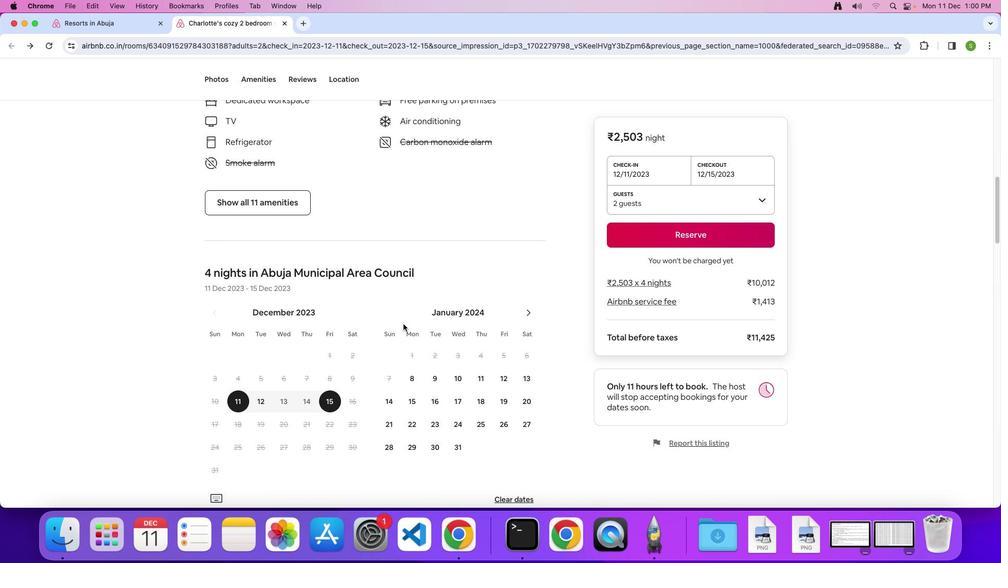 
Action: Mouse scrolled (403, 323) with delta (0, -1)
Screenshot: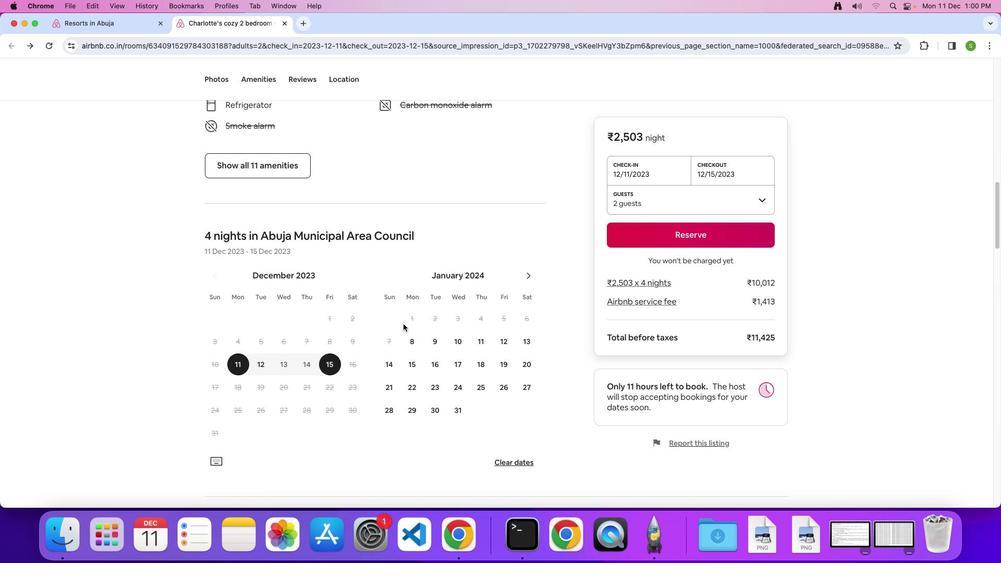 
Action: Mouse scrolled (403, 323) with delta (0, 0)
Screenshot: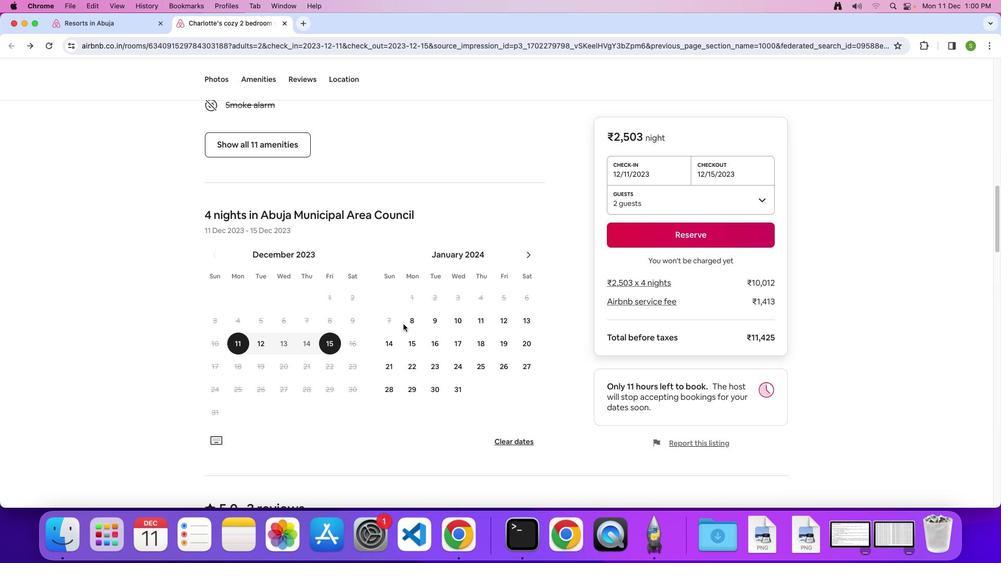 
Action: Mouse scrolled (403, 323) with delta (0, 0)
Screenshot: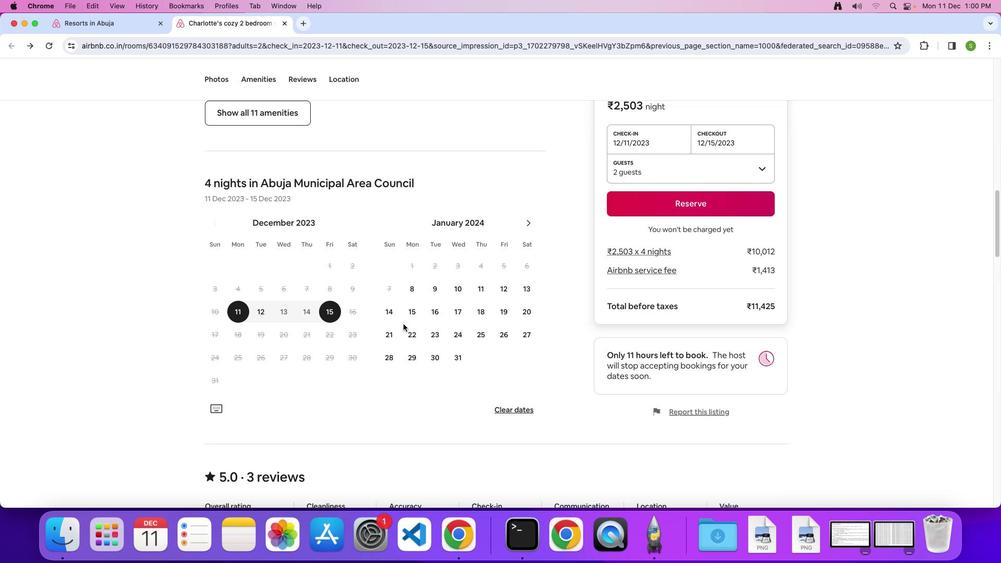 
Action: Mouse scrolled (403, 323) with delta (0, -1)
Screenshot: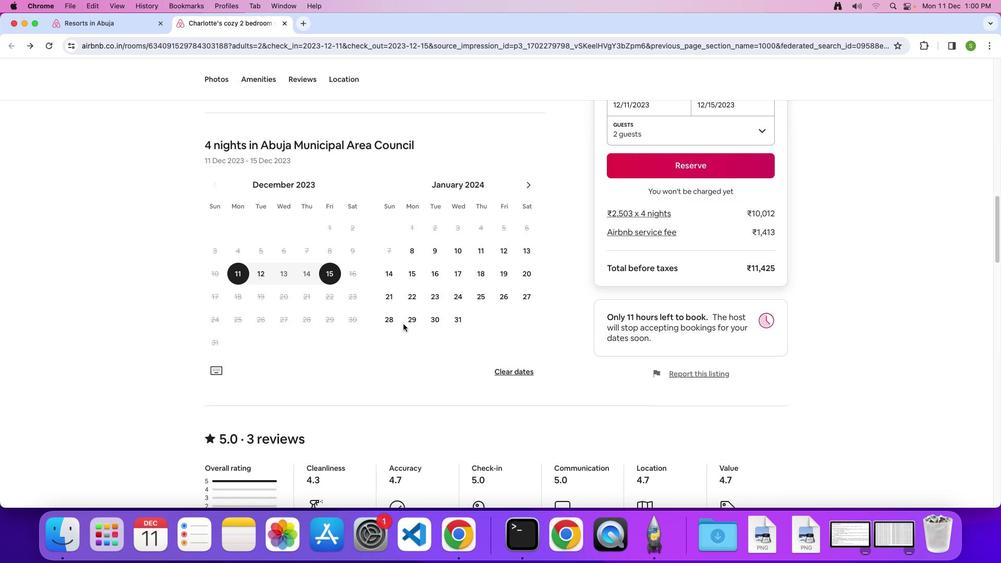 
Action: Mouse scrolled (403, 323) with delta (0, 0)
Screenshot: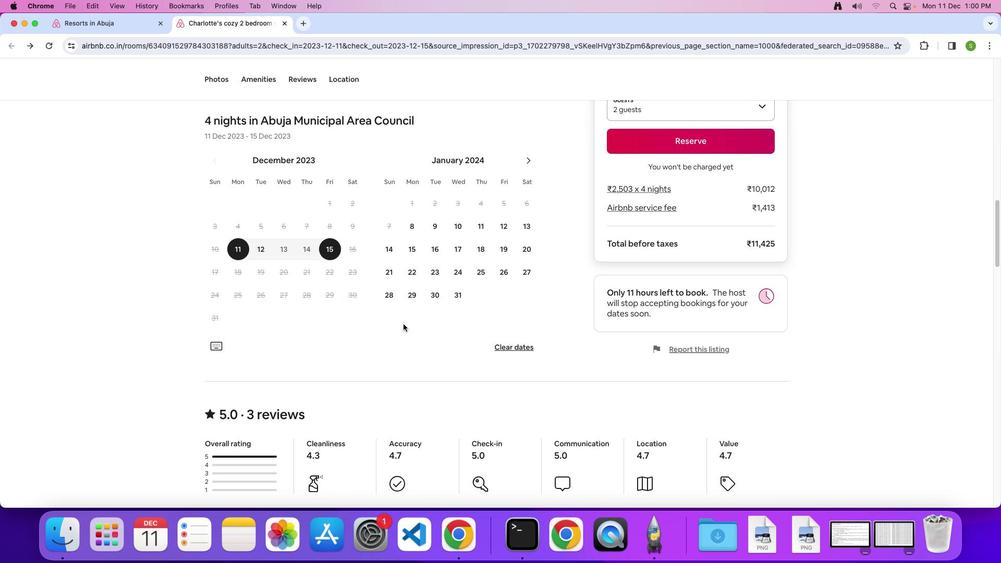 
Action: Mouse scrolled (403, 323) with delta (0, 0)
Screenshot: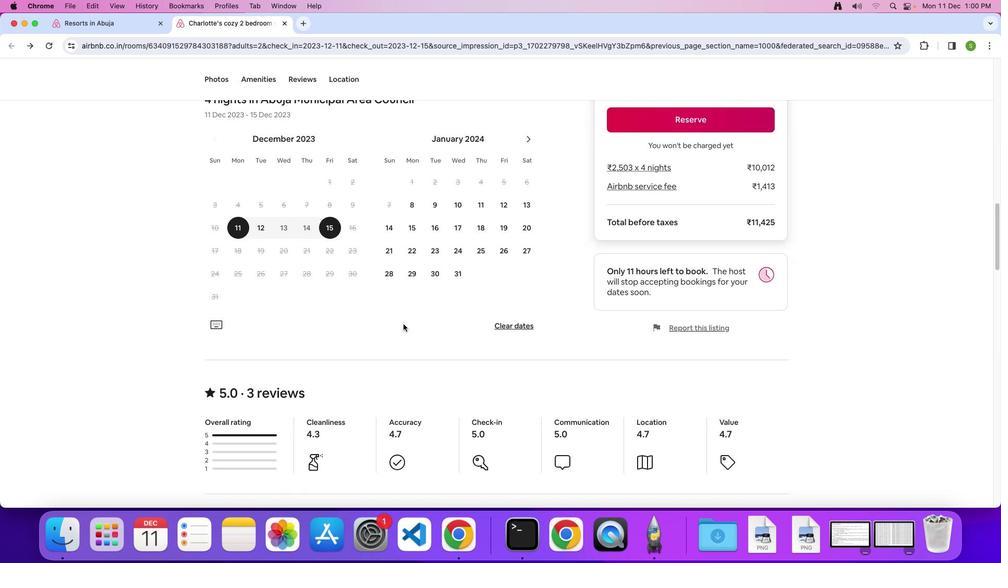 
Action: Mouse scrolled (403, 323) with delta (0, -1)
Screenshot: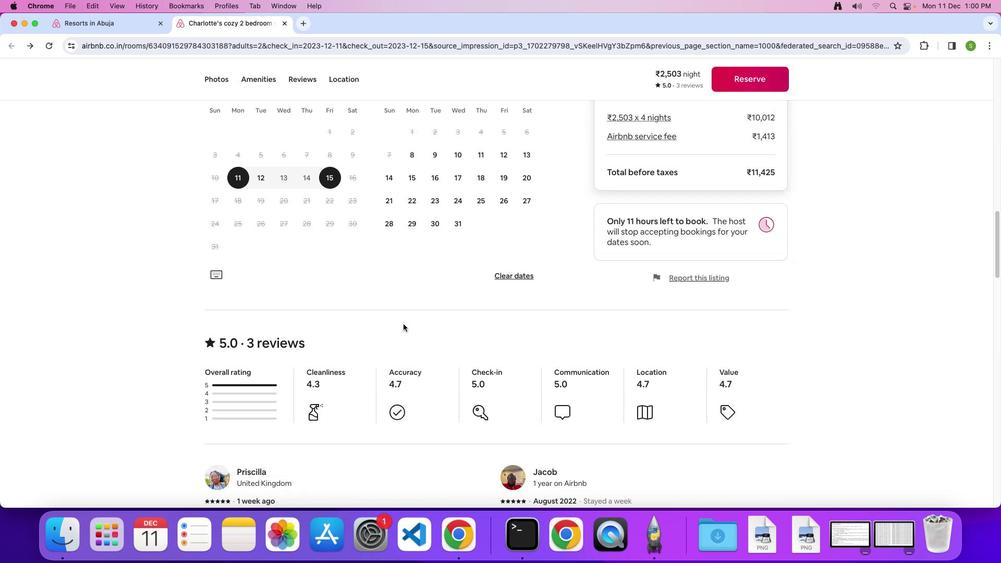 
Action: Mouse scrolled (403, 323) with delta (0, 0)
